 Task: Create a decorative border set using typographic ornaments.
Action: Mouse moved to (47, 104)
Screenshot: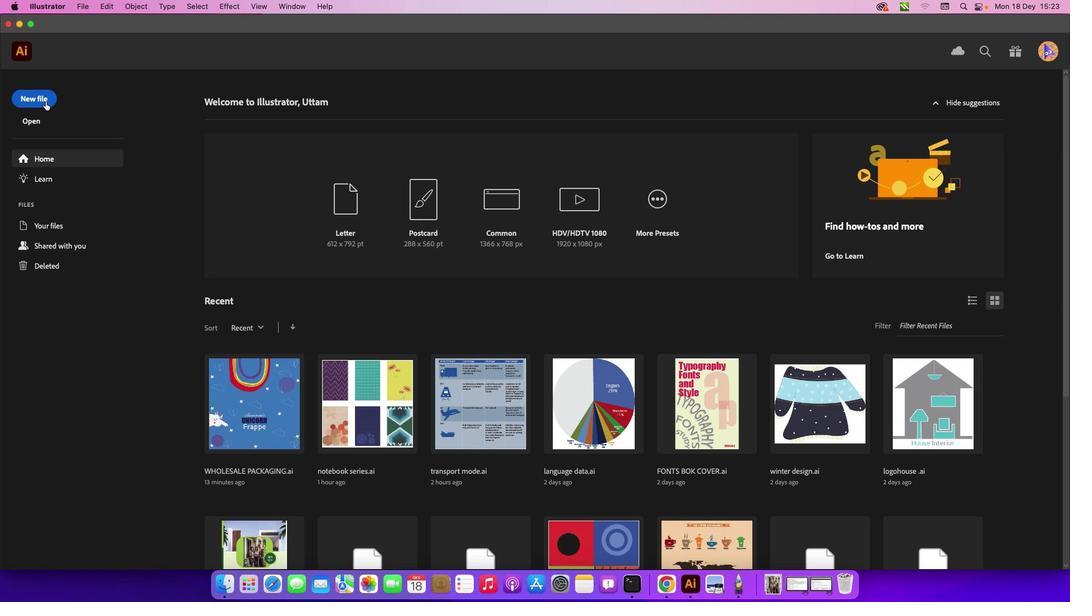 
Action: Mouse pressed left at (47, 104)
Screenshot: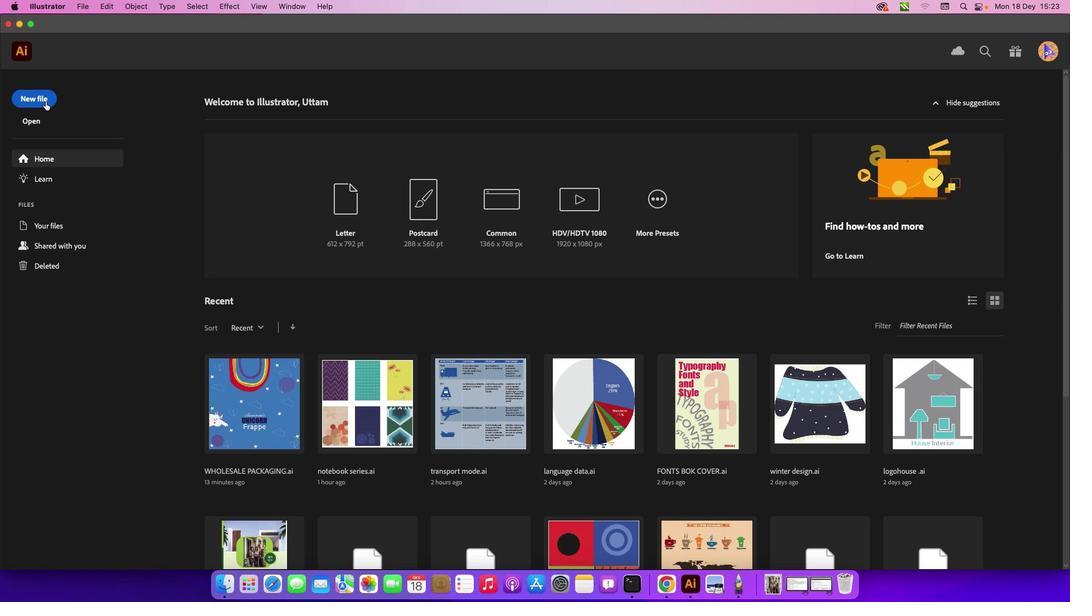 
Action: Mouse moved to (30, 98)
Screenshot: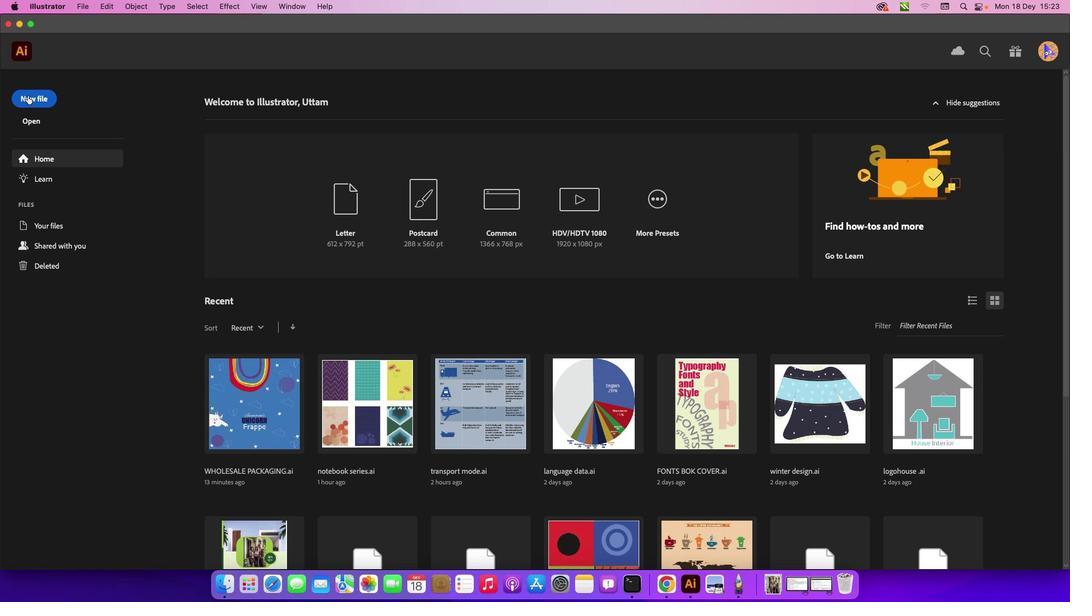 
Action: Mouse pressed left at (30, 98)
Screenshot: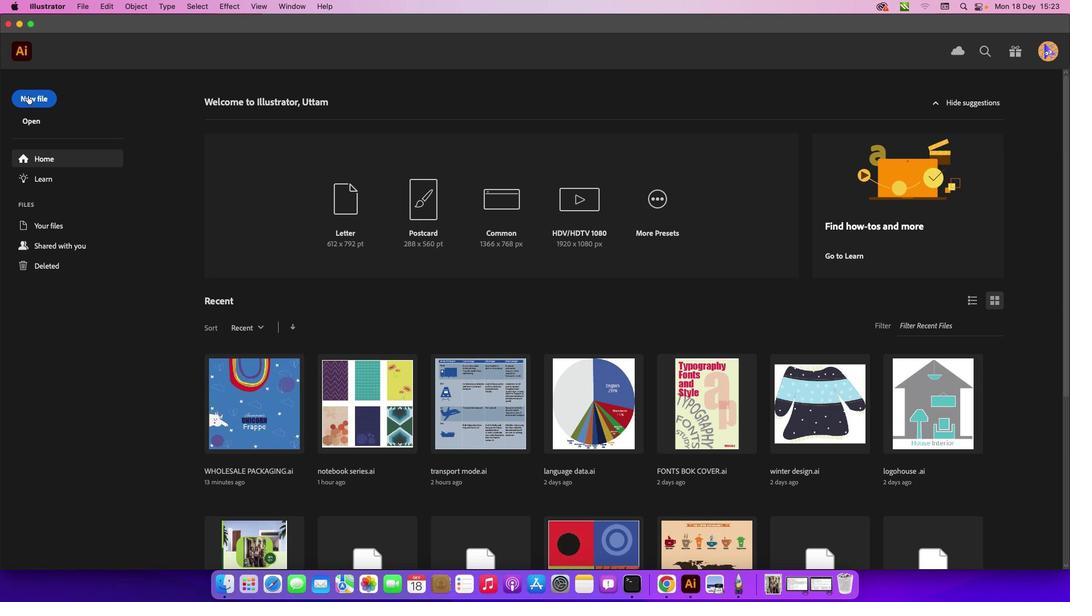 
Action: Mouse moved to (804, 462)
Screenshot: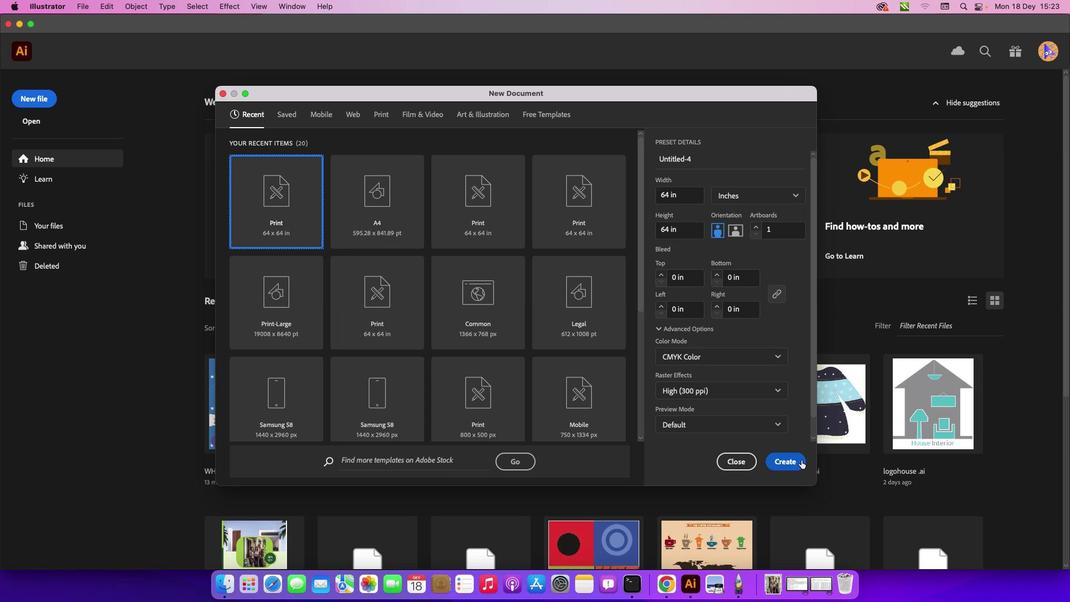 
Action: Mouse pressed left at (804, 462)
Screenshot: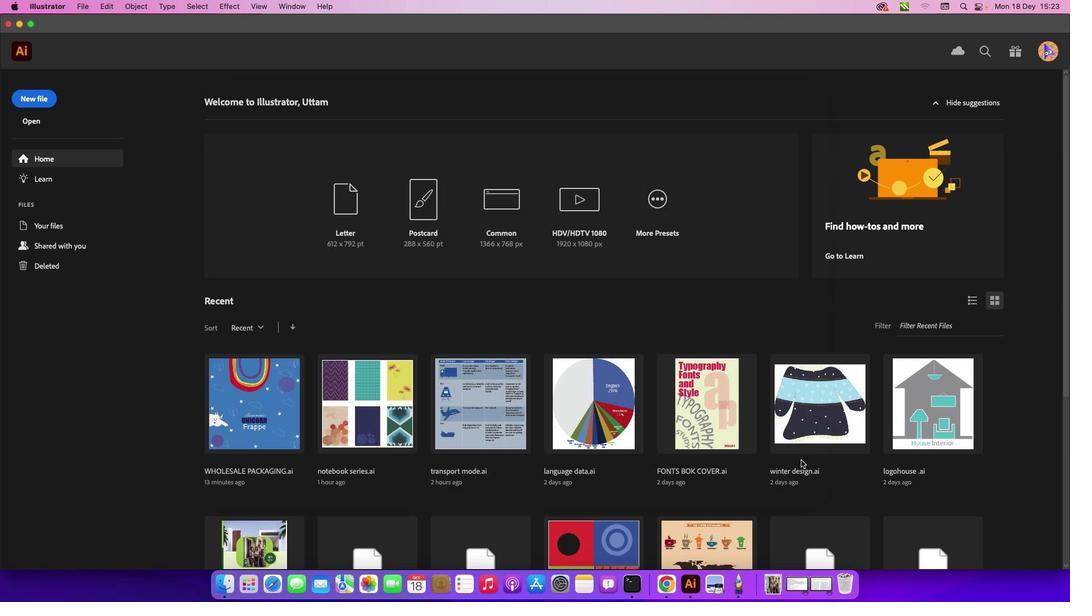 
Action: Mouse moved to (9, 132)
Screenshot: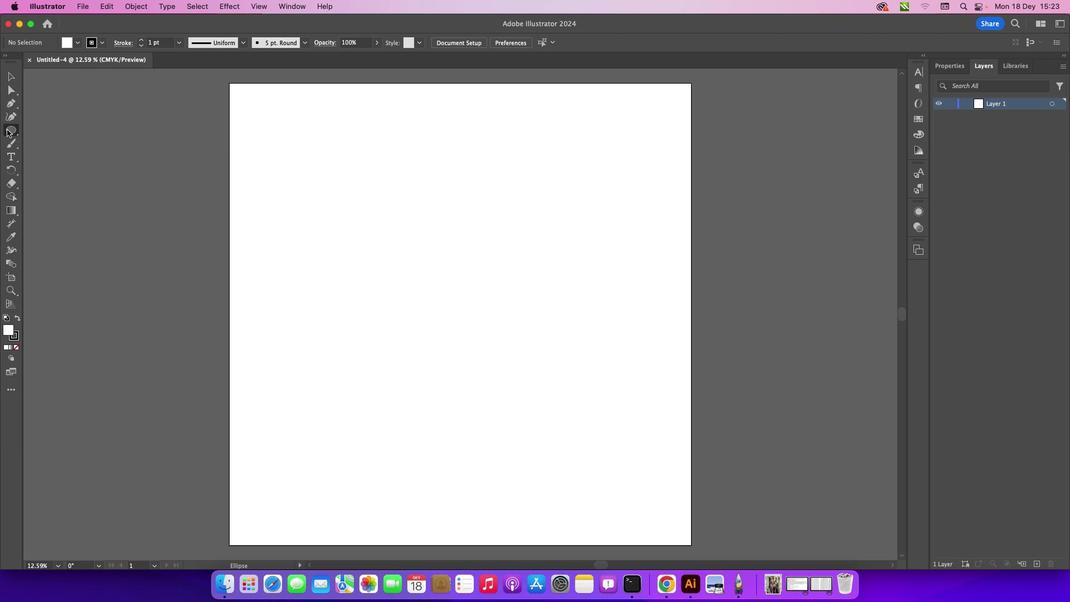 
Action: Mouse pressed left at (9, 132)
Screenshot: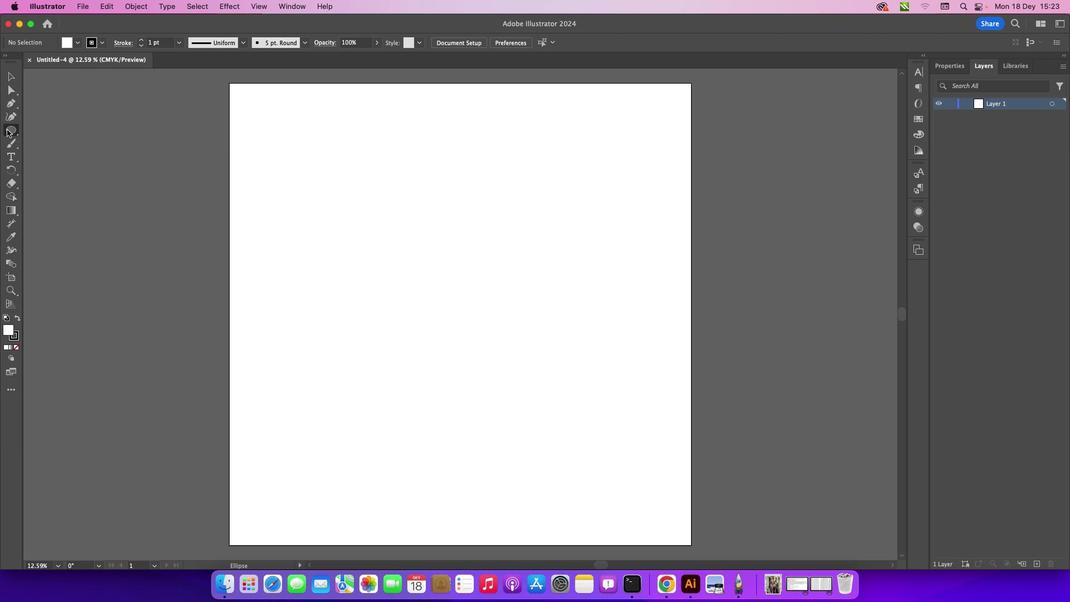
Action: Mouse moved to (37, 131)
Screenshot: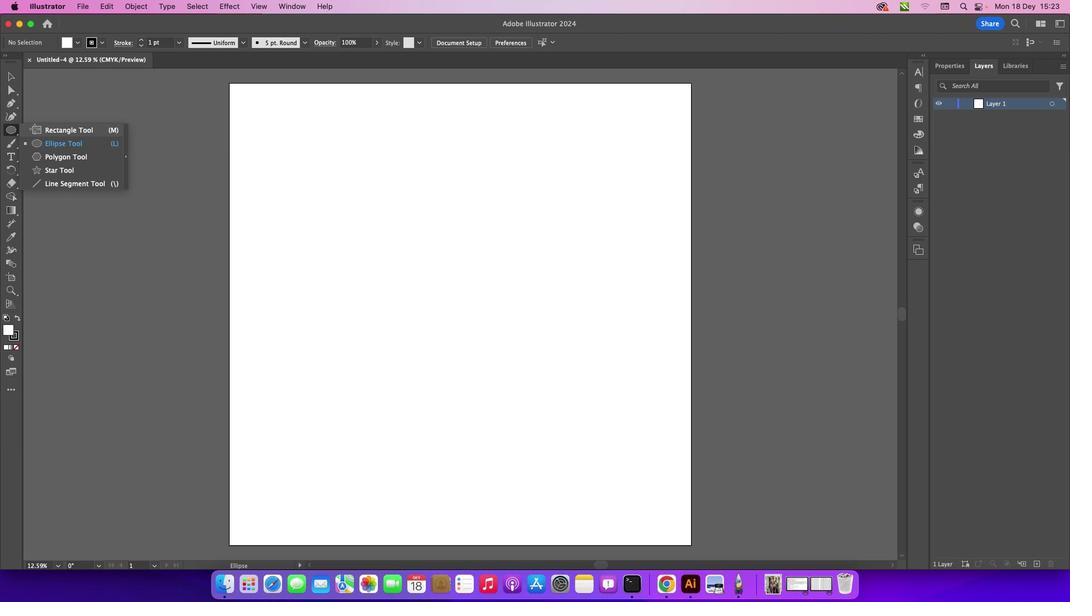
Action: Mouse pressed left at (37, 131)
Screenshot: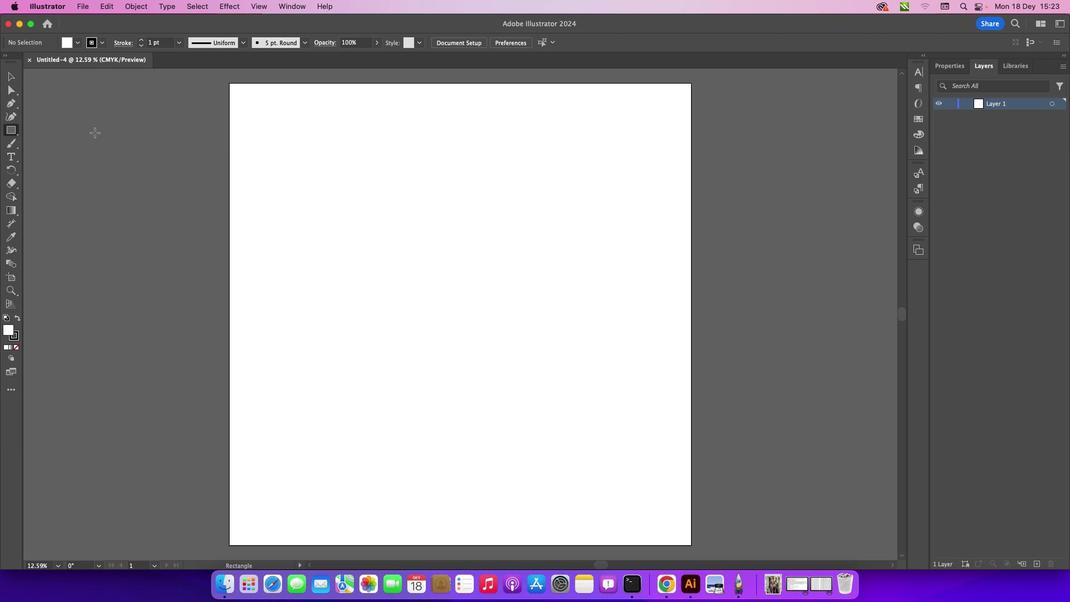 
Action: Mouse moved to (237, 90)
Screenshot: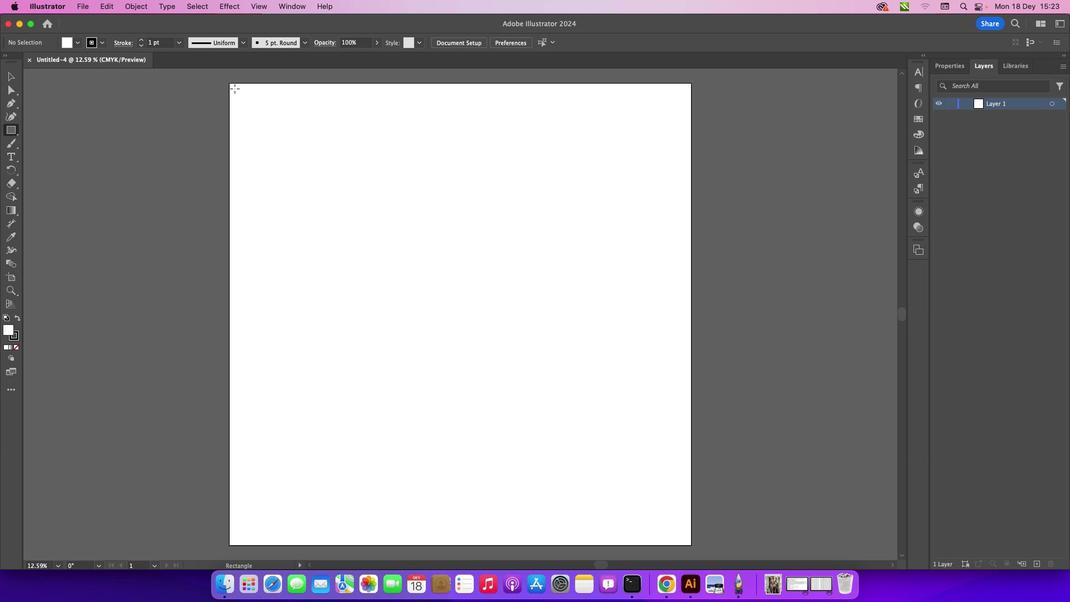 
Action: Mouse pressed left at (237, 90)
Screenshot: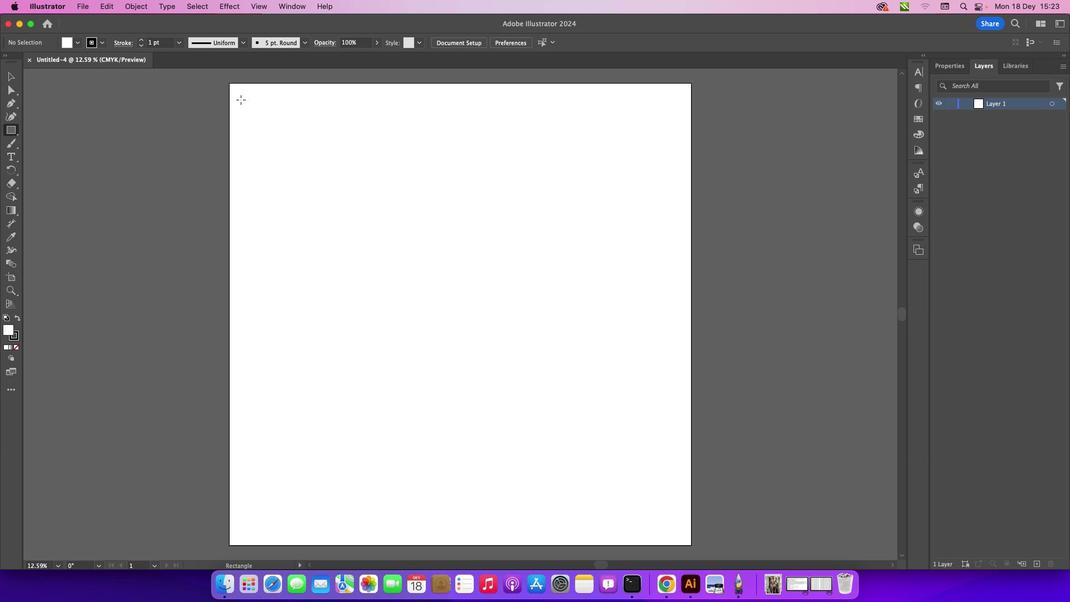 
Action: Mouse moved to (17, 350)
Screenshot: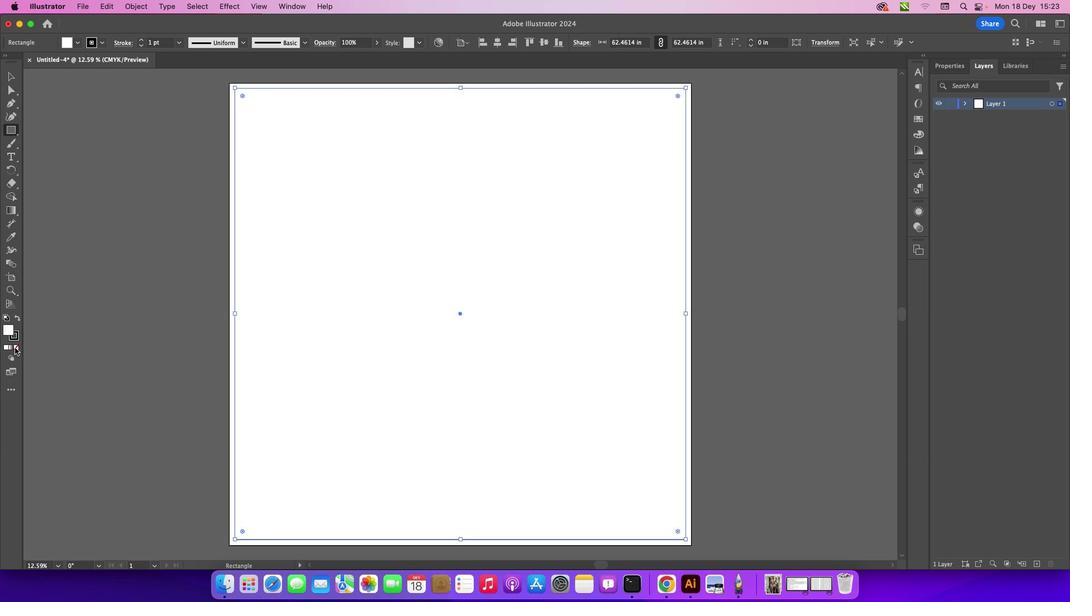 
Action: Mouse pressed left at (17, 350)
Screenshot: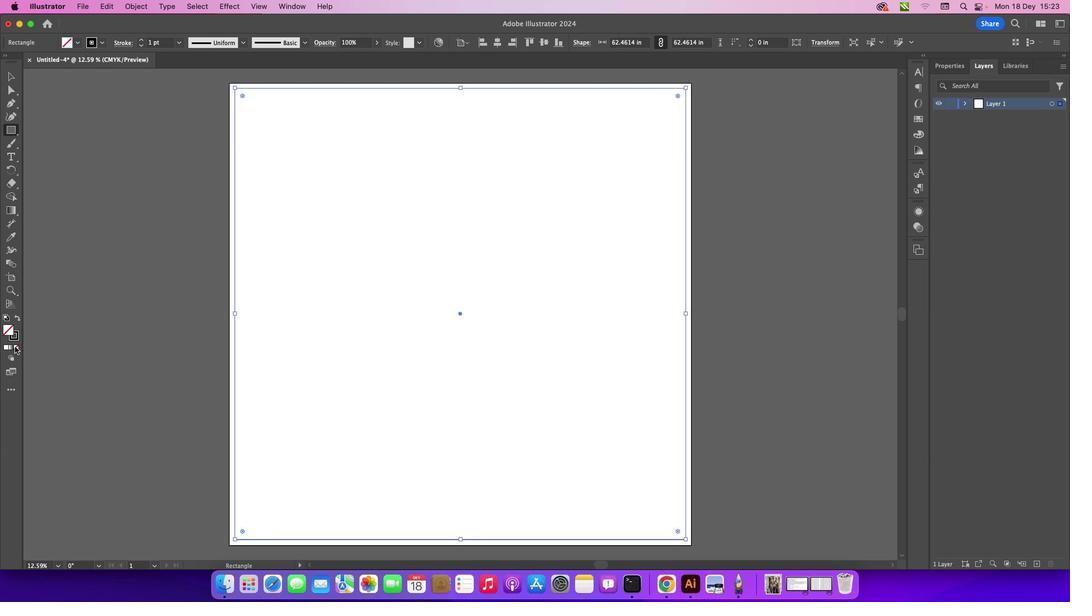 
Action: Mouse moved to (16, 79)
Screenshot: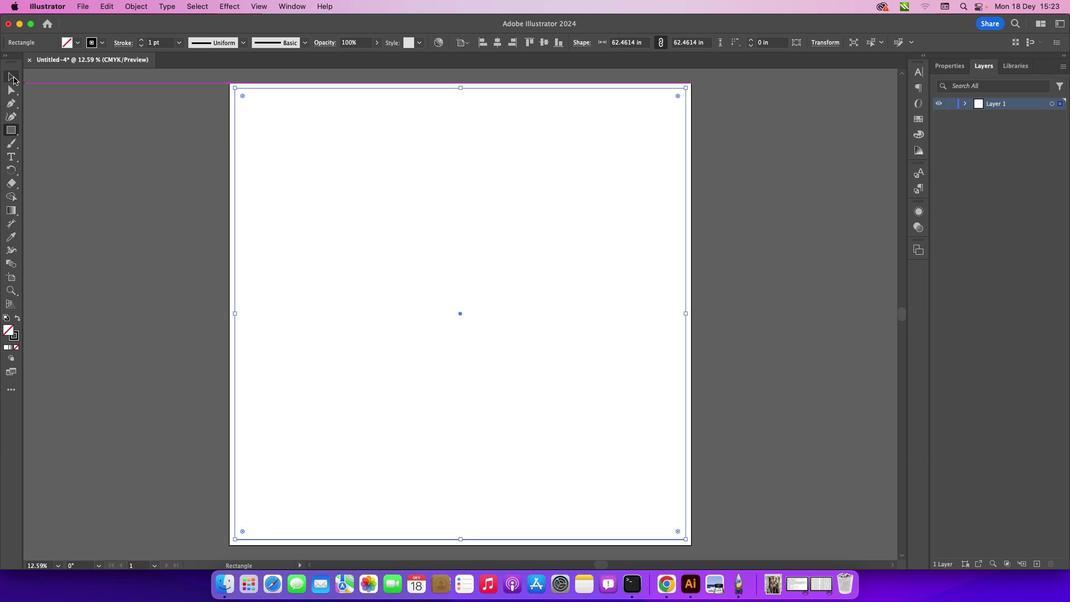 
Action: Mouse pressed left at (16, 79)
Screenshot: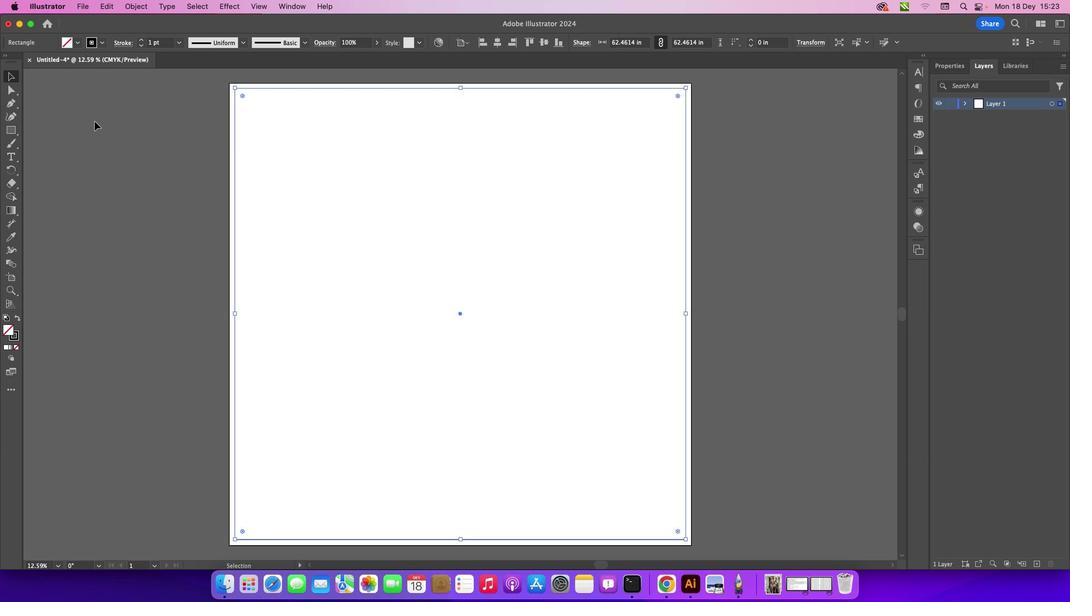 
Action: Mouse moved to (97, 123)
Screenshot: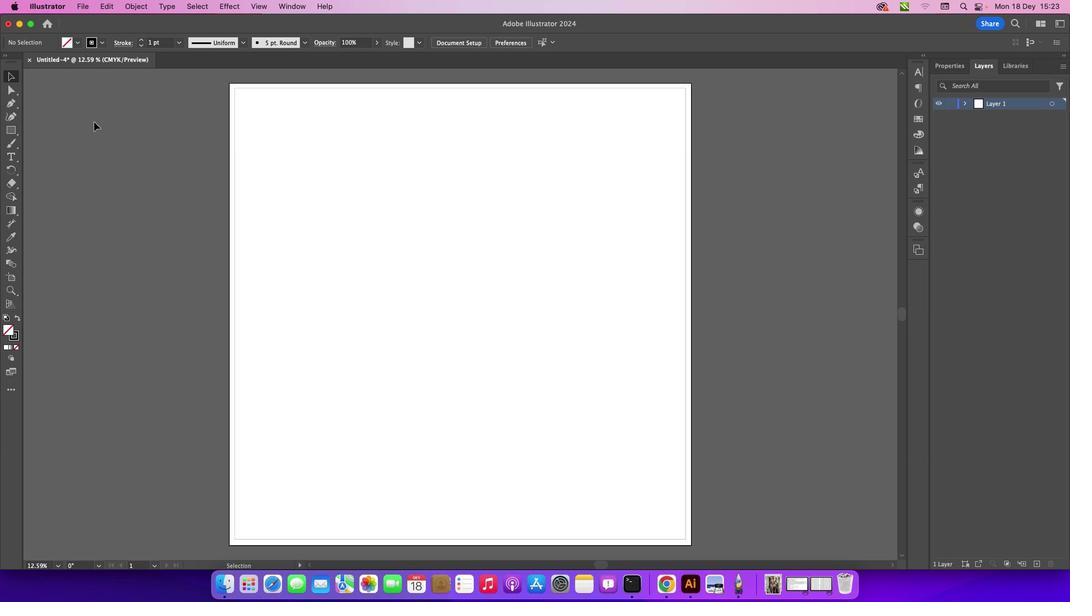 
Action: Mouse pressed left at (97, 123)
Screenshot: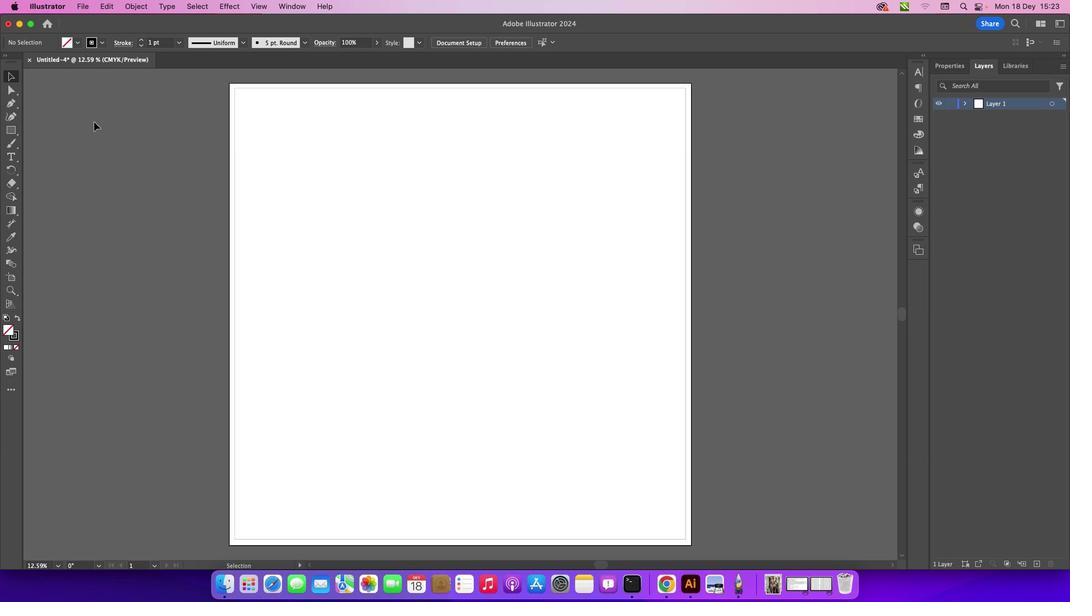 
Action: Mouse moved to (251, 91)
Screenshot: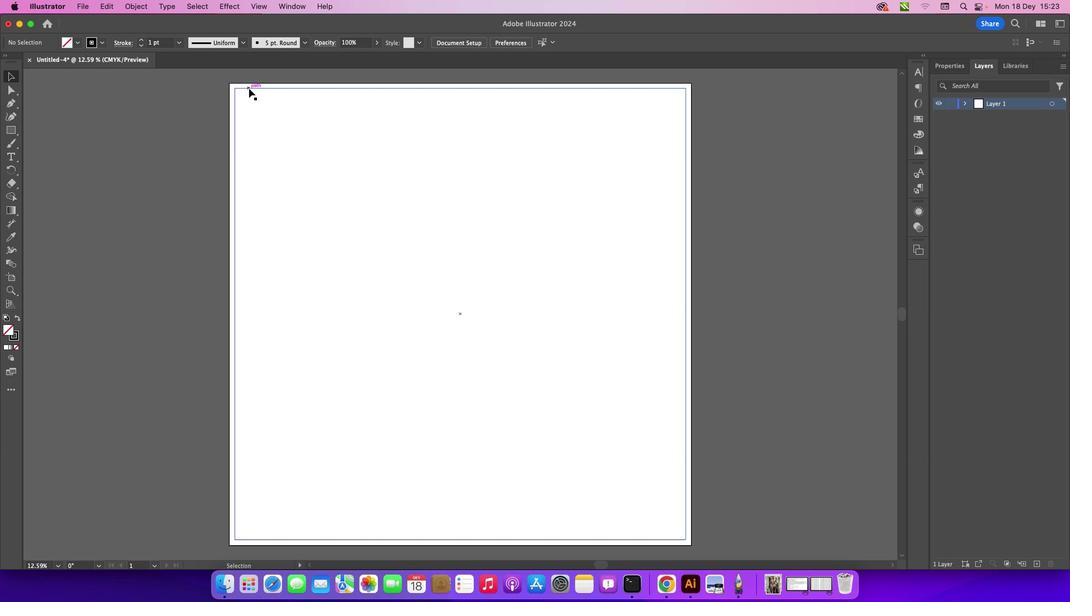 
Action: Mouse pressed left at (251, 91)
Screenshot: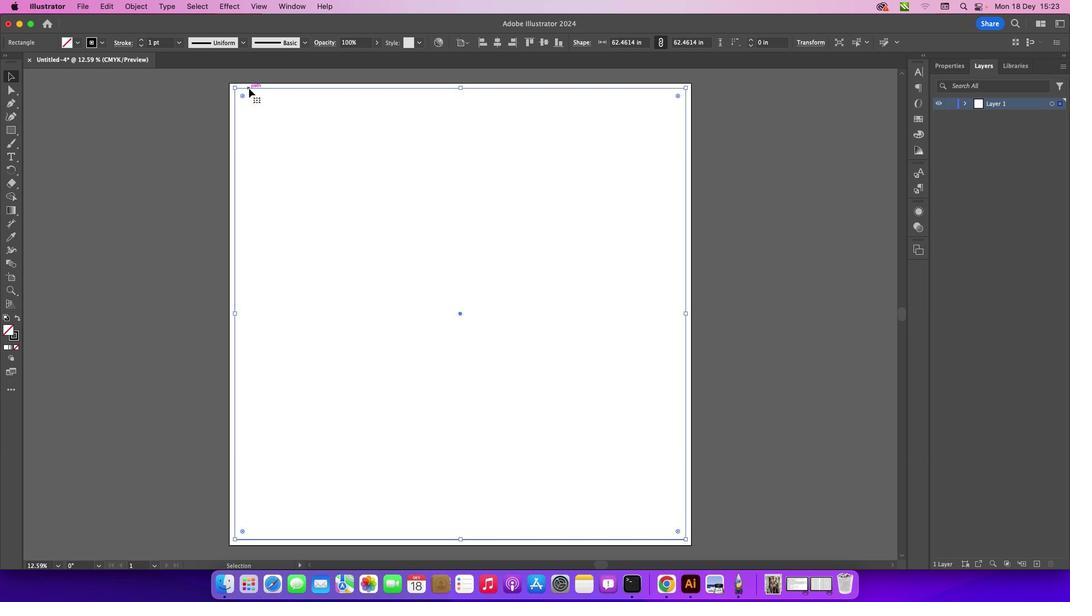 
Action: Mouse moved to (19, 338)
Screenshot: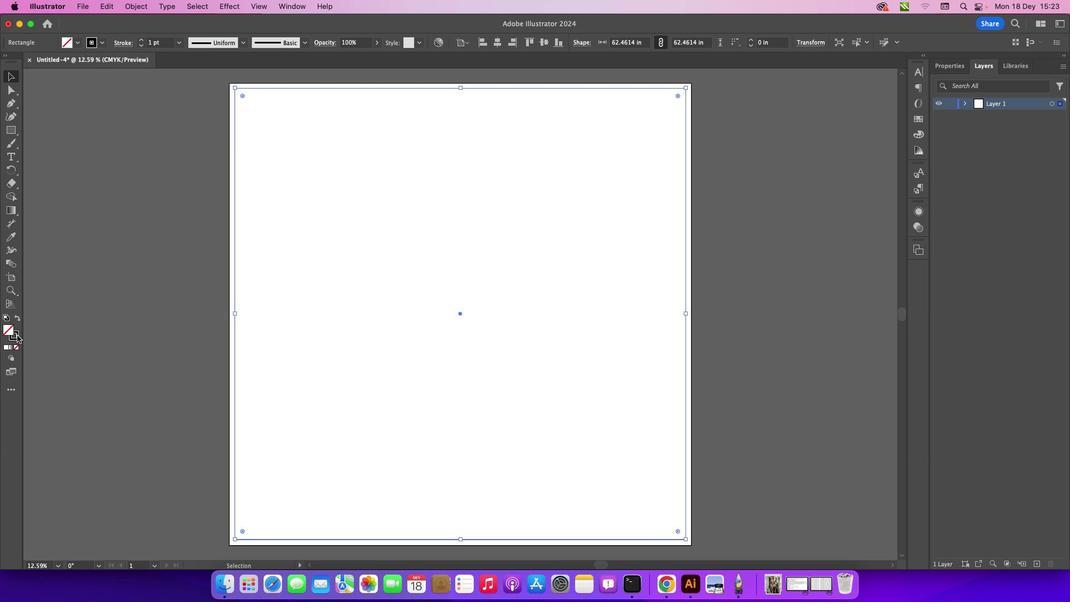
Action: Mouse pressed left at (19, 338)
Screenshot: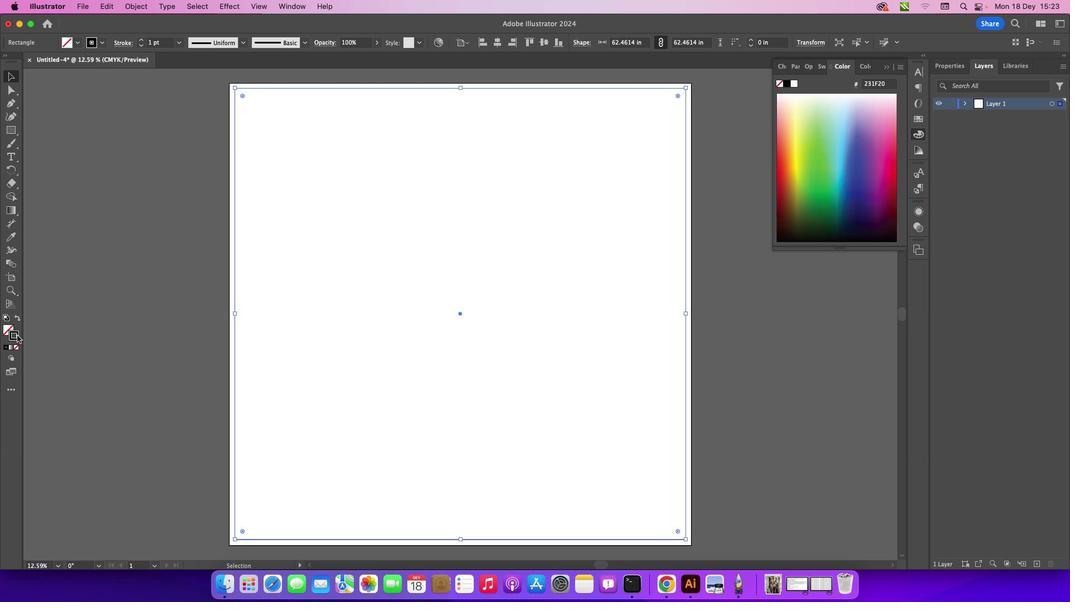 
Action: Mouse pressed left at (19, 338)
Screenshot: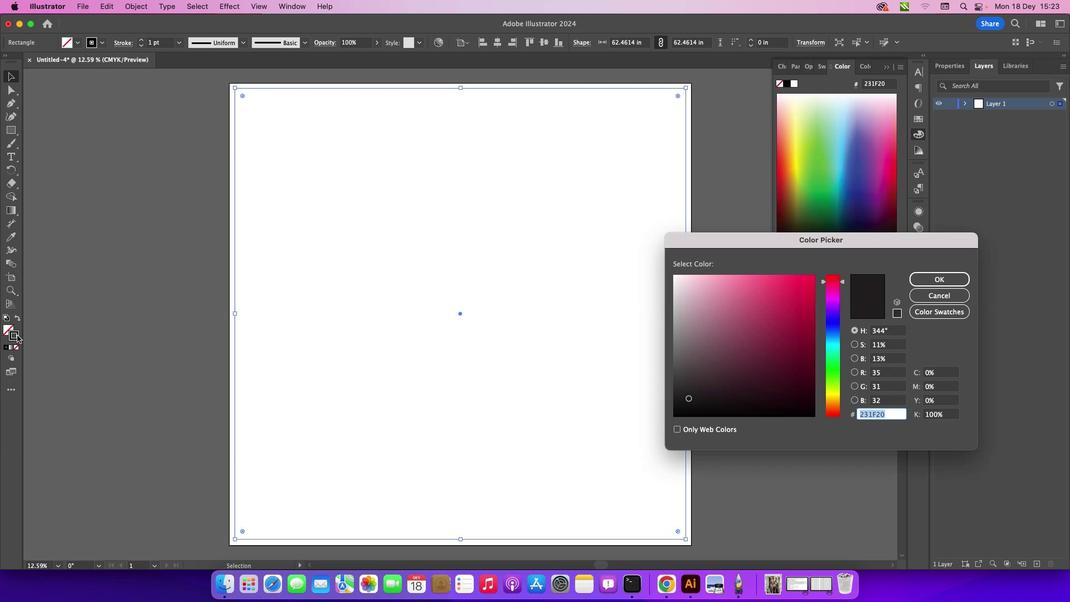 
Action: Mouse moved to (830, 319)
Screenshot: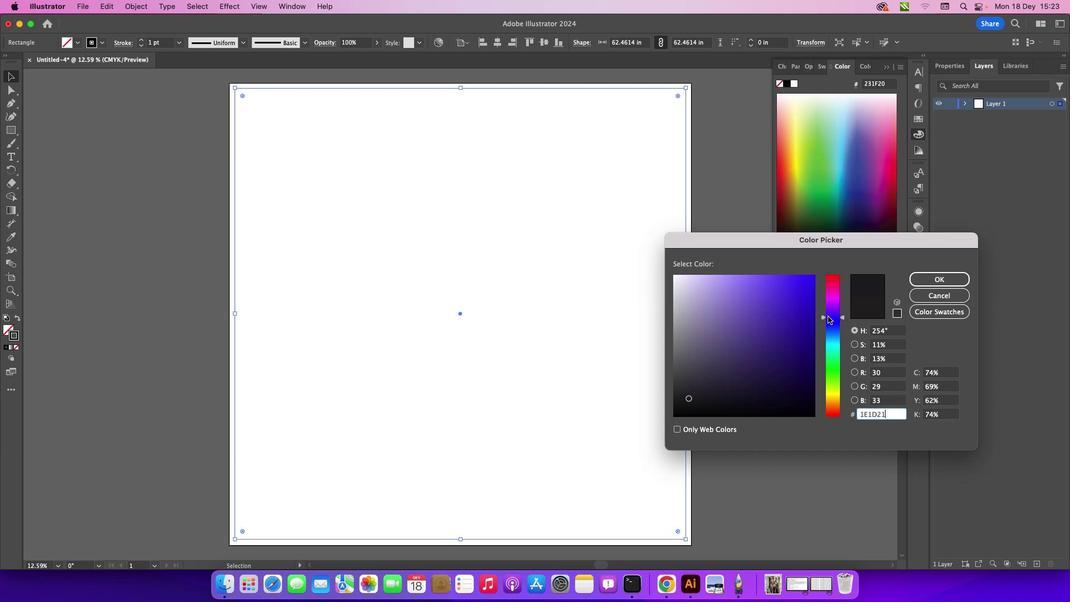 
Action: Mouse pressed left at (830, 319)
Screenshot: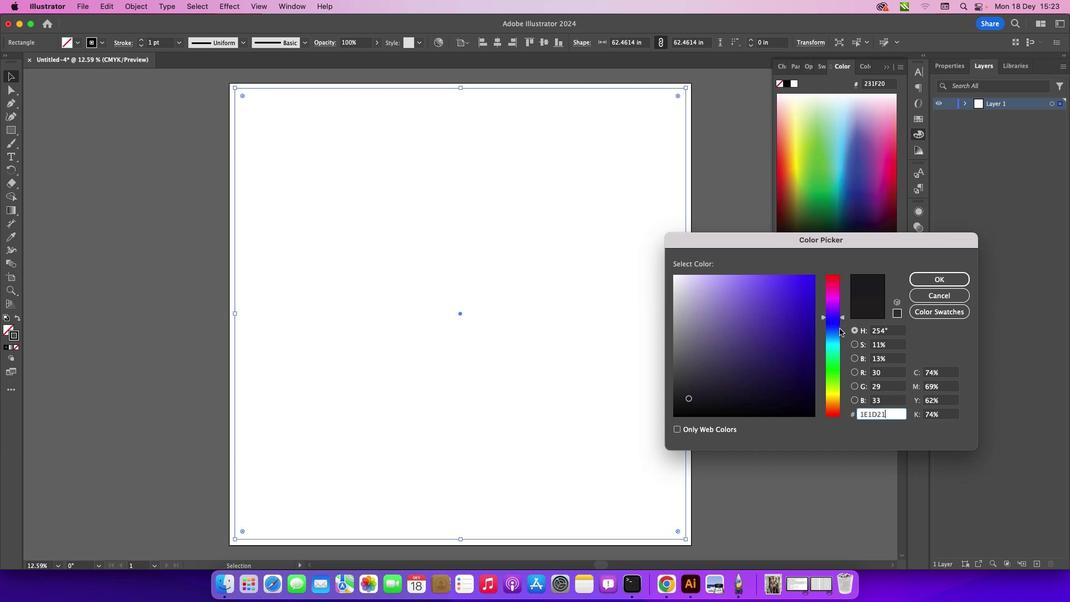 
Action: Mouse moved to (801, 302)
Screenshot: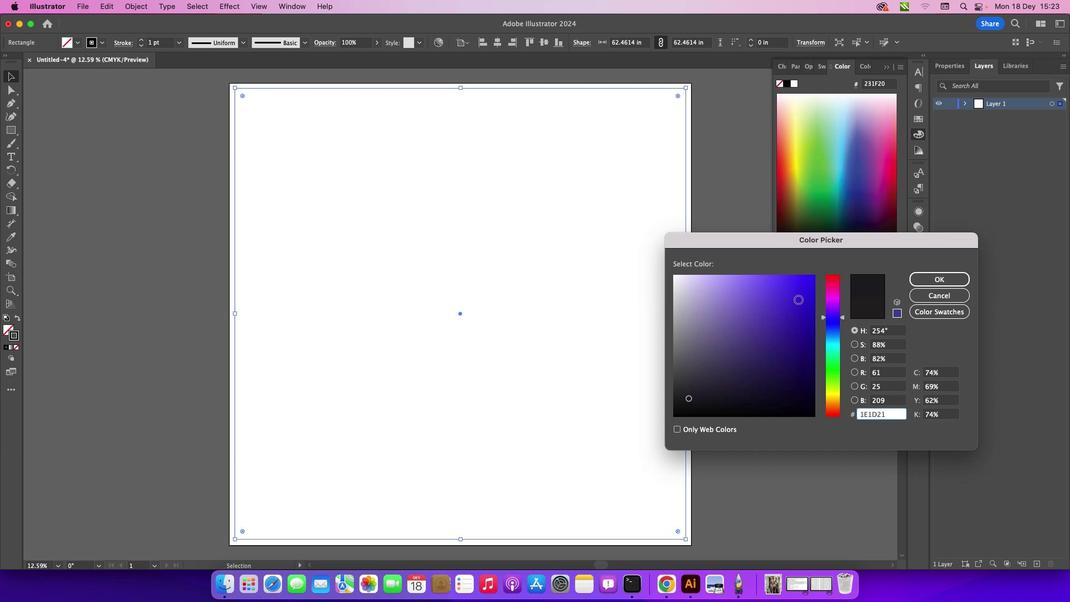 
Action: Mouse pressed left at (801, 302)
Screenshot: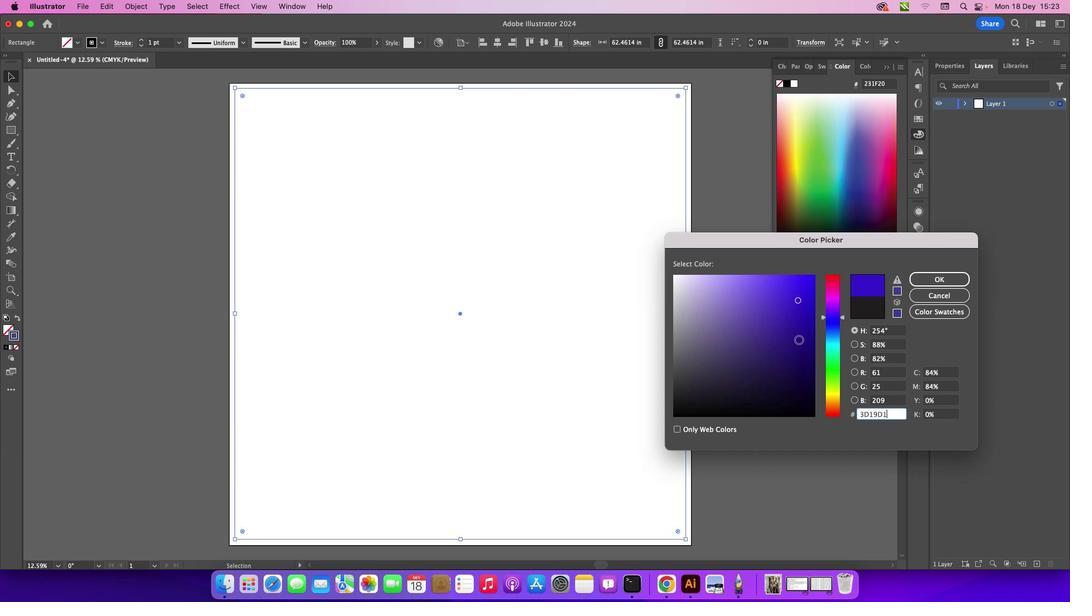 
Action: Mouse moved to (801, 363)
Screenshot: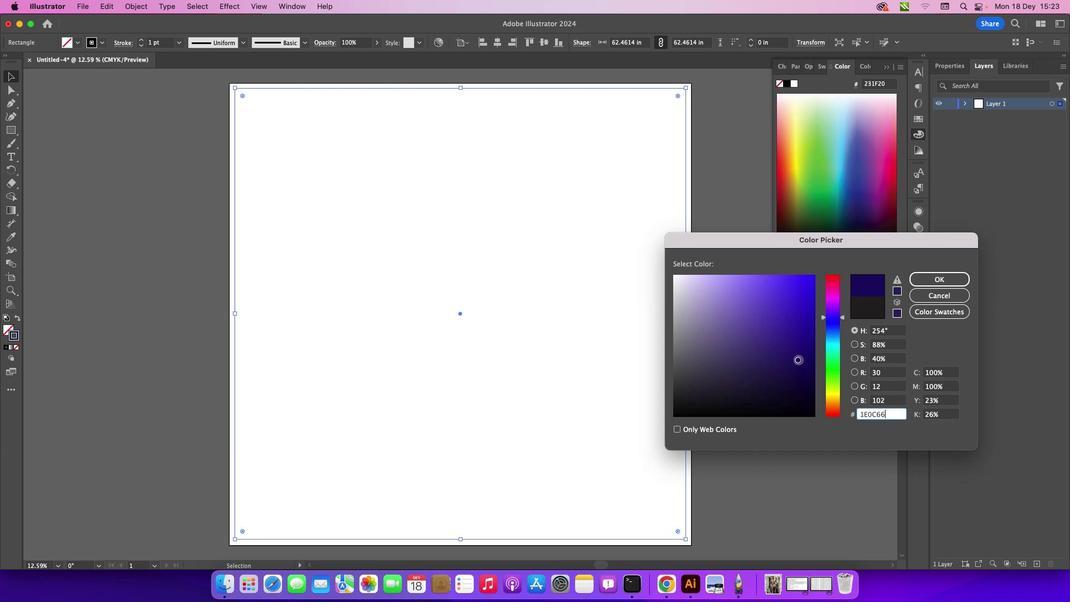 
Action: Mouse pressed left at (801, 363)
Screenshot: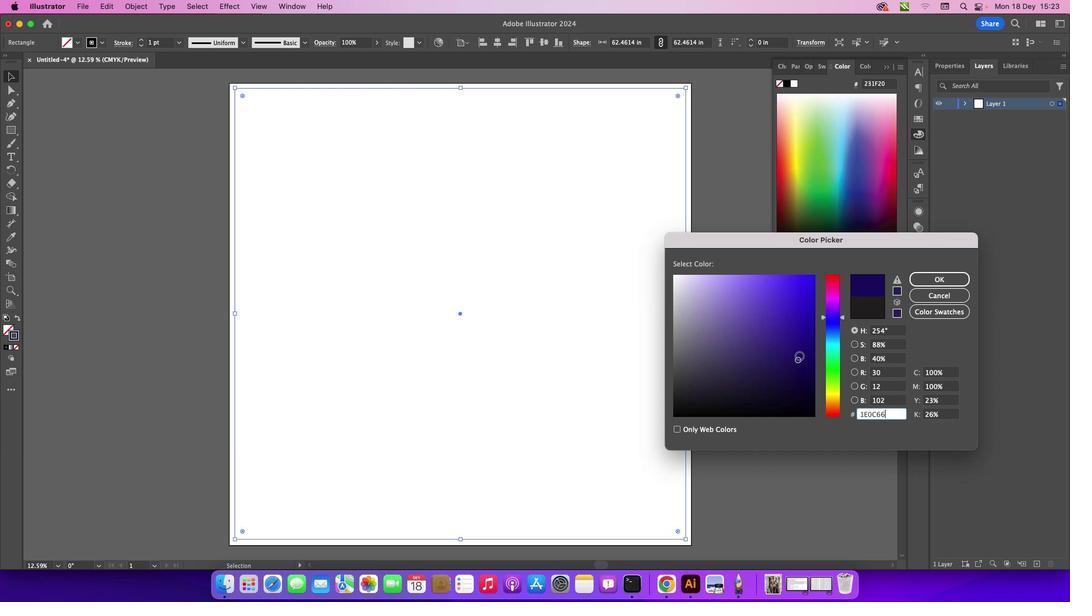 
Action: Mouse moved to (945, 284)
Screenshot: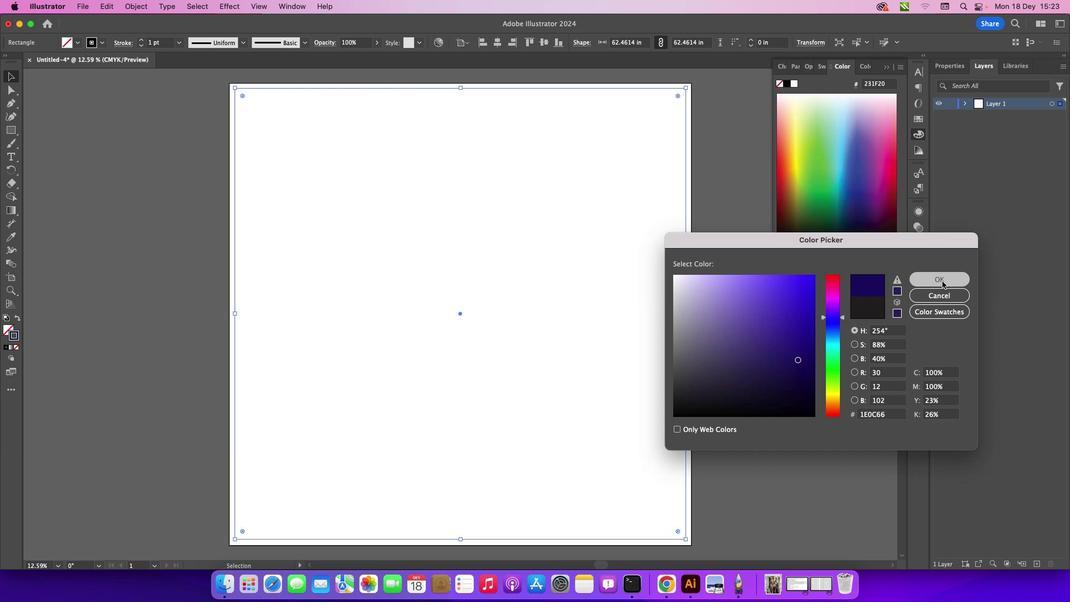 
Action: Mouse pressed left at (945, 284)
Screenshot: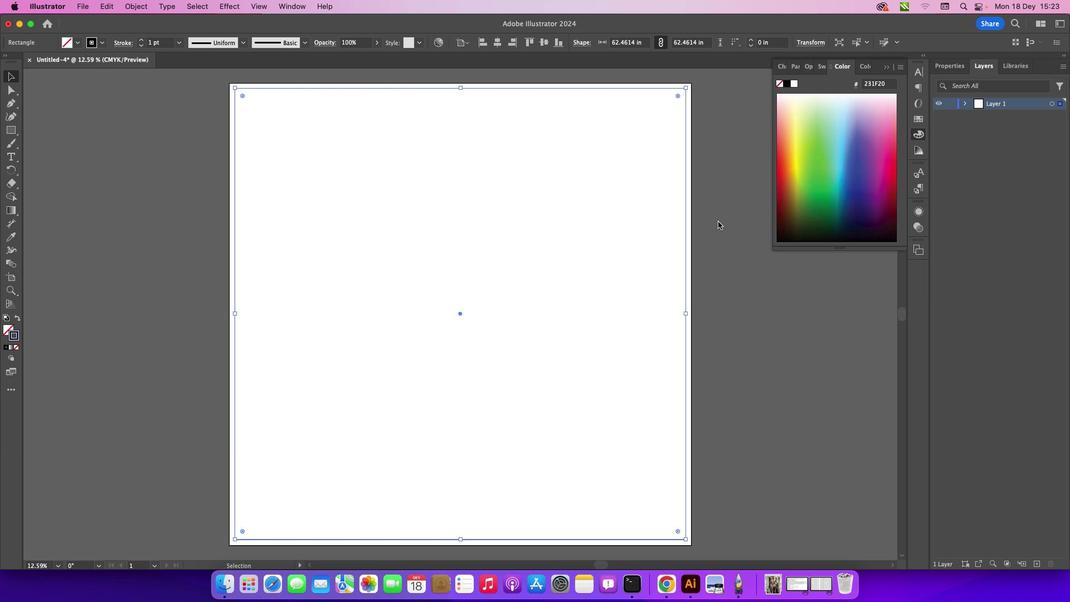
Action: Mouse moved to (81, 118)
Screenshot: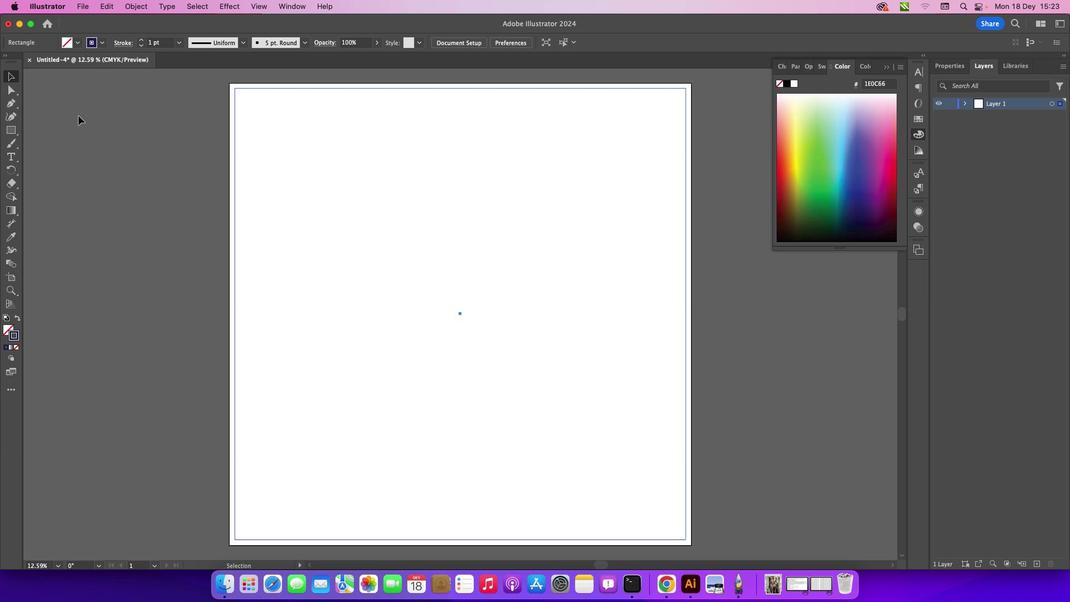 
Action: Mouse pressed left at (81, 118)
Screenshot: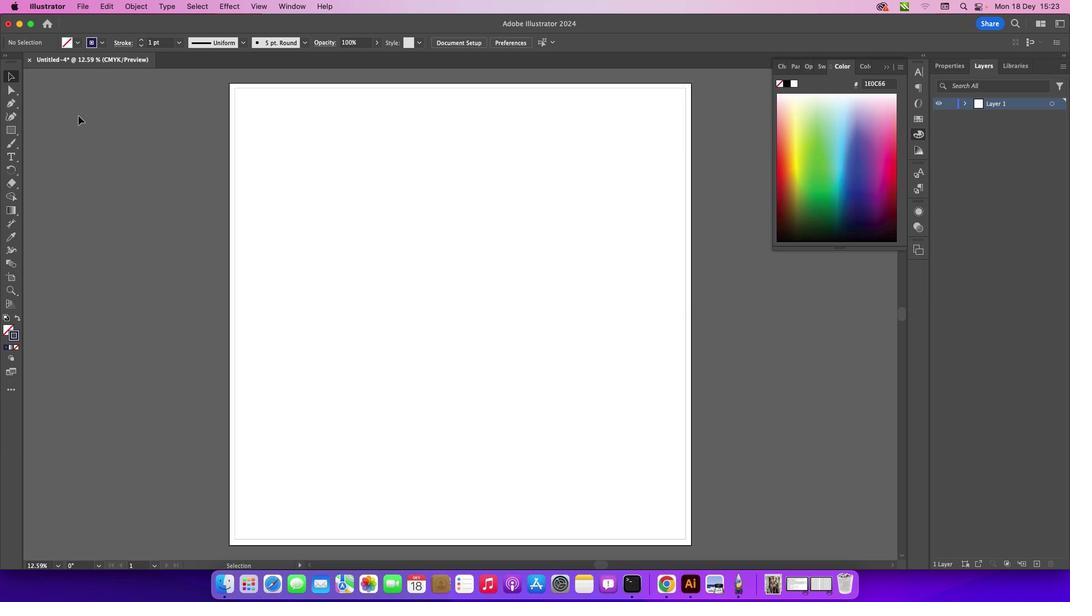 
Action: Mouse moved to (246, 89)
Screenshot: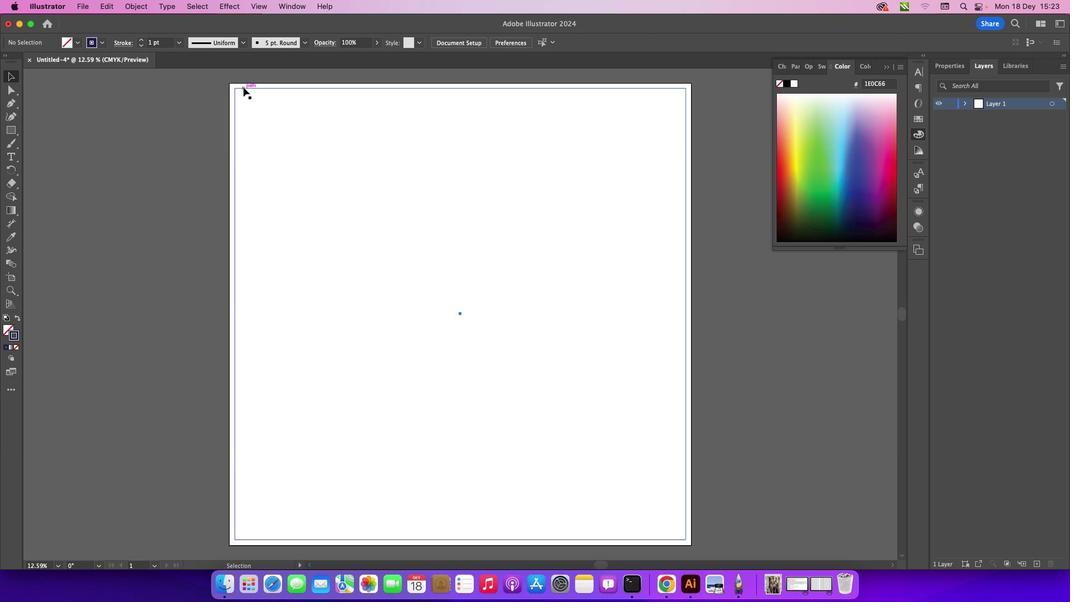 
Action: Mouse pressed left at (246, 89)
Screenshot: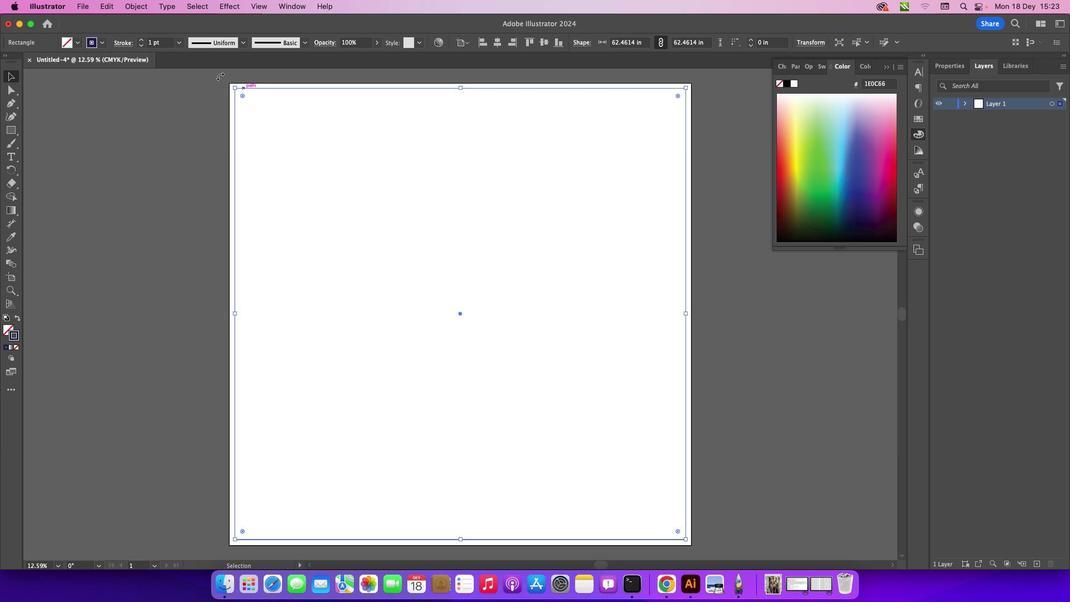 
Action: Mouse moved to (180, 46)
Screenshot: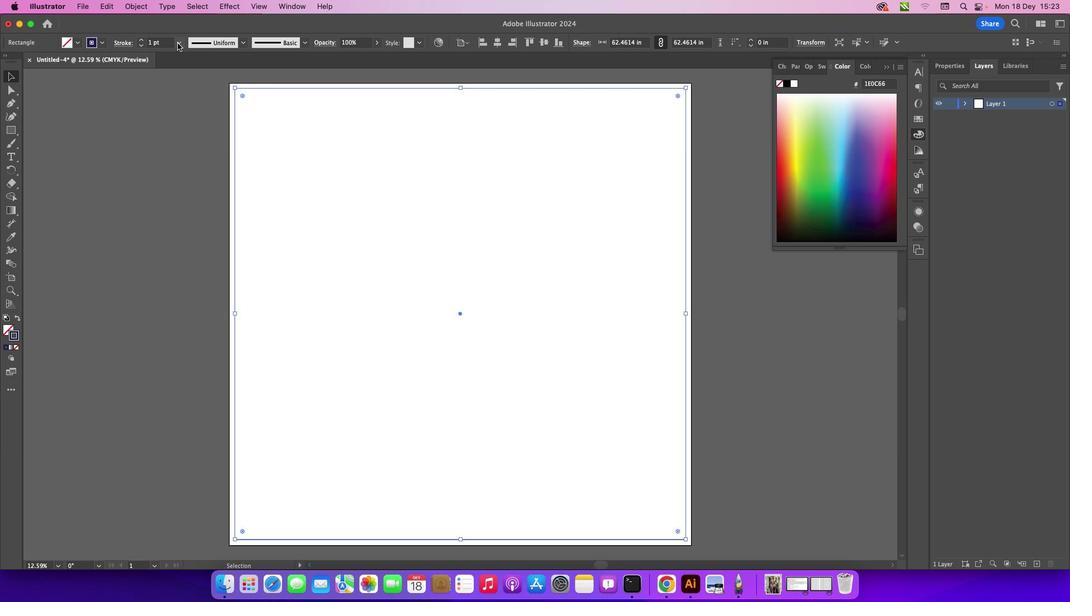 
Action: Mouse pressed left at (180, 46)
Screenshot: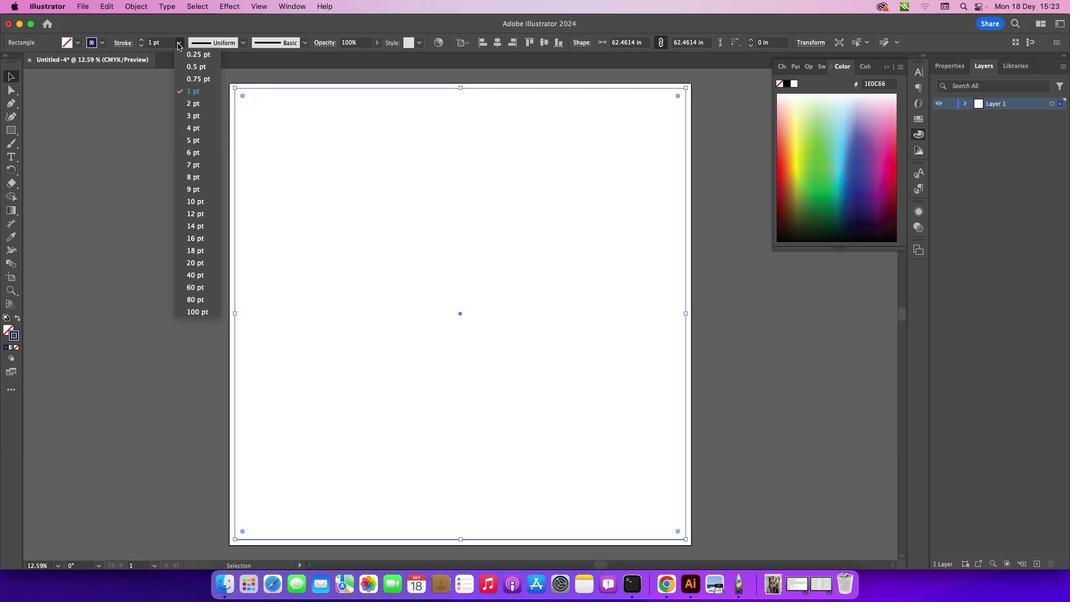 
Action: Mouse moved to (197, 128)
Screenshot: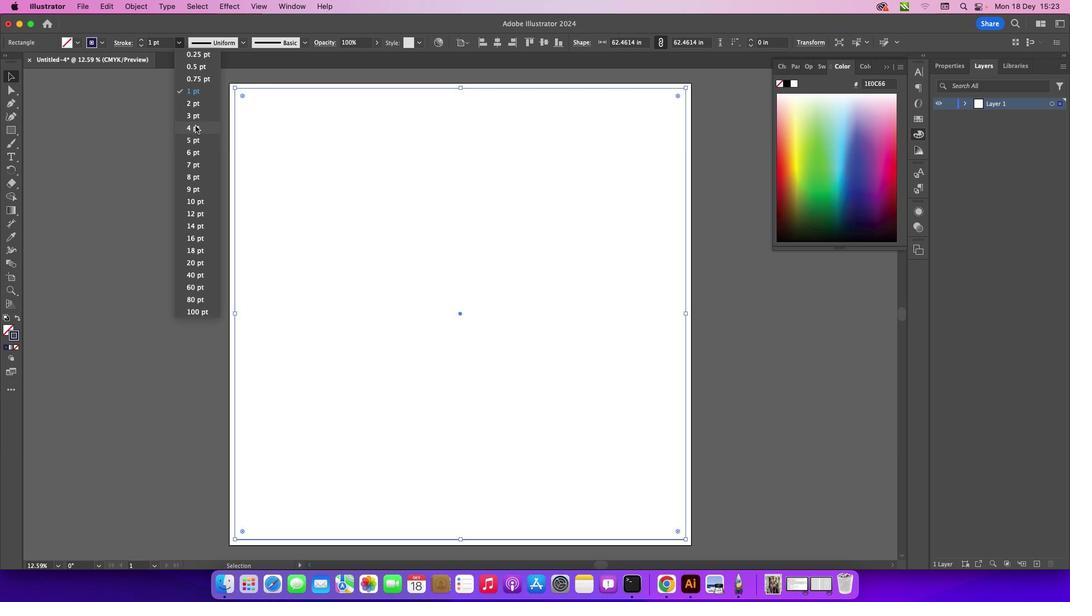 
Action: Mouse pressed left at (197, 128)
Screenshot: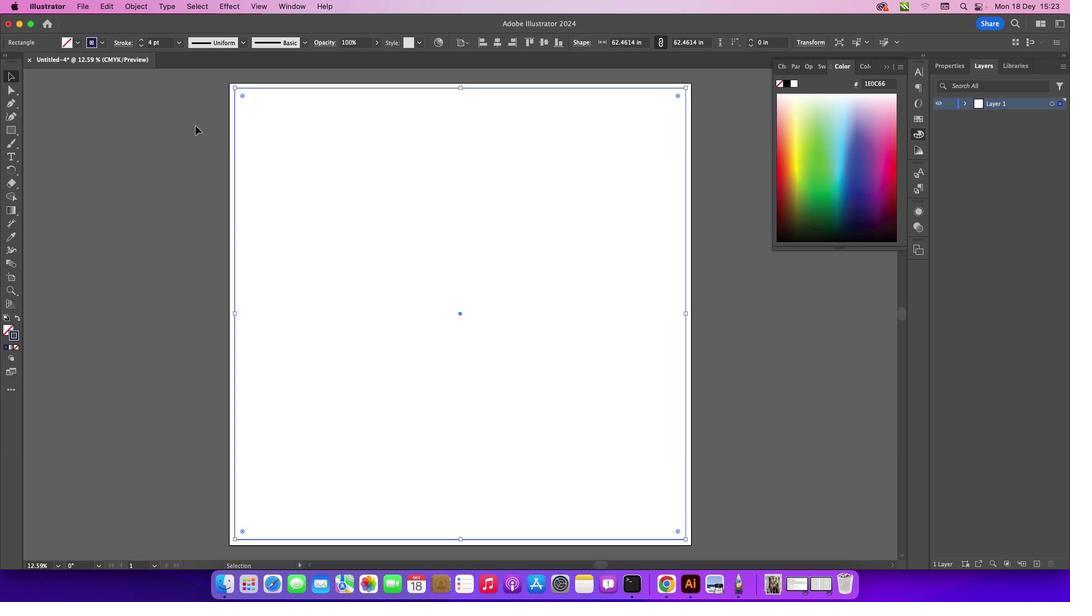 
Action: Mouse moved to (173, 133)
Screenshot: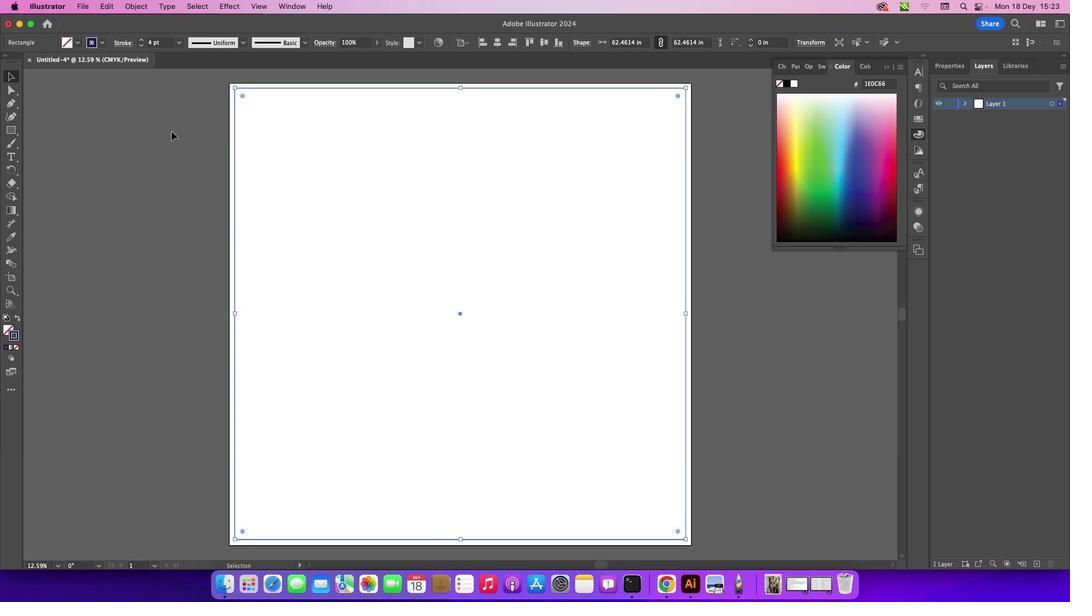 
Action: Mouse pressed left at (173, 133)
Screenshot: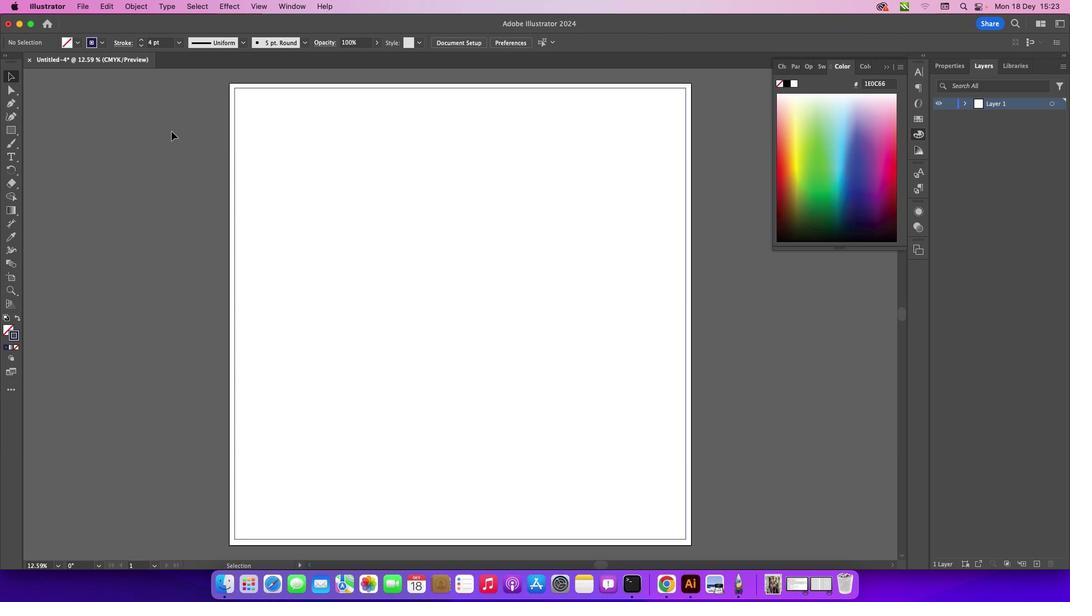 
Action: Mouse moved to (18, 147)
Screenshot: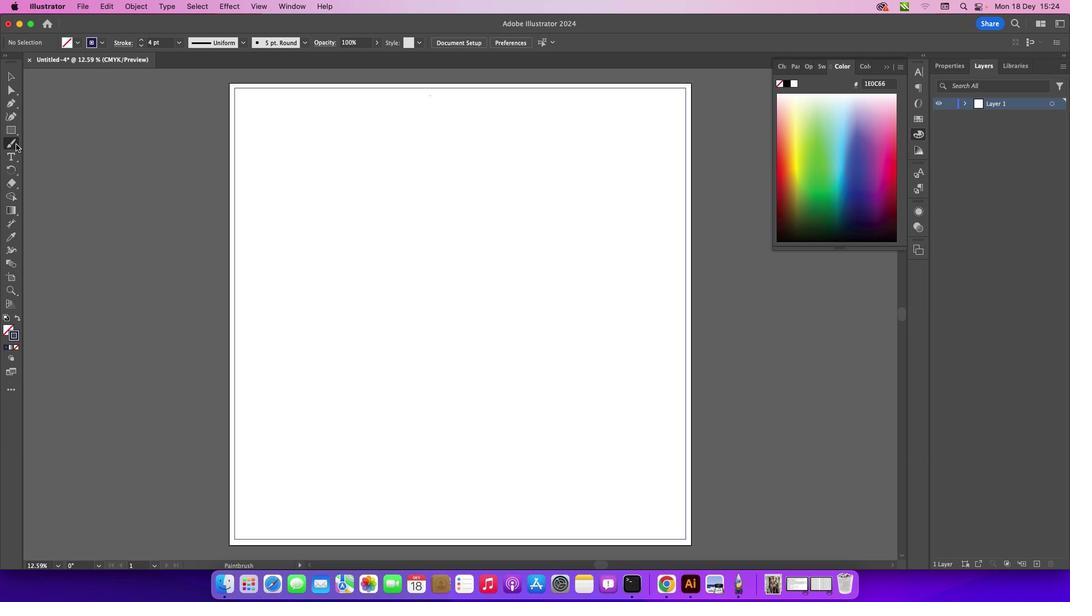 
Action: Mouse pressed left at (18, 147)
Screenshot: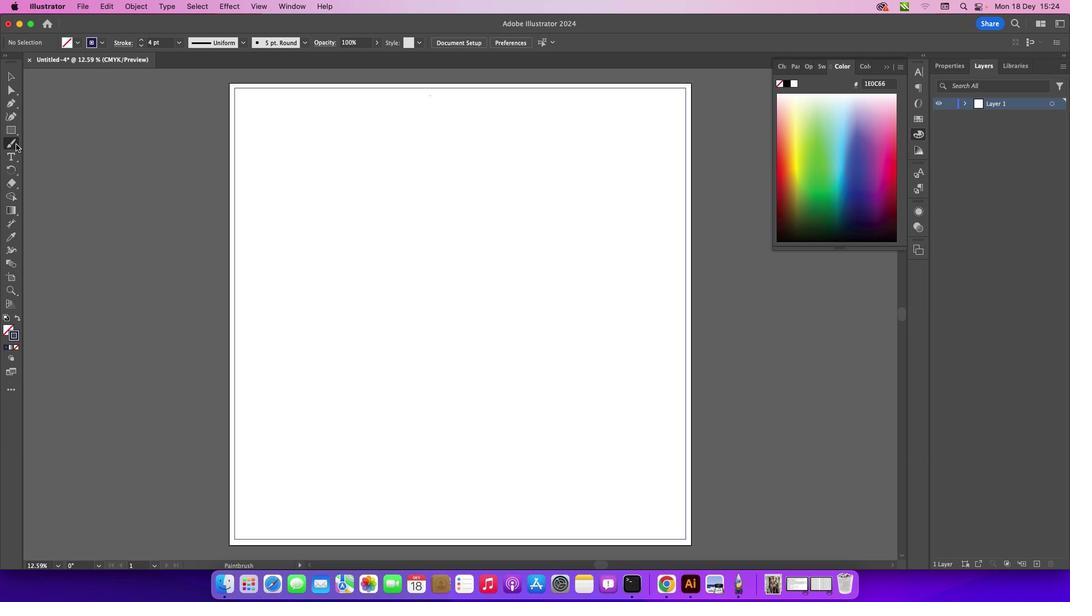 
Action: Mouse moved to (308, 45)
Screenshot: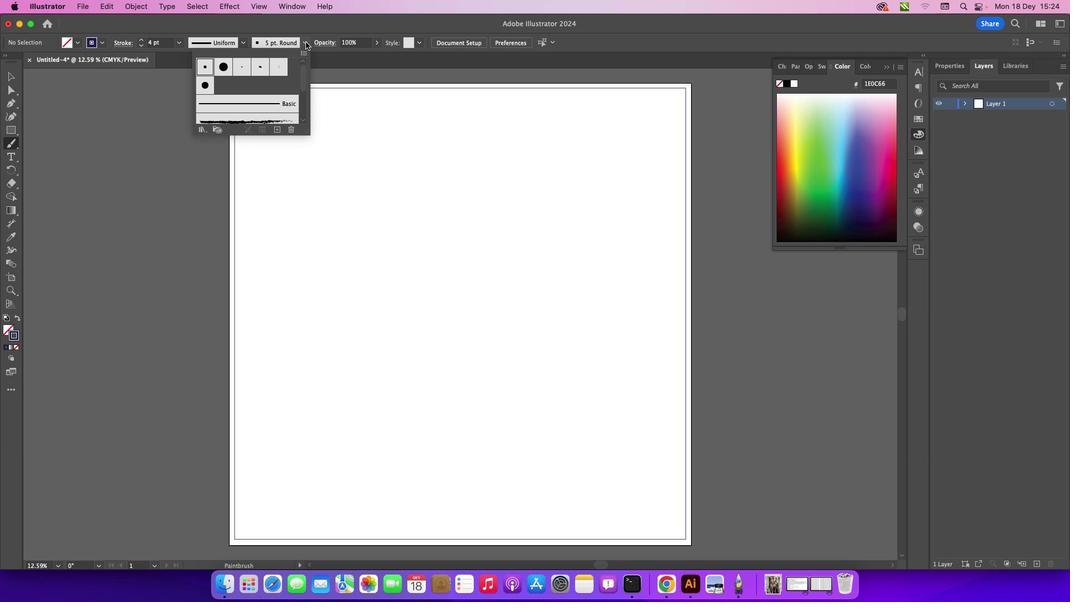 
Action: Mouse pressed left at (308, 45)
Screenshot: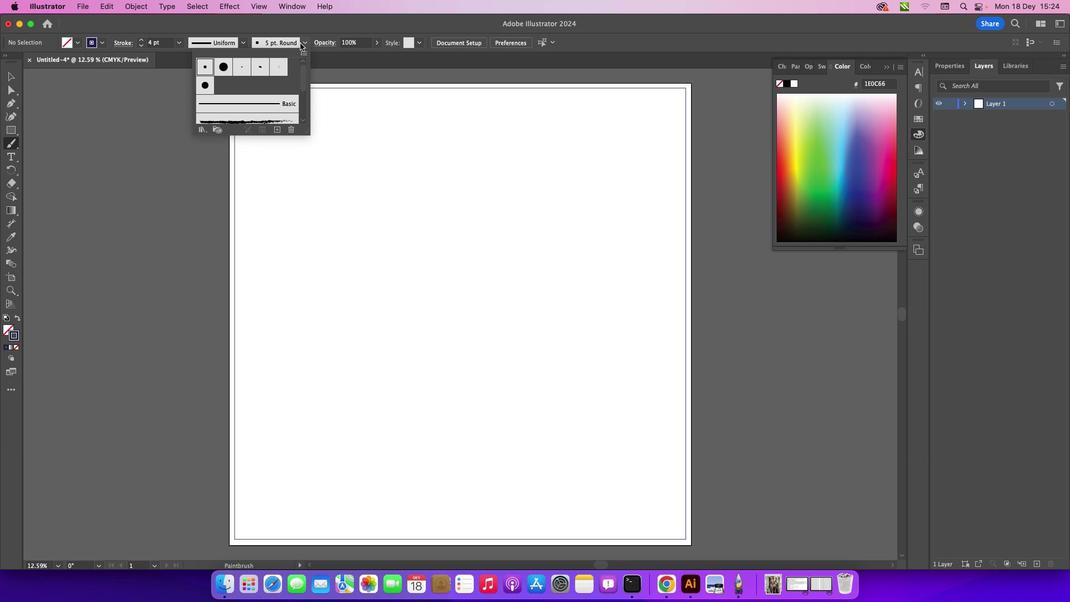 
Action: Mouse moved to (204, 131)
Screenshot: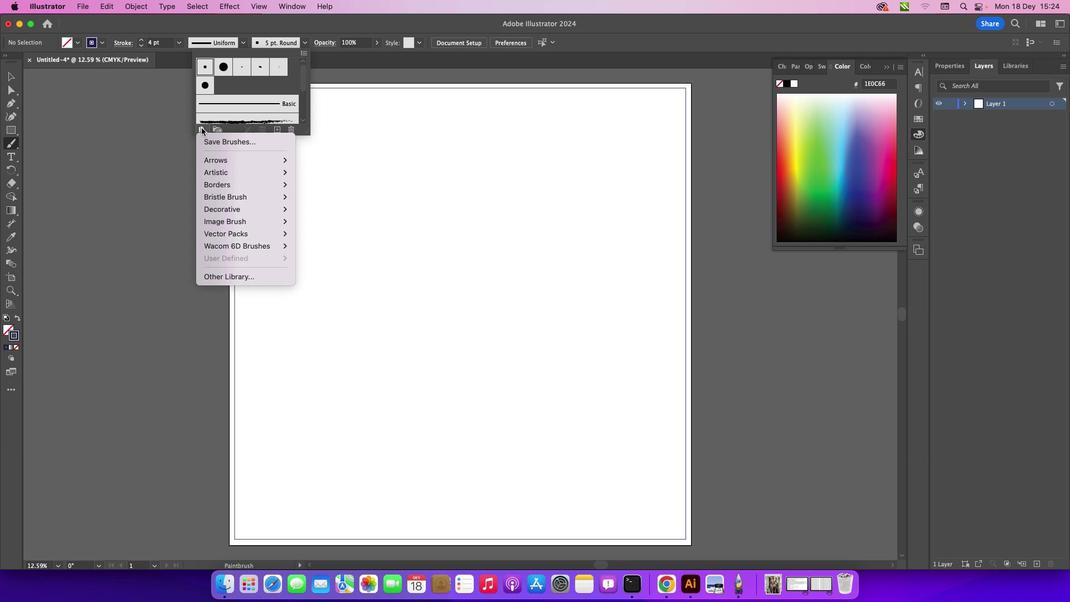 
Action: Mouse pressed left at (204, 131)
Screenshot: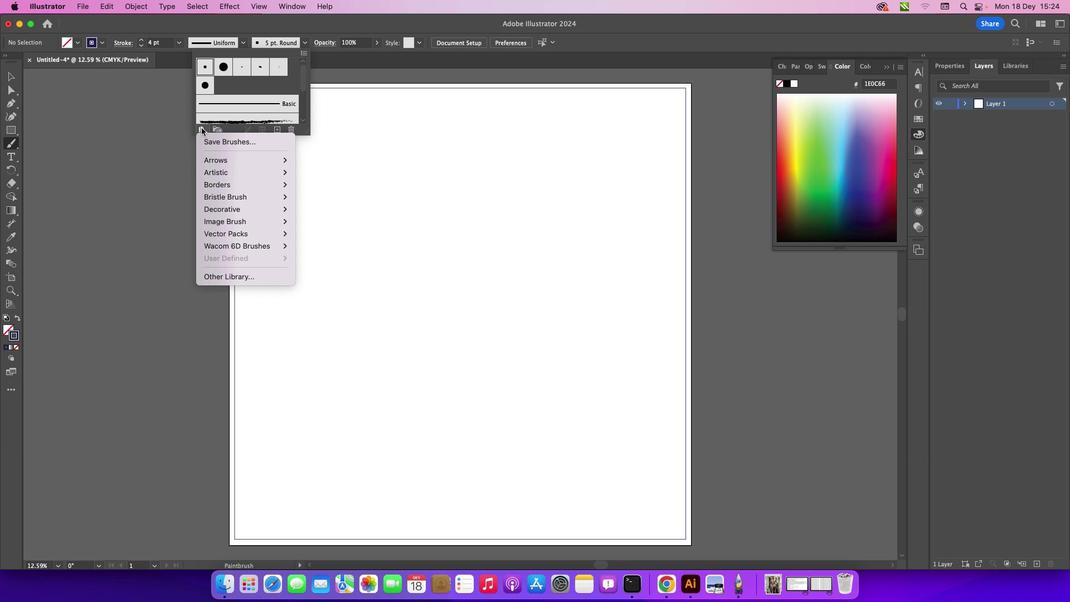 
Action: Mouse moved to (335, 196)
Screenshot: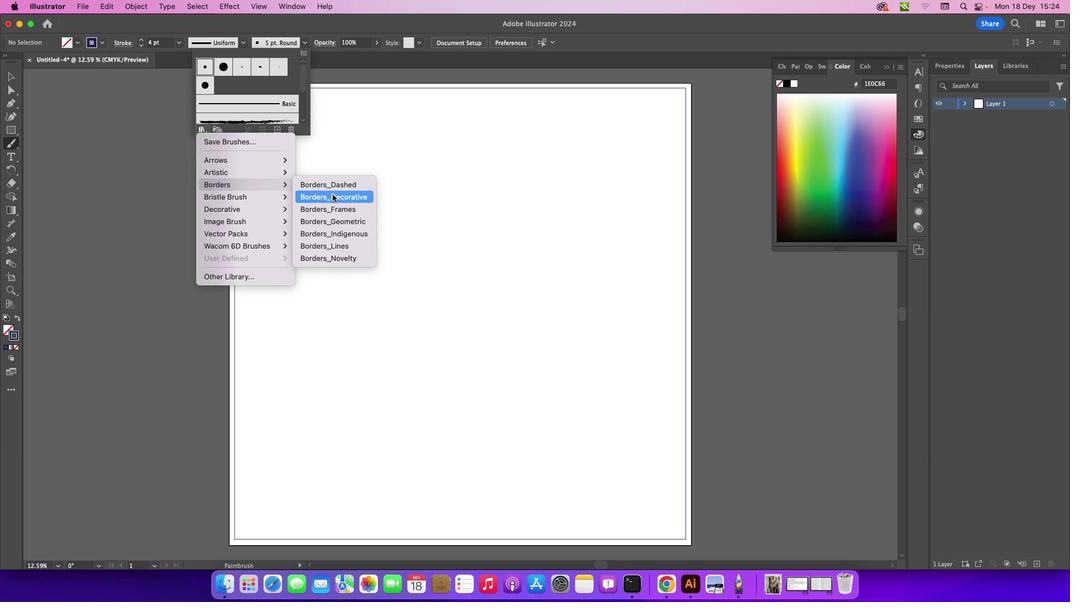 
Action: Mouse pressed left at (335, 196)
Screenshot: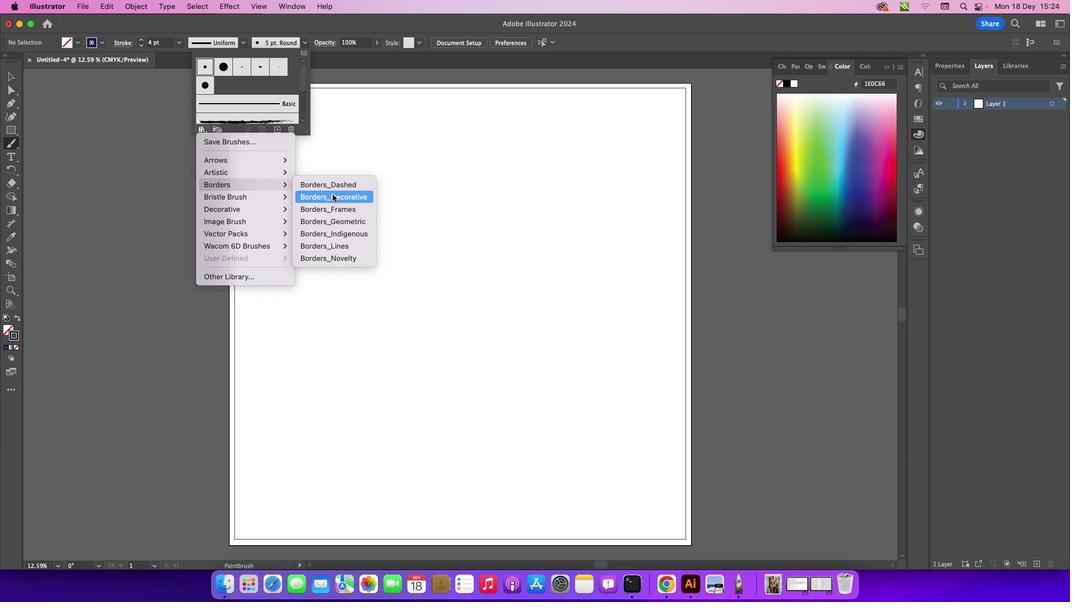 
Action: Mouse moved to (600, 306)
Screenshot: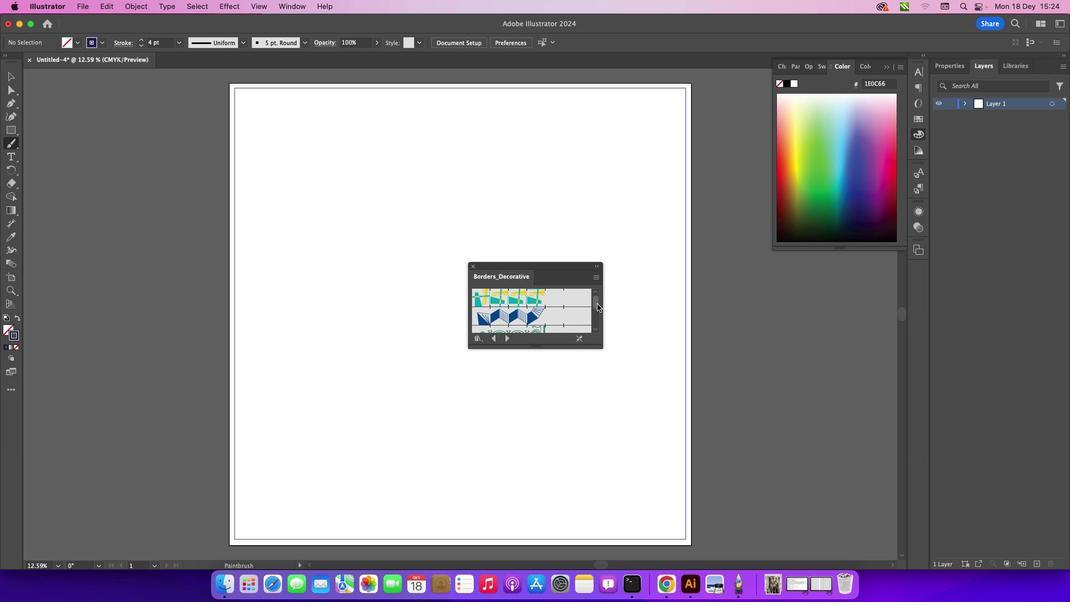 
Action: Mouse pressed left at (600, 306)
Screenshot: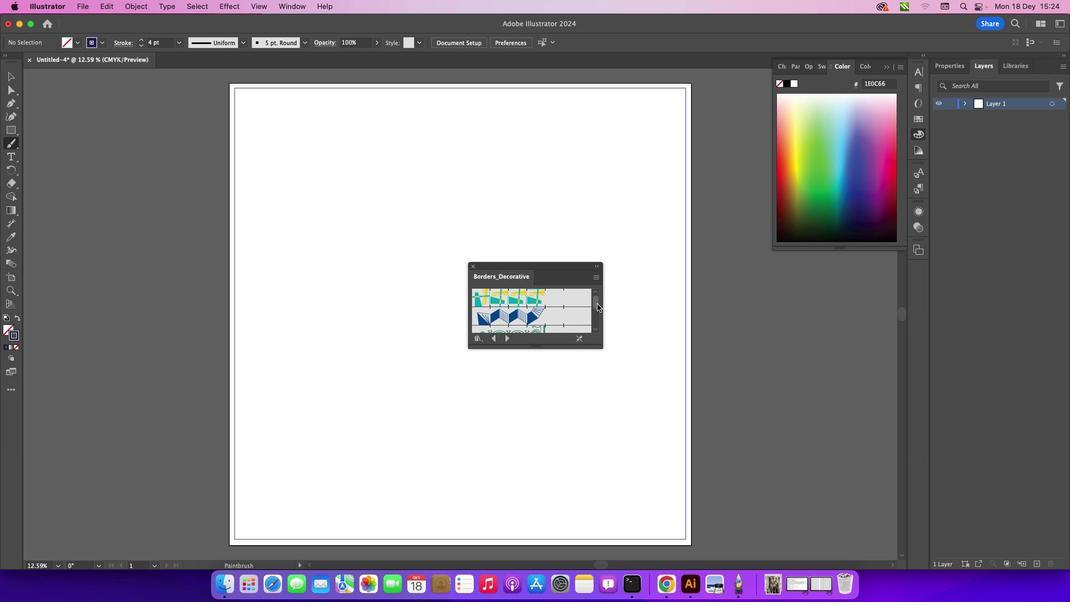
Action: Mouse moved to (600, 334)
Screenshot: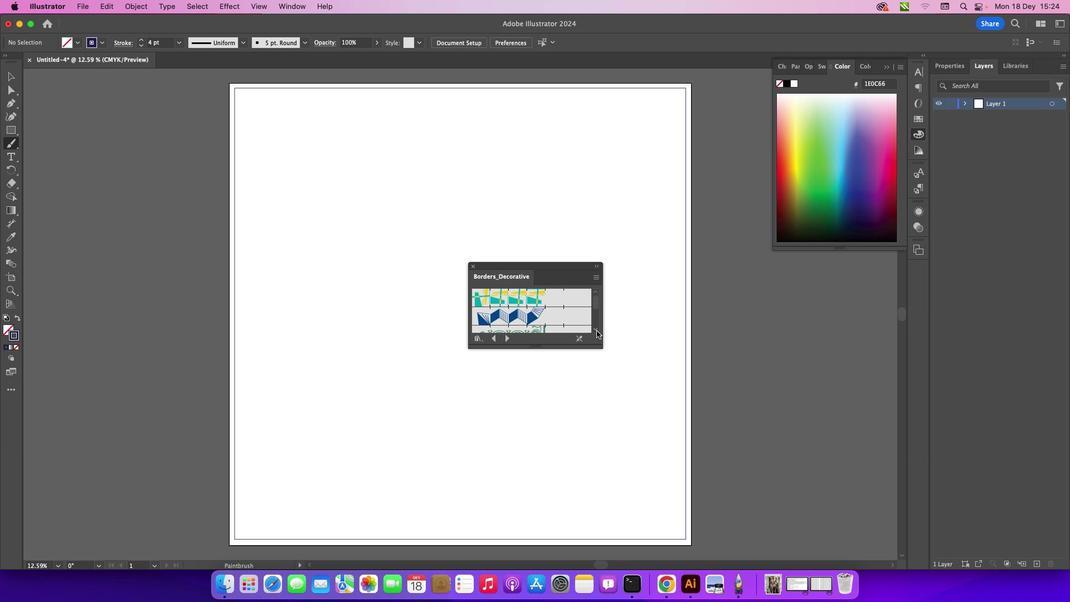 
Action: Mouse pressed left at (600, 334)
Screenshot: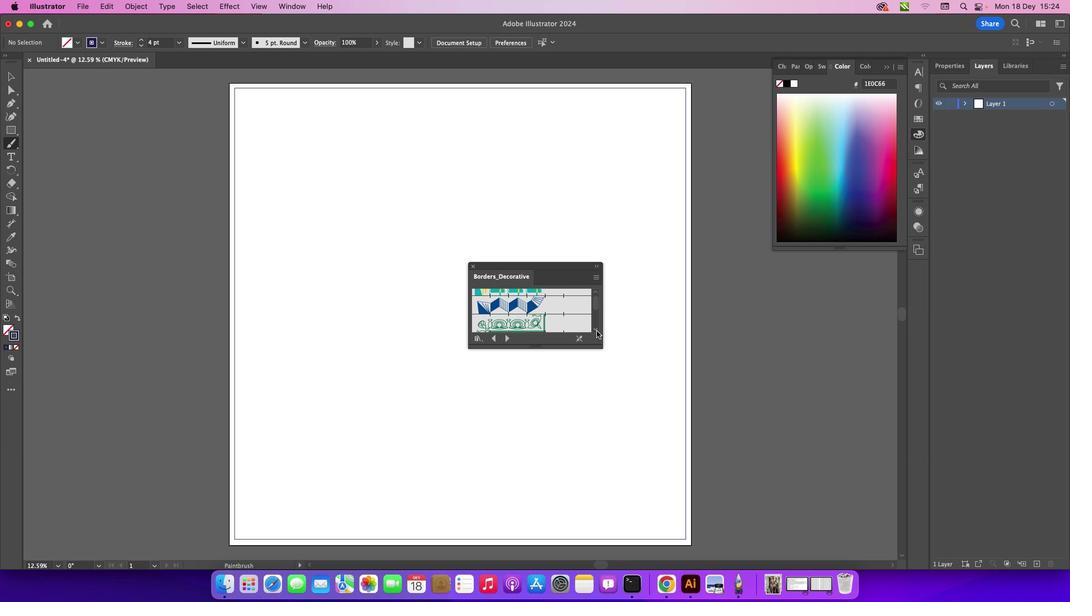 
Action: Mouse pressed left at (600, 334)
Screenshot: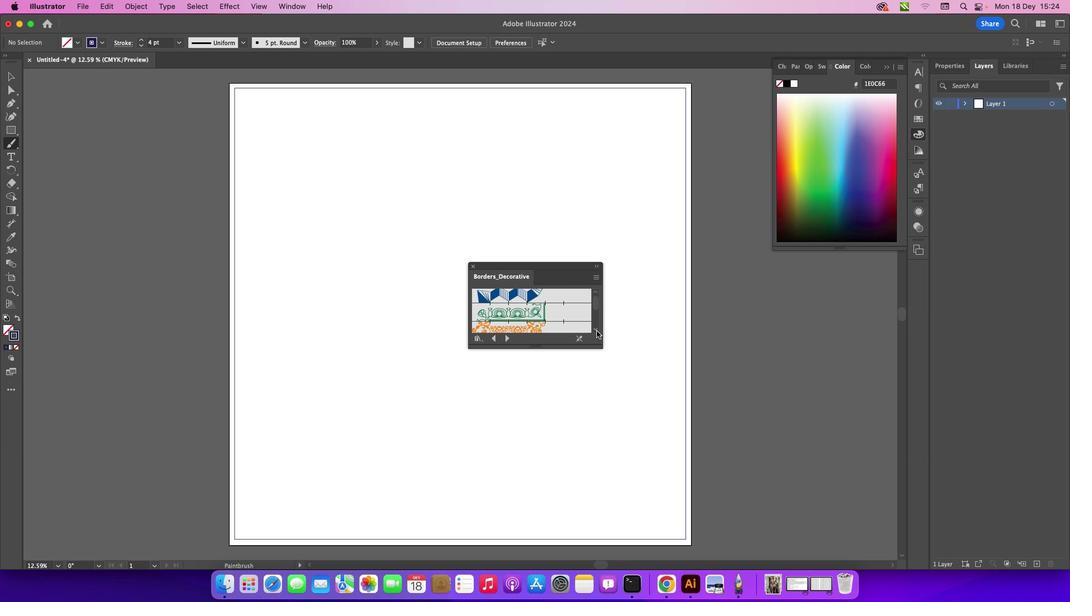 
Action: Mouse pressed left at (600, 334)
Screenshot: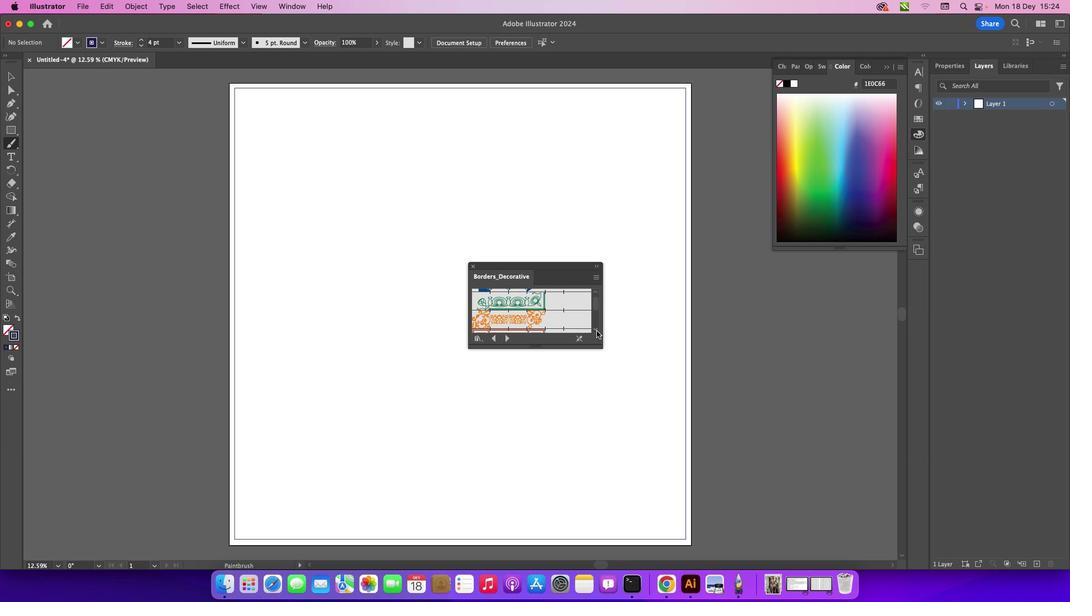 
Action: Mouse pressed left at (600, 334)
Screenshot: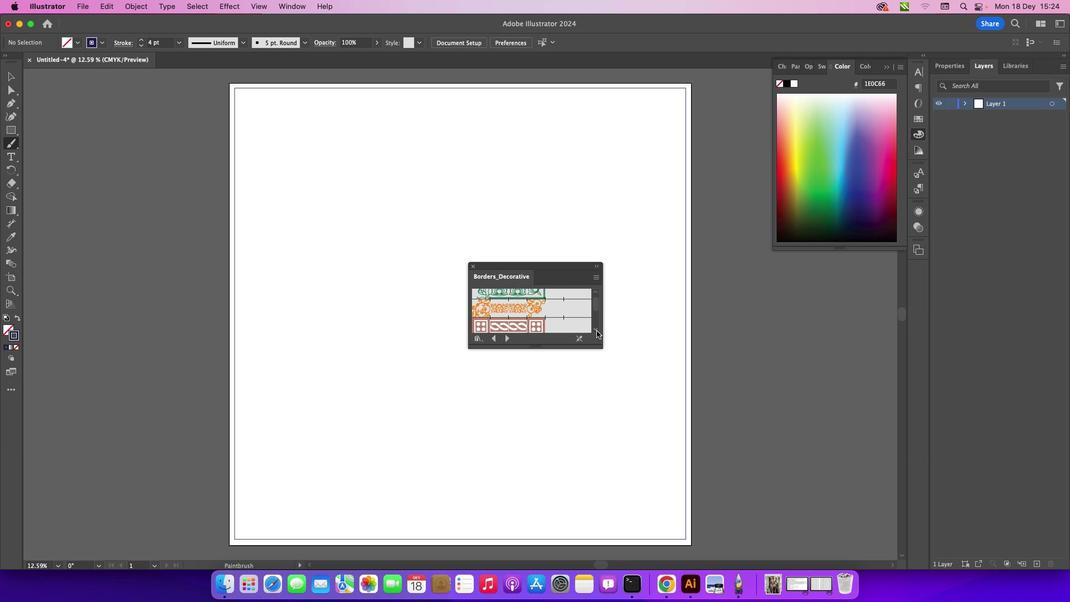 
Action: Mouse pressed left at (600, 334)
Screenshot: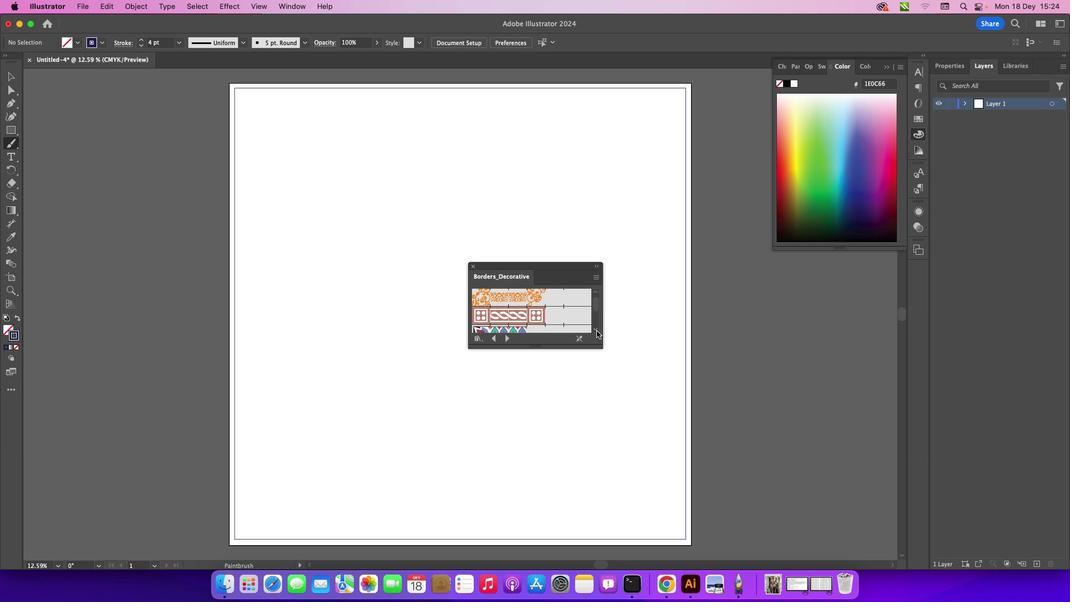
Action: Mouse moved to (516, 302)
Screenshot: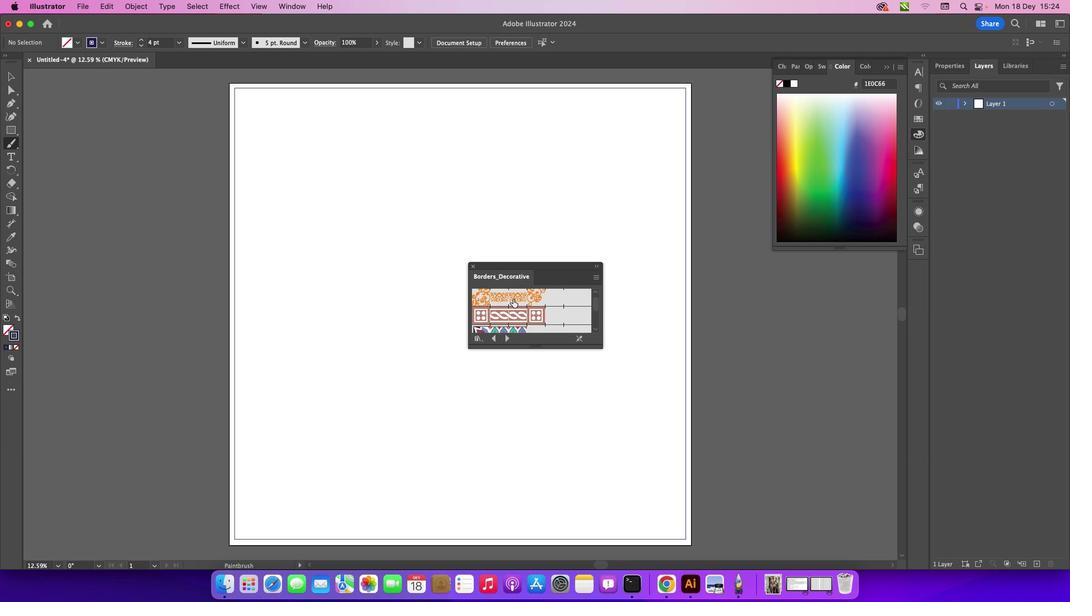 
Action: Mouse pressed left at (516, 302)
Screenshot: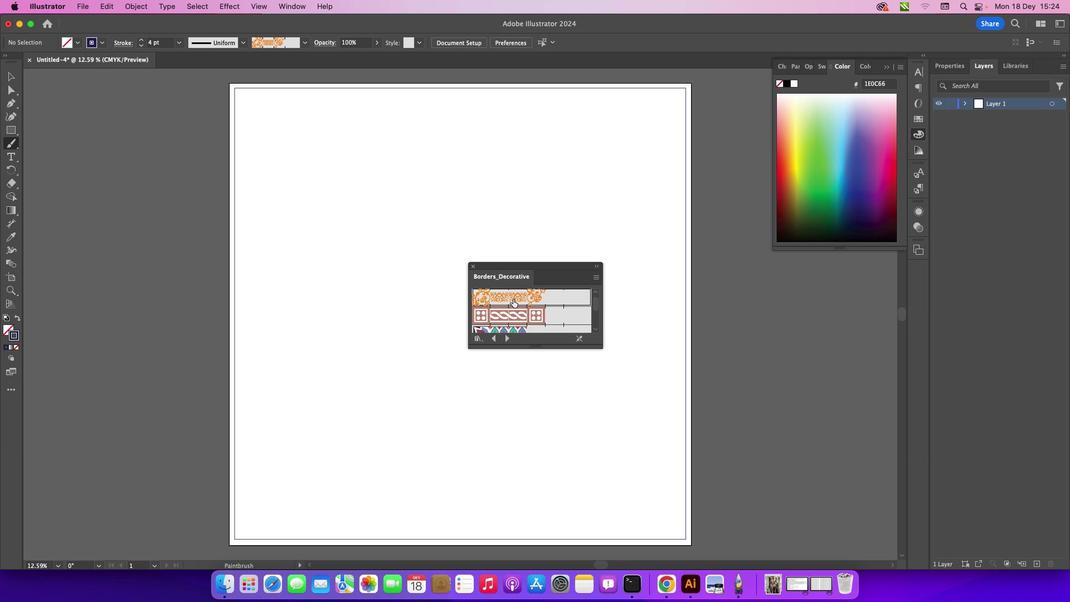 
Action: Mouse moved to (296, 191)
Screenshot: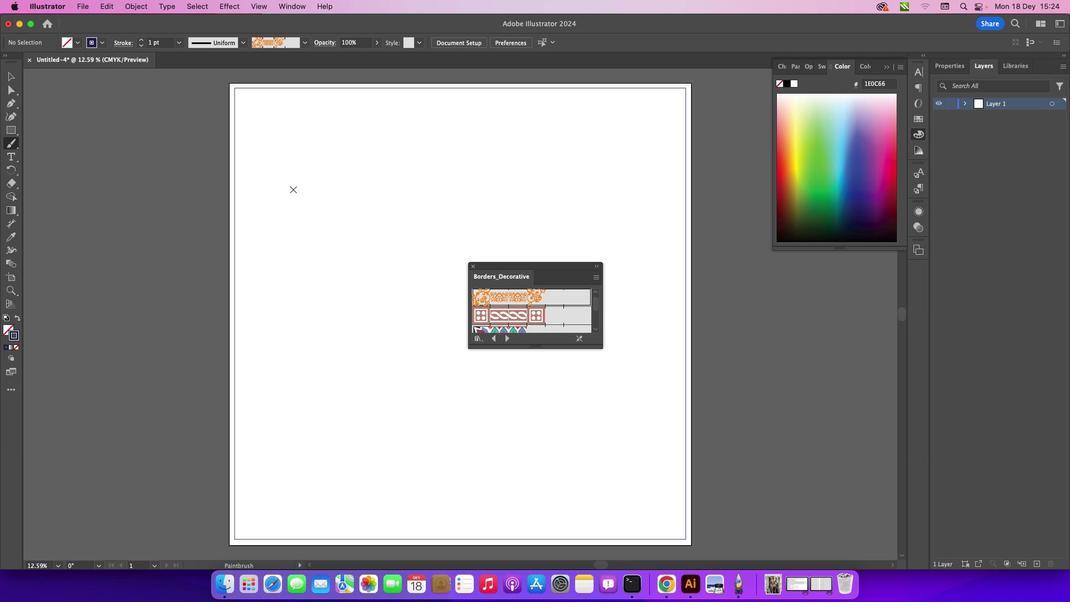 
Action: Mouse pressed left at (296, 191)
Screenshot: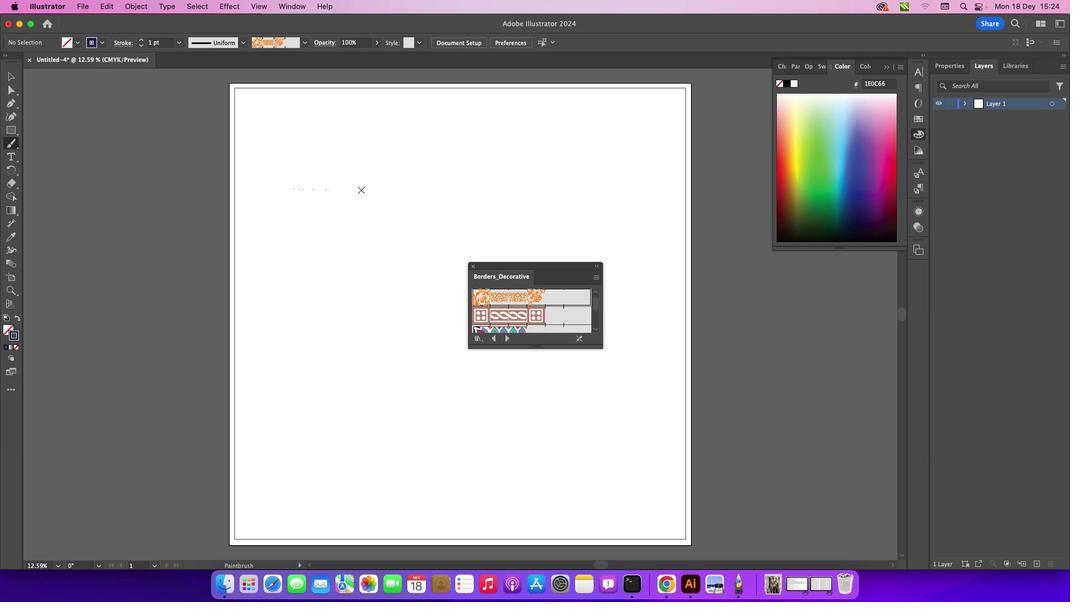 
Action: Mouse moved to (349, 317)
Screenshot: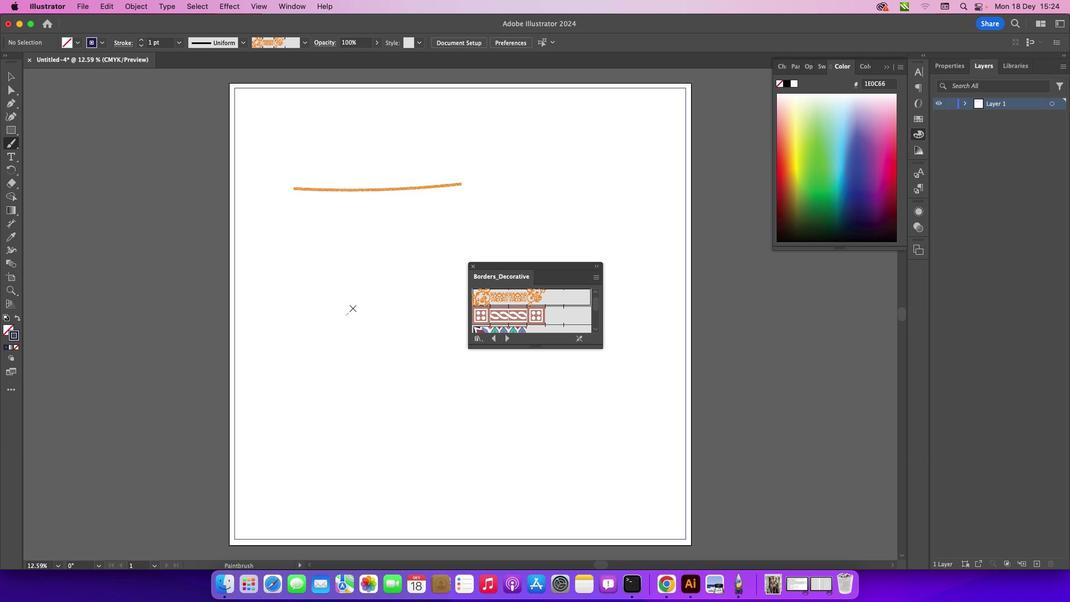 
Action: Mouse pressed left at (349, 317)
Screenshot: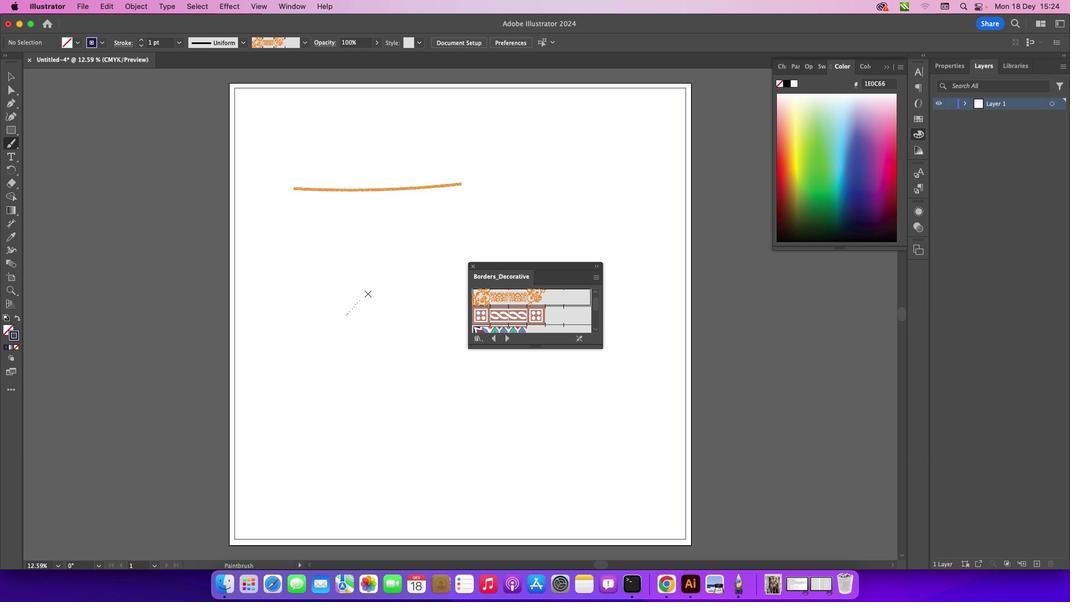
Action: Mouse moved to (476, 272)
Screenshot: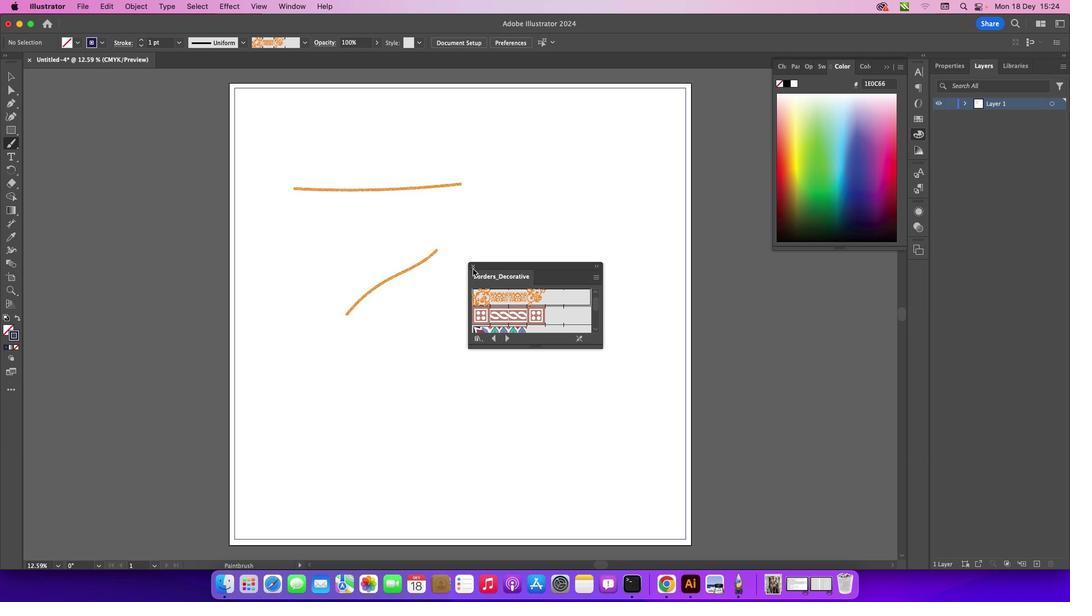 
Action: Mouse pressed left at (476, 272)
Screenshot: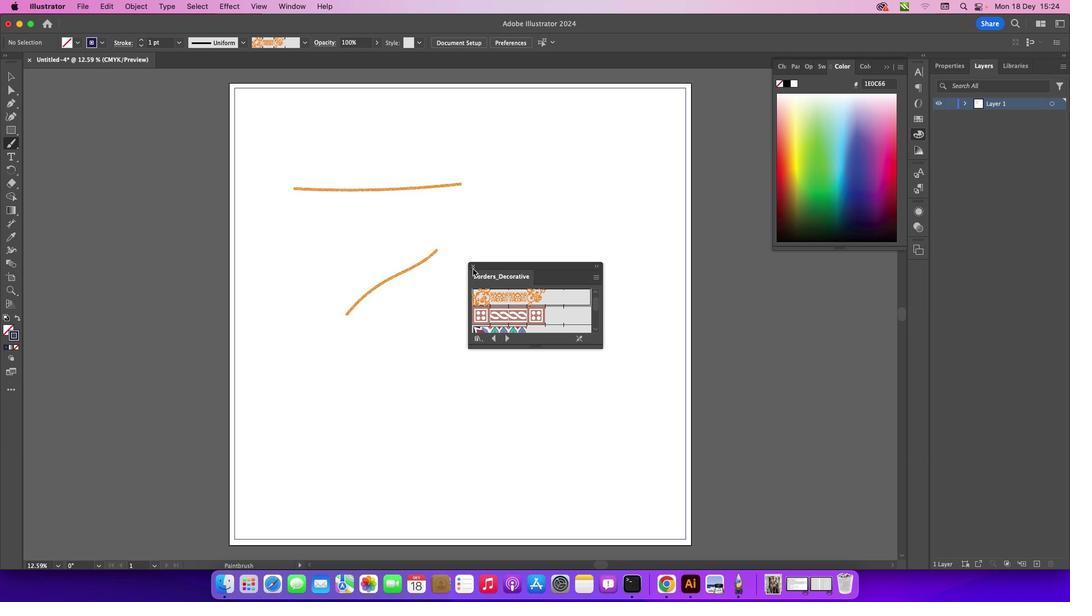 
Action: Mouse moved to (475, 269)
Screenshot: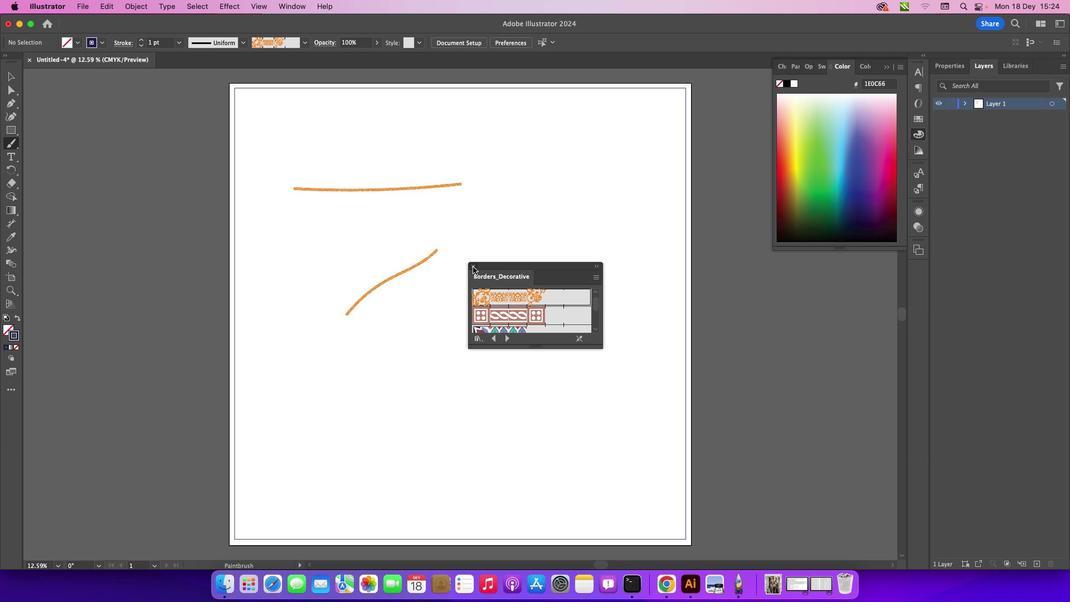 
Action: Mouse pressed left at (475, 269)
Screenshot: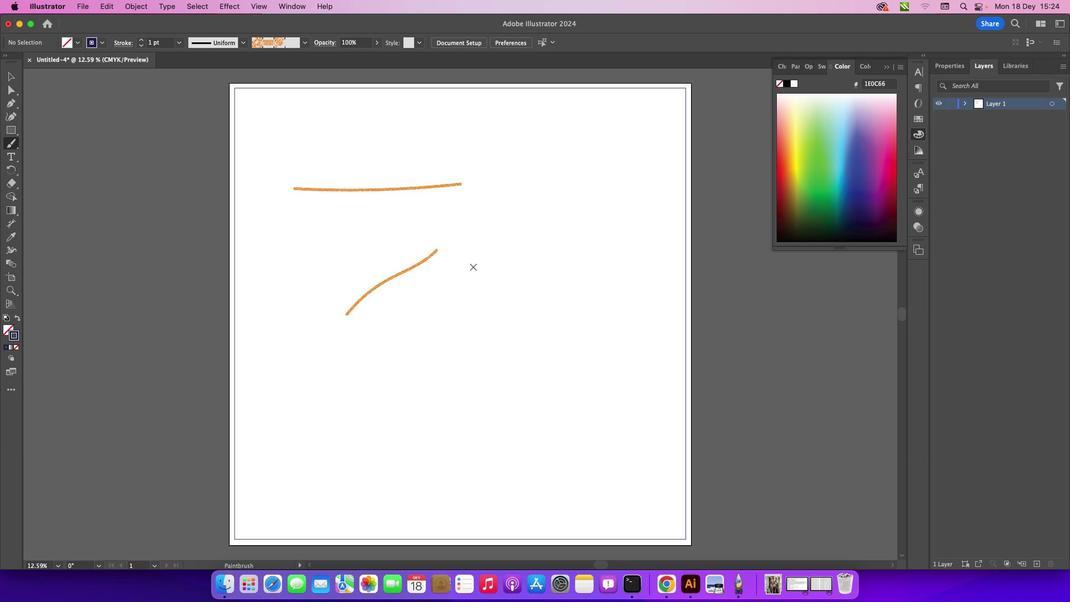 
Action: Mouse moved to (18, 78)
Screenshot: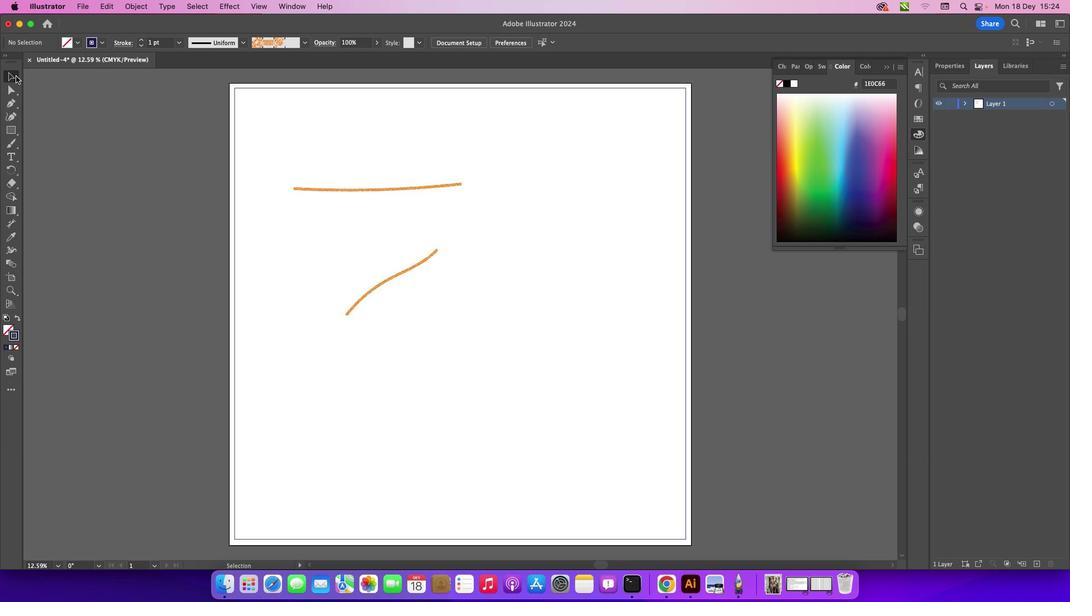 
Action: Mouse pressed left at (18, 78)
Screenshot: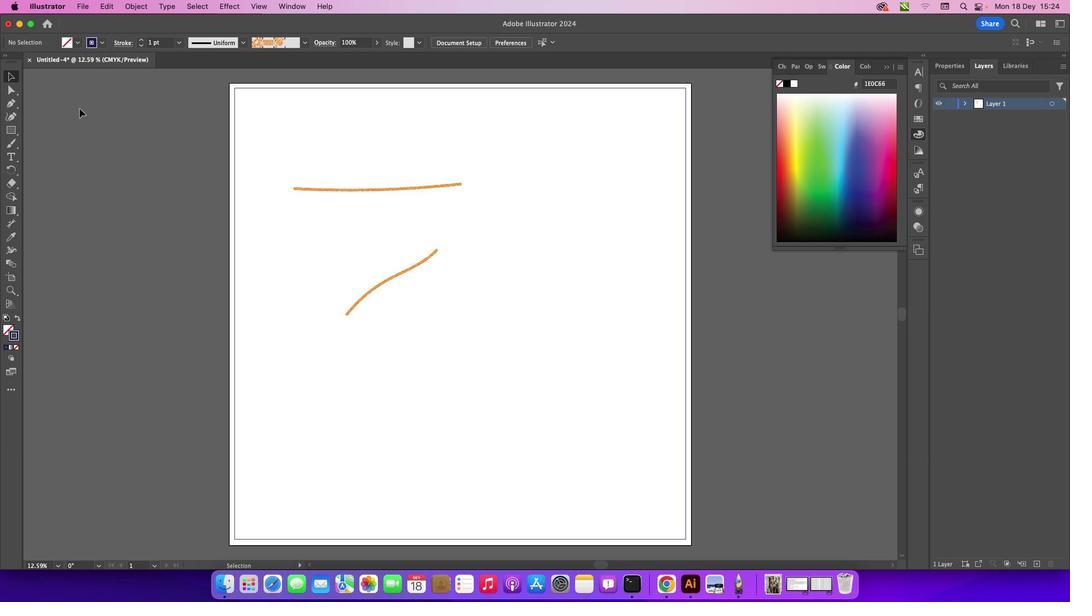 
Action: Mouse moved to (91, 117)
Screenshot: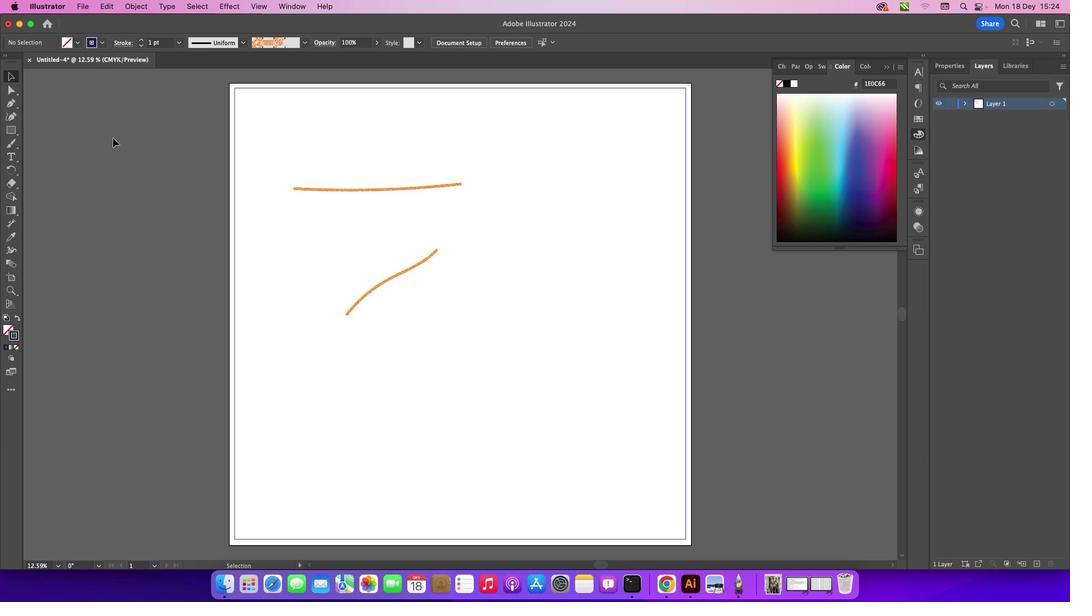 
Action: Mouse pressed left at (91, 117)
Screenshot: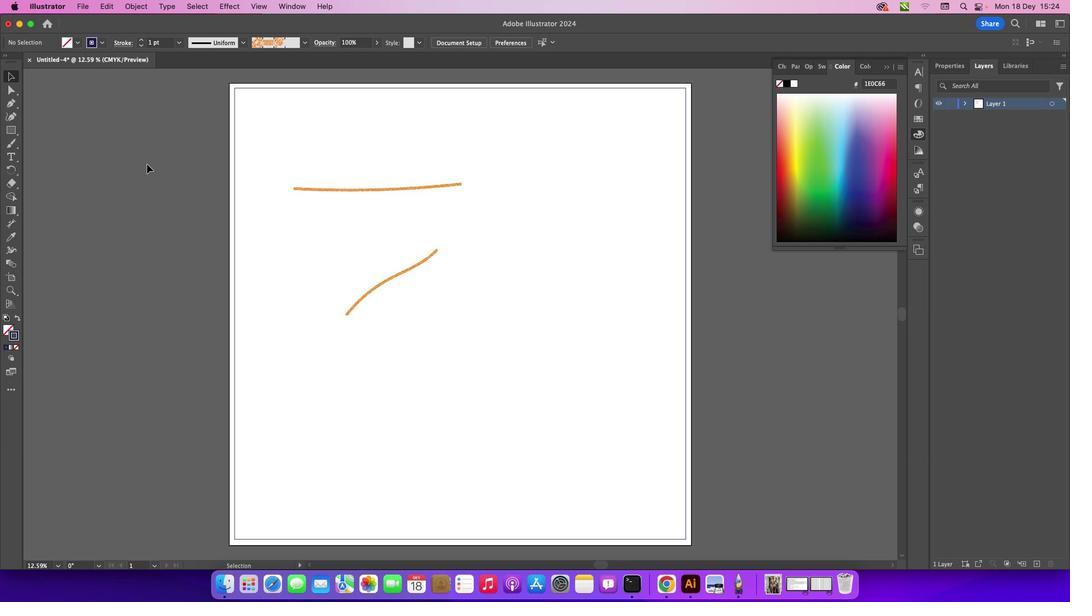 
Action: Mouse moved to (398, 281)
Screenshot: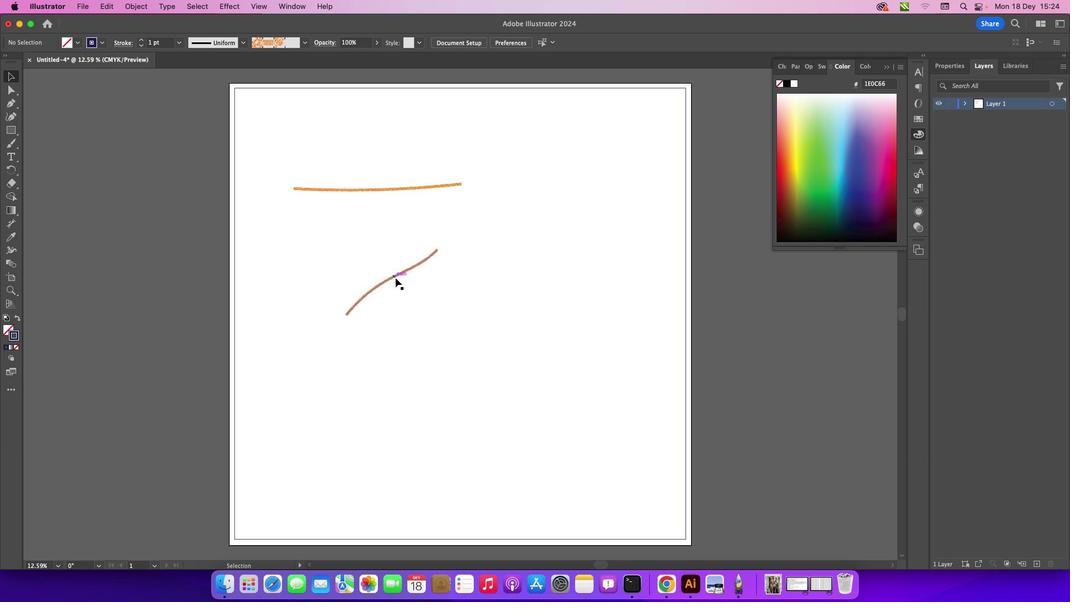 
Action: Mouse pressed left at (398, 281)
Screenshot: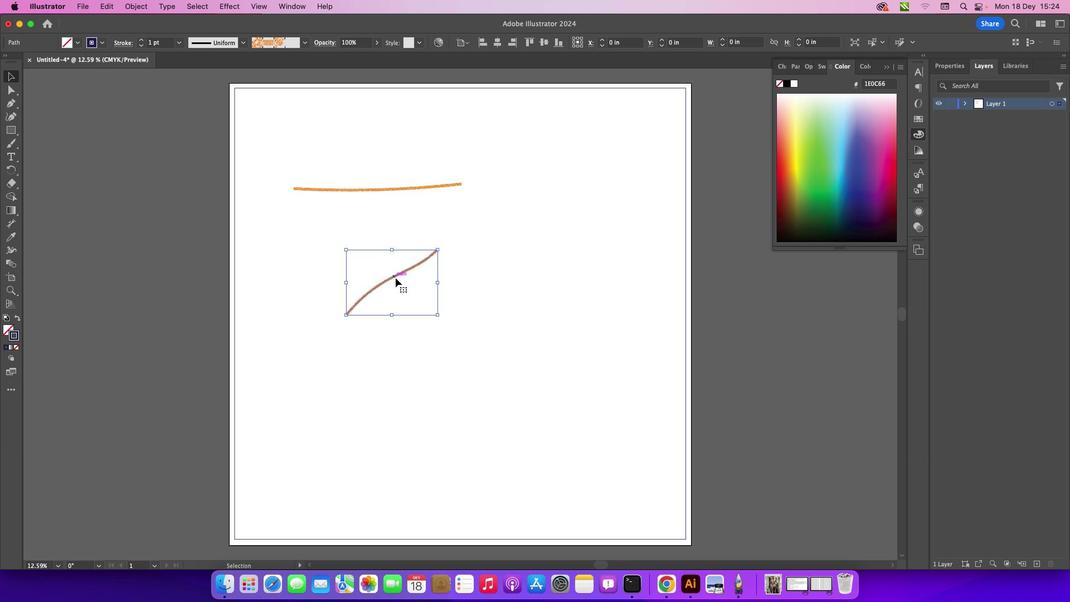 
Action: Key pressed Key.delete
Screenshot: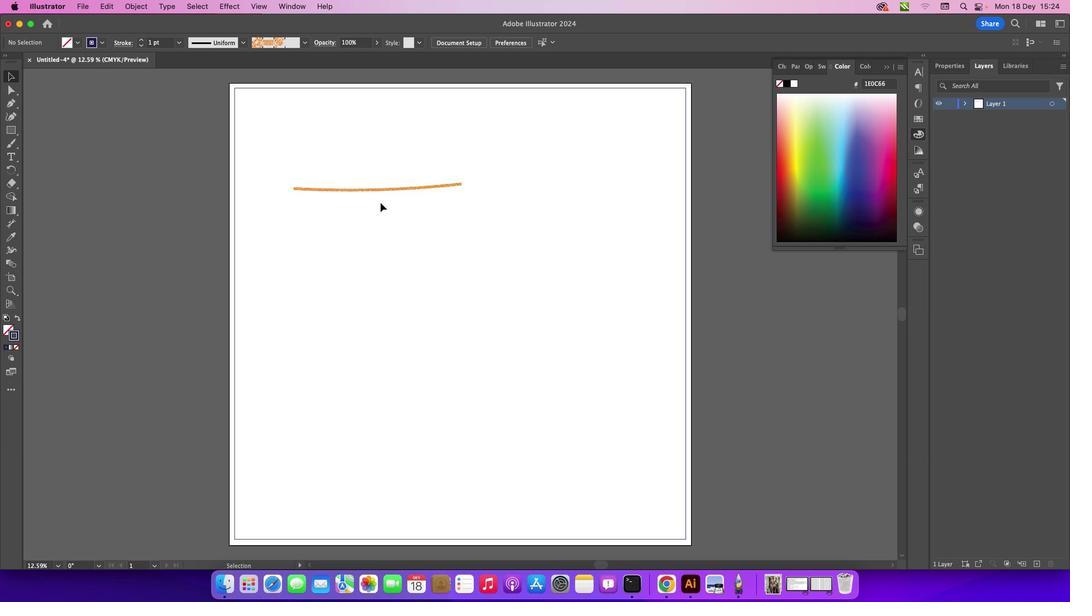 
Action: Mouse moved to (405, 190)
Screenshot: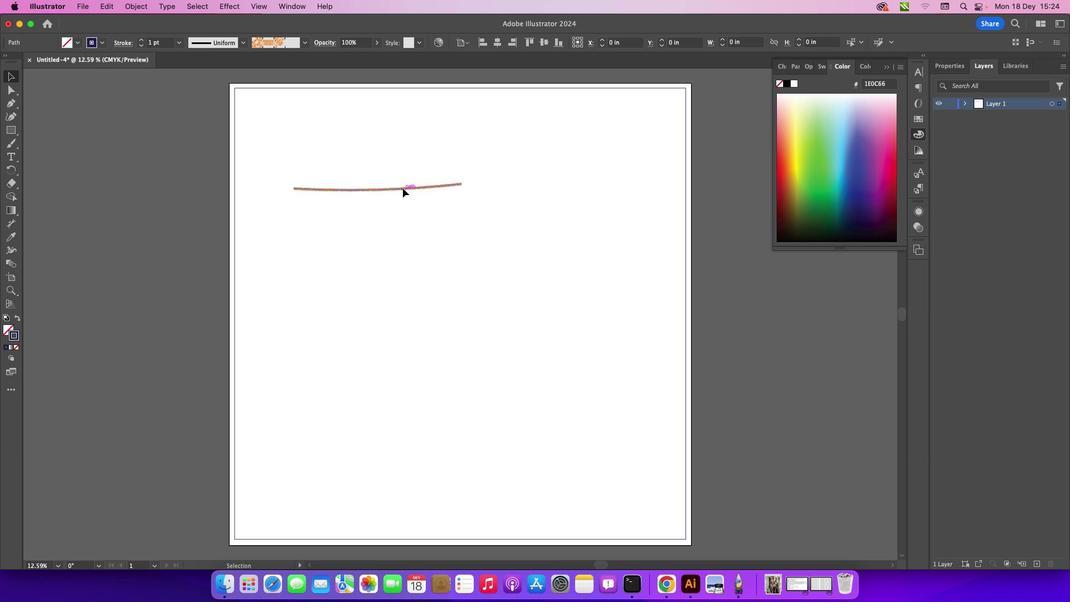 
Action: Mouse pressed left at (405, 190)
Screenshot: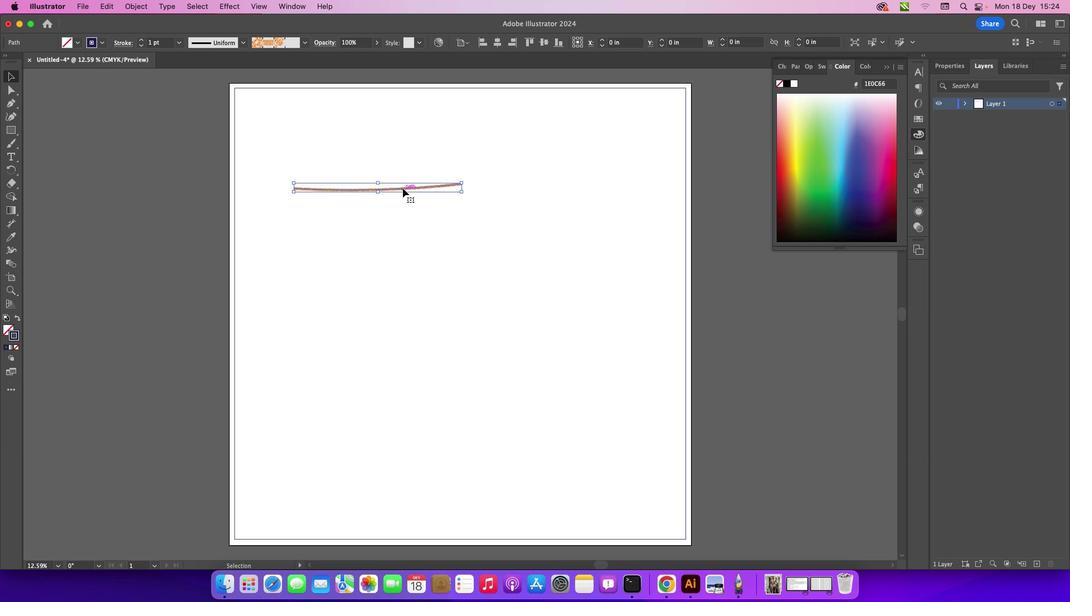 
Action: Mouse moved to (465, 194)
Screenshot: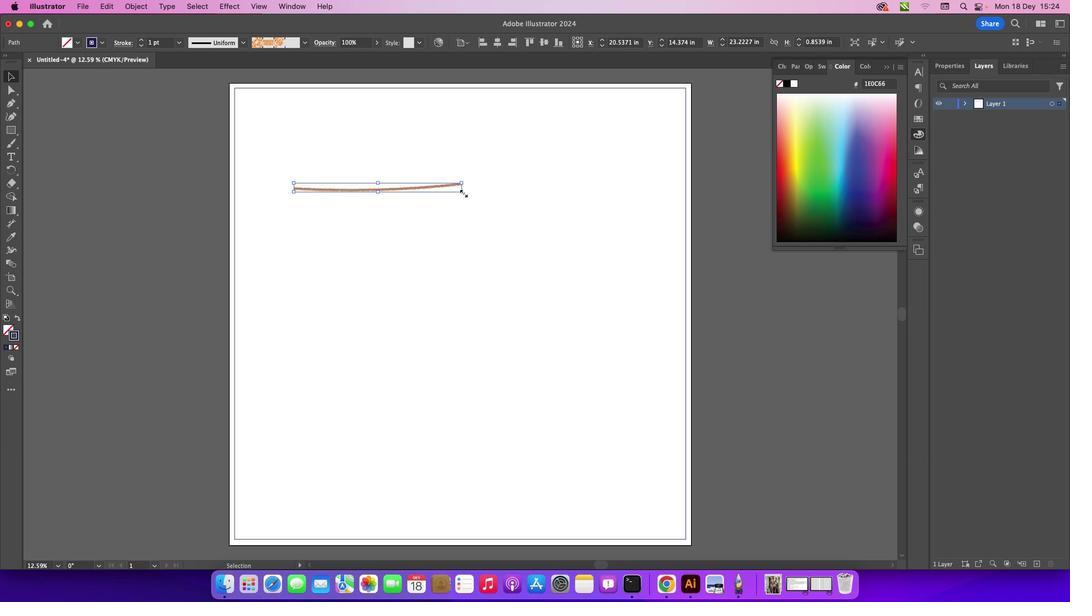 
Action: Key pressed Key.shift
Screenshot: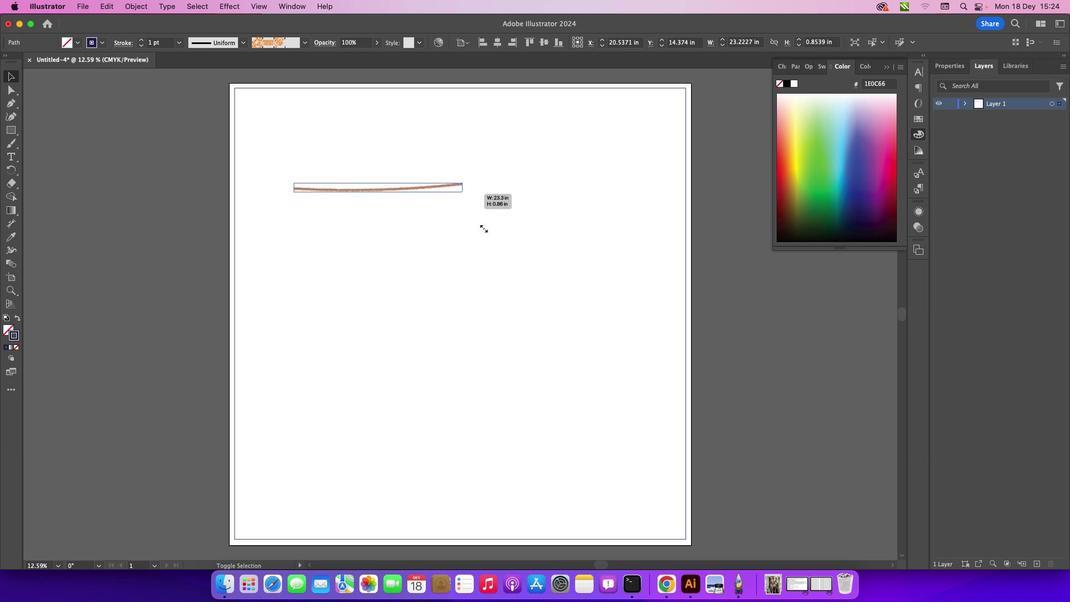 
Action: Mouse pressed left at (465, 194)
Screenshot: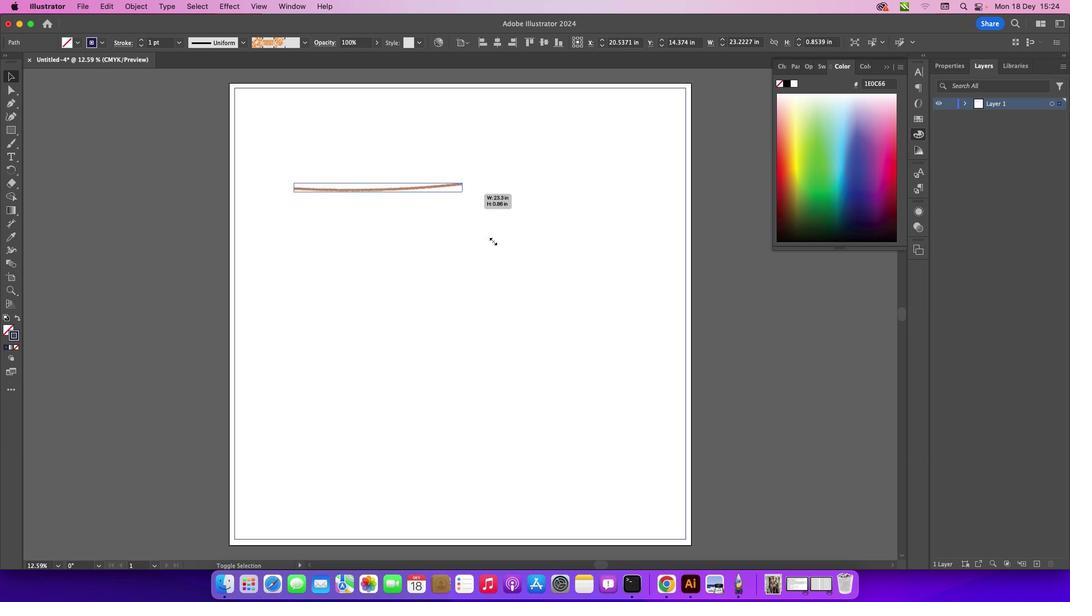 
Action: Mouse moved to (450, 184)
Screenshot: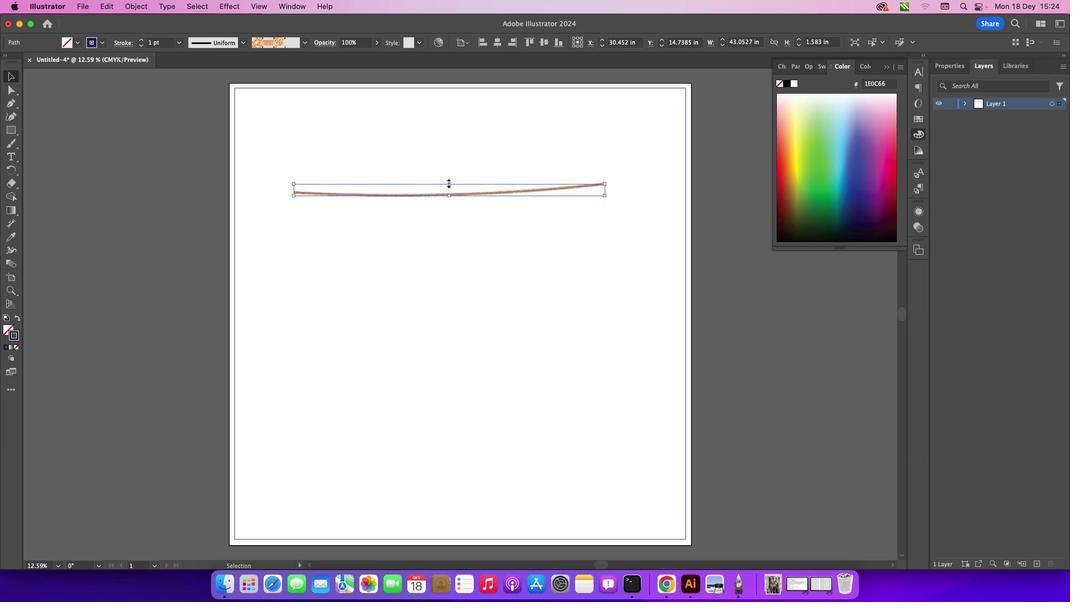 
Action: Mouse pressed left at (450, 184)
Screenshot: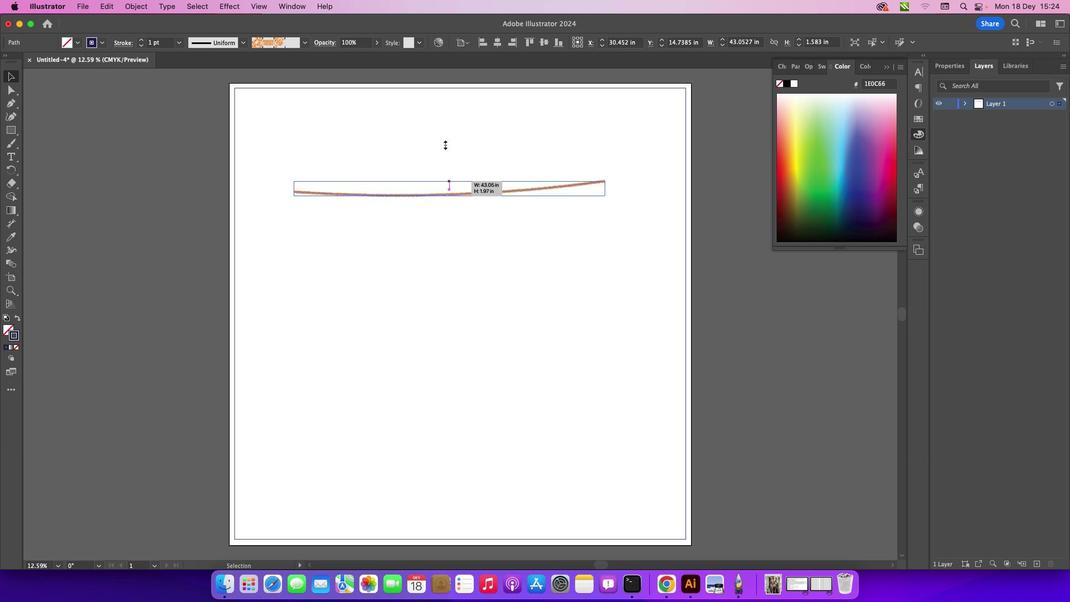 
Action: Mouse moved to (441, 258)
Screenshot: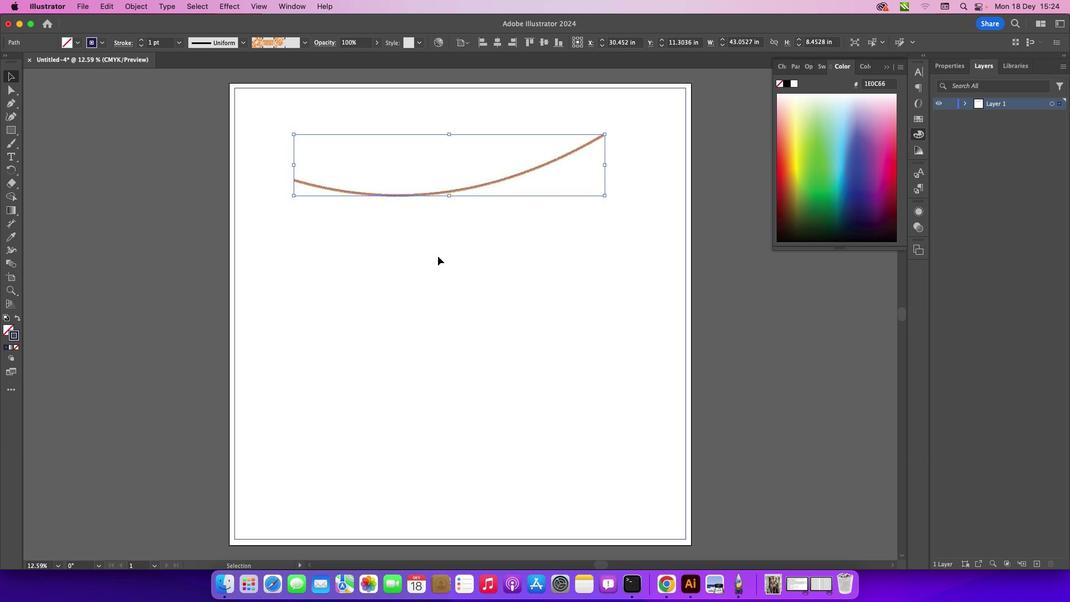 
Action: Mouse pressed left at (441, 258)
Screenshot: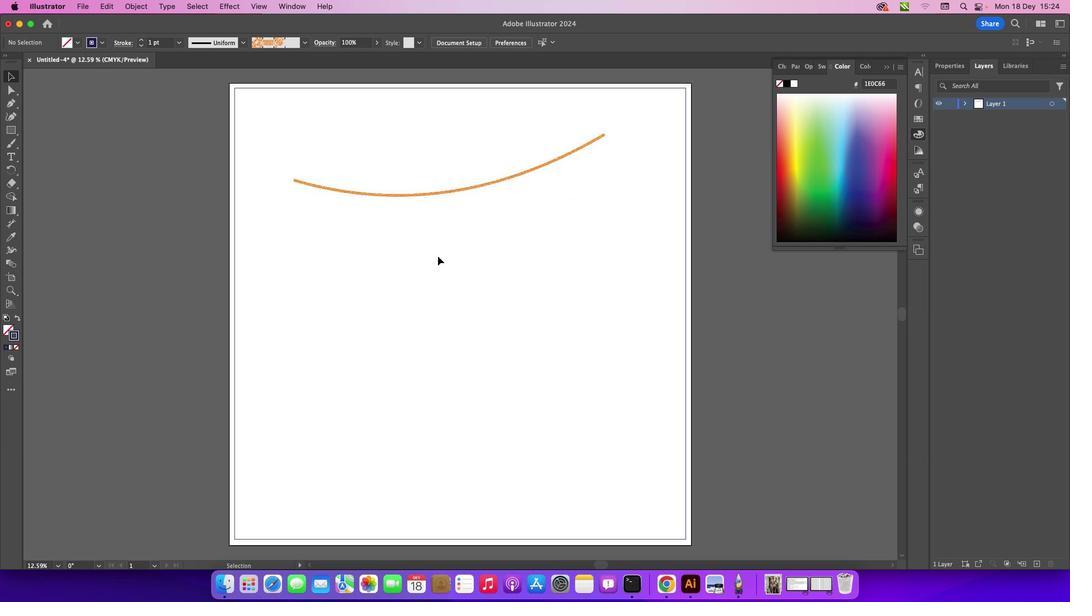 
Action: Mouse moved to (427, 190)
Screenshot: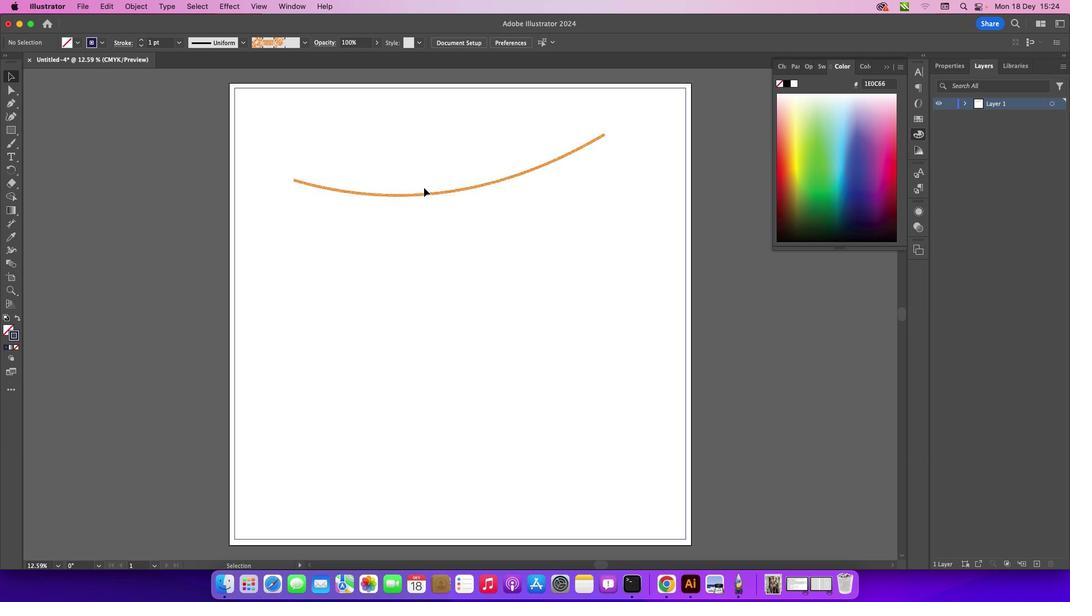 
Action: Key pressed Key.cmd_r'=''=''='
Screenshot: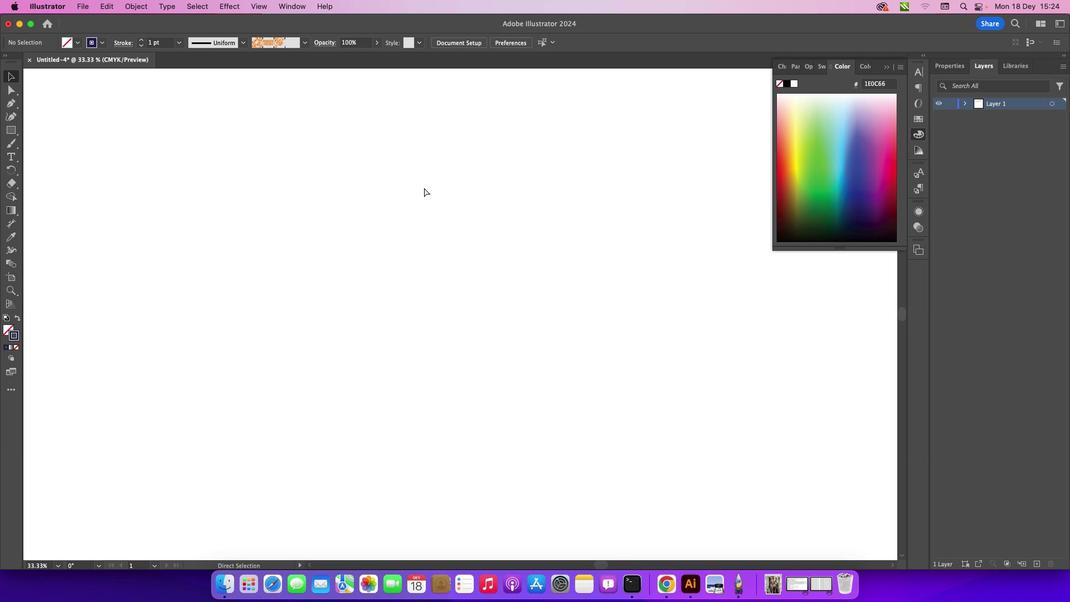 
Action: Mouse moved to (404, 171)
Screenshot: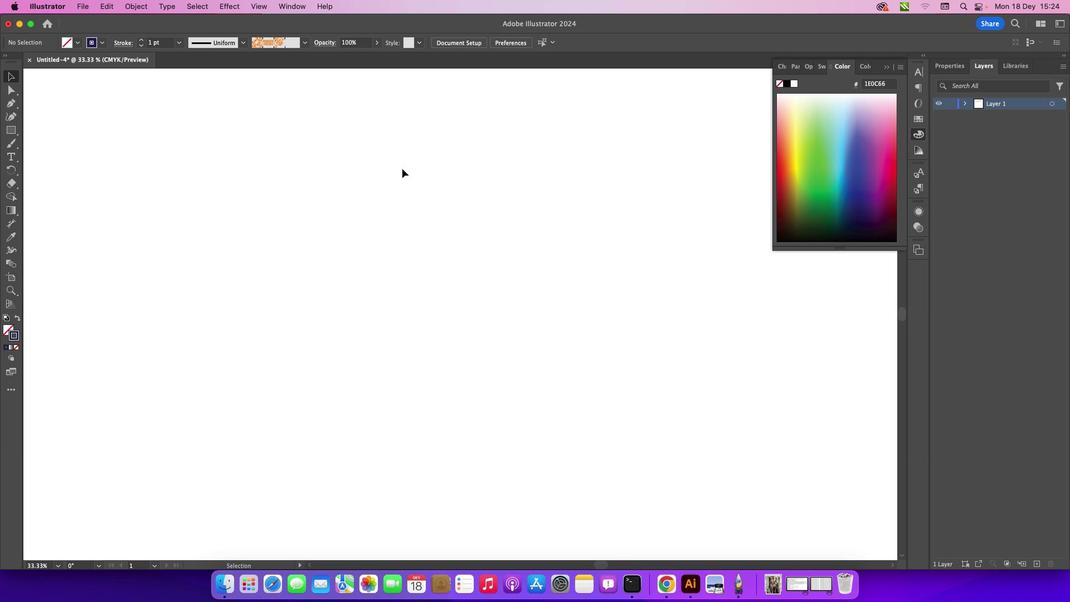 
Action: Mouse scrolled (404, 171) with delta (2, 3)
Screenshot: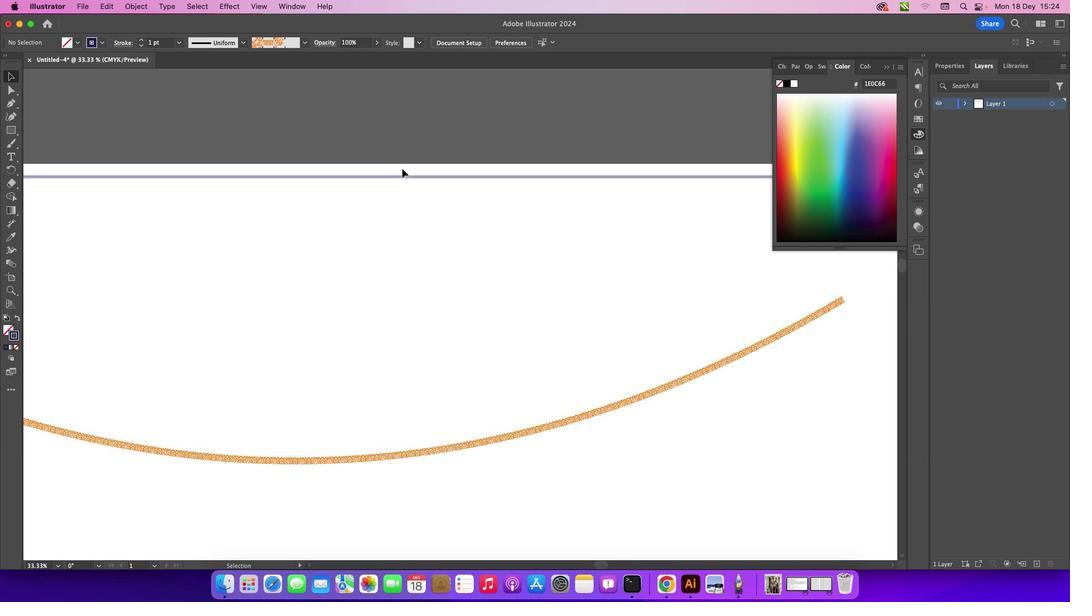 
Action: Mouse scrolled (404, 171) with delta (2, 3)
Screenshot: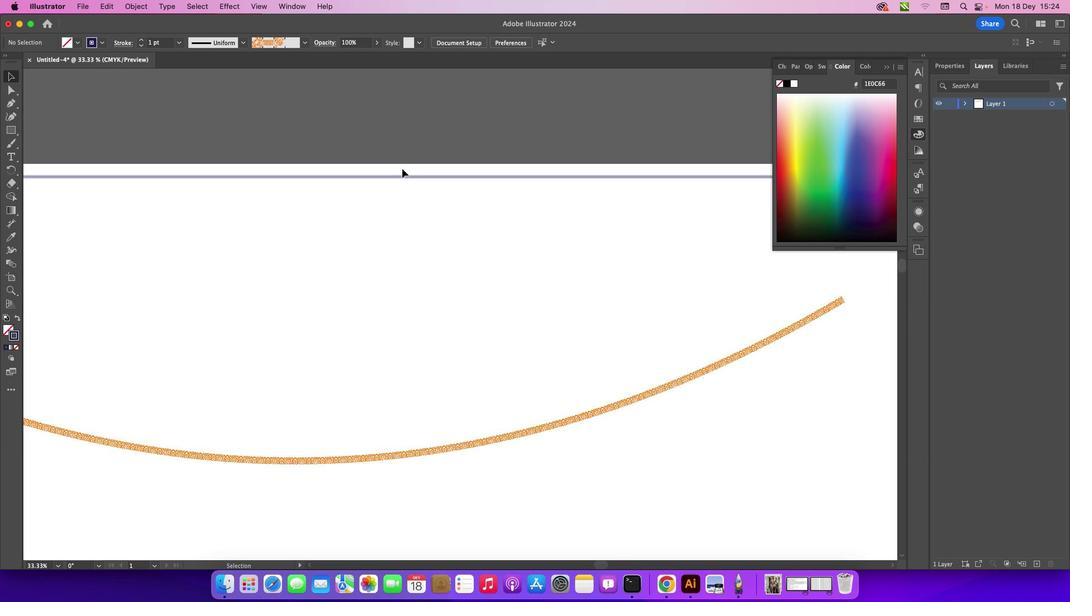 
Action: Mouse scrolled (404, 171) with delta (2, 4)
Screenshot: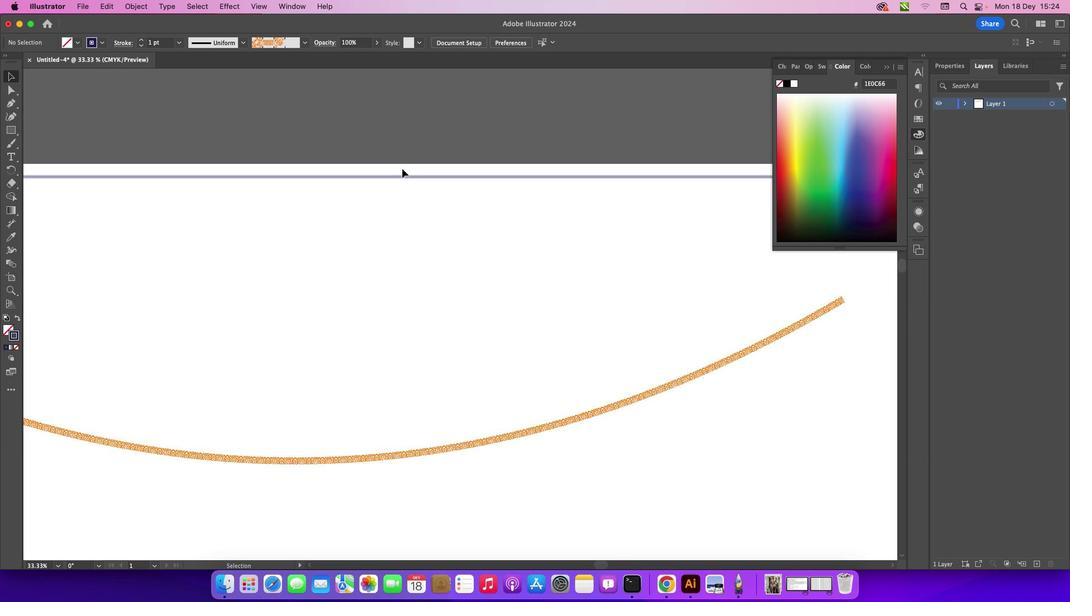 
Action: Mouse scrolled (404, 171) with delta (2, 5)
Screenshot: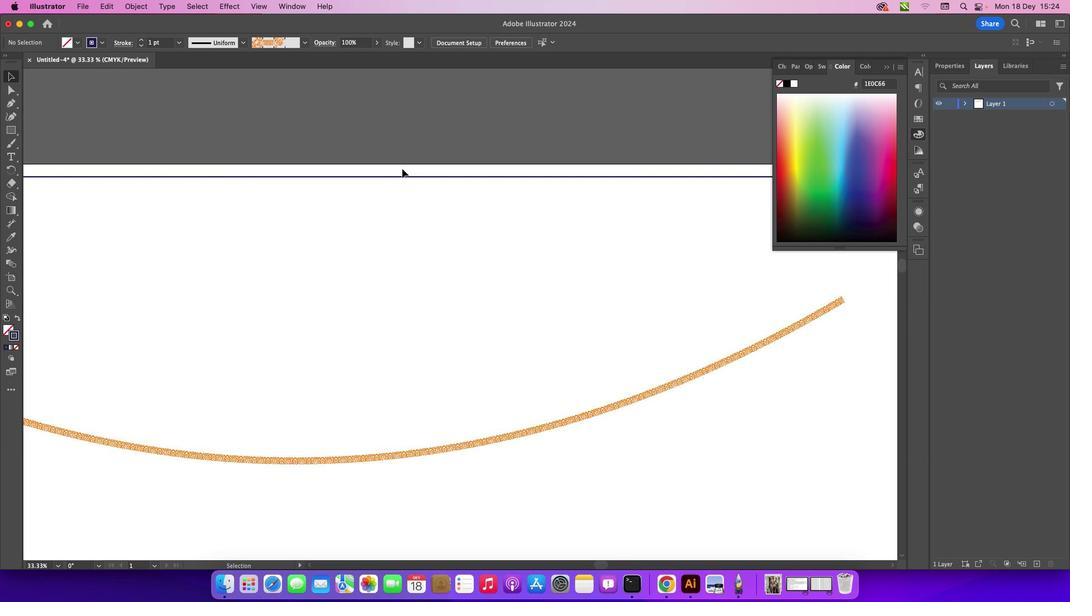 
Action: Mouse scrolled (404, 171) with delta (2, 6)
Screenshot: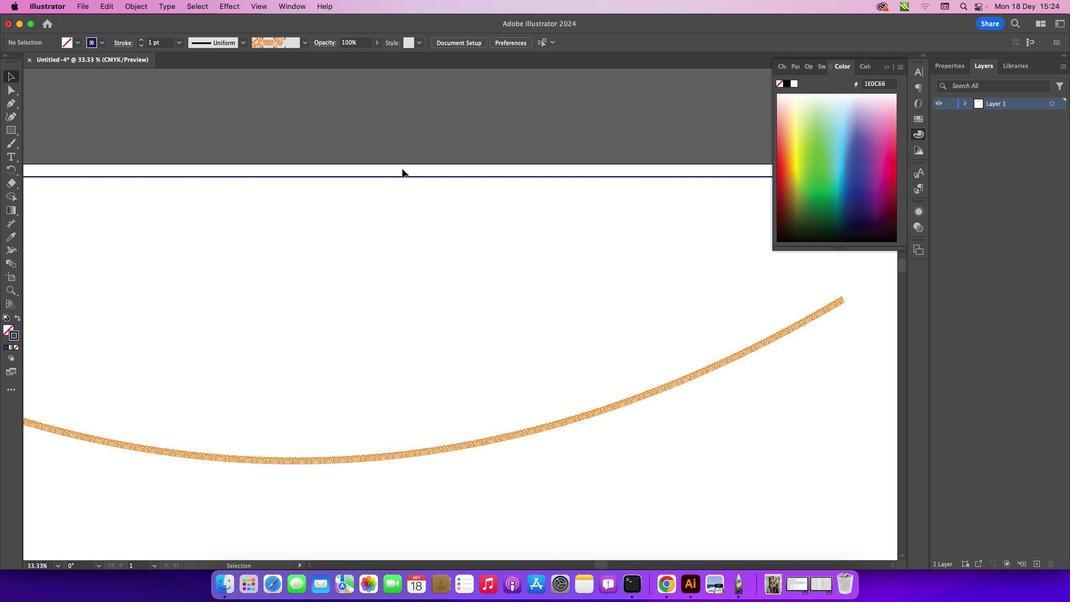 
Action: Mouse scrolled (404, 171) with delta (2, 2)
Screenshot: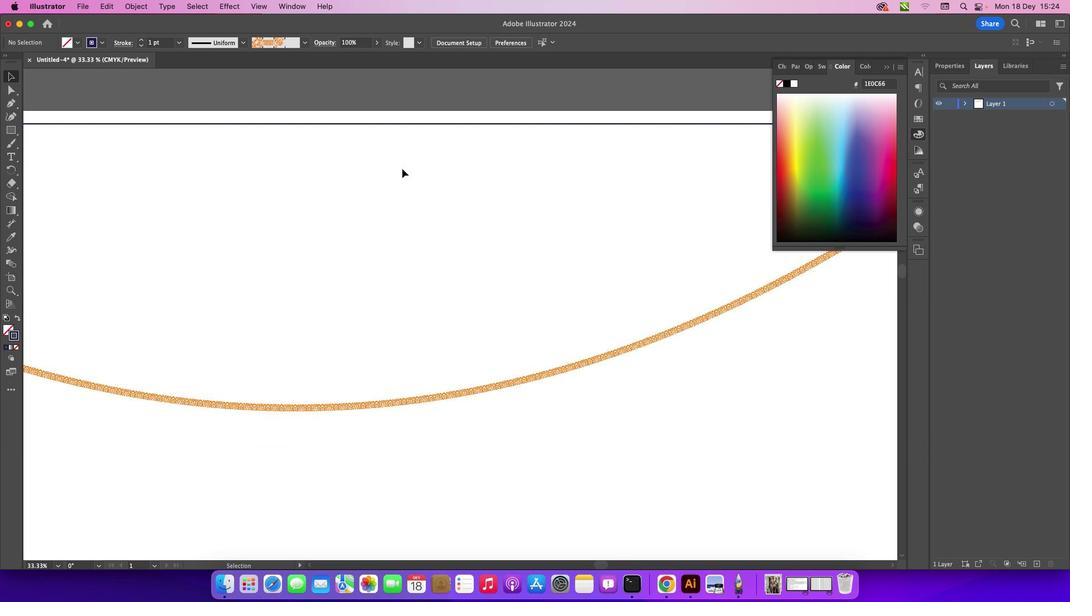 
Action: Mouse scrolled (404, 171) with delta (2, 2)
Screenshot: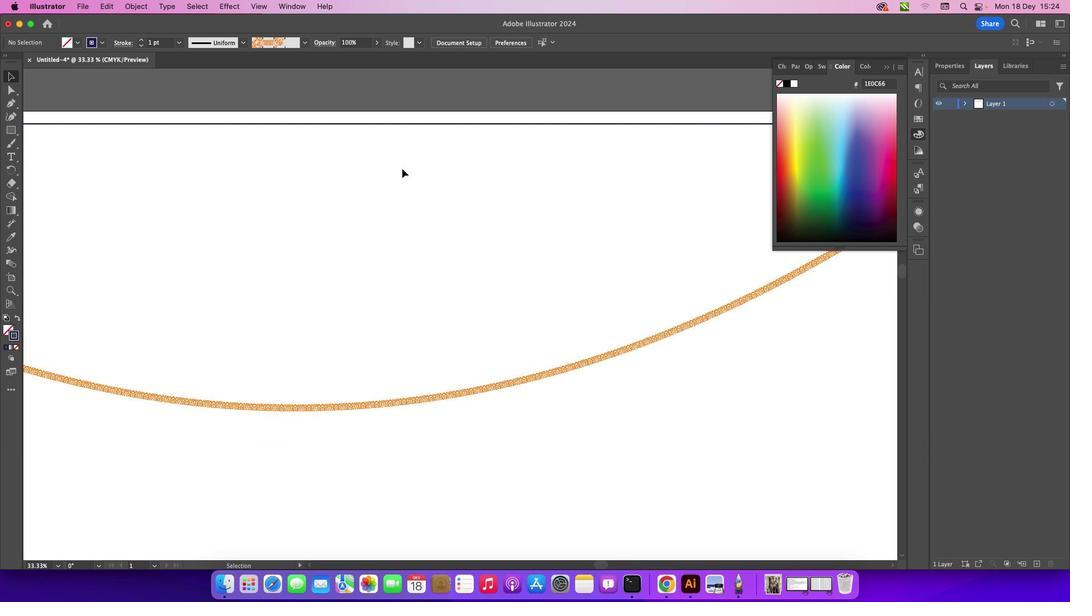 
Action: Mouse scrolled (404, 171) with delta (2, 2)
Screenshot: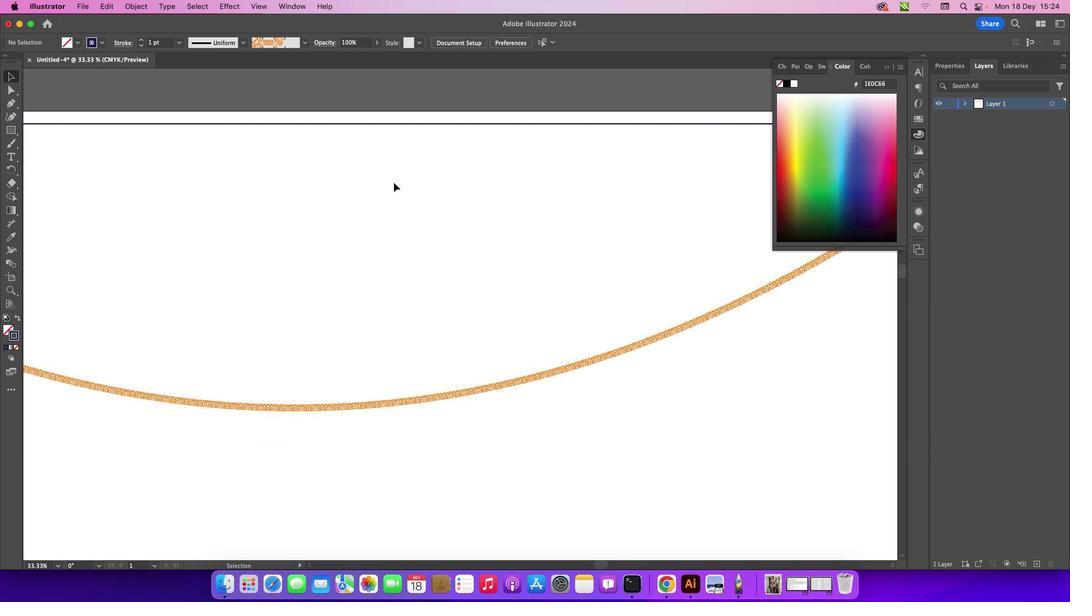 
Action: Mouse moved to (343, 406)
Screenshot: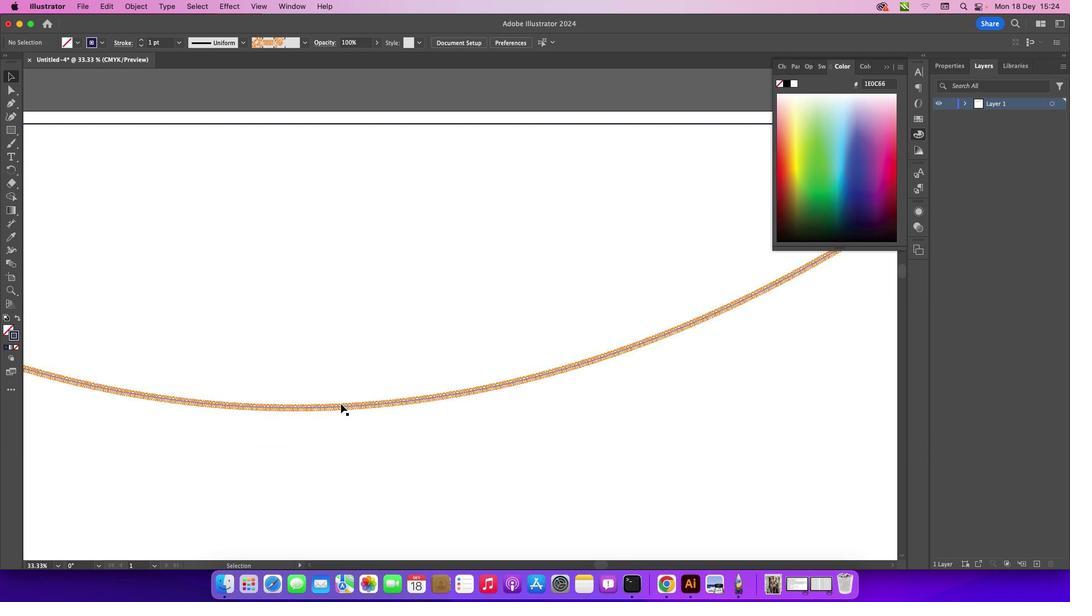 
Action: Mouse pressed left at (343, 406)
Screenshot: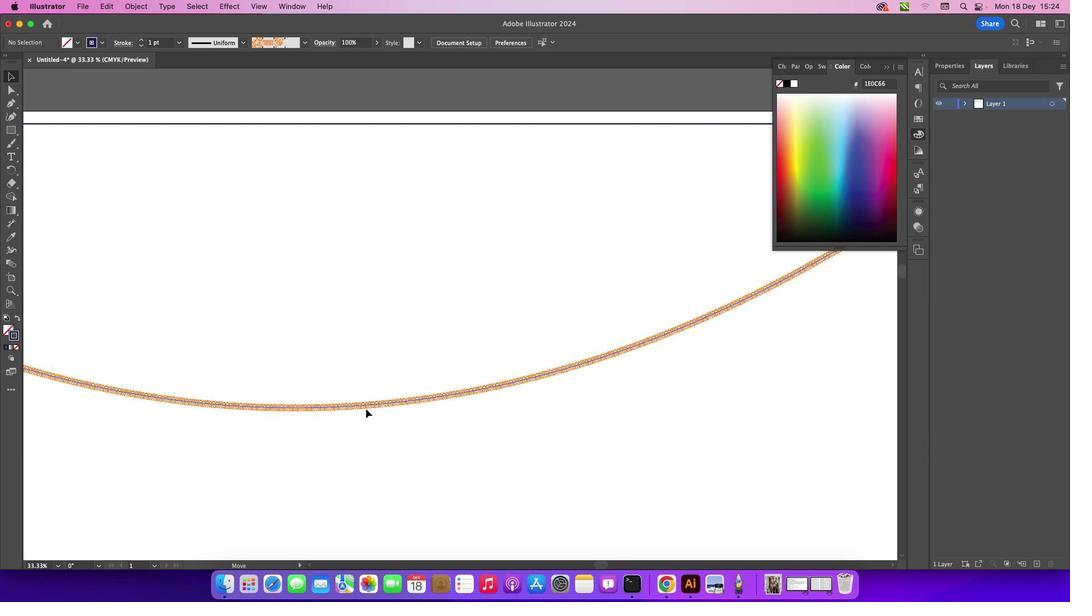 
Action: Mouse moved to (406, 412)
Screenshot: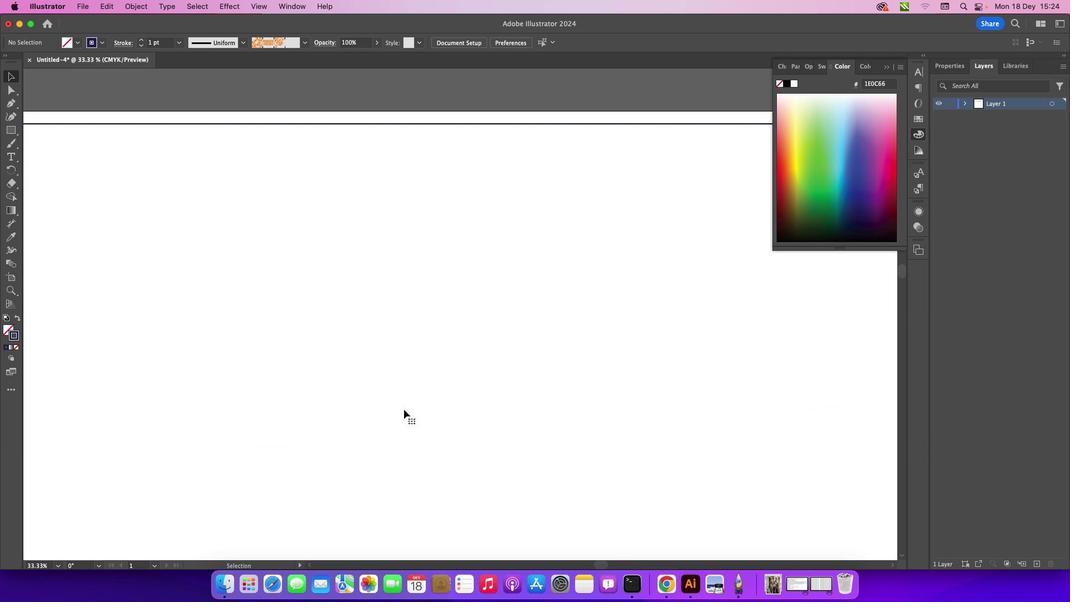 
Action: Key pressed Key.delete
Screenshot: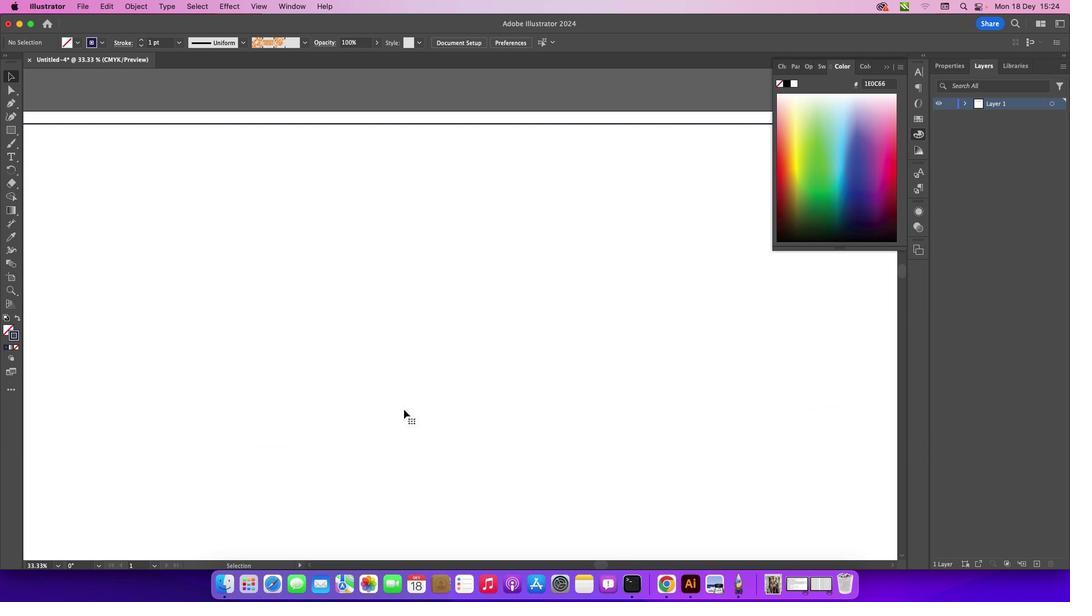 
Action: Mouse moved to (182, 47)
Screenshot: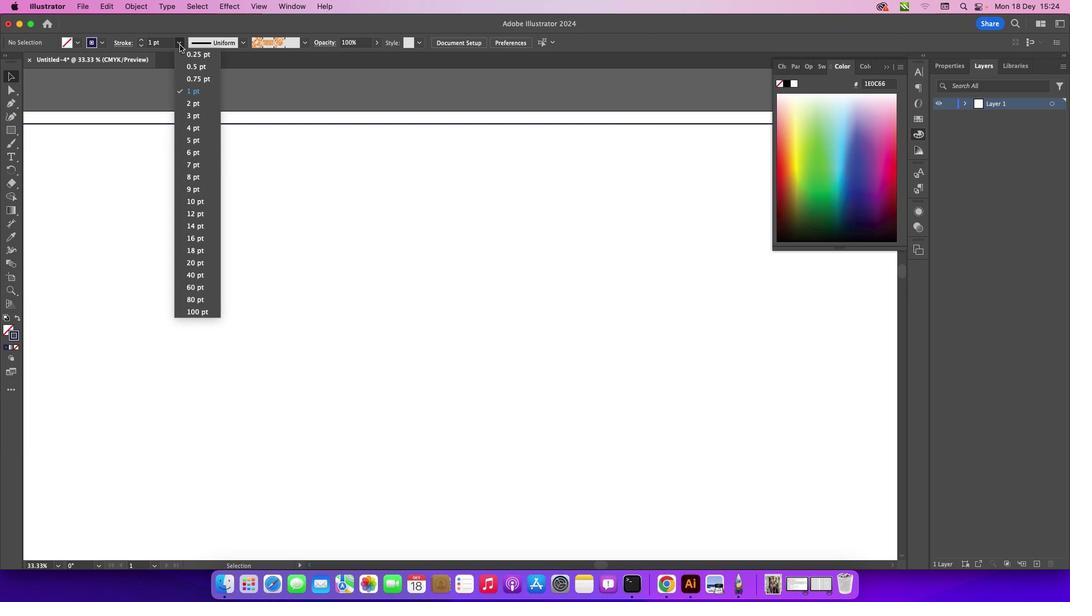 
Action: Mouse pressed left at (182, 47)
Screenshot: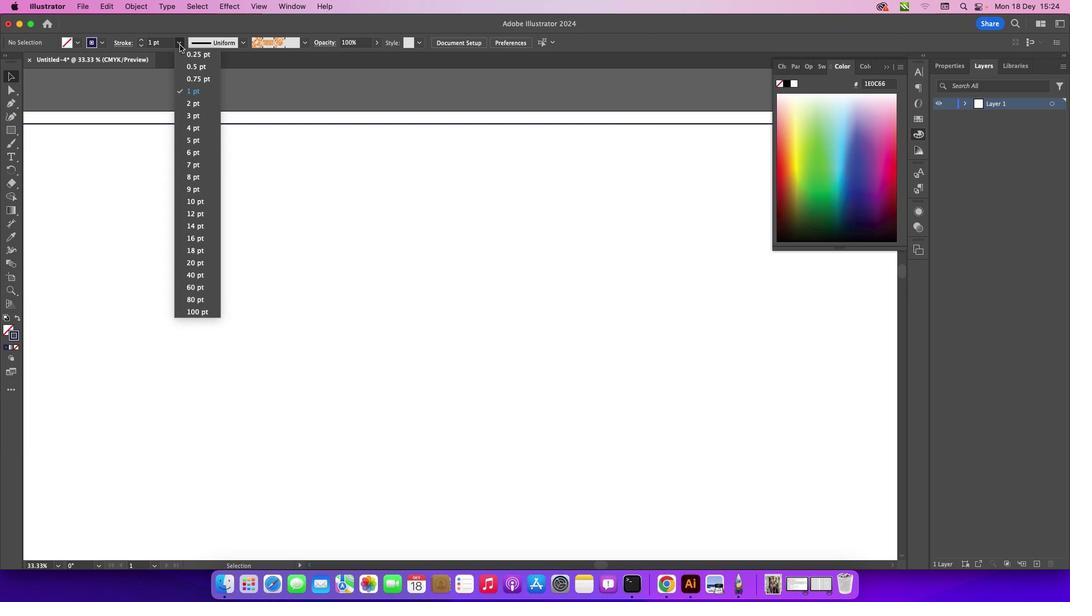 
Action: Mouse moved to (203, 262)
Screenshot: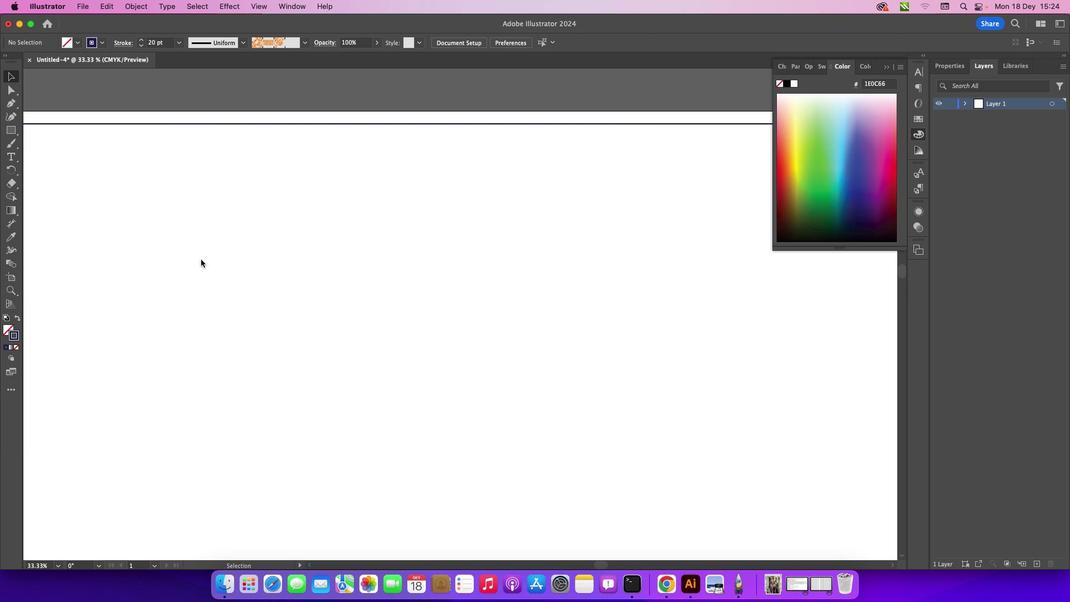 
Action: Mouse pressed left at (203, 262)
Screenshot: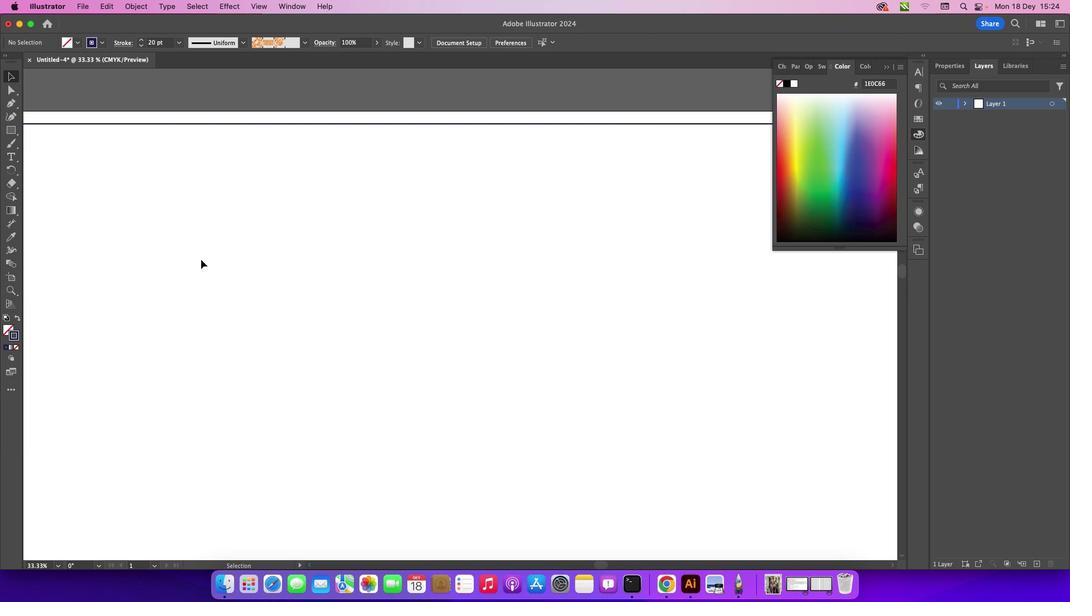 
Action: Mouse moved to (266, 265)
Screenshot: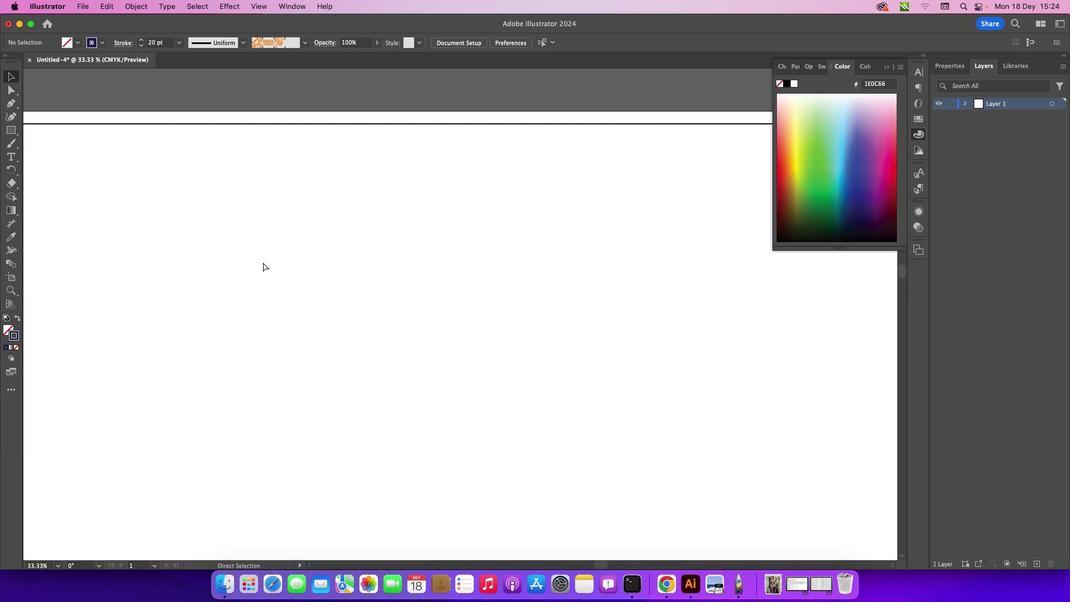 
Action: Key pressed Key.cmd_r'-''-'
Screenshot: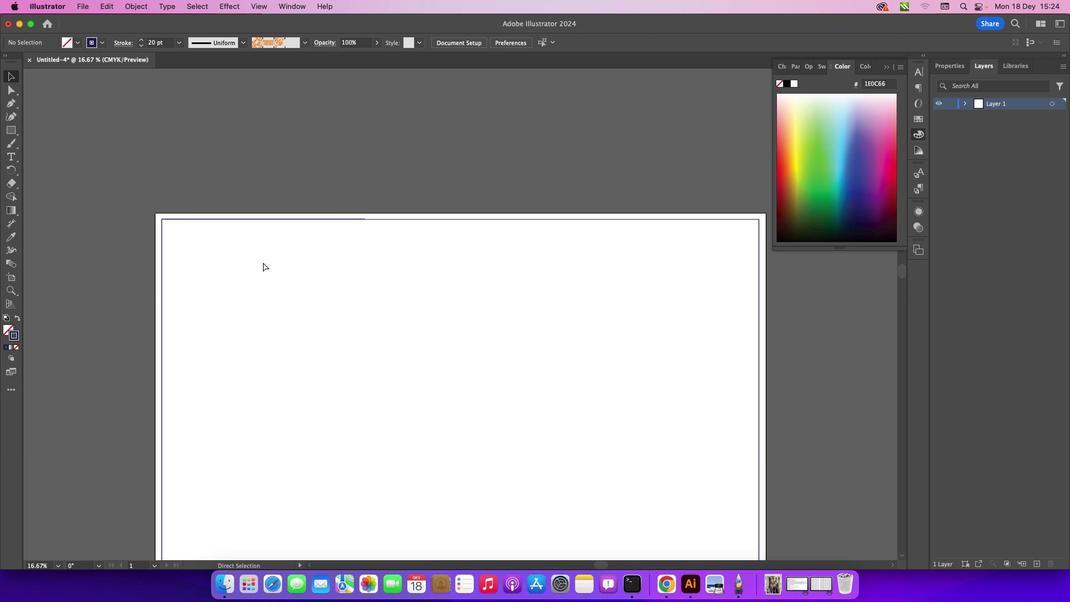 
Action: Mouse moved to (11, 145)
Screenshot: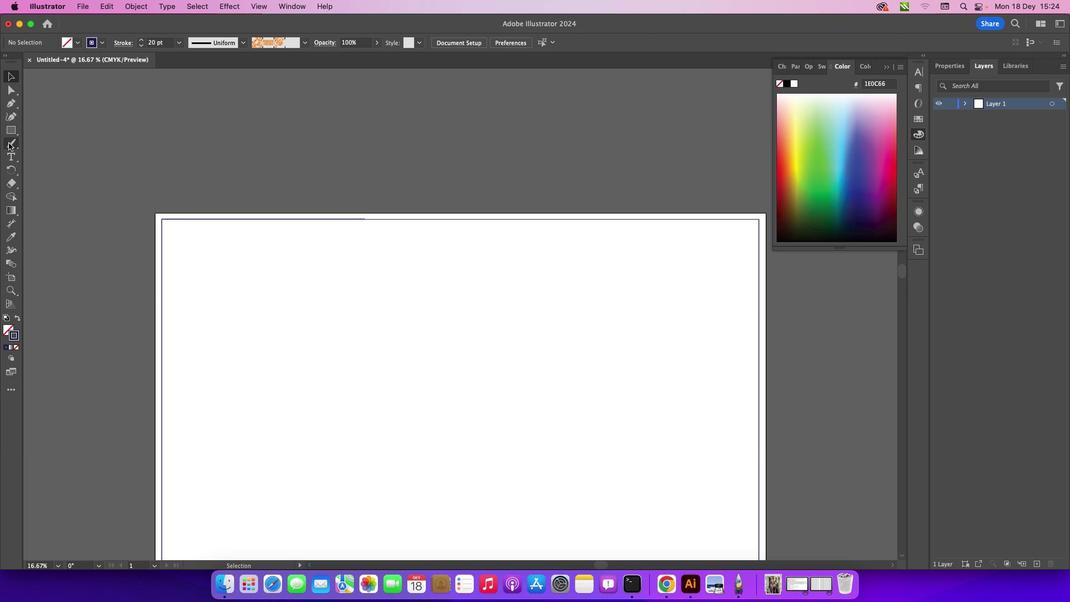 
Action: Mouse pressed left at (11, 145)
Screenshot: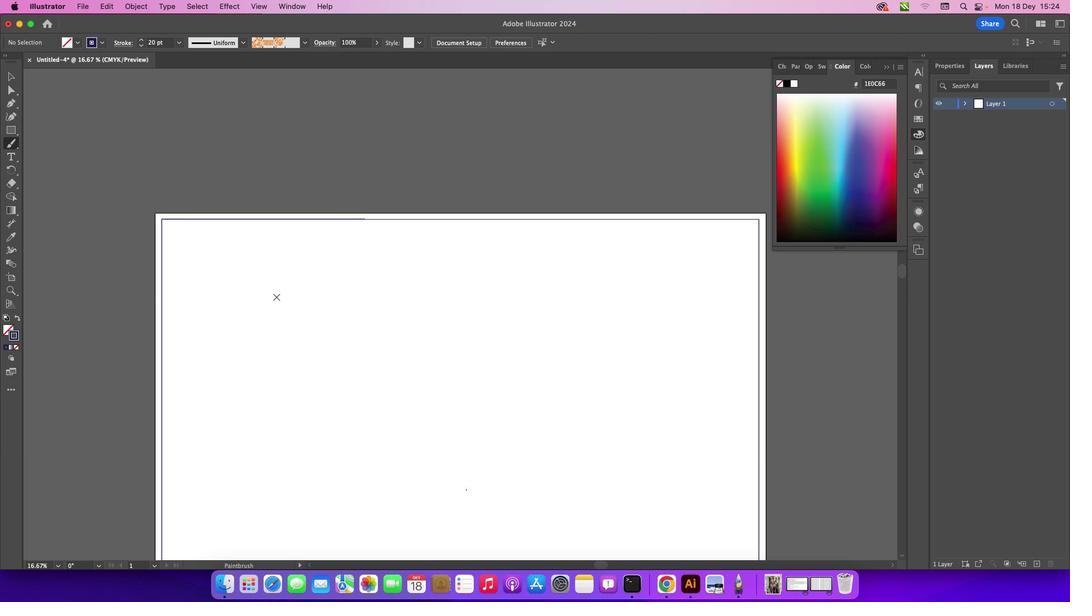 
Action: Mouse moved to (358, 409)
Screenshot: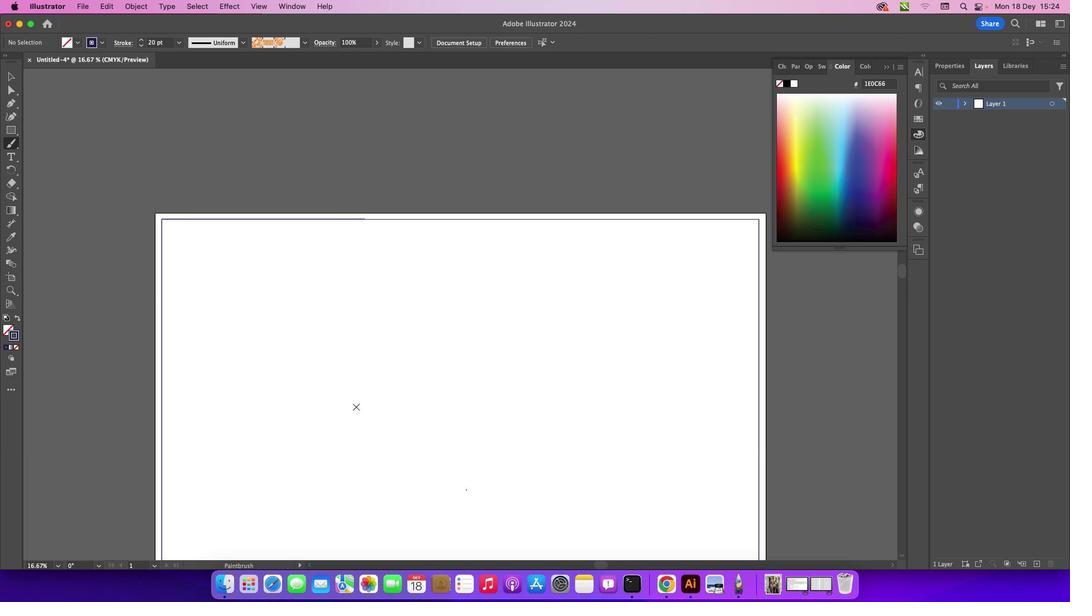 
Action: Mouse pressed left at (358, 409)
Screenshot: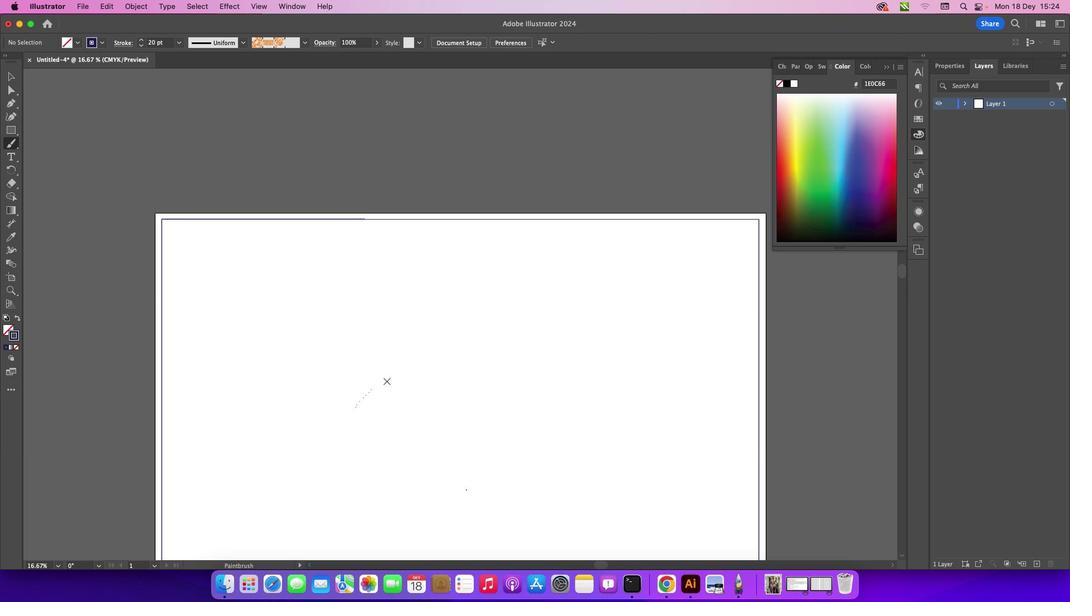 
Action: Mouse moved to (194, 167)
Screenshot: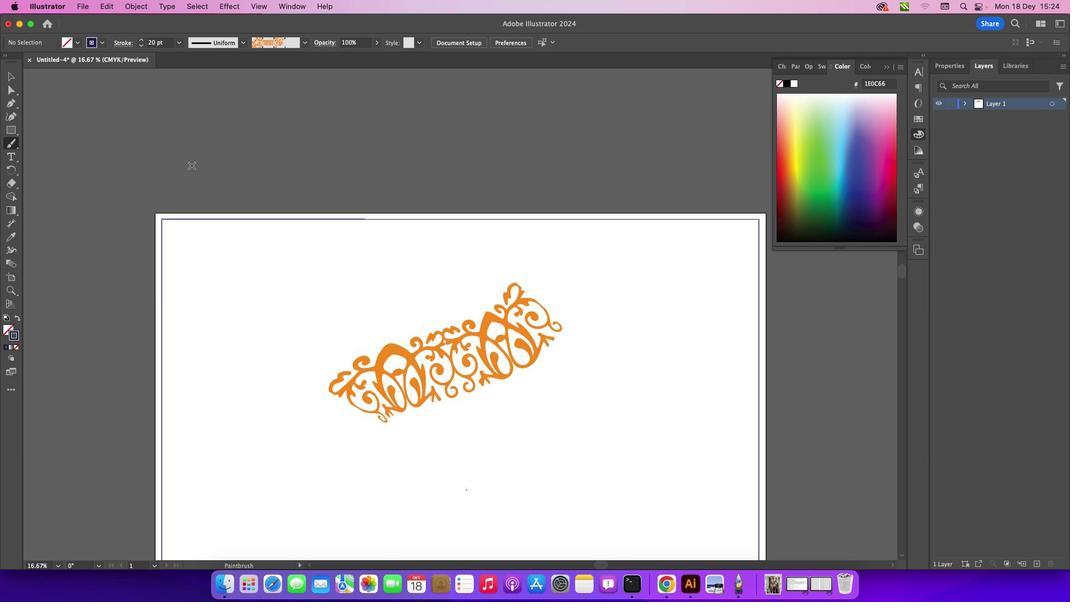 
Action: Key pressed Key.cmd'z'
Screenshot: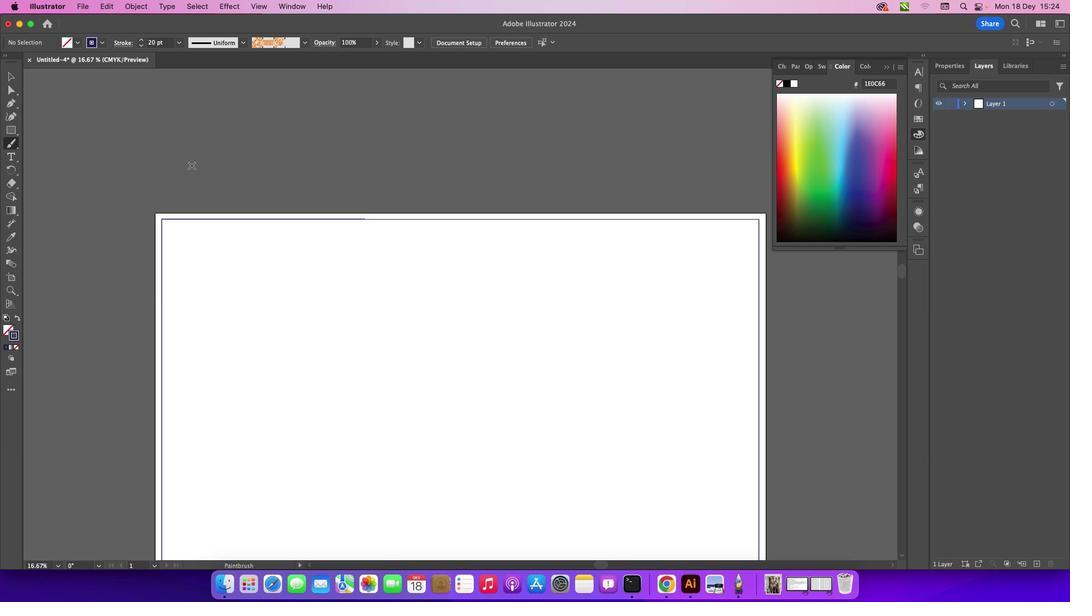 
Action: Mouse moved to (185, 40)
Screenshot: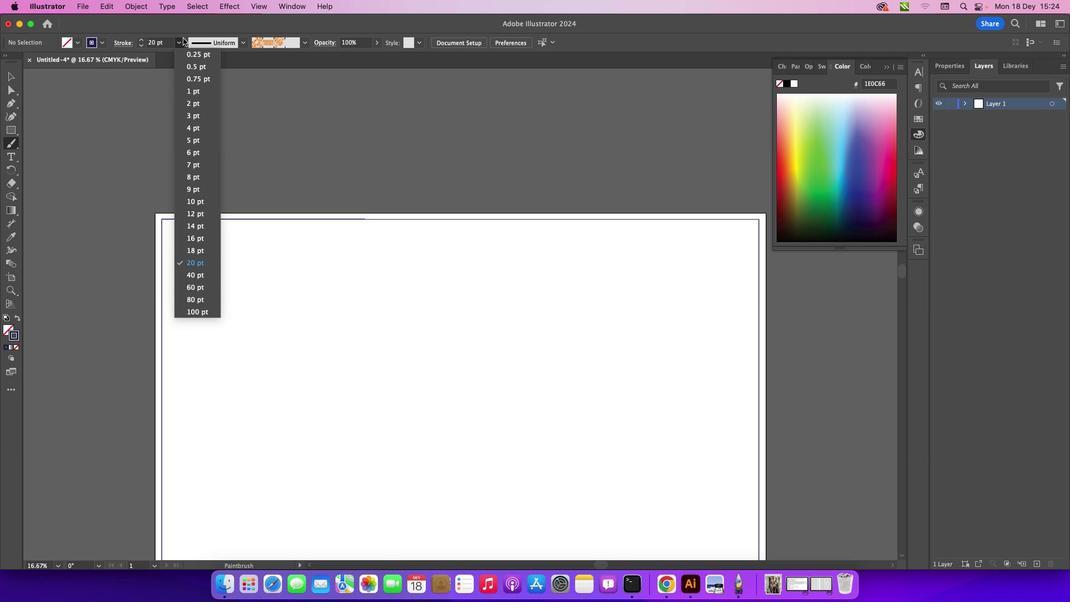 
Action: Mouse pressed left at (185, 40)
Screenshot: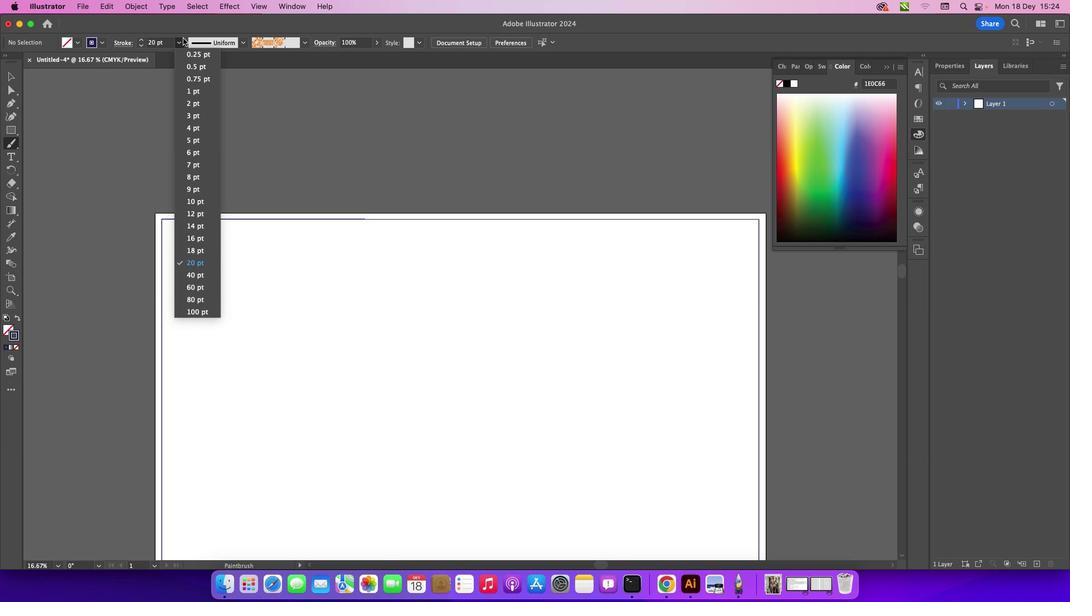 
Action: Mouse moved to (194, 209)
Screenshot: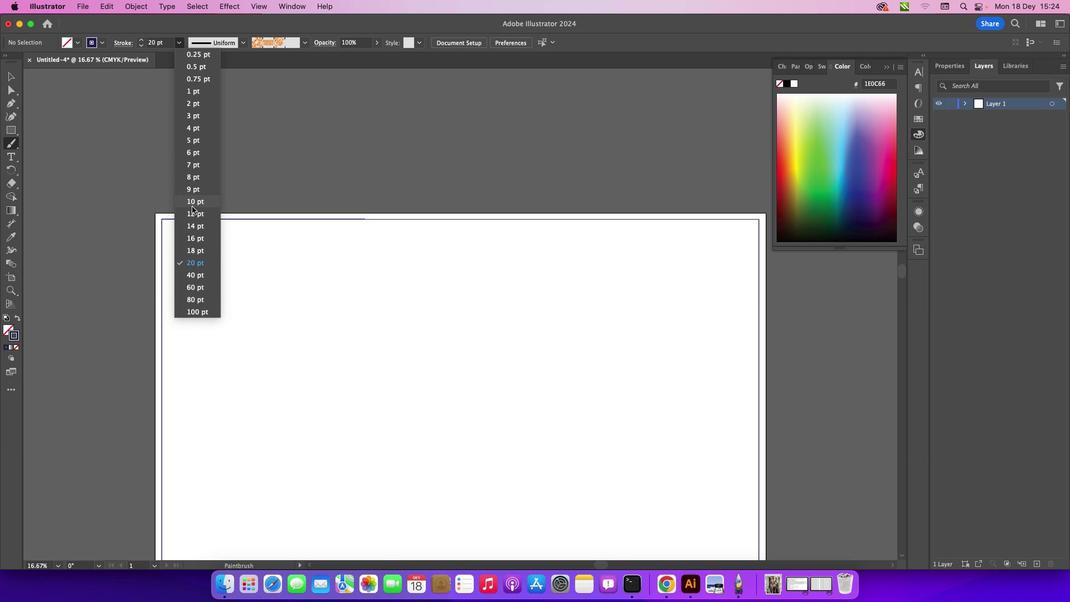 
Action: Mouse pressed left at (194, 209)
Screenshot: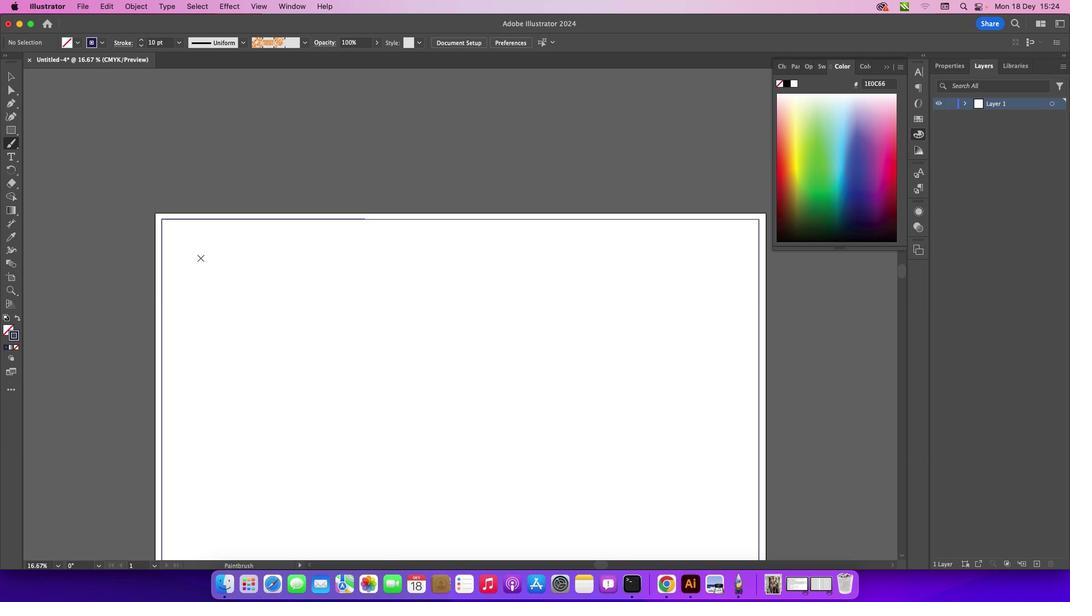 
Action: Mouse moved to (82, 190)
Screenshot: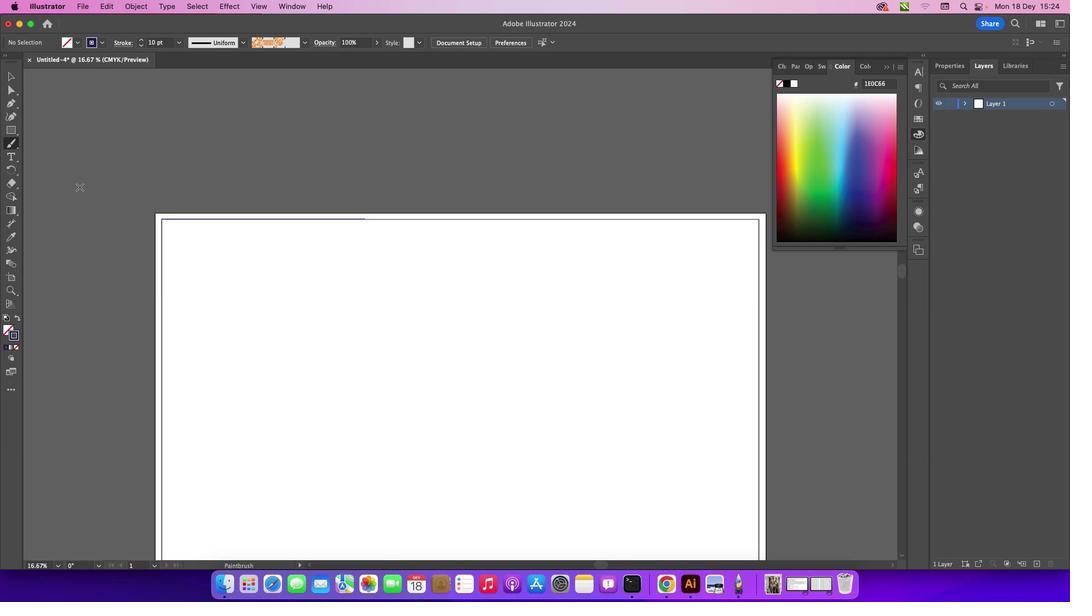 
Action: Key pressed Key.caps_lock
Screenshot: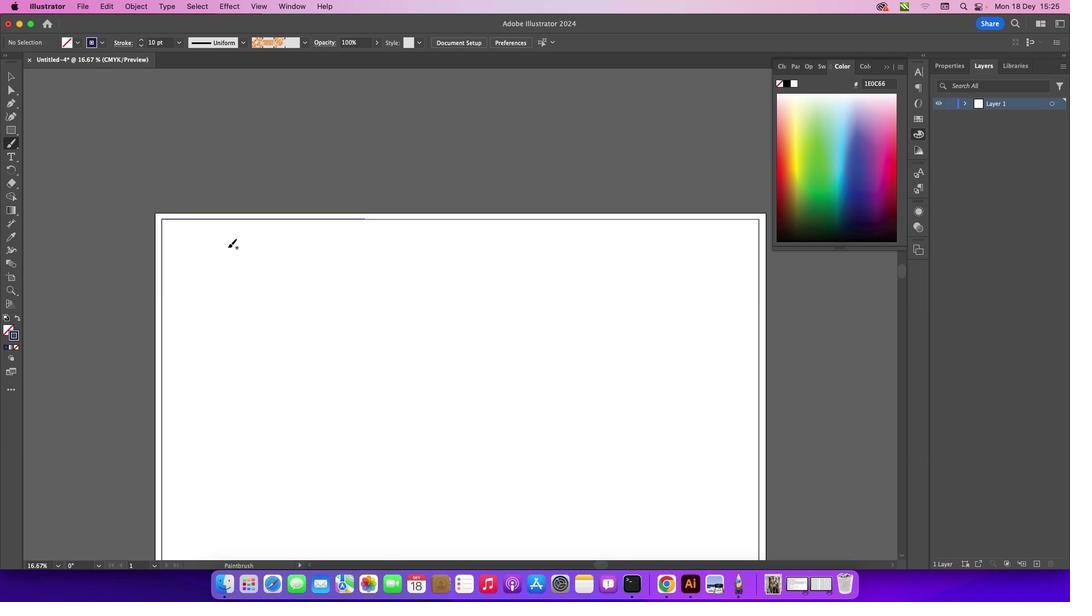 
Action: Mouse moved to (223, 329)
Screenshot: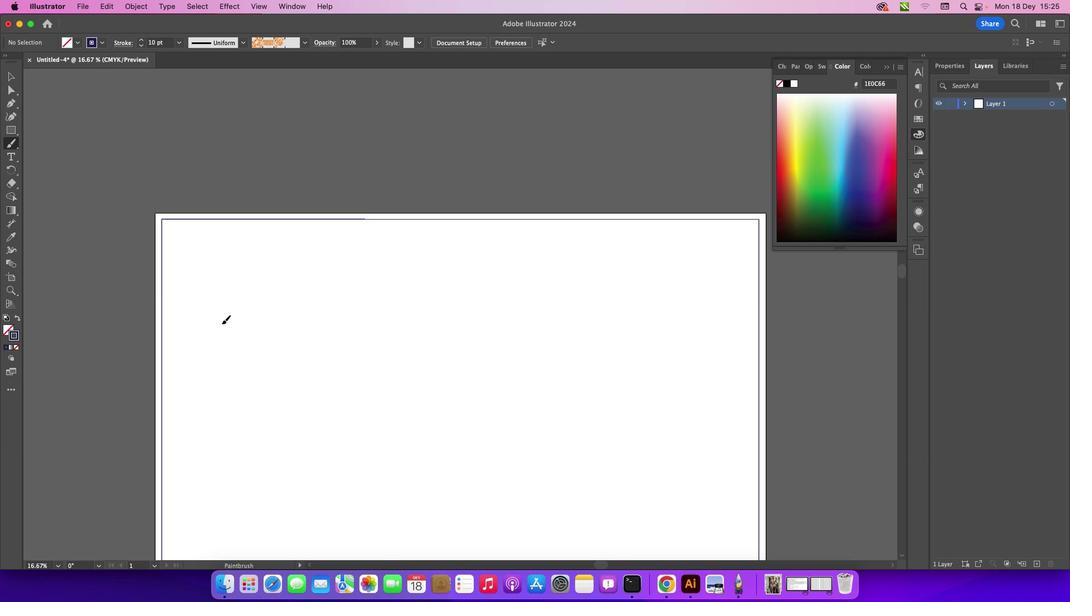 
Action: Mouse pressed left at (223, 329)
Screenshot: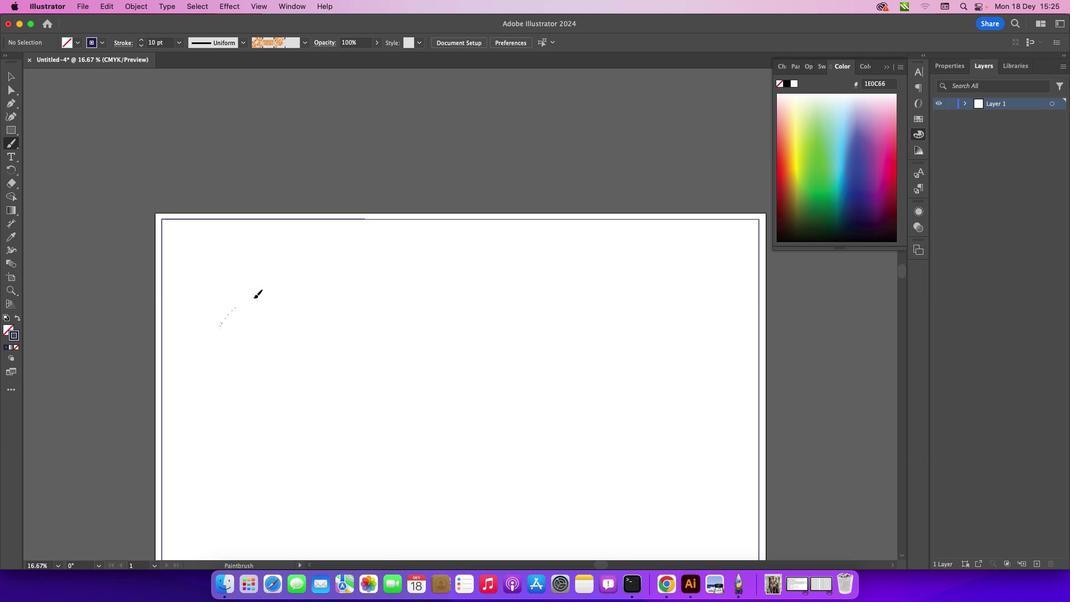
Action: Mouse moved to (20, 77)
Screenshot: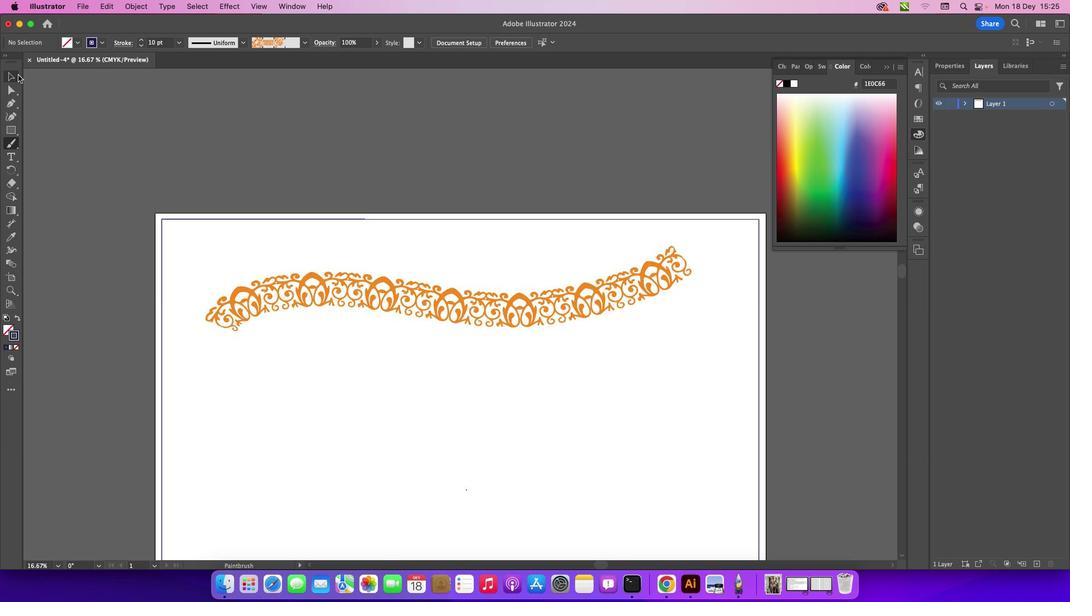 
Action: Mouse pressed left at (20, 77)
Screenshot: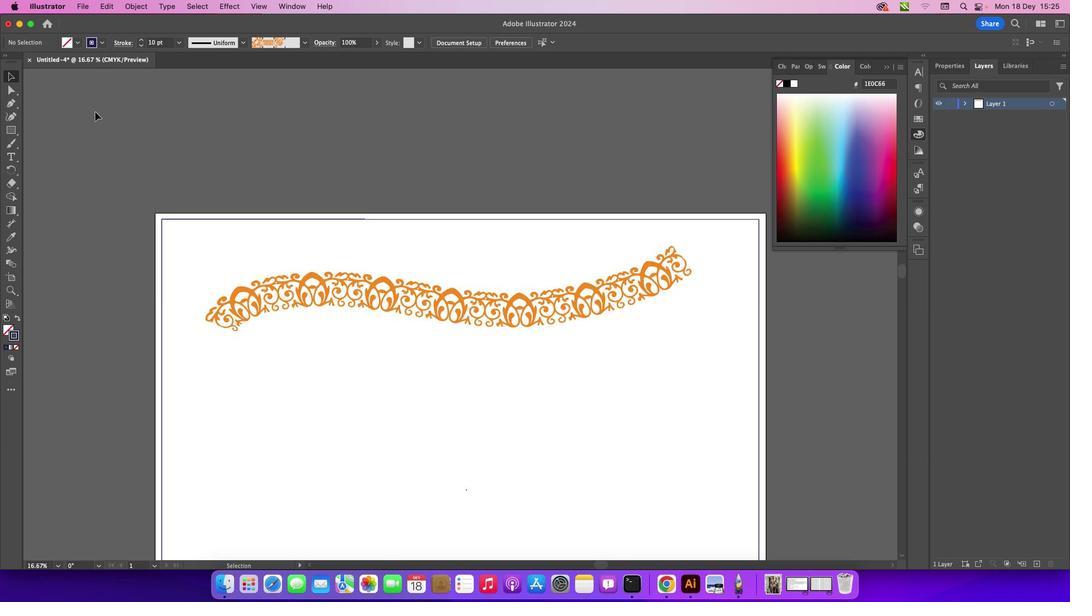 
Action: Mouse moved to (98, 114)
Screenshot: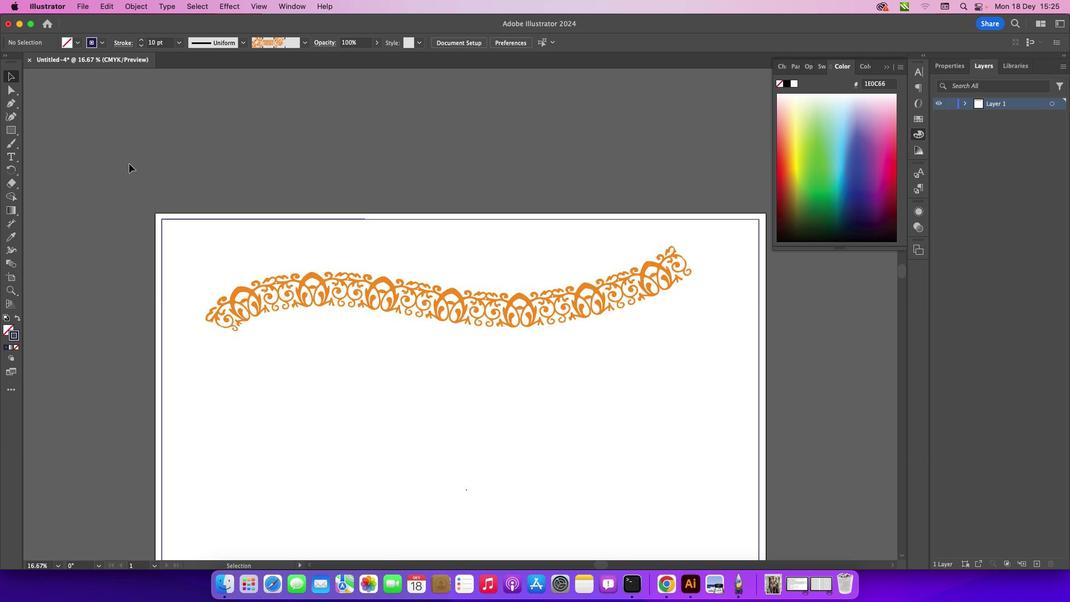 
Action: Mouse pressed left at (98, 114)
Screenshot: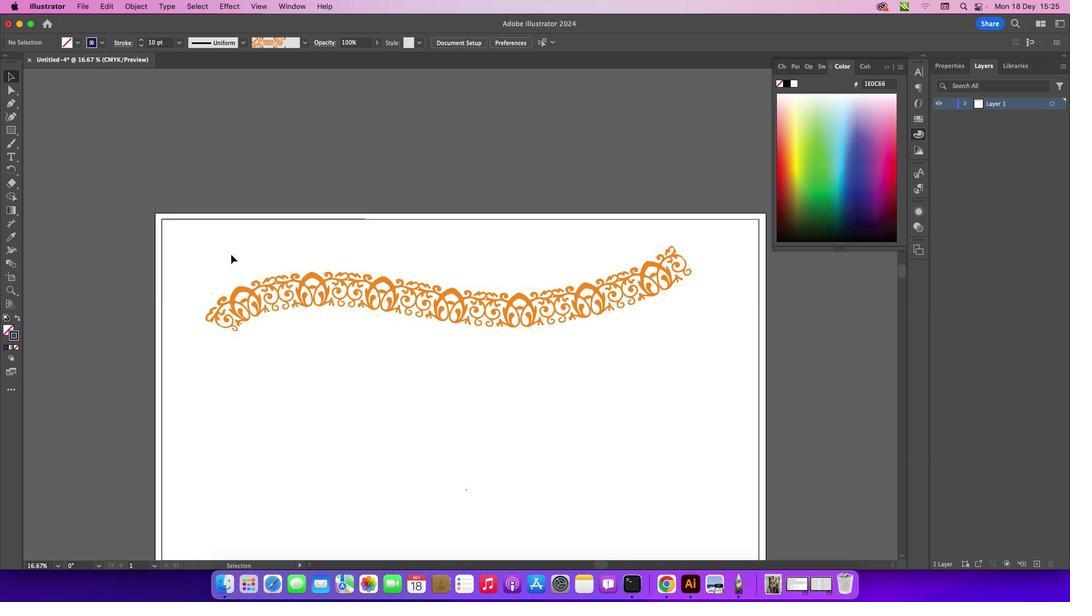 
Action: Mouse moved to (369, 305)
Screenshot: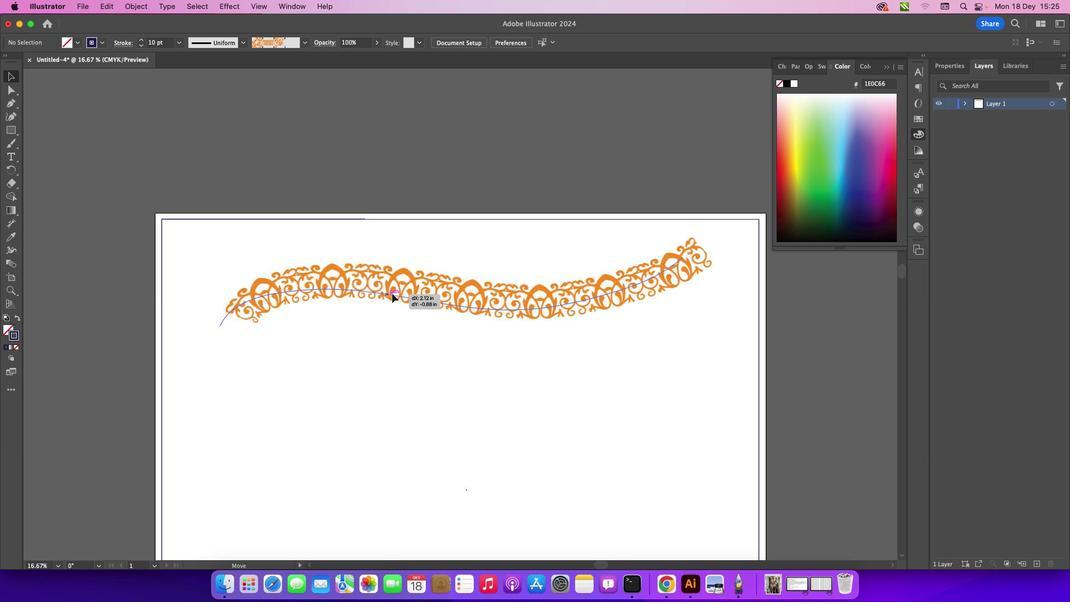 
Action: Mouse pressed left at (369, 305)
Screenshot: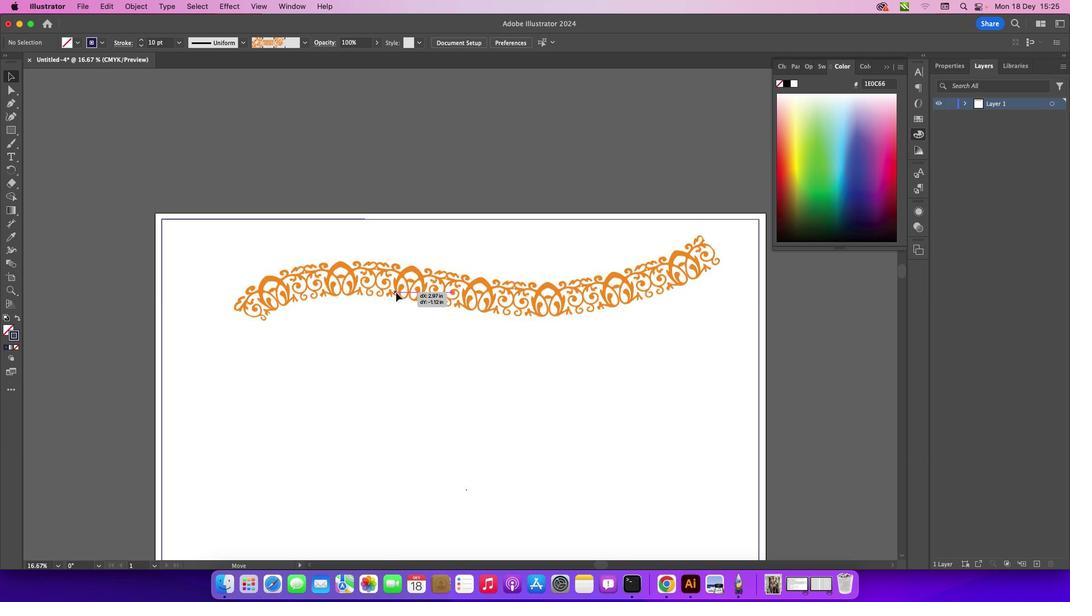 
Action: Mouse moved to (359, 374)
Screenshot: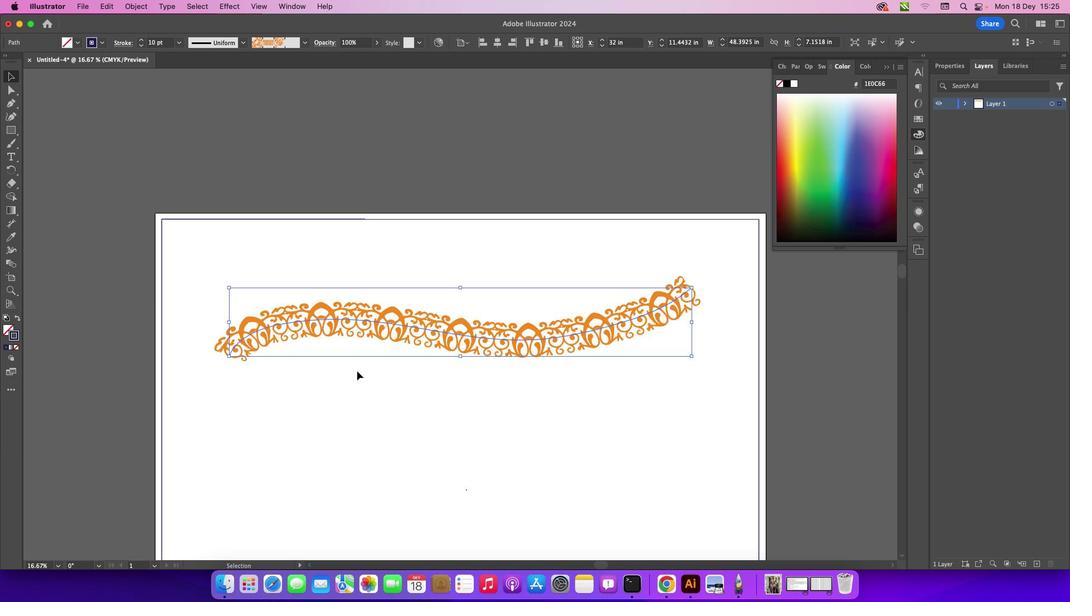 
Action: Mouse scrolled (359, 374) with delta (2, 2)
Screenshot: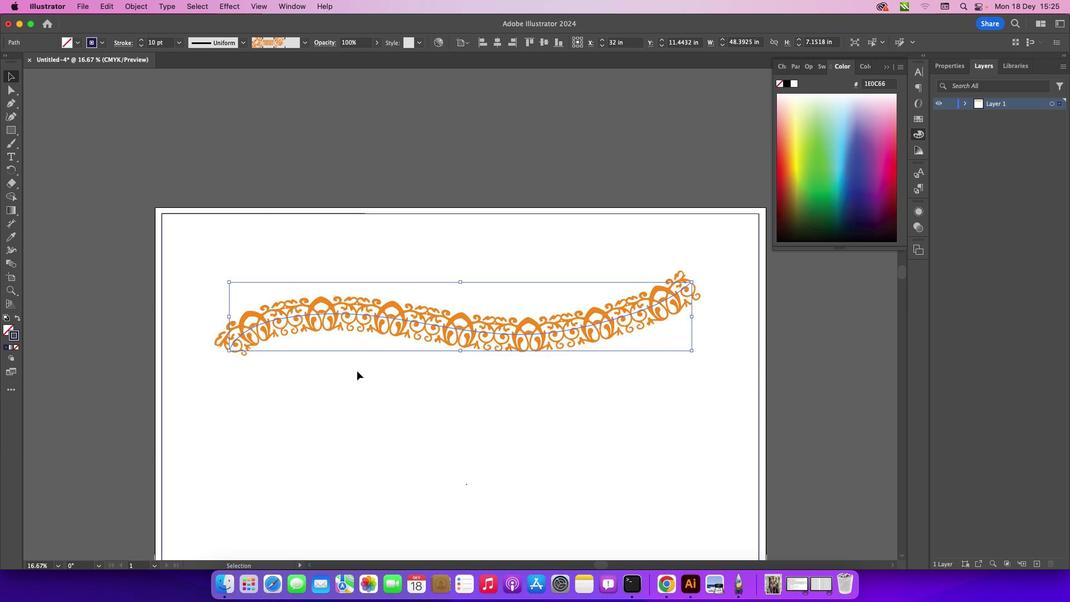 
Action: Mouse scrolled (359, 374) with delta (2, 2)
Screenshot: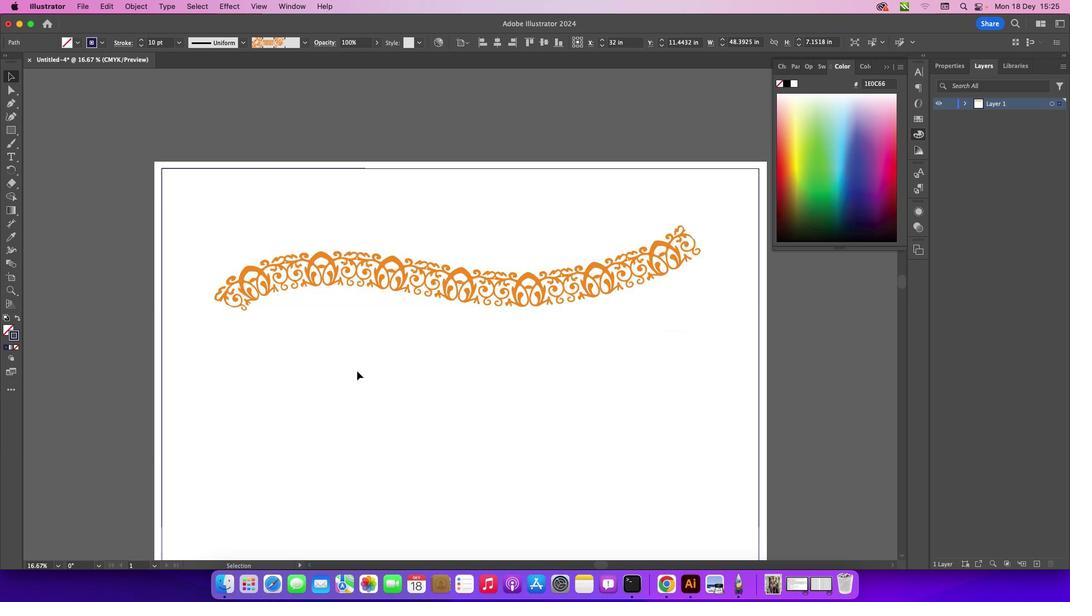 
Action: Mouse scrolled (359, 374) with delta (2, 2)
Screenshot: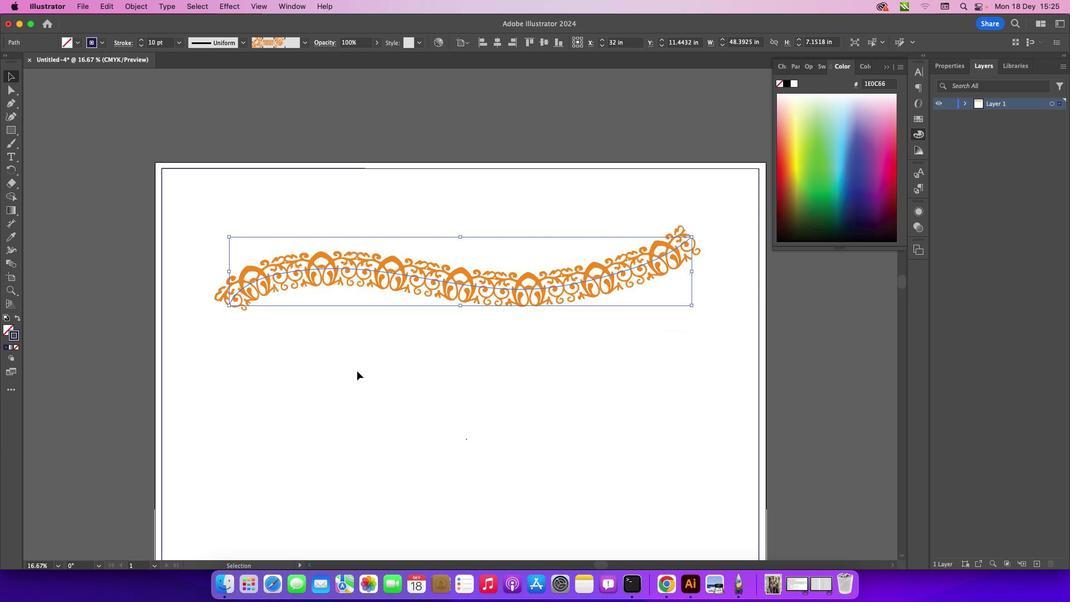 
Action: Mouse scrolled (359, 374) with delta (2, 2)
Screenshot: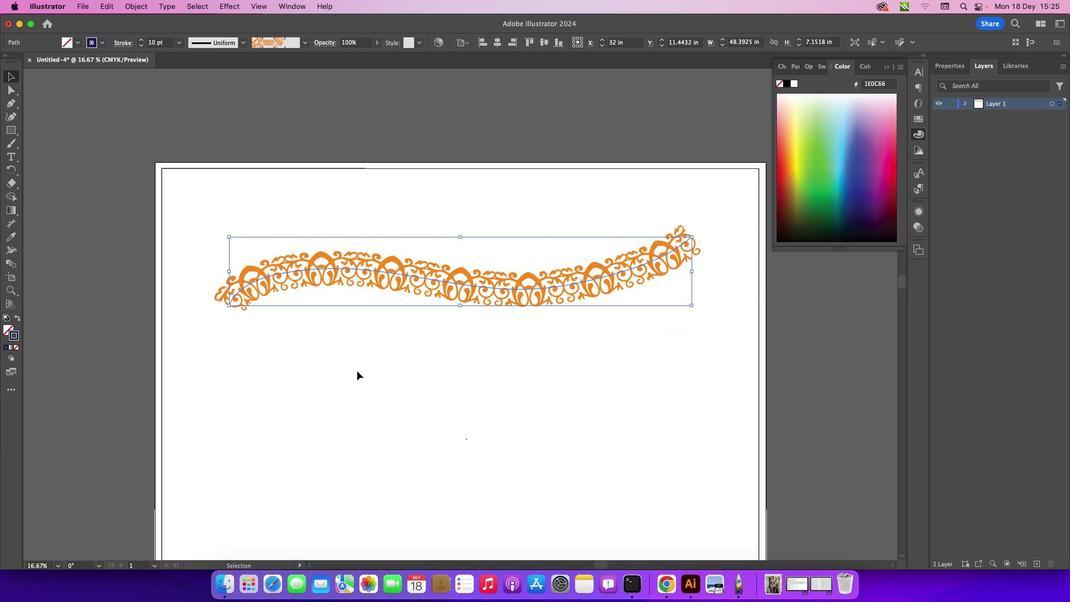 
Action: Mouse scrolled (359, 374) with delta (2, 2)
Screenshot: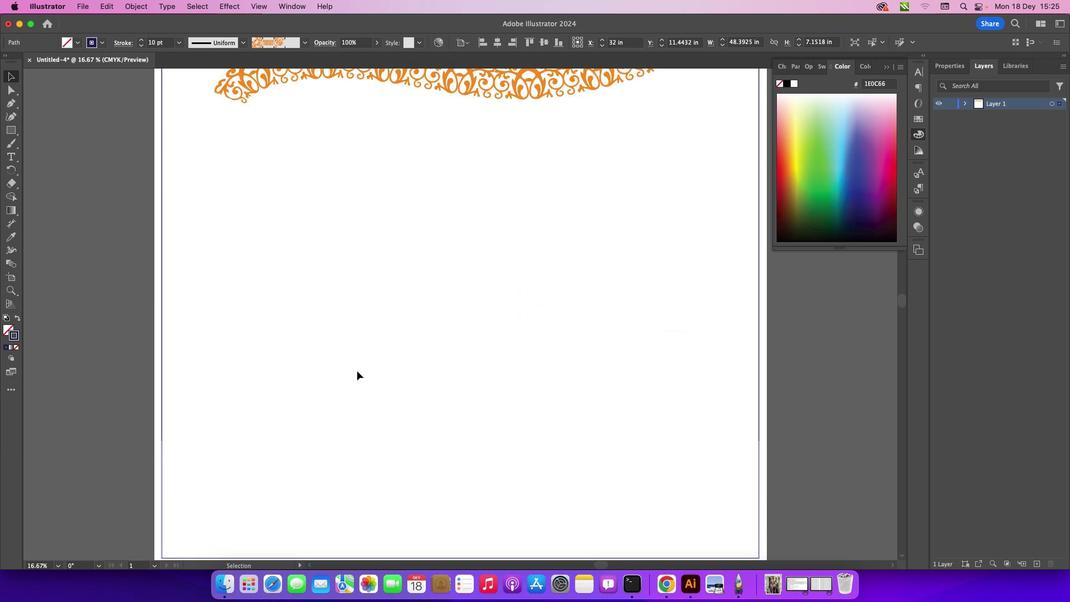 
Action: Mouse scrolled (359, 374) with delta (2, 2)
Screenshot: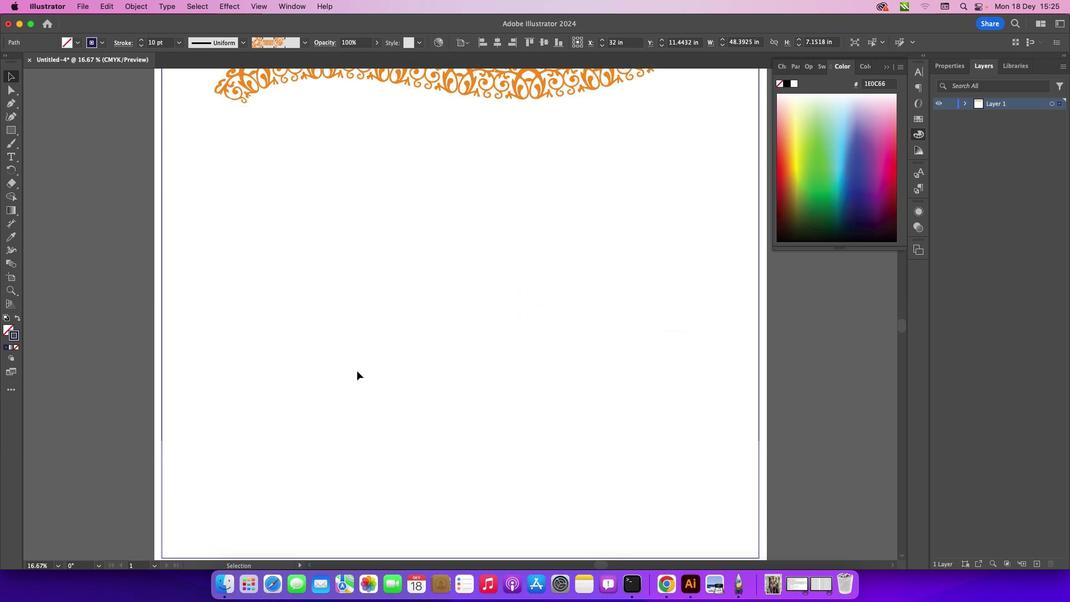 
Action: Mouse scrolled (359, 374) with delta (2, 2)
Screenshot: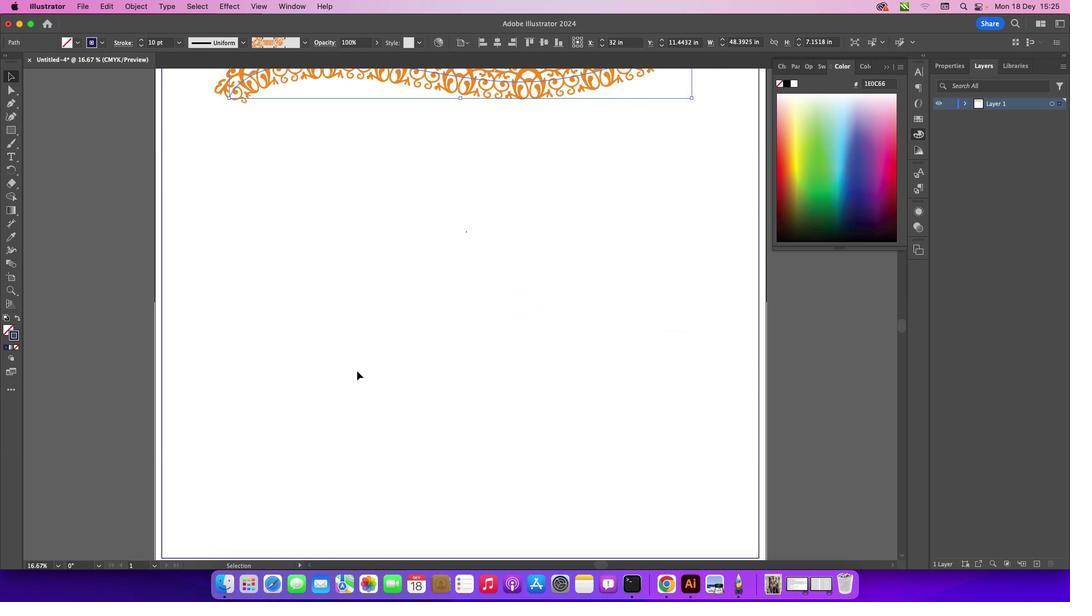 
Action: Mouse scrolled (359, 374) with delta (2, 1)
Screenshot: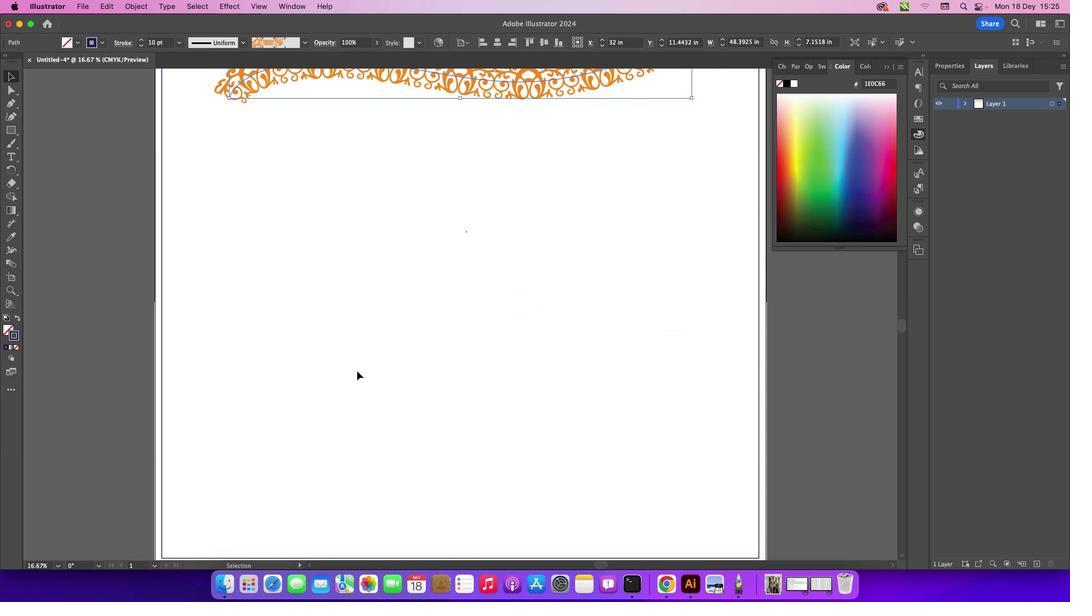 
Action: Mouse scrolled (359, 374) with delta (2, 3)
Screenshot: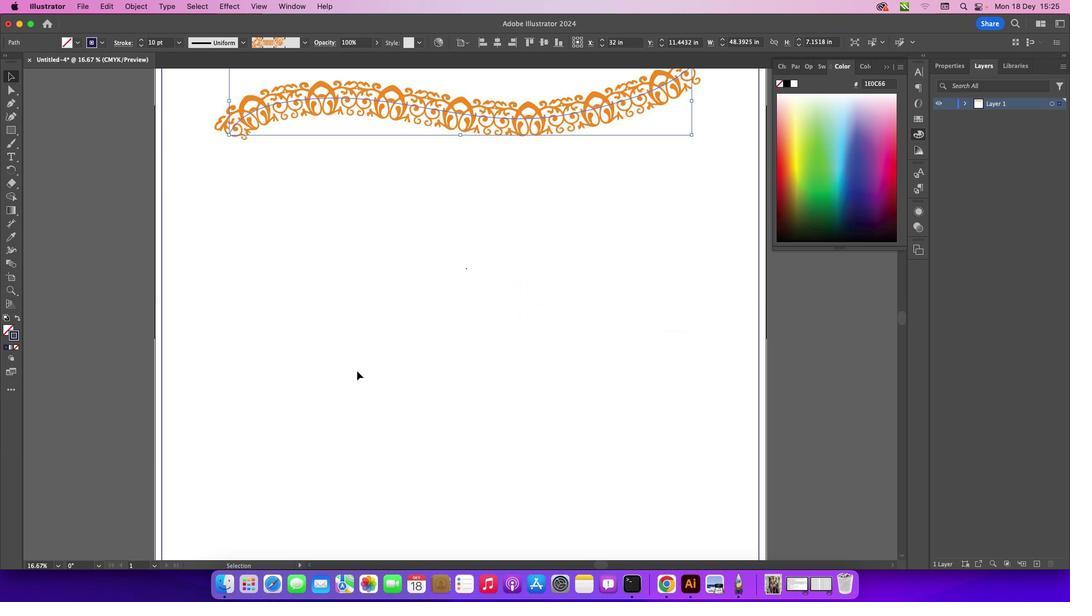 
Action: Mouse scrolled (359, 374) with delta (2, 3)
Screenshot: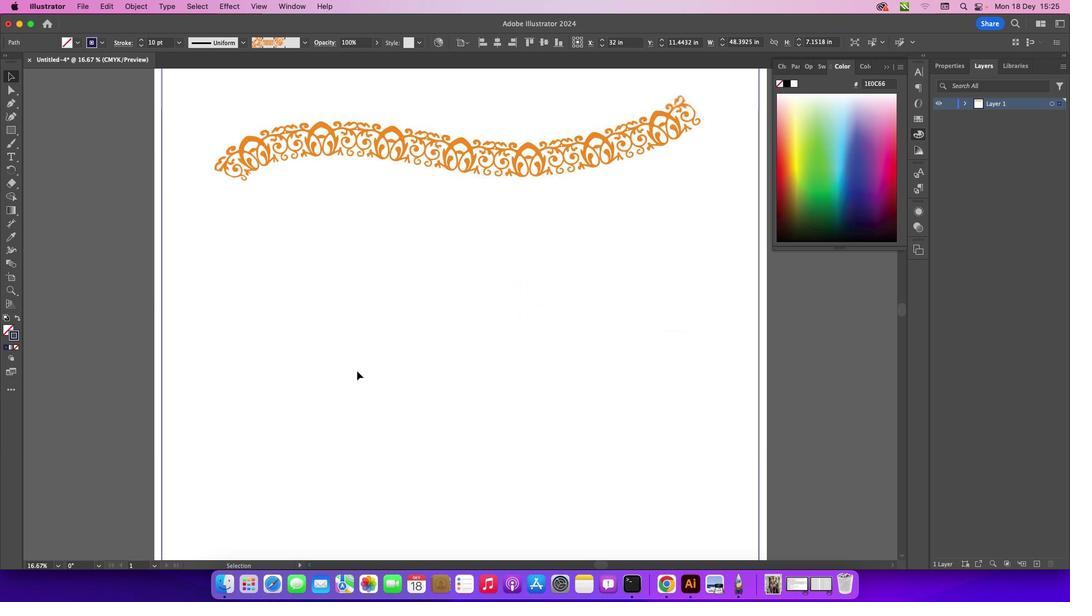 
Action: Mouse scrolled (359, 374) with delta (2, 3)
Screenshot: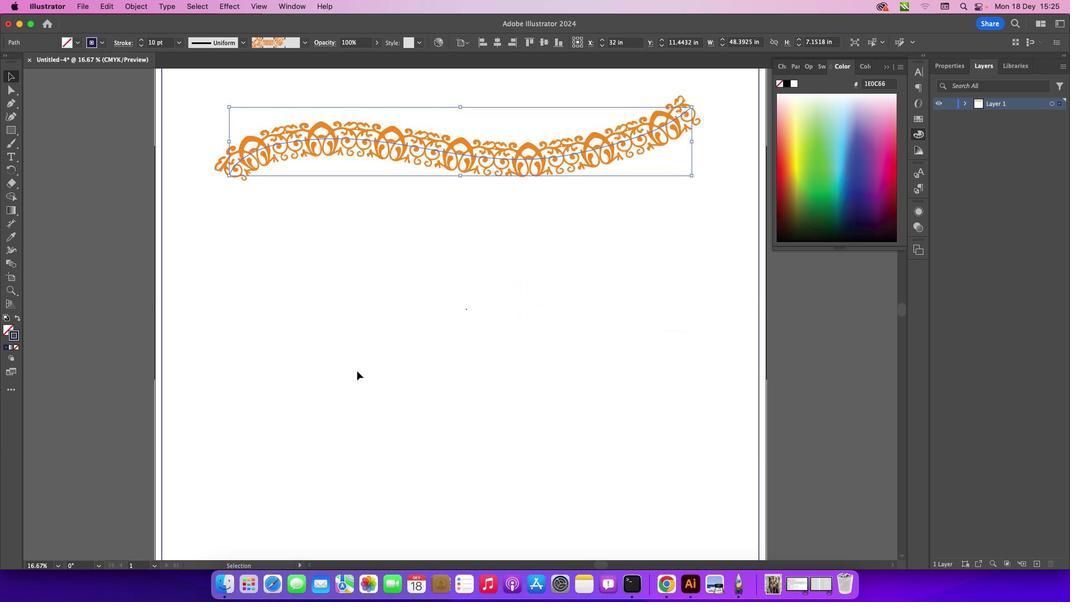 
Action: Mouse moved to (182, 41)
Screenshot: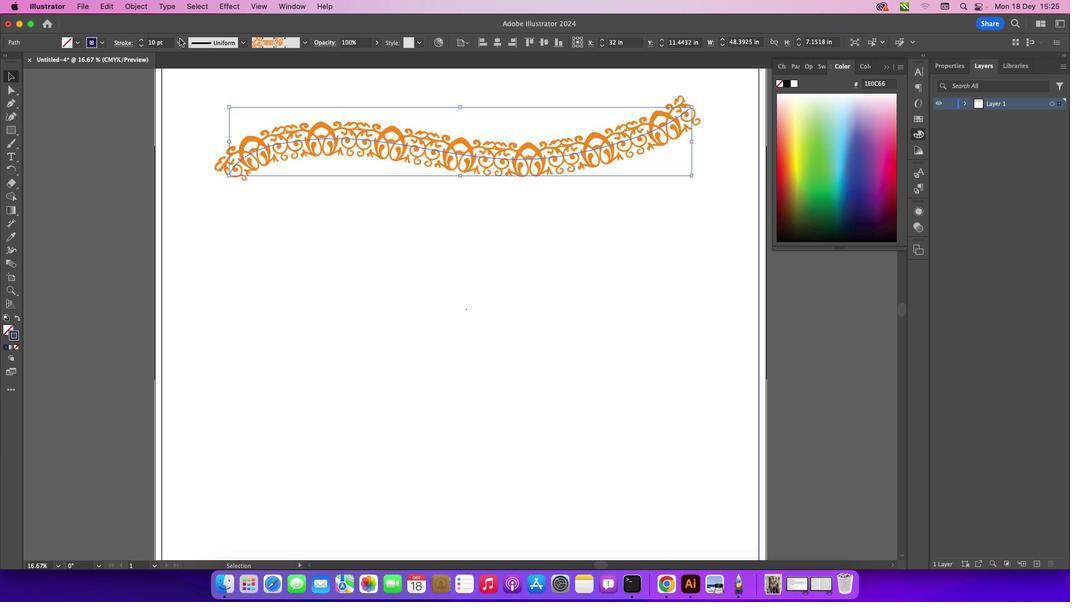 
Action: Mouse pressed left at (182, 41)
Screenshot: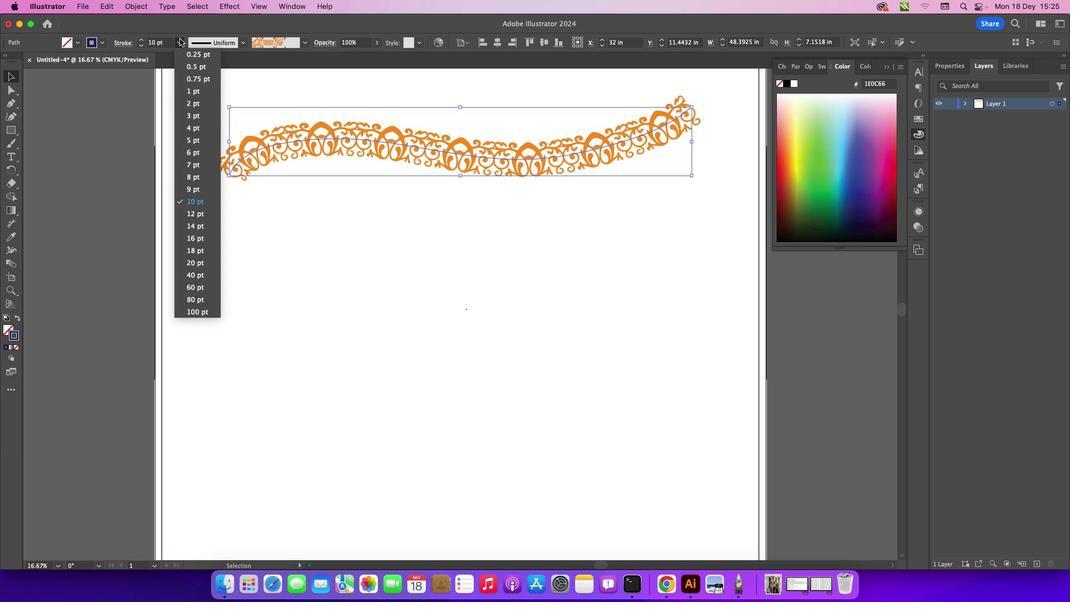 
Action: Mouse moved to (196, 145)
Screenshot: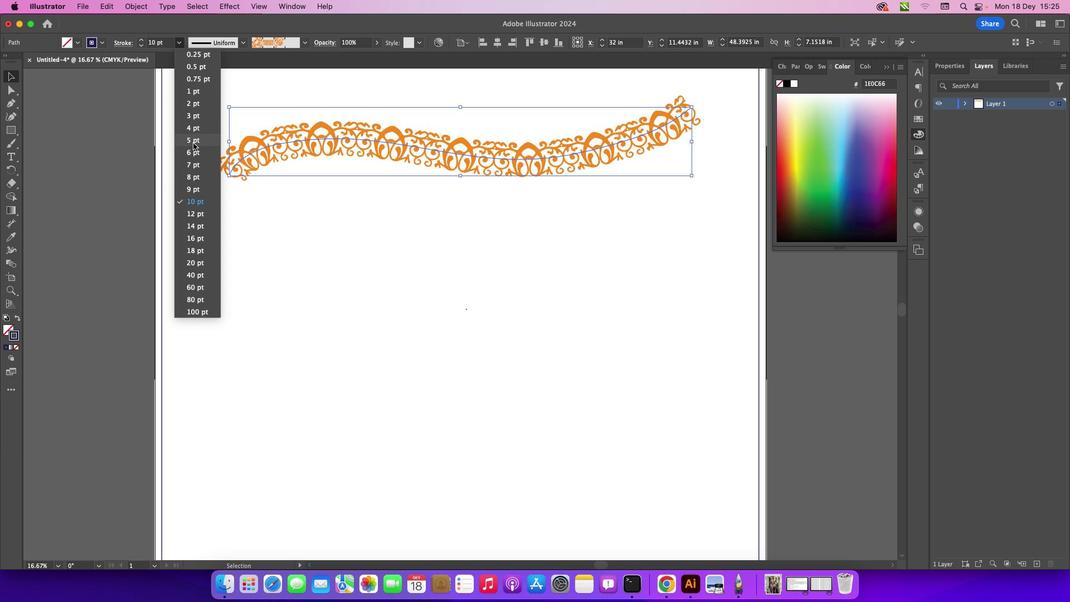 
Action: Mouse pressed left at (196, 145)
Screenshot: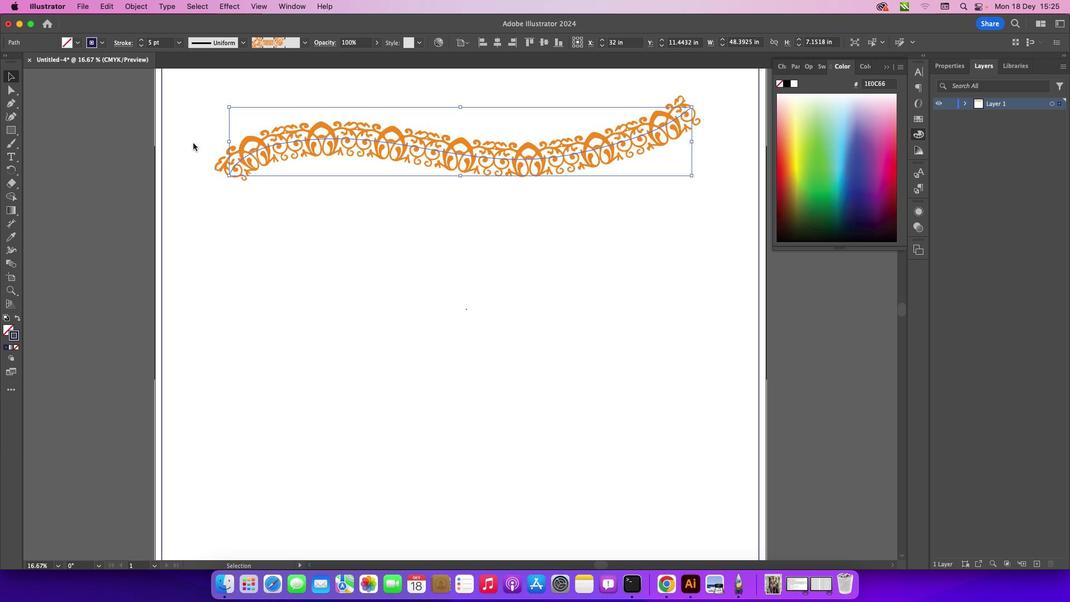 
Action: Mouse moved to (17, 148)
Screenshot: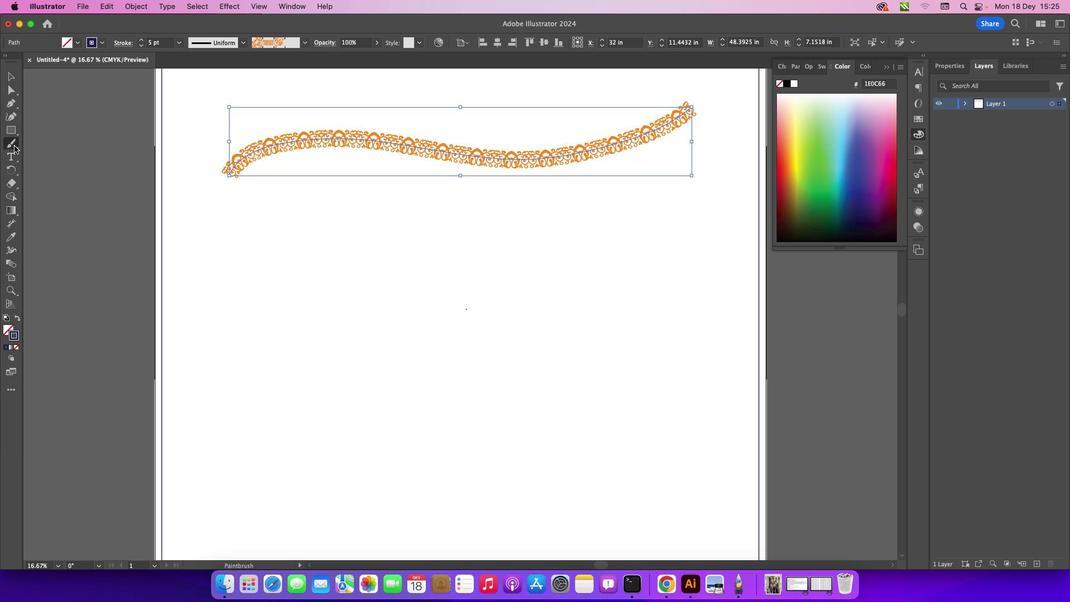 
Action: Mouse pressed left at (17, 148)
Screenshot: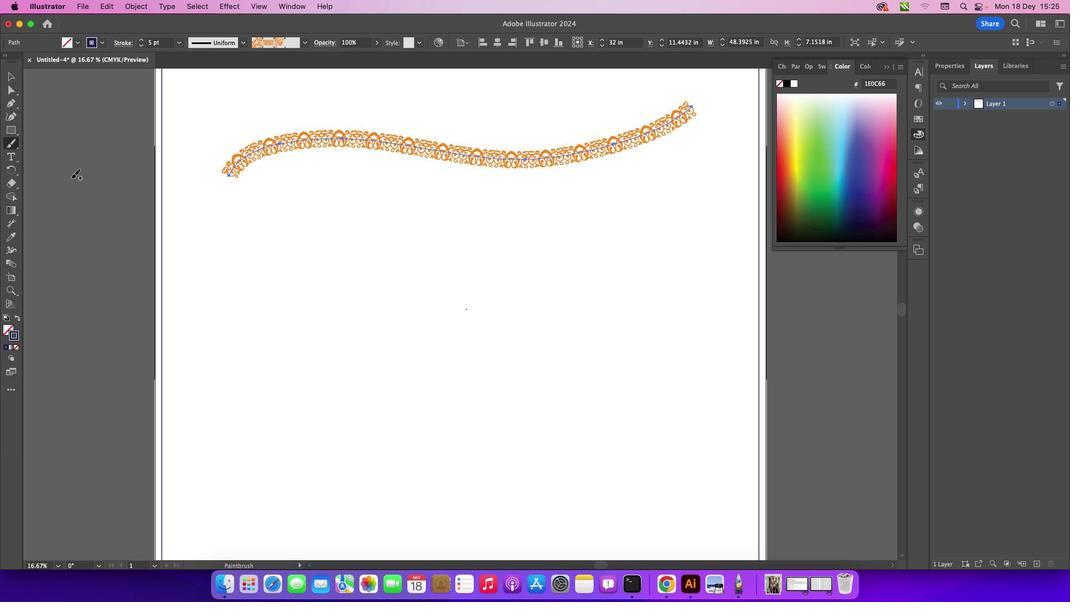 
Action: Mouse moved to (237, 303)
Screenshot: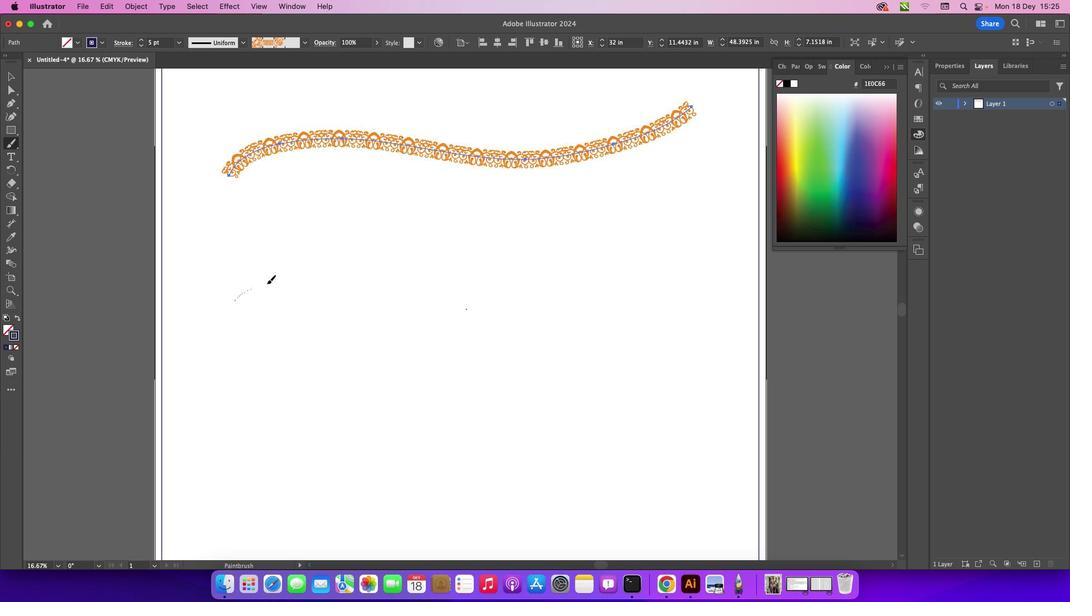 
Action: Mouse pressed left at (237, 303)
Screenshot: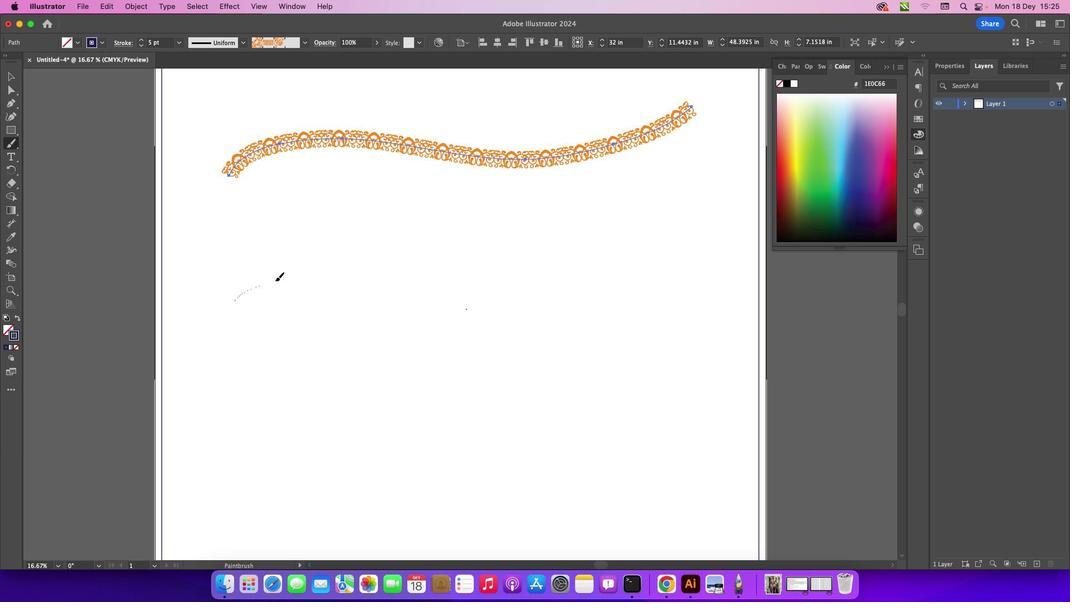 
Action: Mouse moved to (13, 79)
Screenshot: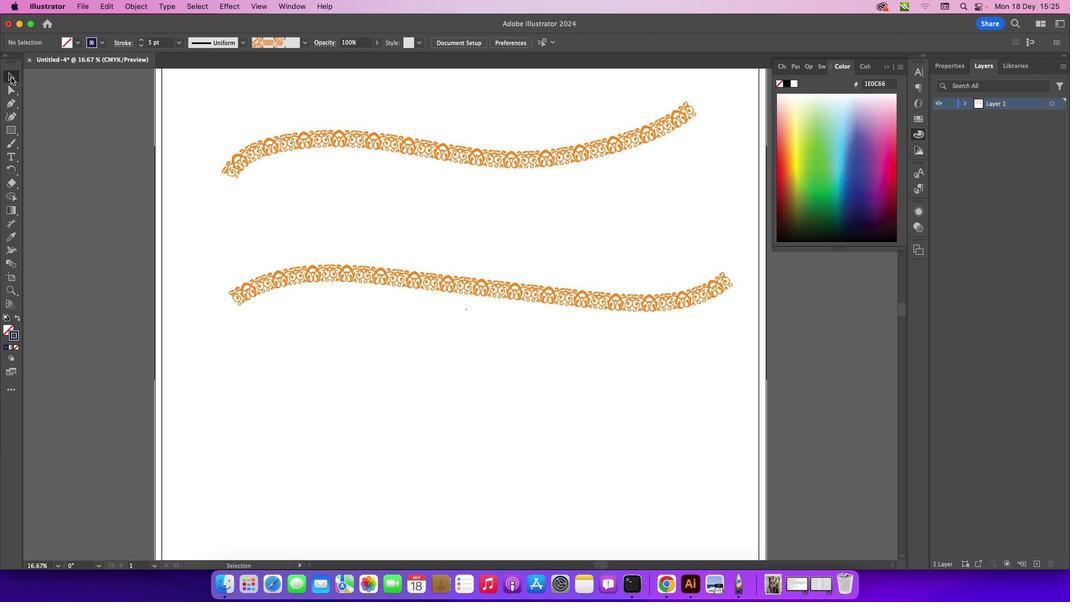 
Action: Mouse pressed left at (13, 79)
Screenshot: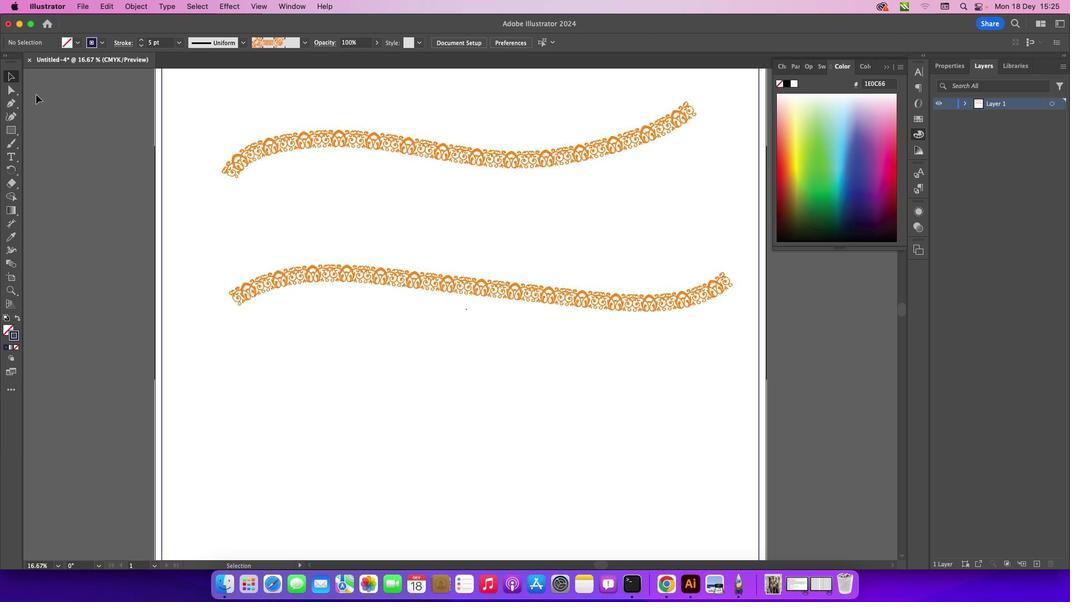 
Action: Mouse moved to (39, 97)
Screenshot: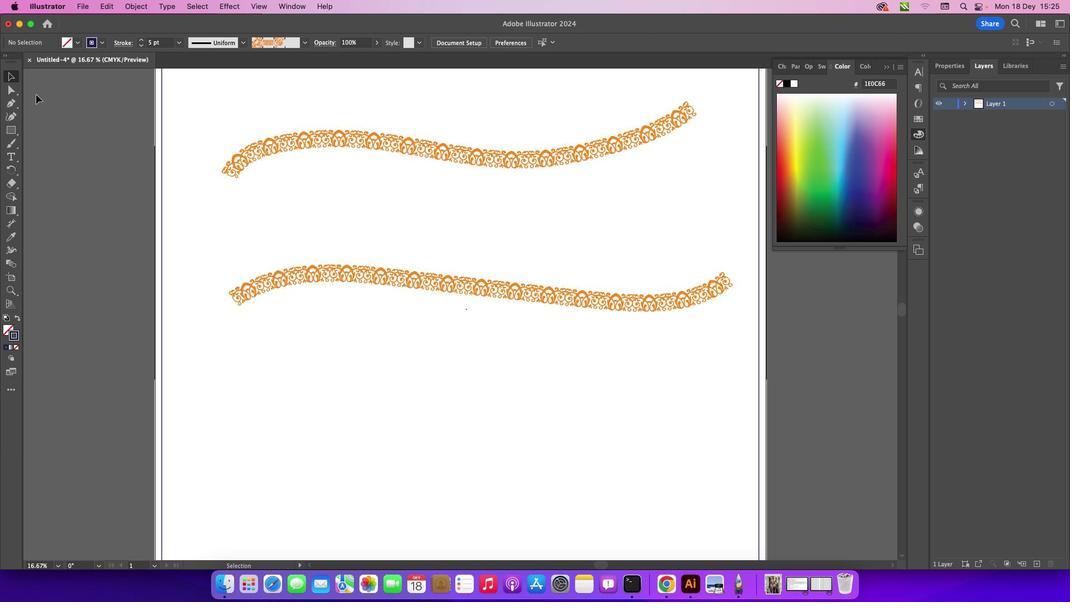 
Action: Mouse pressed left at (39, 97)
Screenshot: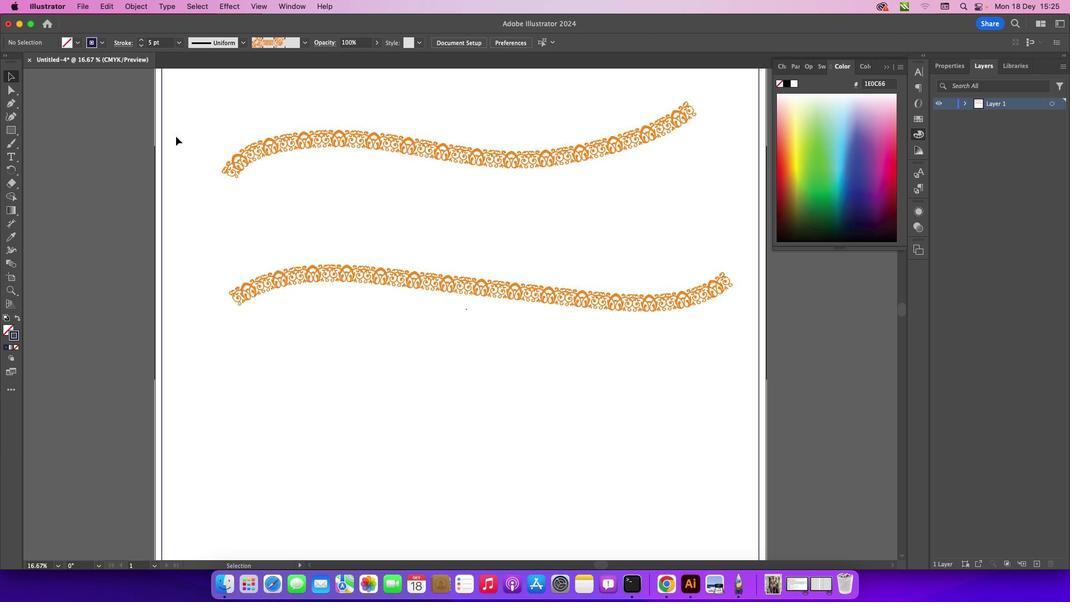 
Action: Mouse moved to (284, 139)
Screenshot: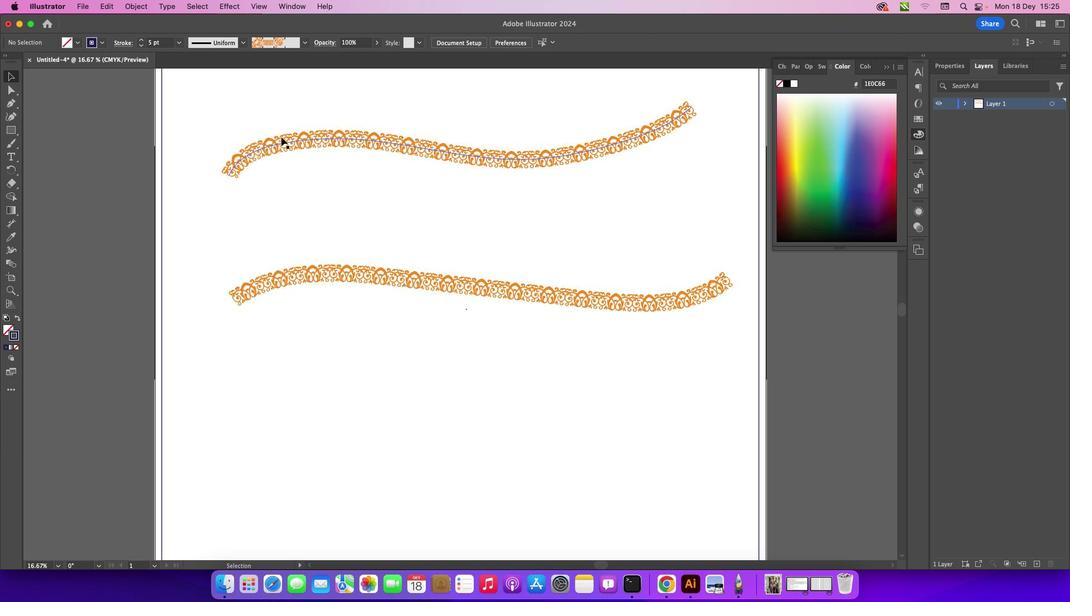 
Action: Mouse pressed left at (284, 139)
Screenshot: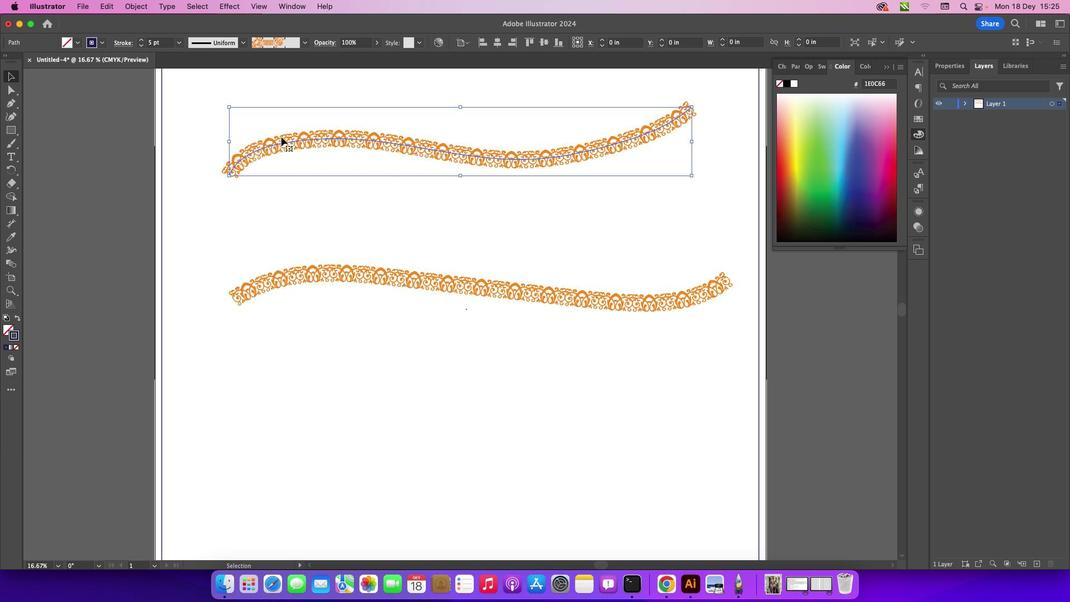 
Action: Key pressed Key.delete
Screenshot: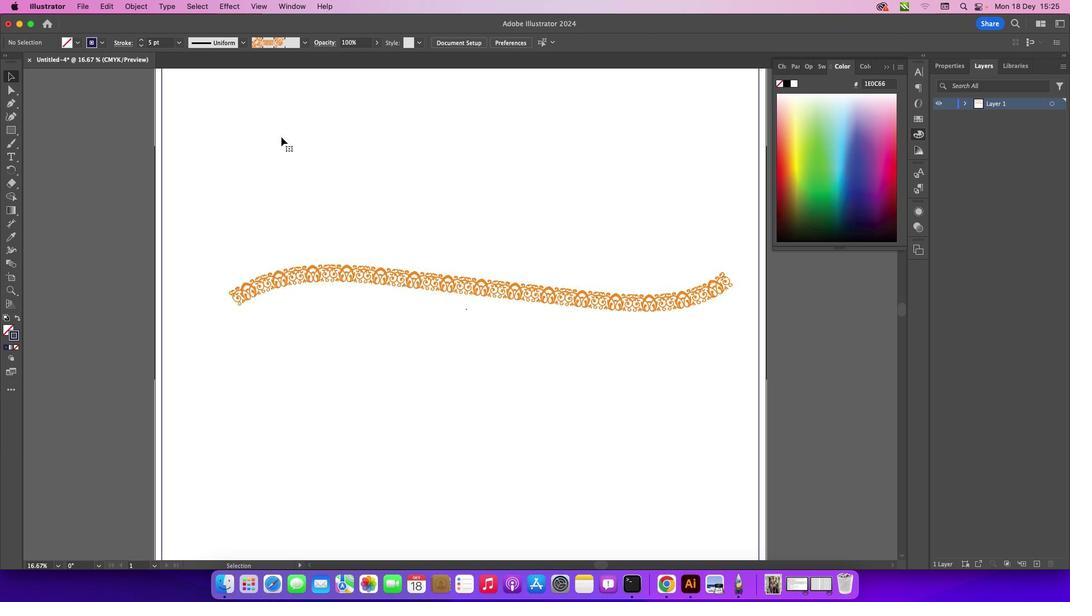 
Action: Mouse moved to (423, 281)
Screenshot: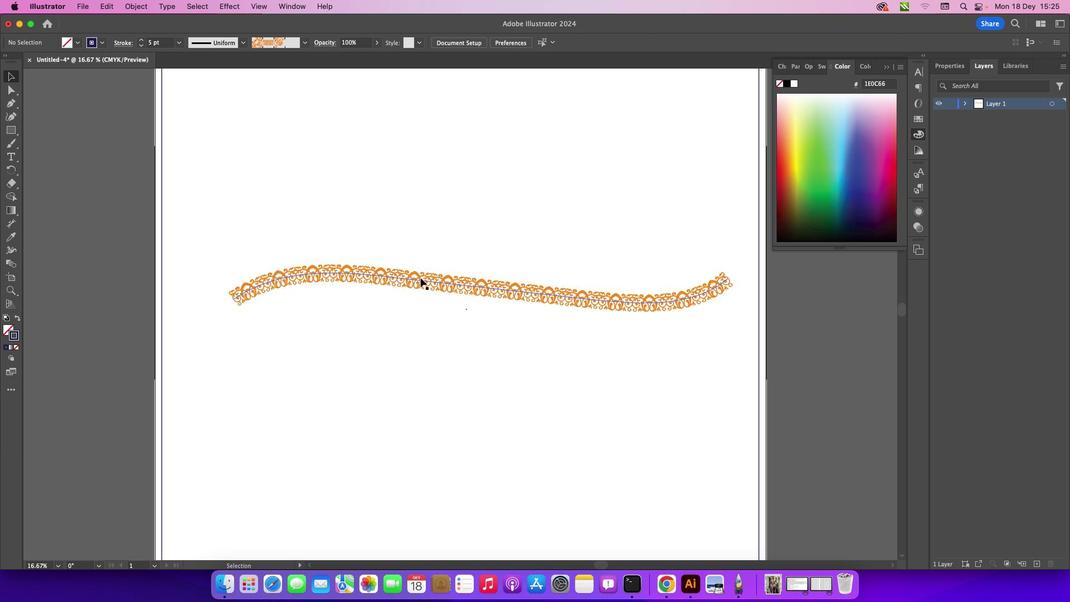 
Action: Mouse pressed left at (423, 281)
Screenshot: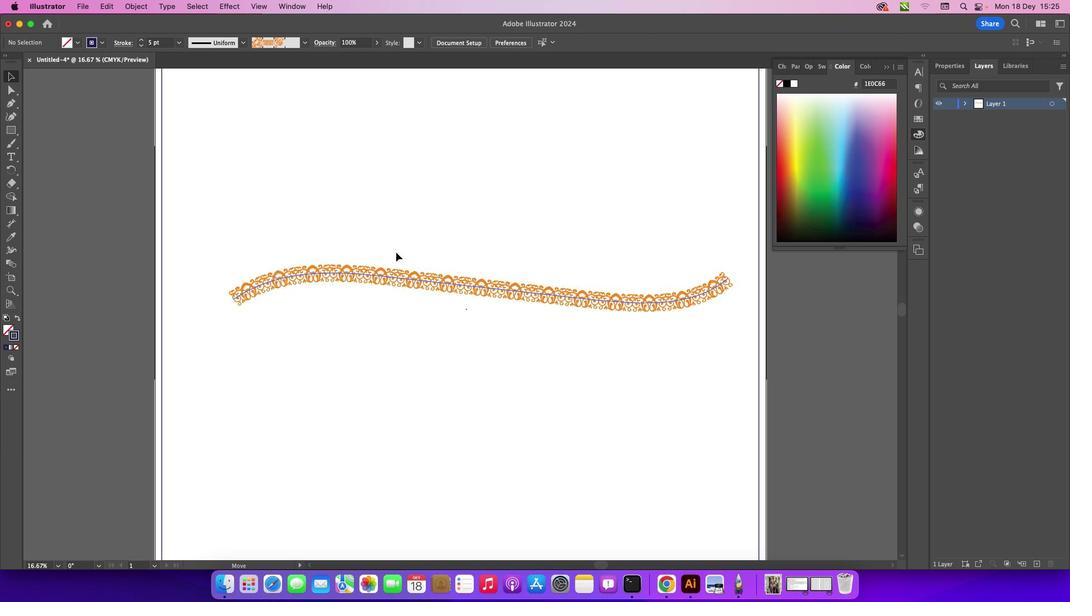 
Action: Mouse moved to (412, 147)
Screenshot: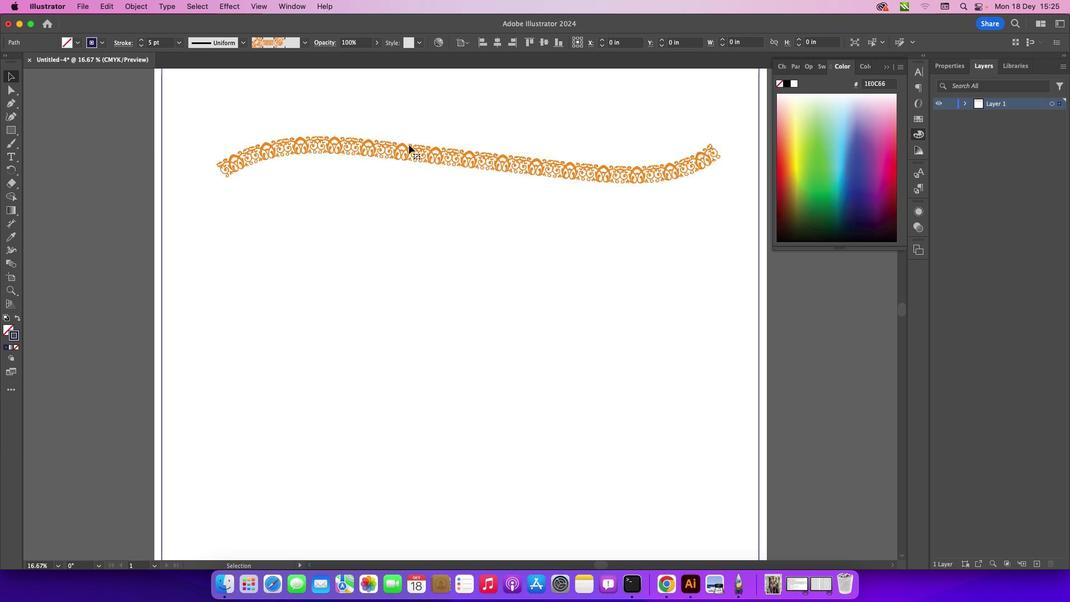 
Action: Mouse scrolled (412, 147) with delta (2, 3)
Screenshot: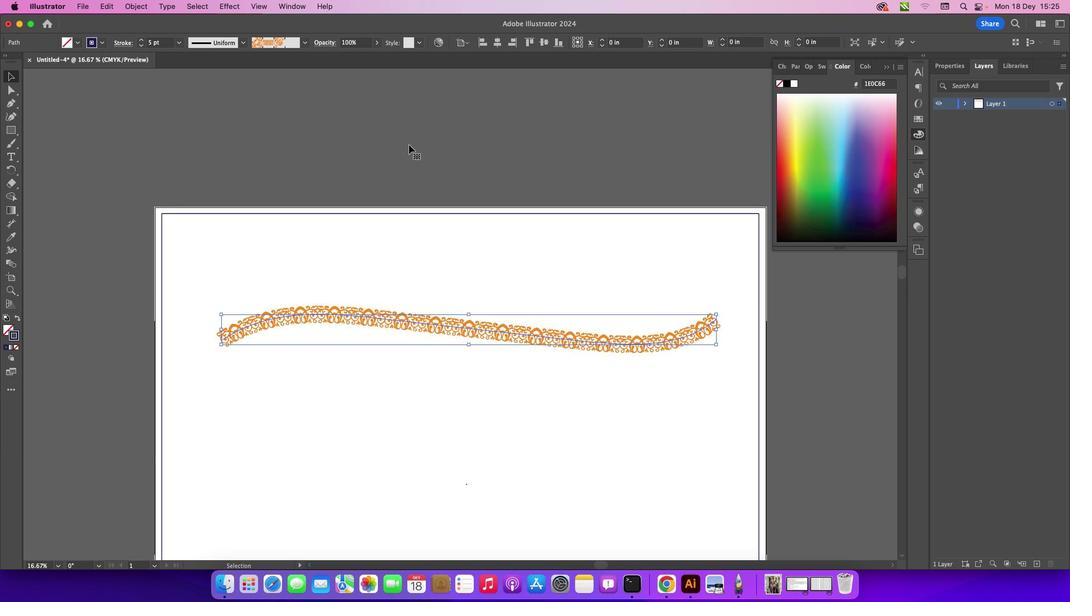 
Action: Mouse scrolled (412, 147) with delta (2, 3)
Screenshot: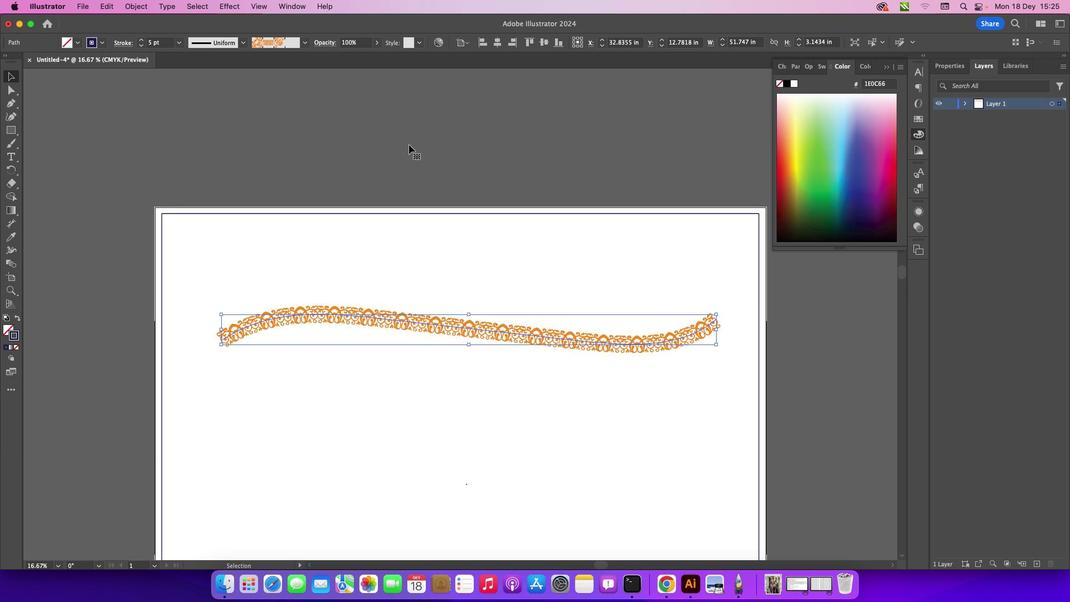 
Action: Mouse scrolled (412, 147) with delta (2, 3)
Screenshot: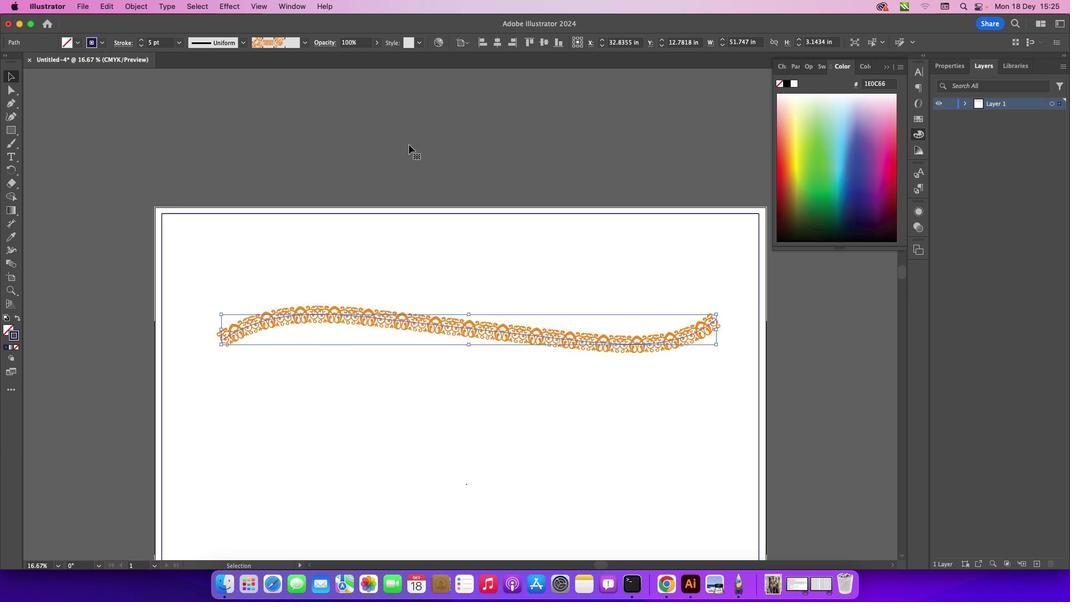 
Action: Mouse scrolled (412, 147) with delta (2, 2)
Screenshot: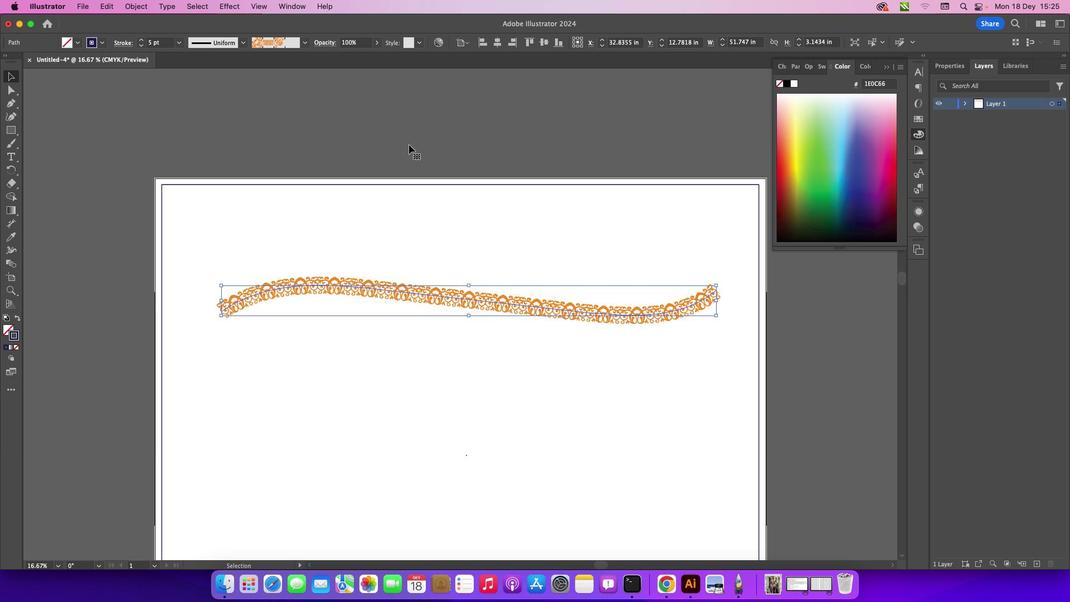 
Action: Mouse scrolled (412, 147) with delta (2, 2)
Screenshot: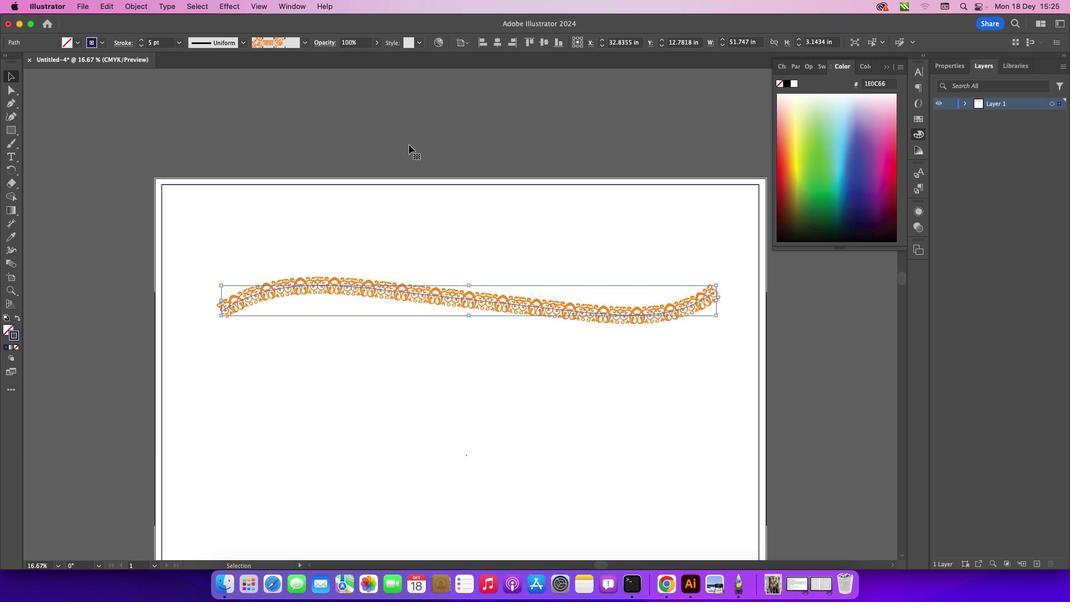 
Action: Mouse moved to (405, 294)
Screenshot: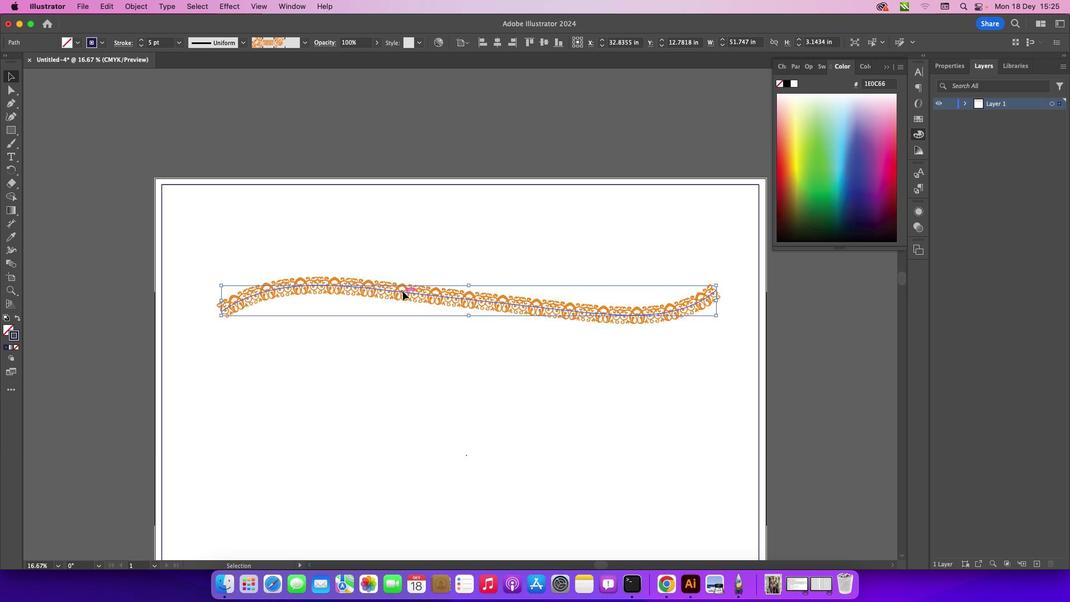 
Action: Mouse pressed left at (405, 294)
Screenshot: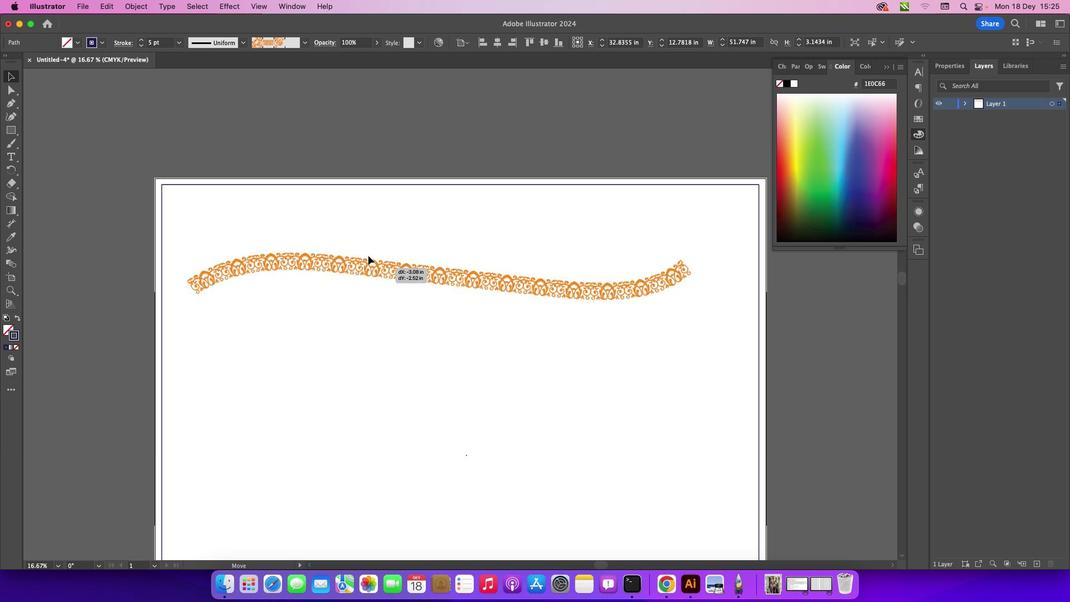 
Action: Mouse moved to (384, 162)
Screenshot: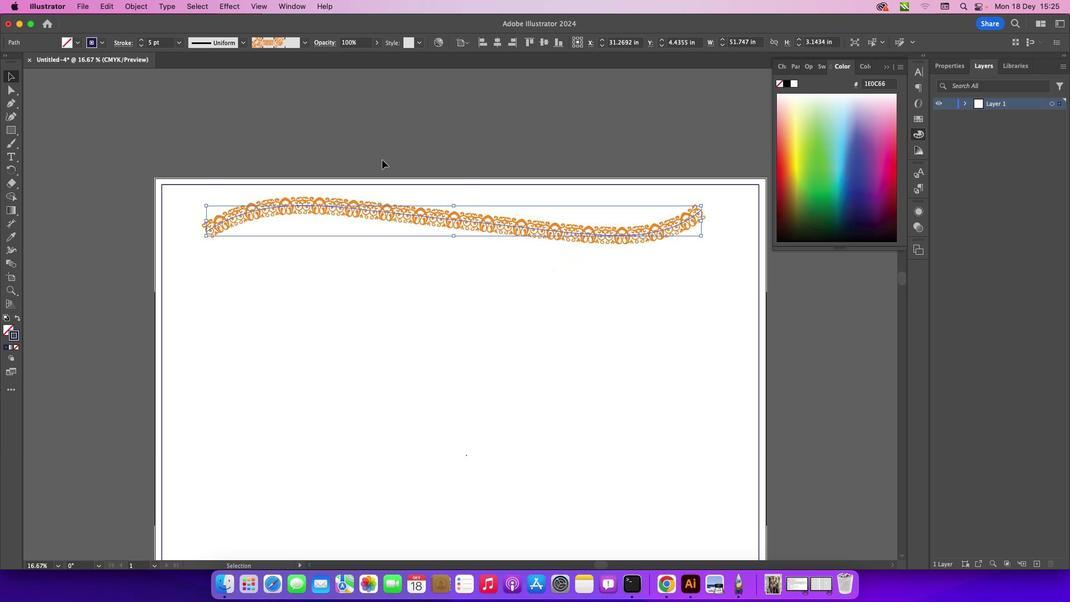 
Action: Key pressed Key.delete
Screenshot: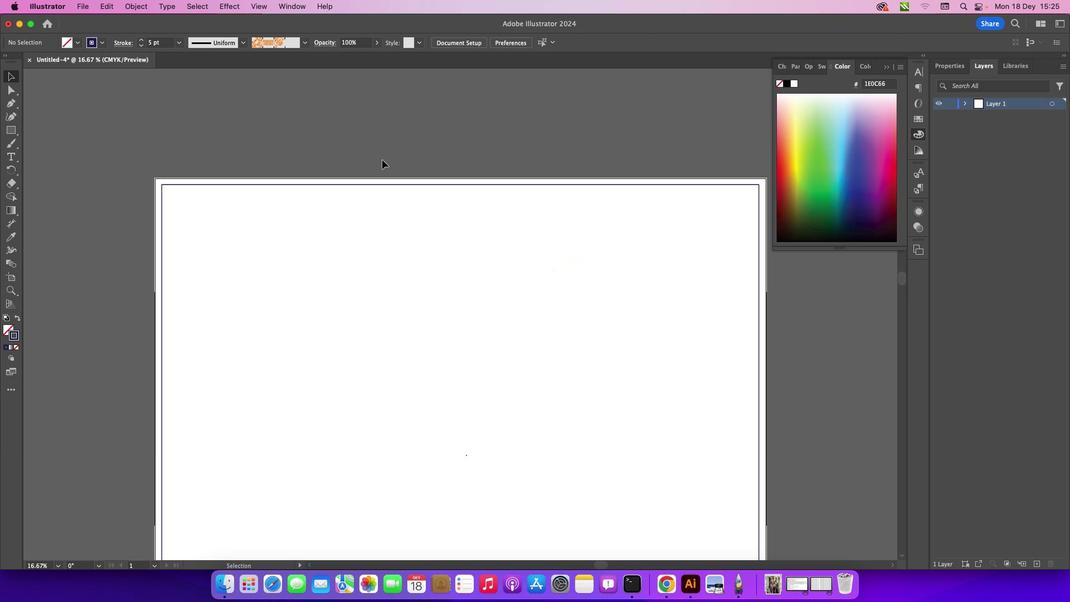 
Action: Mouse moved to (11, 151)
Screenshot: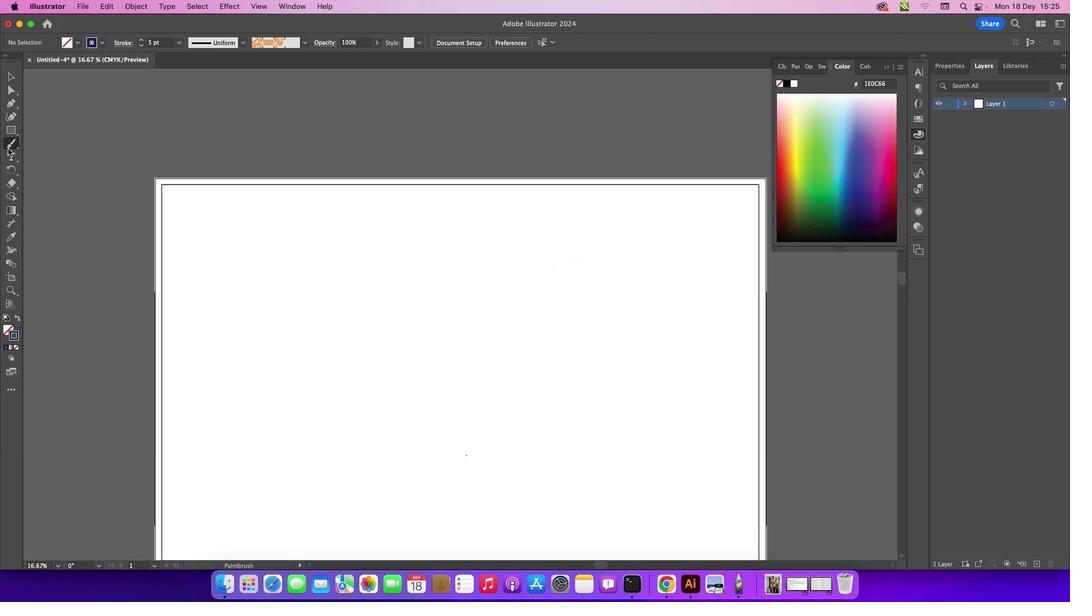 
Action: Mouse pressed left at (11, 151)
Screenshot: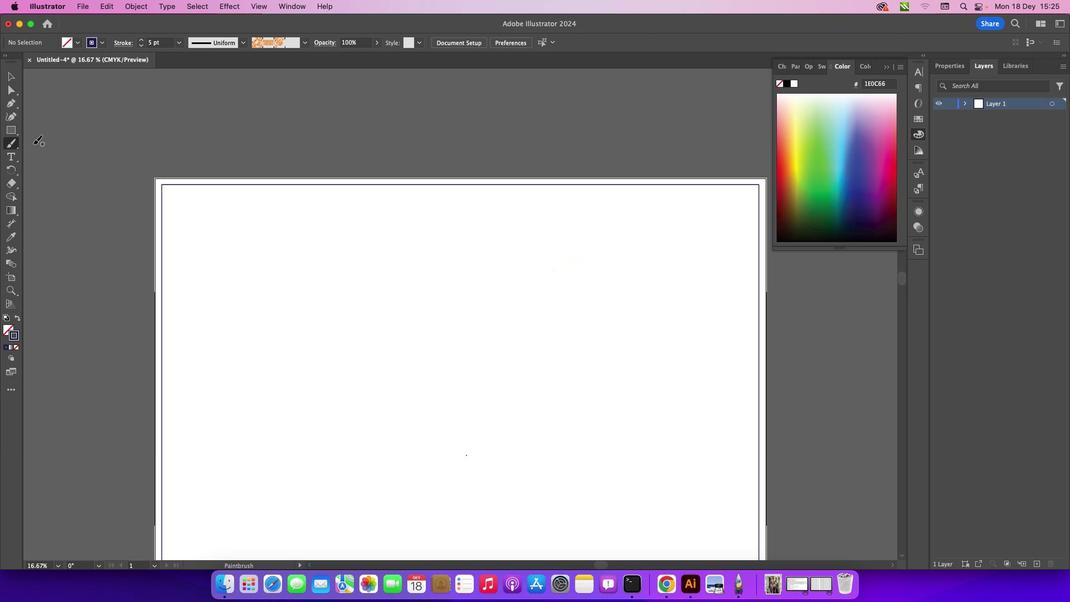 
Action: Mouse moved to (177, 196)
Screenshot: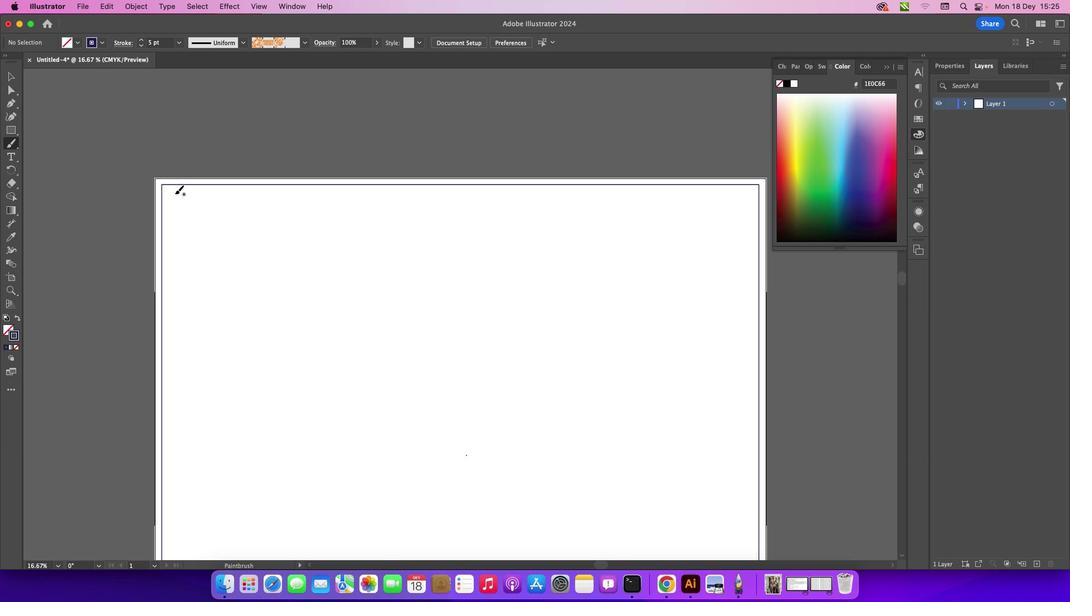 
Action: Mouse pressed left at (177, 196)
Screenshot: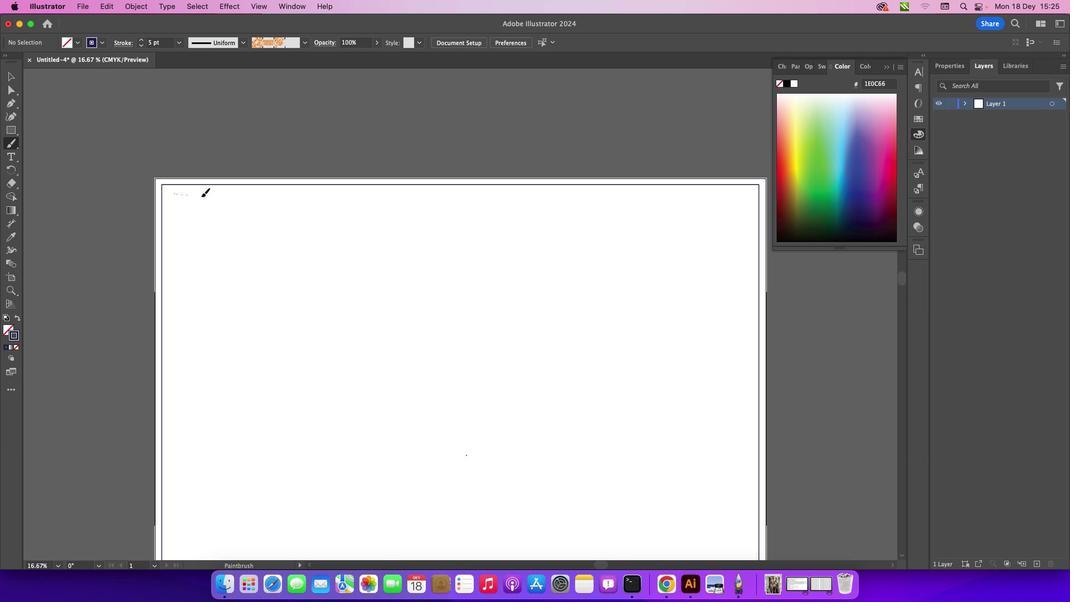 
Action: Mouse moved to (14, 85)
Screenshot: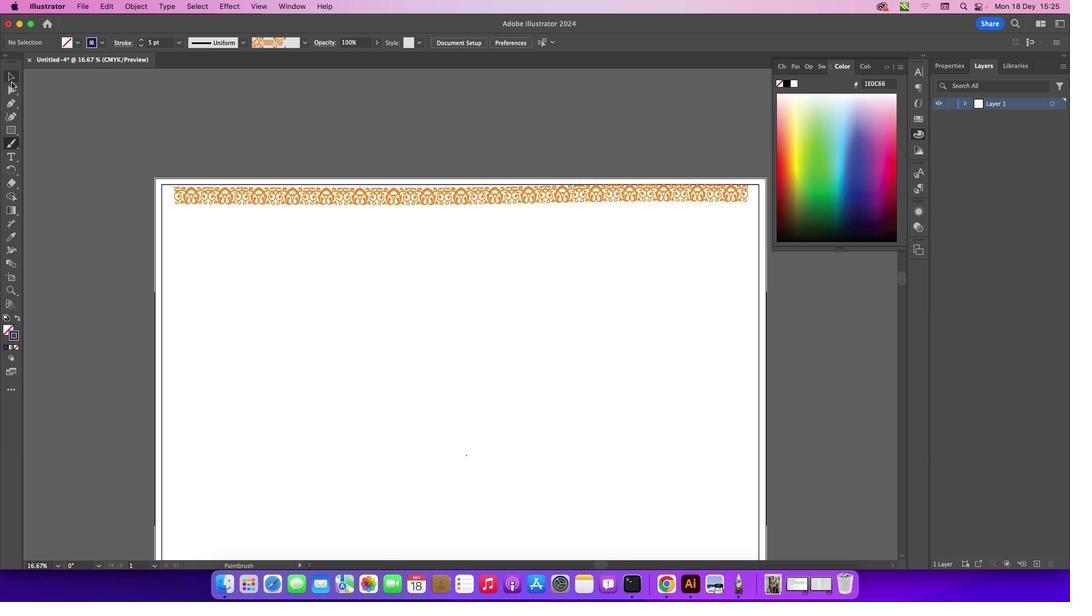 
Action: Mouse pressed left at (14, 85)
Screenshot: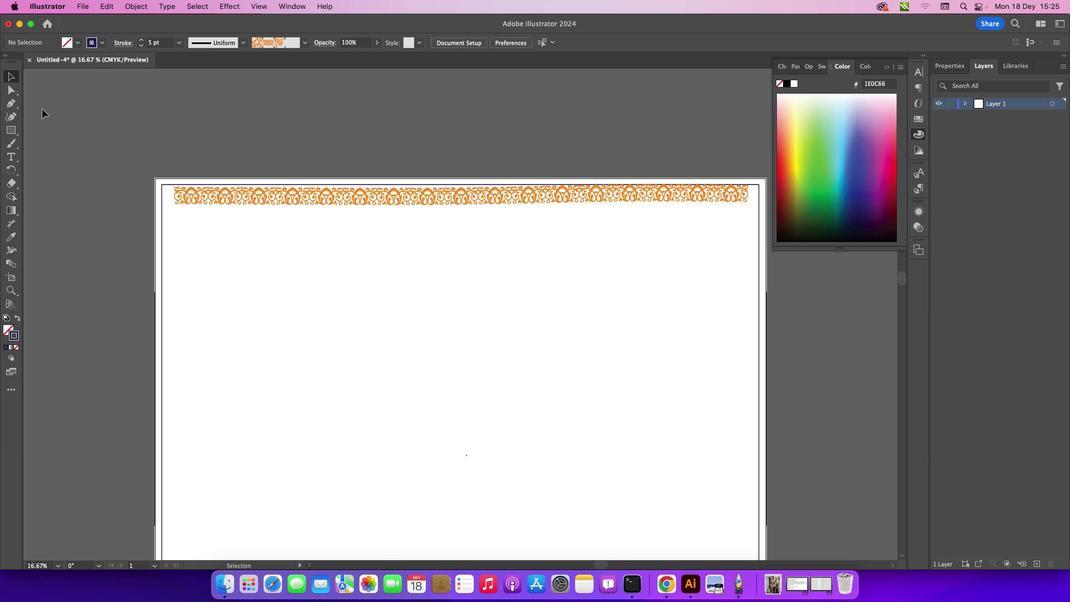 
Action: Mouse moved to (205, 200)
Screenshot: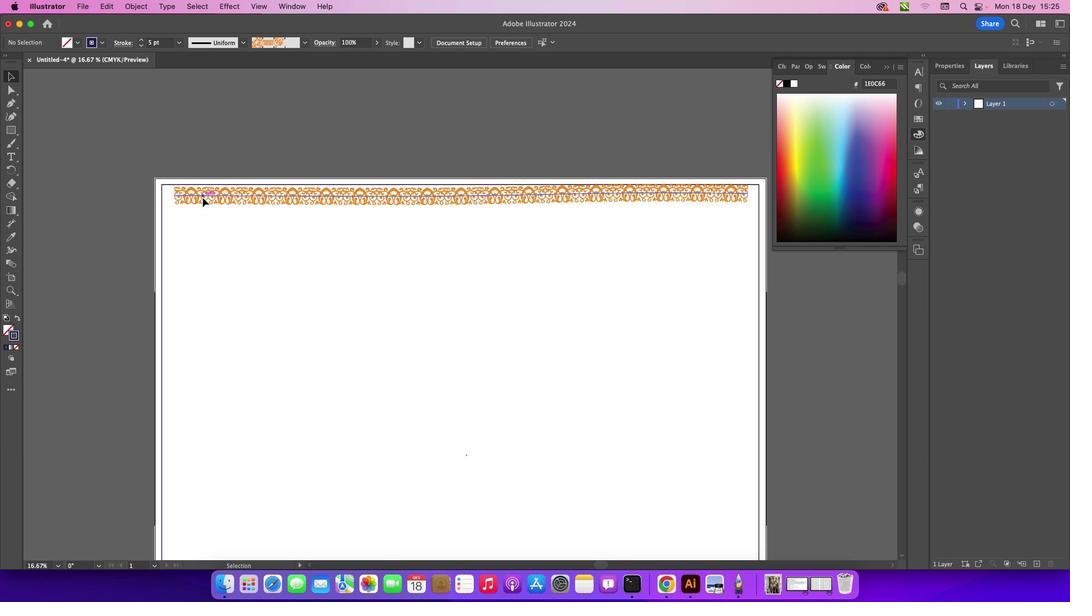 
Action: Mouse pressed left at (205, 200)
Screenshot: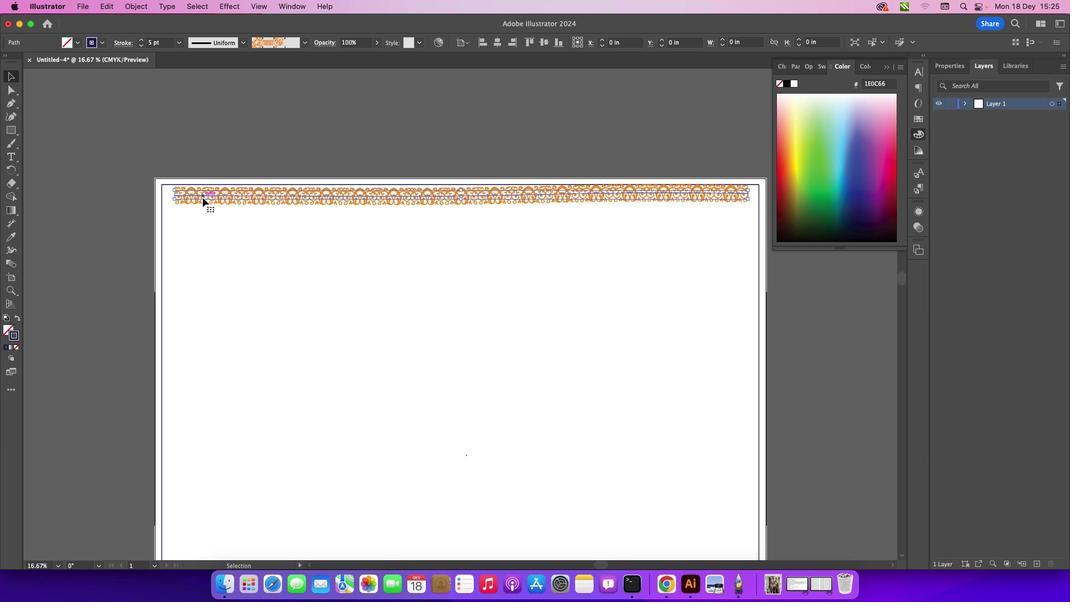 
Action: Mouse moved to (203, 201)
Screenshot: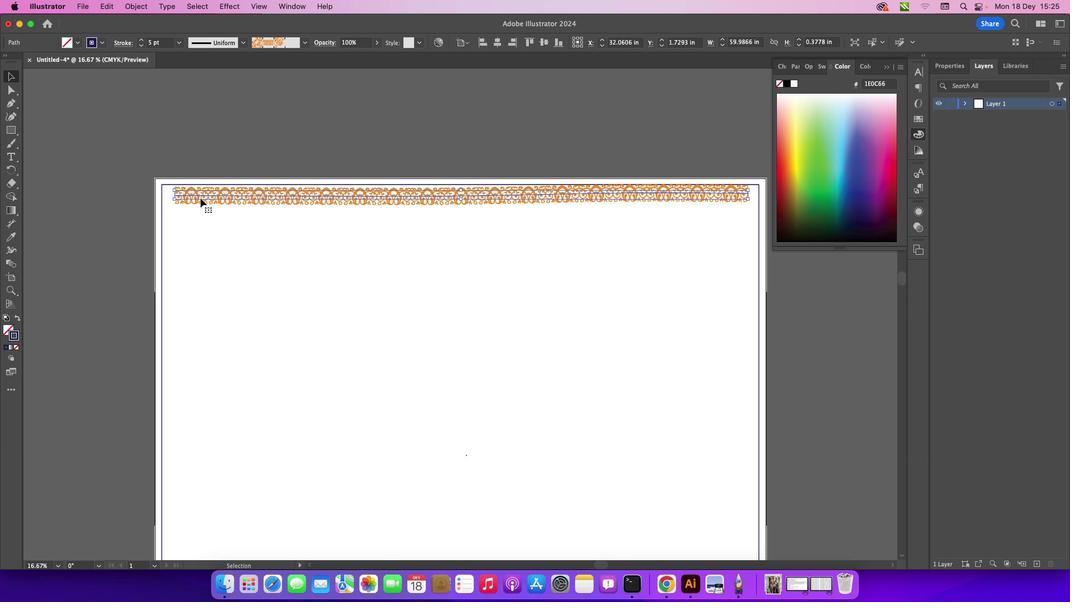 
Action: Key pressed Key.delete
Screenshot: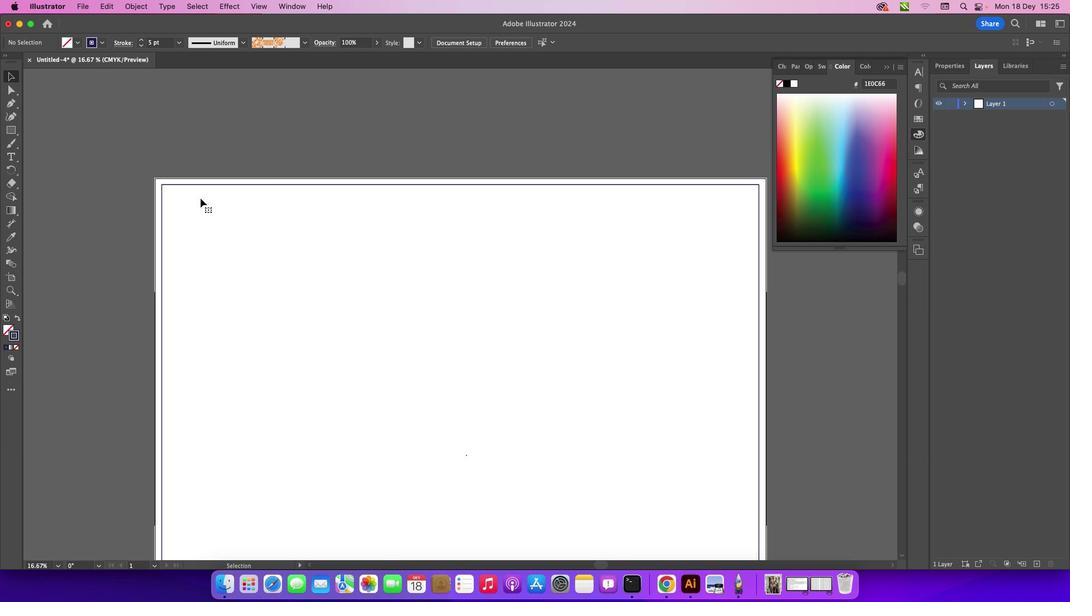 
Action: Mouse moved to (15, 127)
Screenshot: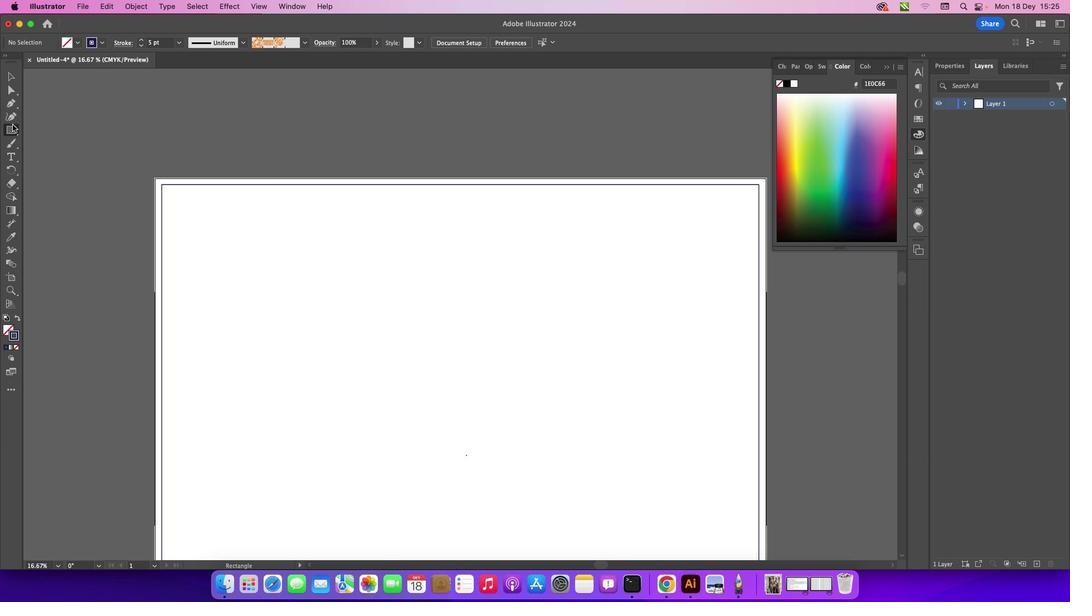 
Action: Mouse pressed left at (15, 127)
Screenshot: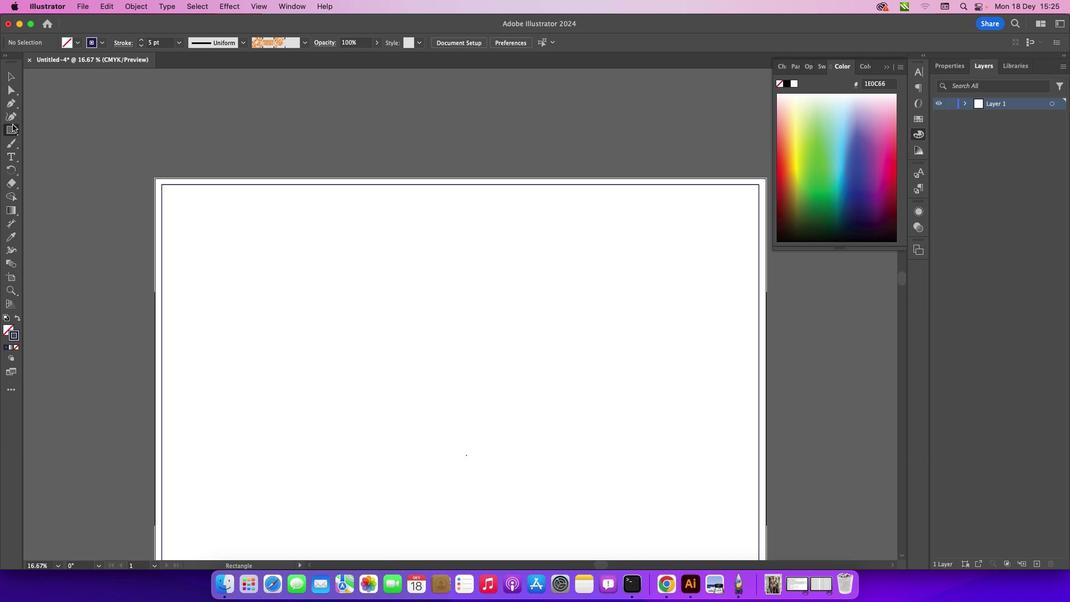 
Action: Mouse moved to (57, 191)
Screenshot: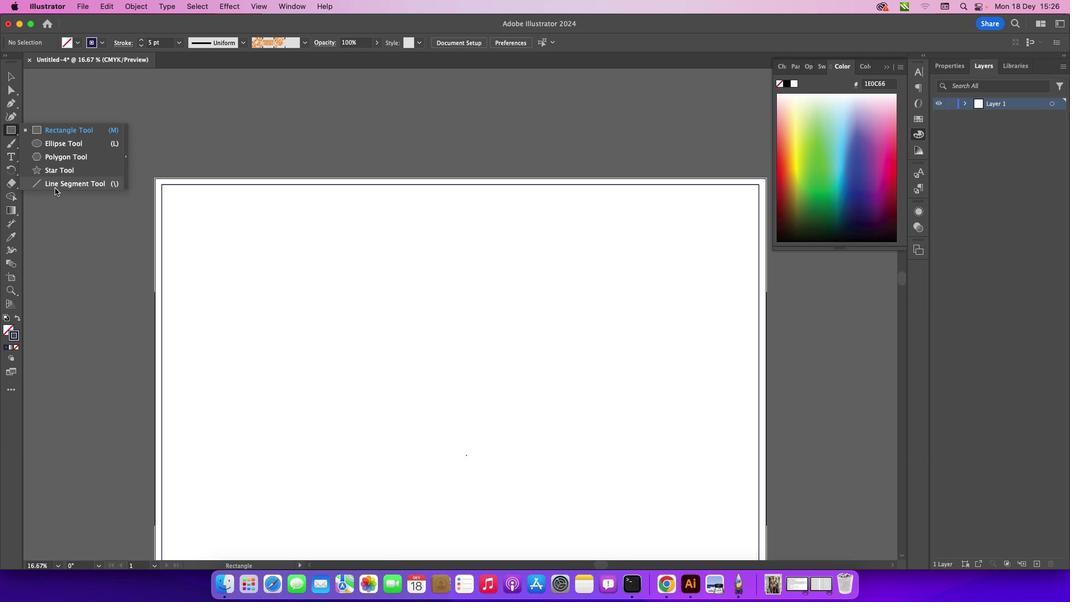 
Action: Mouse pressed left at (57, 191)
Screenshot: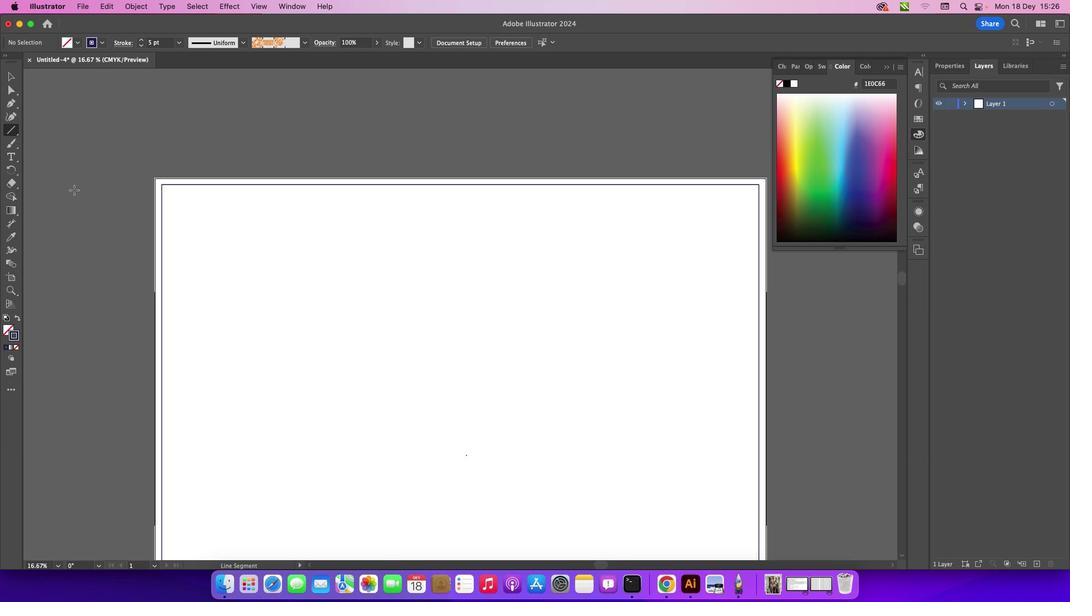 
Action: Mouse moved to (172, 205)
Screenshot: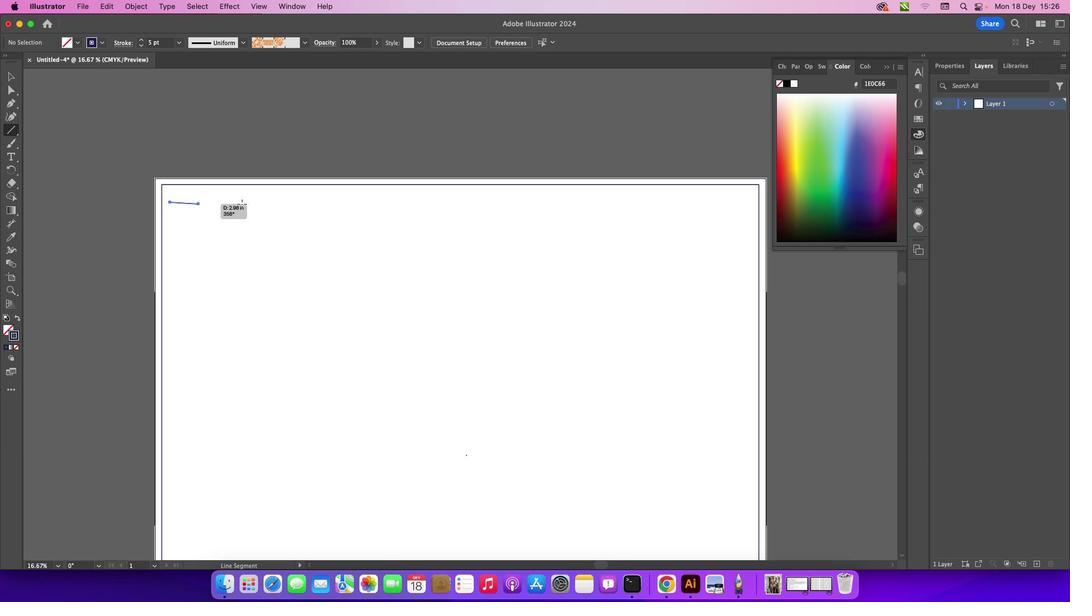 
Action: Mouse pressed left at (172, 205)
Screenshot: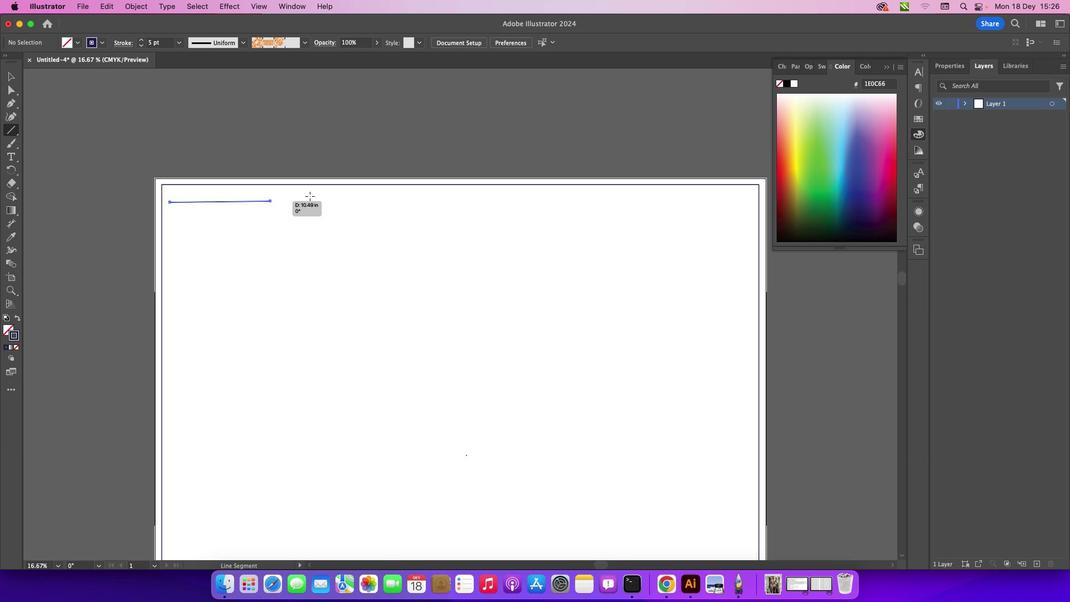 
Action: Mouse moved to (16, 83)
Screenshot: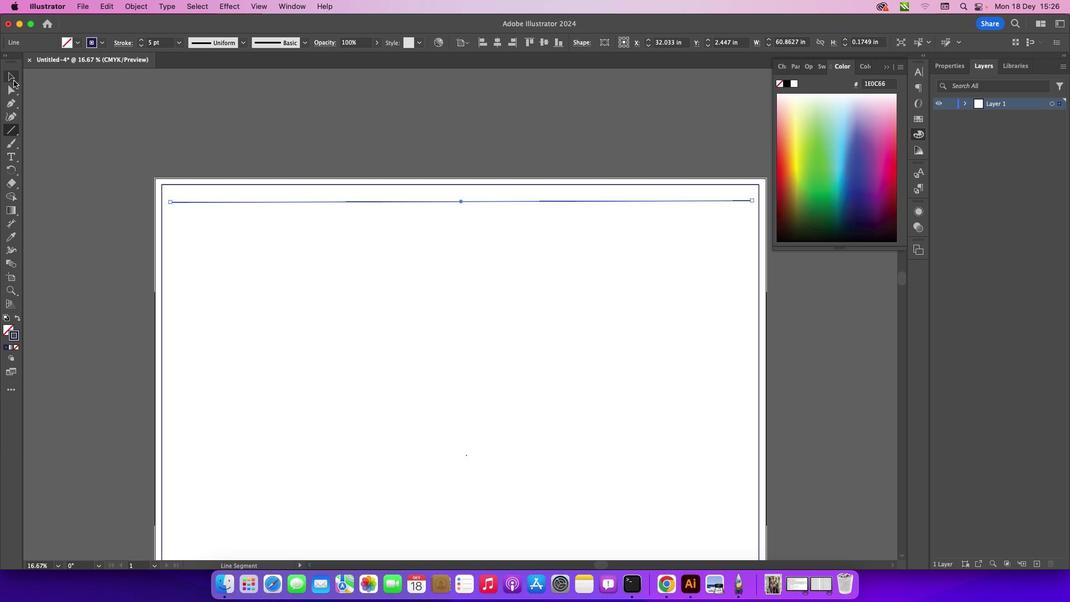 
Action: Mouse pressed left at (16, 83)
Screenshot: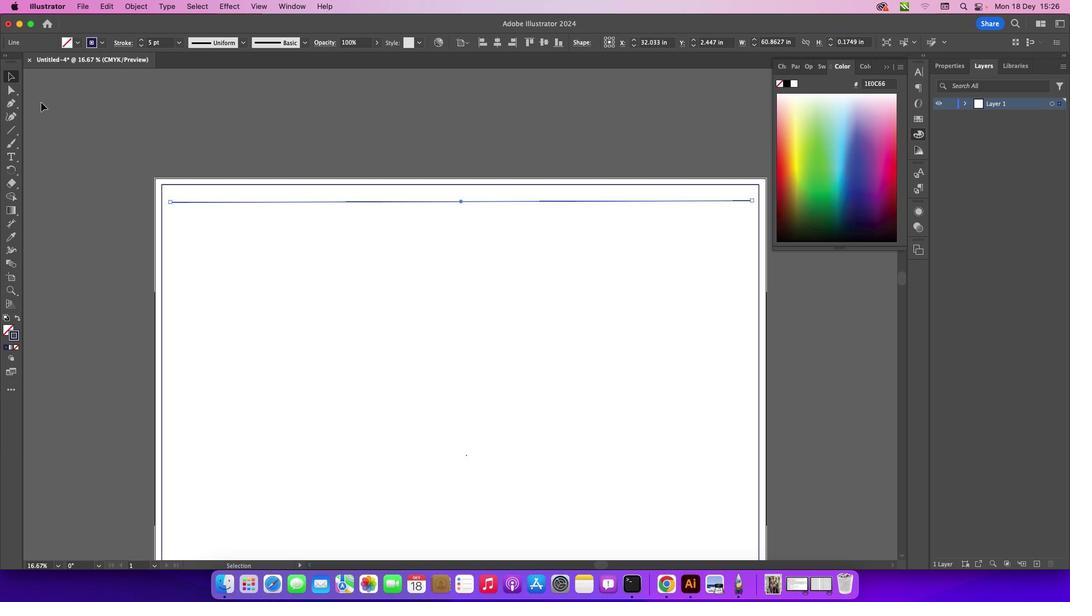 
Action: Mouse moved to (44, 104)
Screenshot: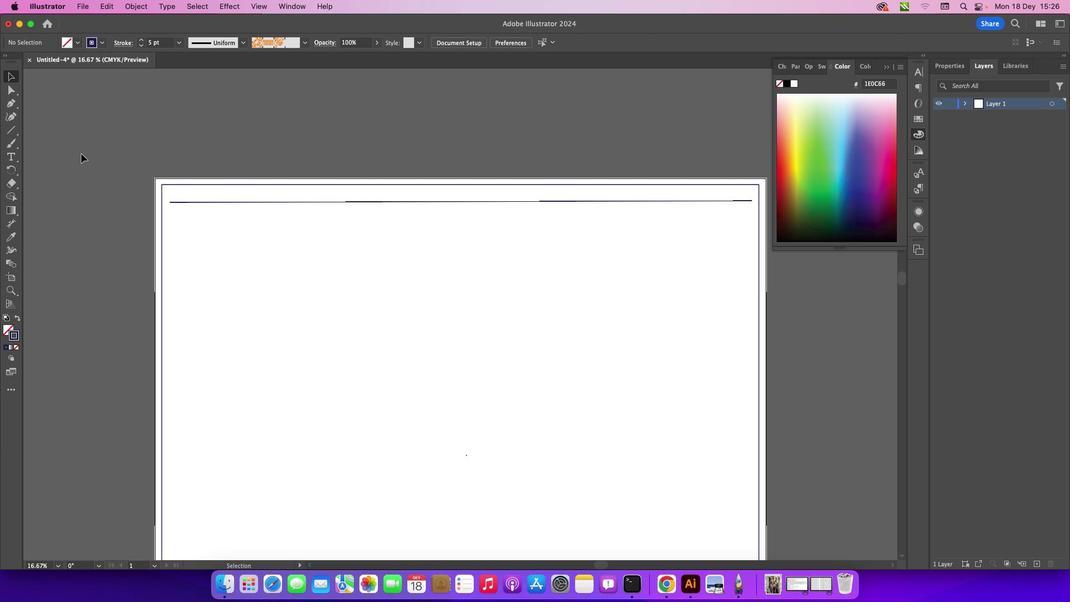 
Action: Mouse pressed left at (44, 104)
Screenshot: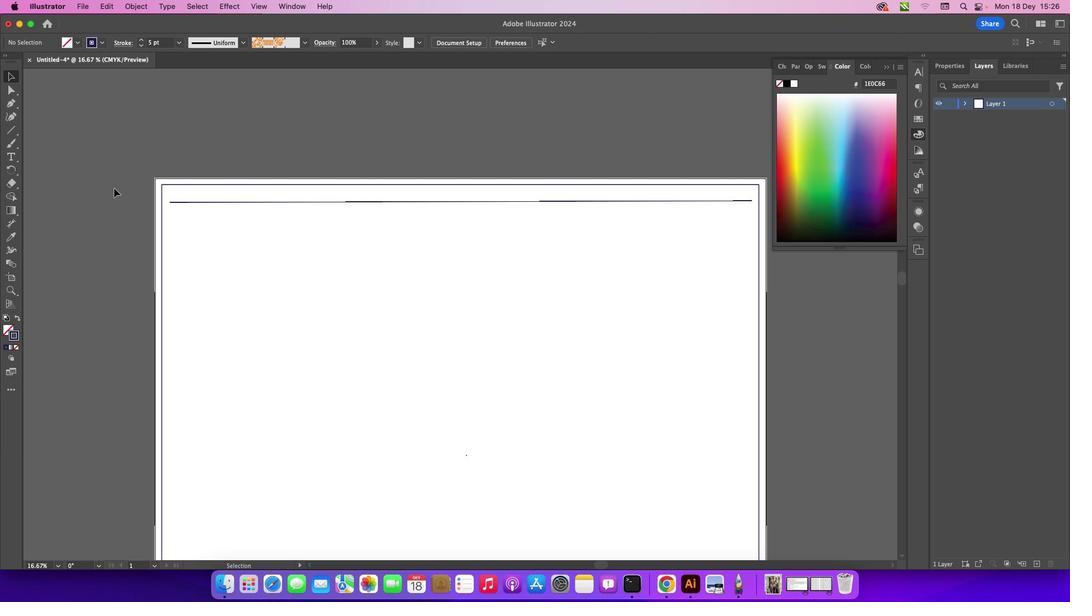 
Action: Mouse moved to (12, 150)
Screenshot: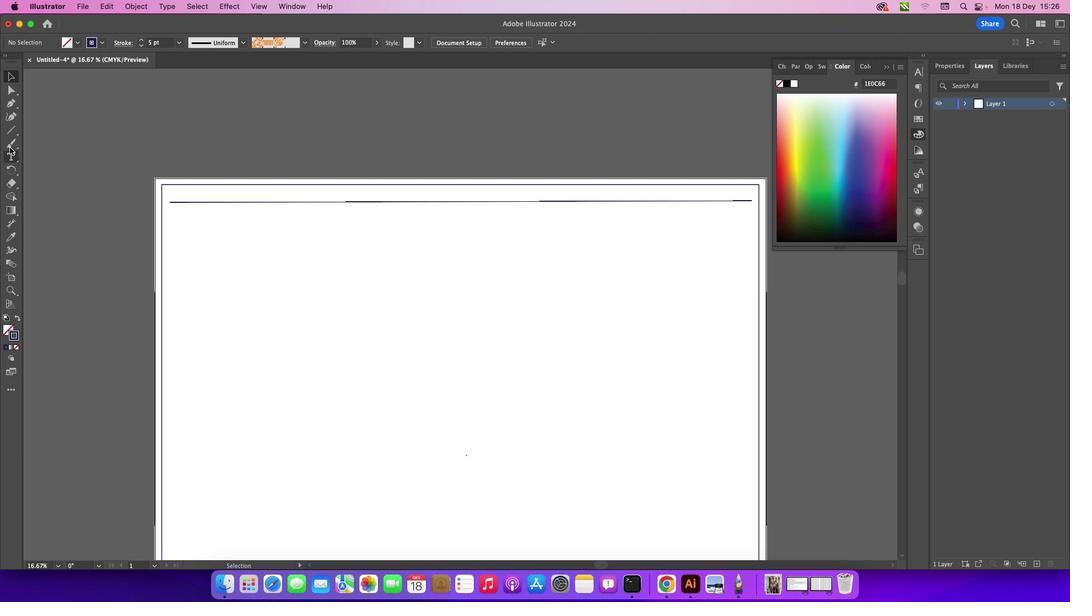
Action: Mouse pressed left at (12, 150)
Screenshot: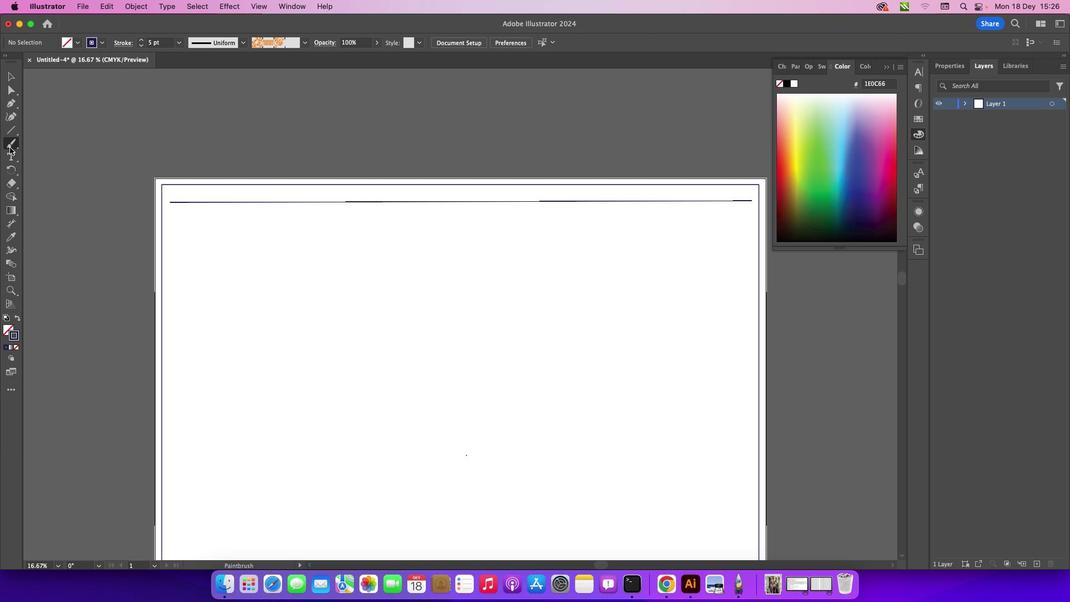 
Action: Mouse moved to (173, 204)
Screenshot: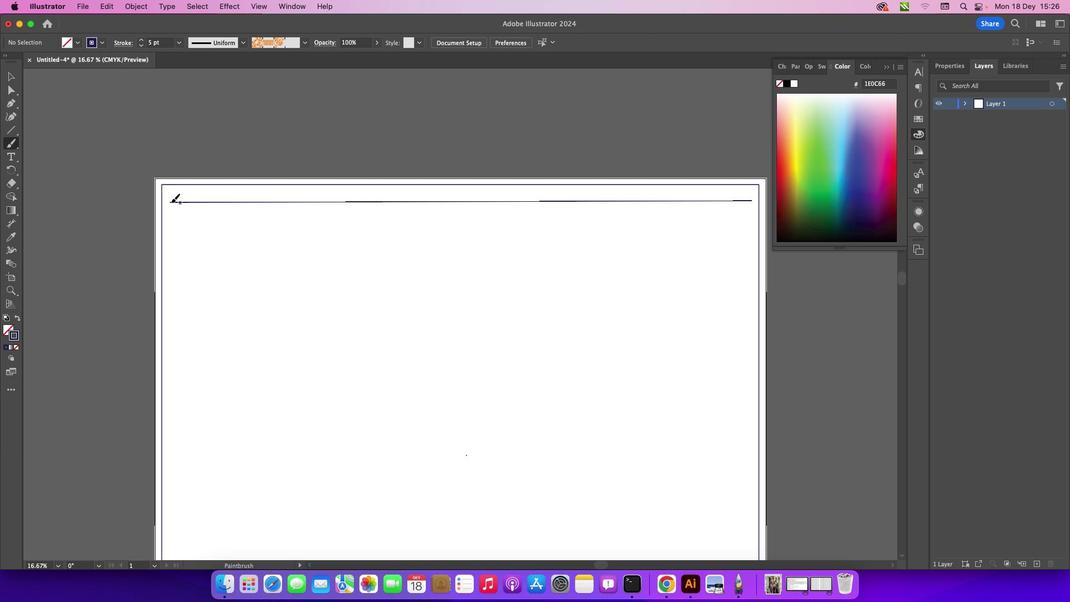 
Action: Mouse pressed left at (173, 204)
Screenshot: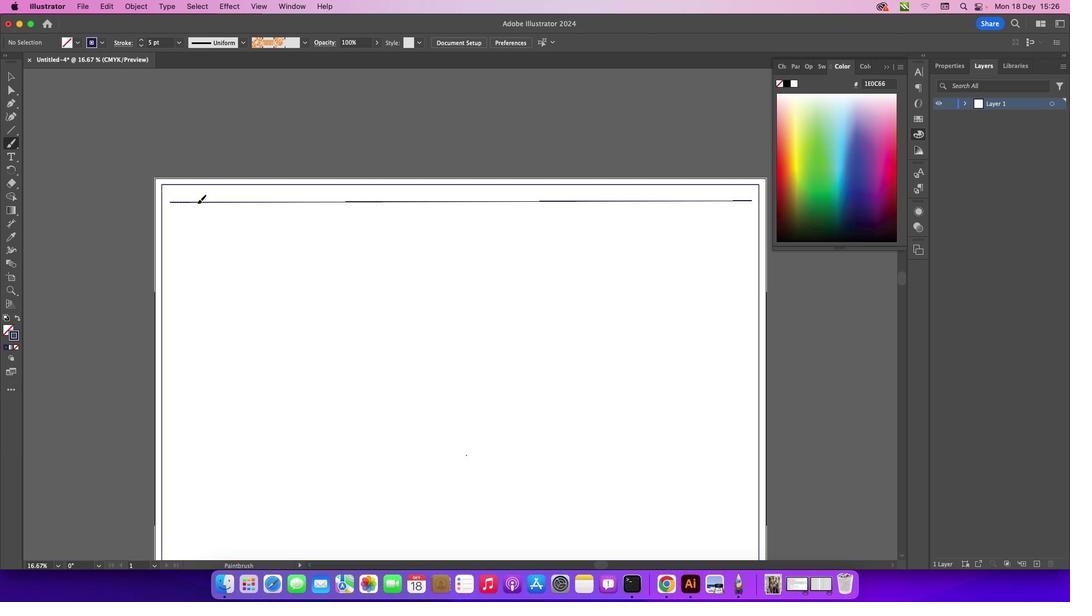 
Action: Mouse moved to (288, 201)
Screenshot: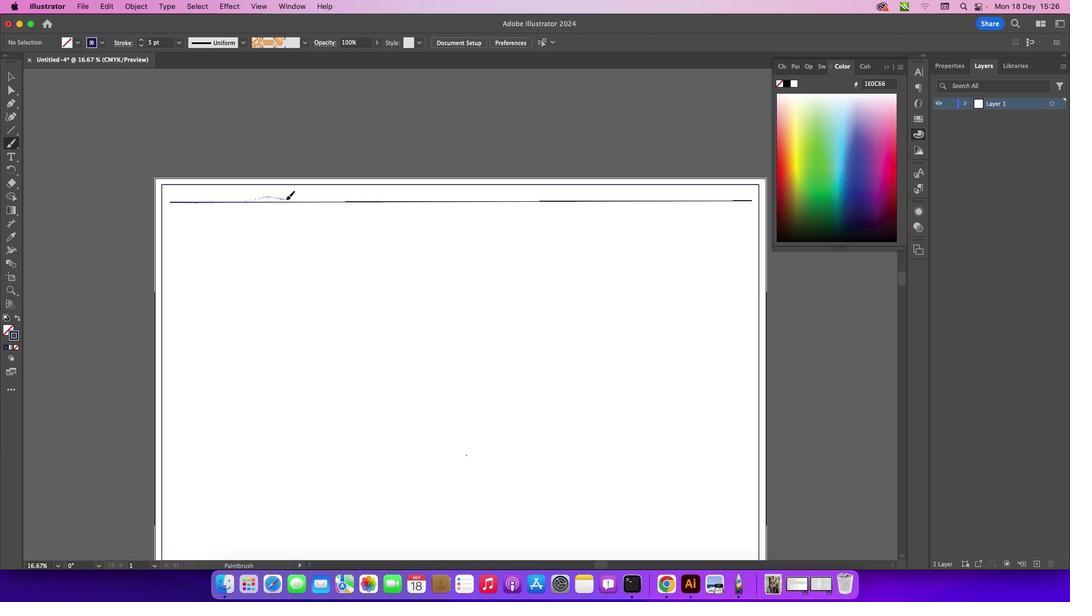 
Action: Key pressed Key.cmd'z'
Screenshot: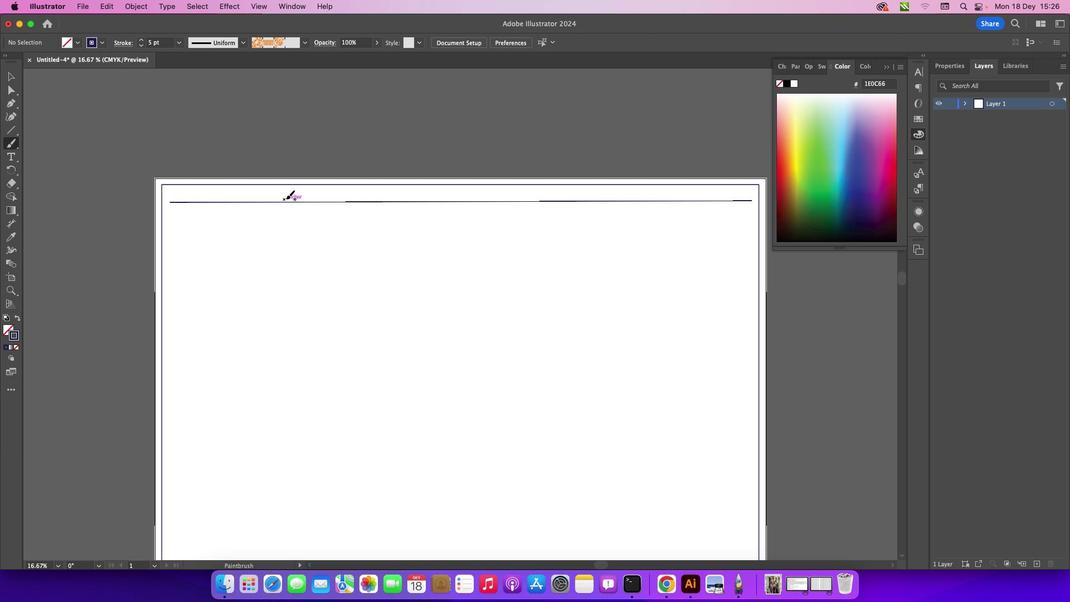 
Action: Mouse moved to (183, 50)
Screenshot: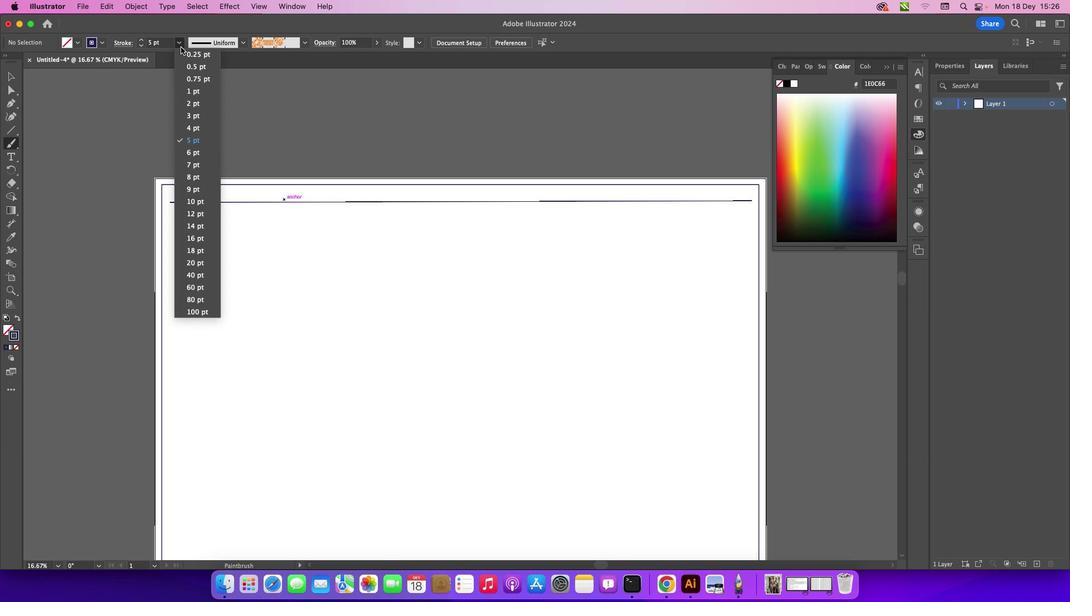 
Action: Mouse pressed left at (183, 50)
Screenshot: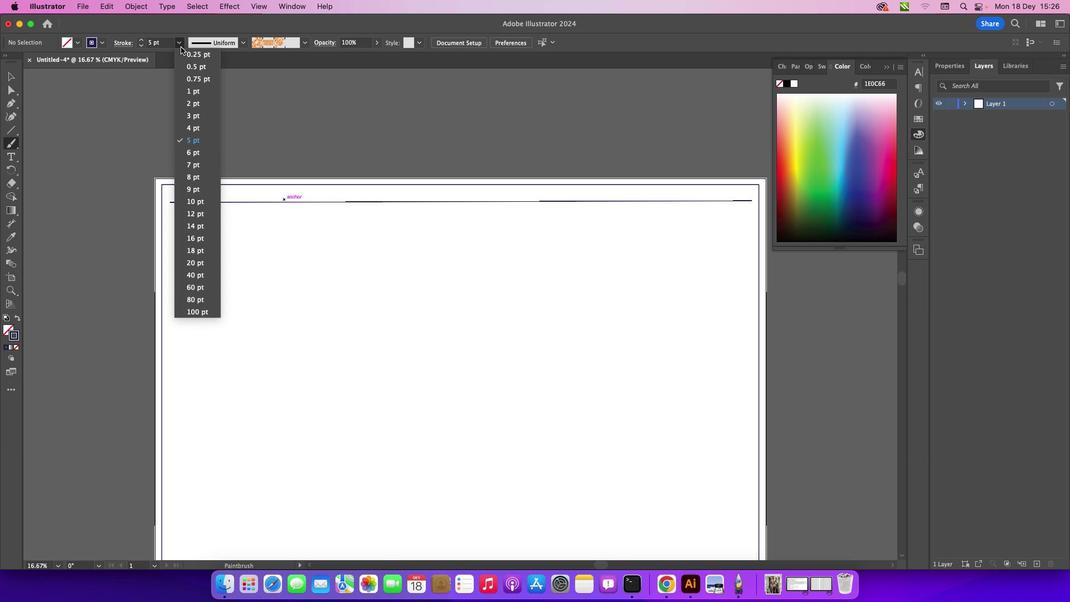 
Action: Mouse moved to (206, 208)
Screenshot: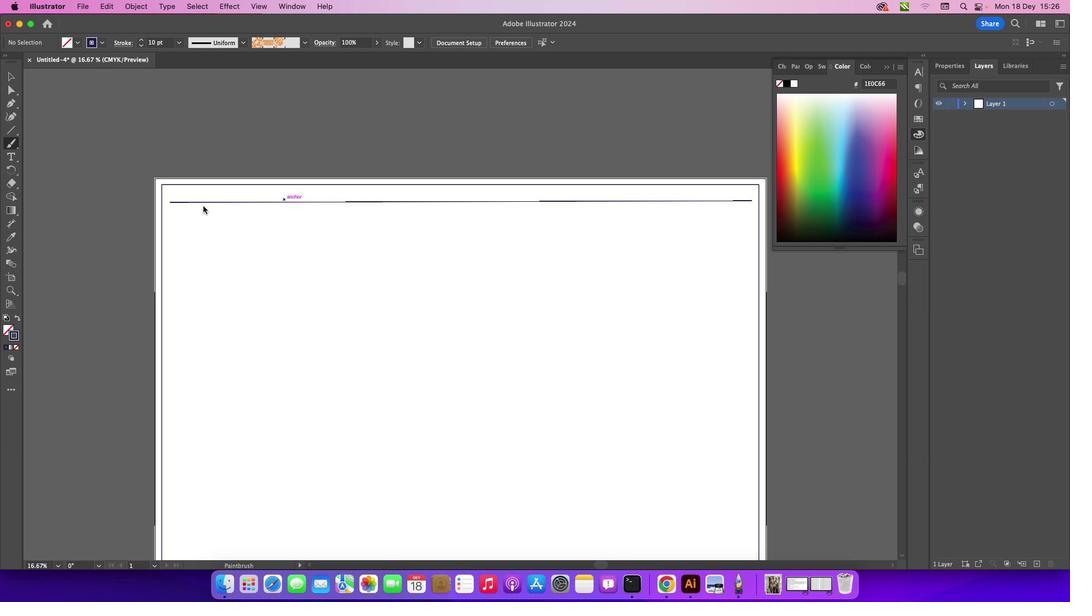
Action: Mouse pressed left at (206, 208)
Screenshot: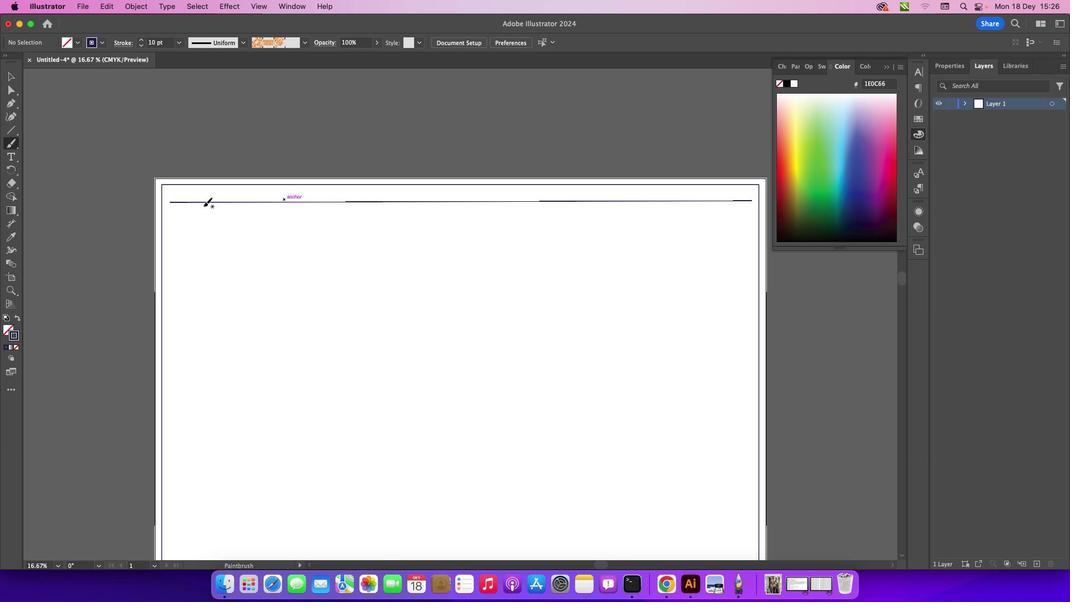 
Action: Mouse moved to (171, 206)
Screenshot: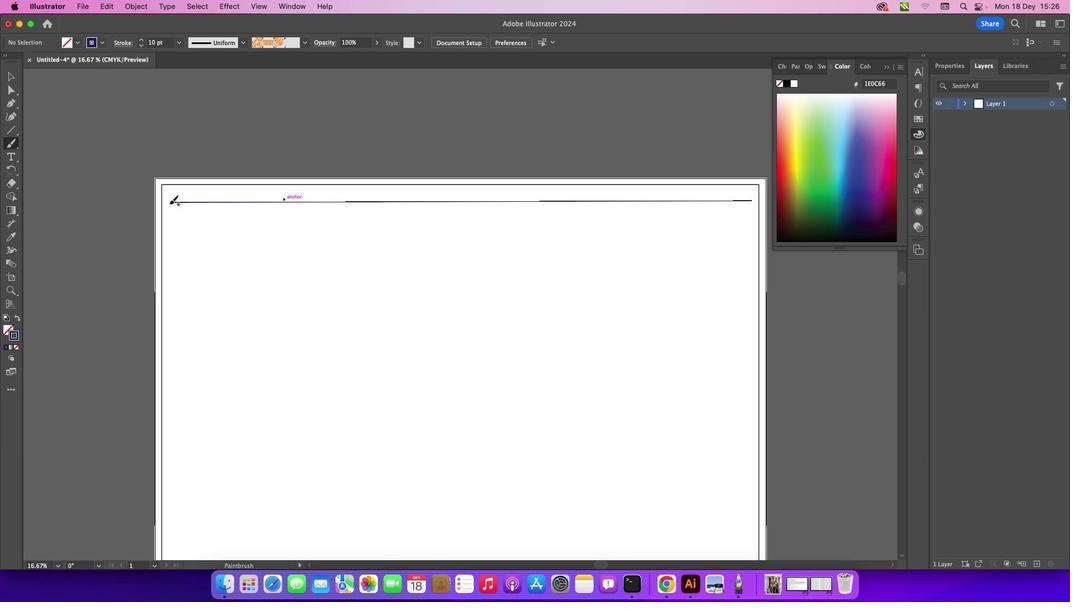 
Action: Mouse pressed left at (171, 206)
Screenshot: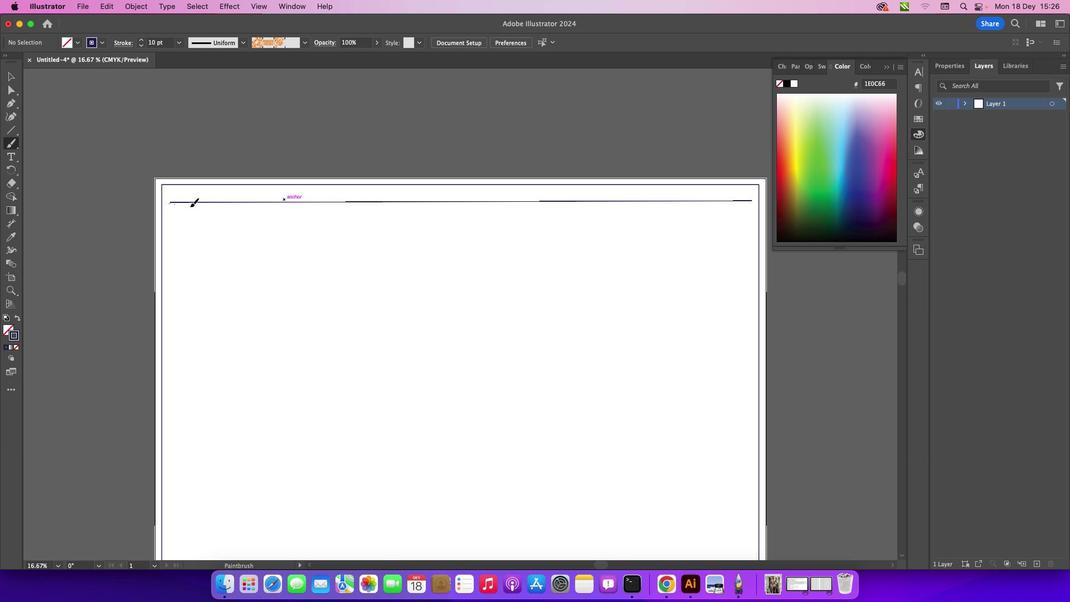 
Action: Mouse moved to (11, 84)
Screenshot: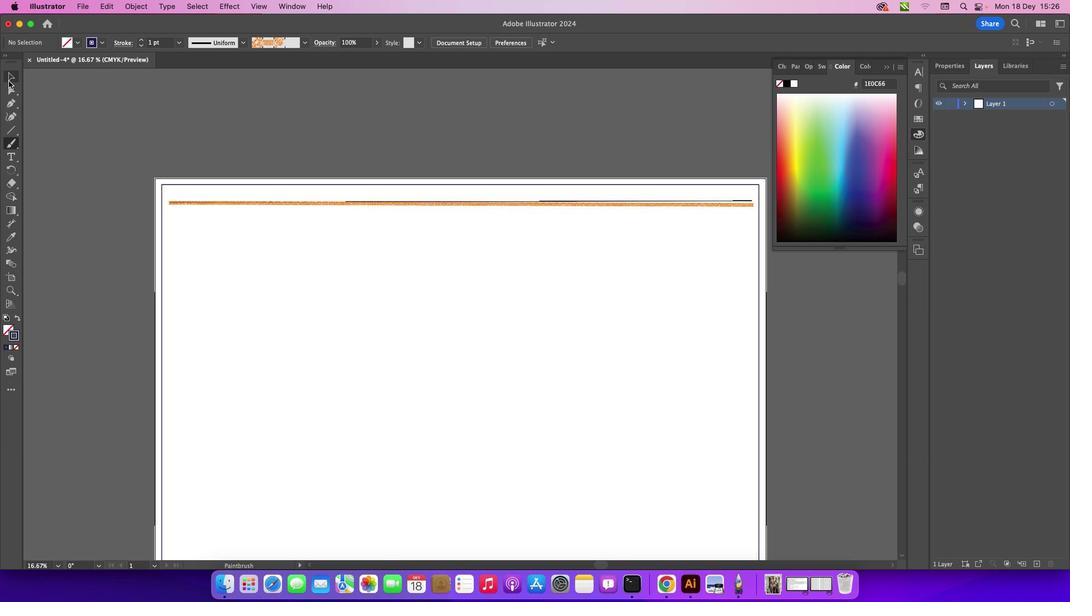 
Action: Mouse pressed left at (11, 84)
Screenshot: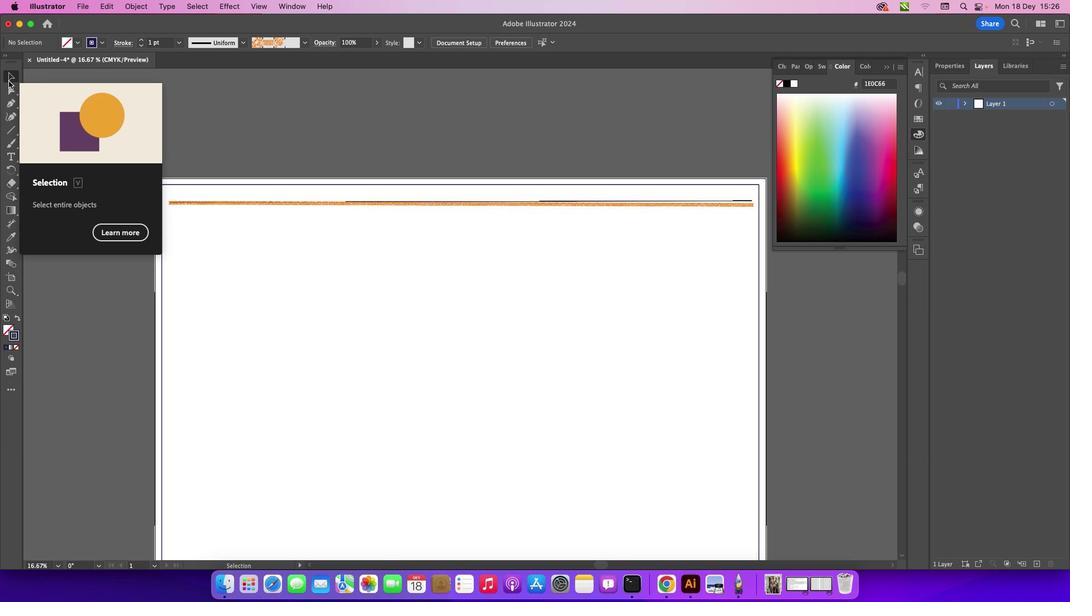 
Action: Mouse moved to (269, 207)
Screenshot: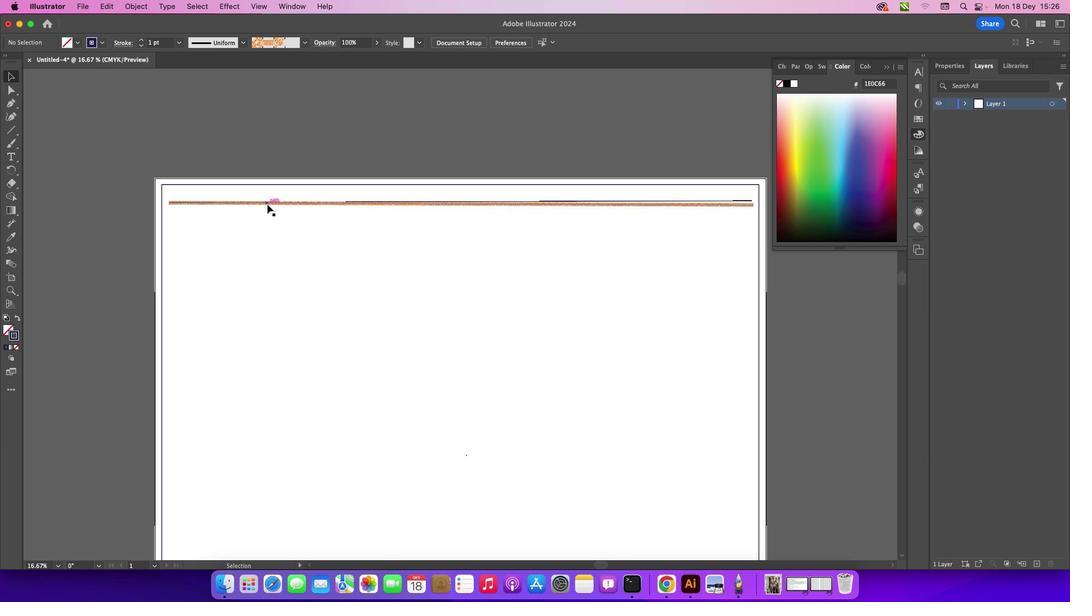 
Action: Mouse pressed left at (269, 207)
Screenshot: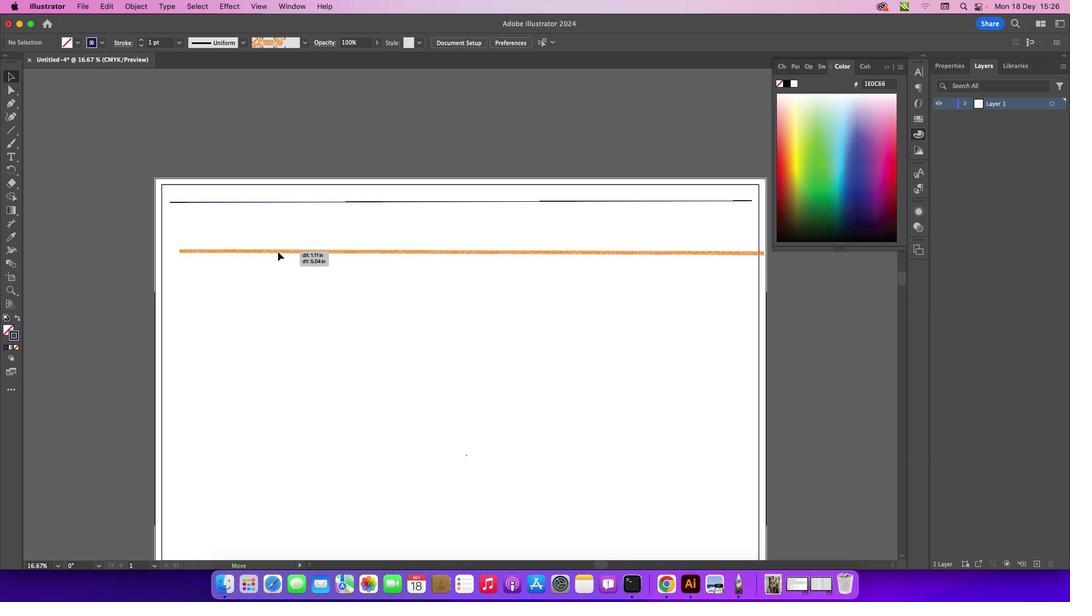 
Action: Mouse moved to (205, 142)
Screenshot: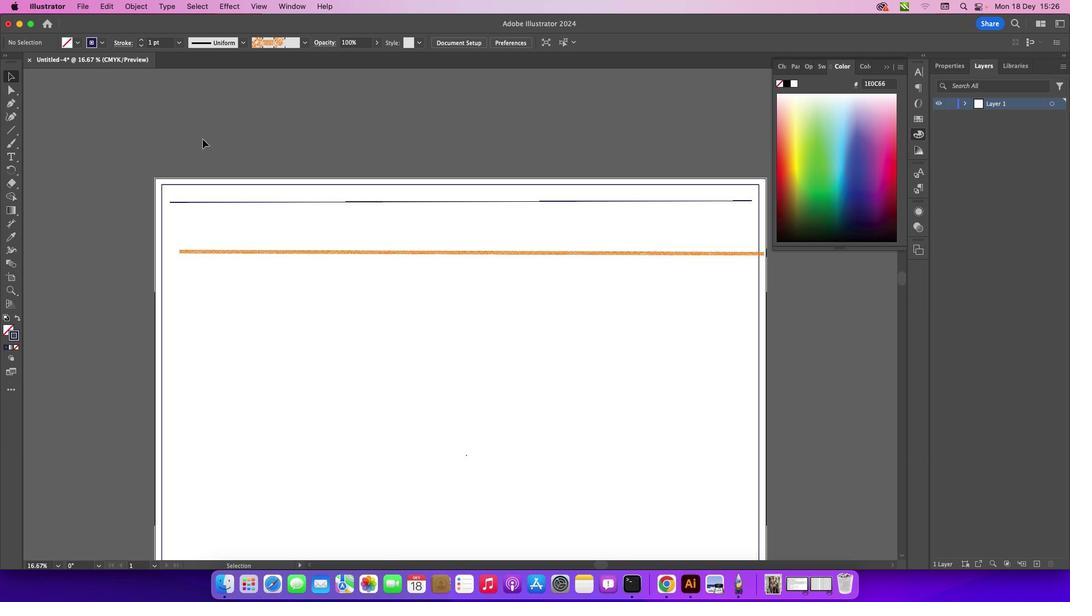 
Action: Mouse pressed left at (205, 142)
Screenshot: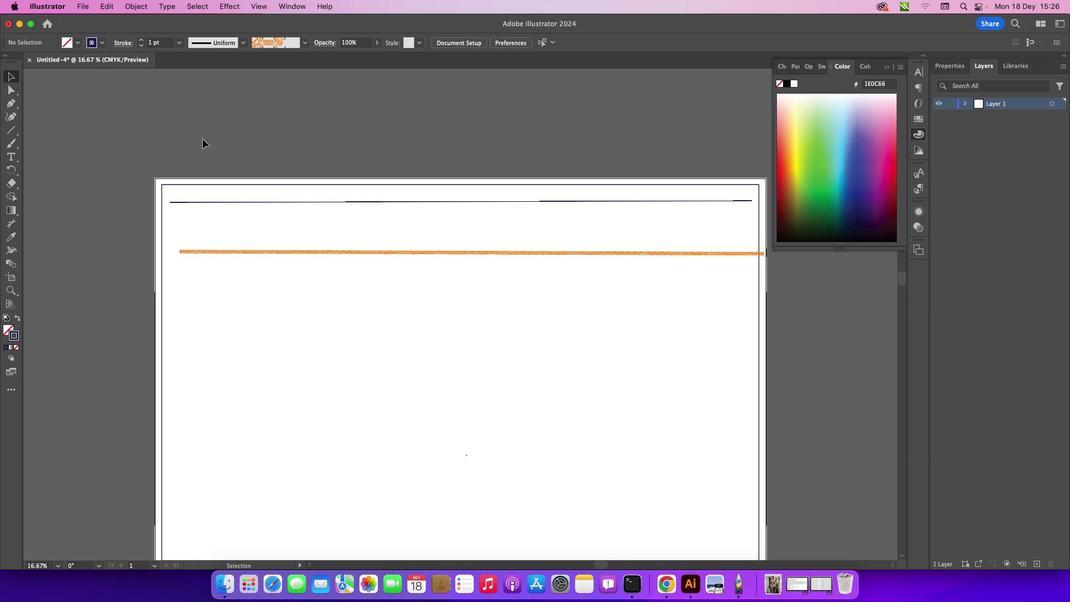 
Action: Mouse moved to (18, 146)
Screenshot: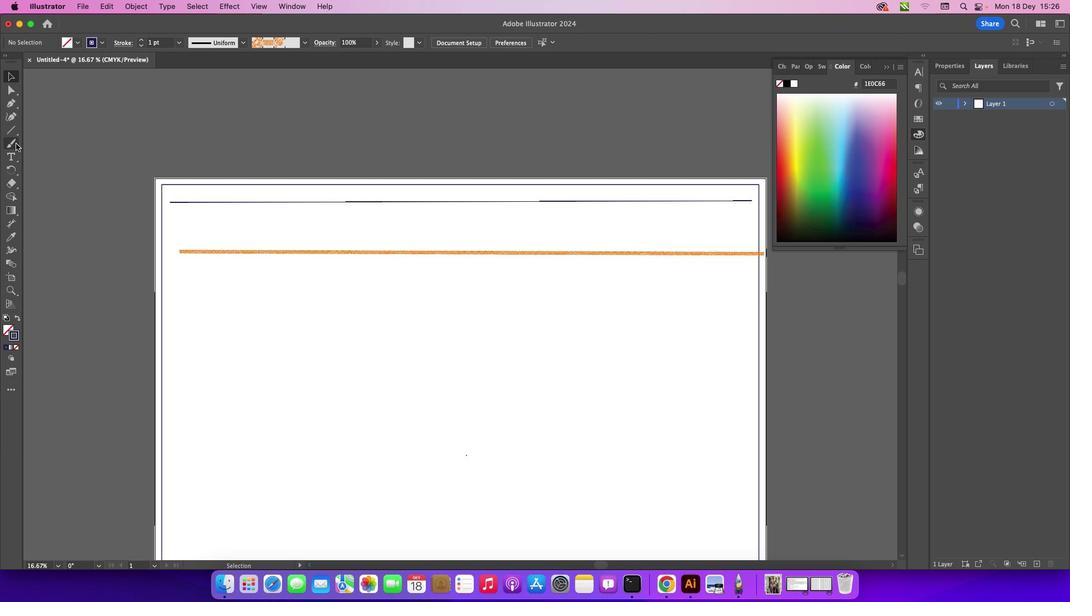 
Action: Mouse pressed left at (18, 146)
Screenshot: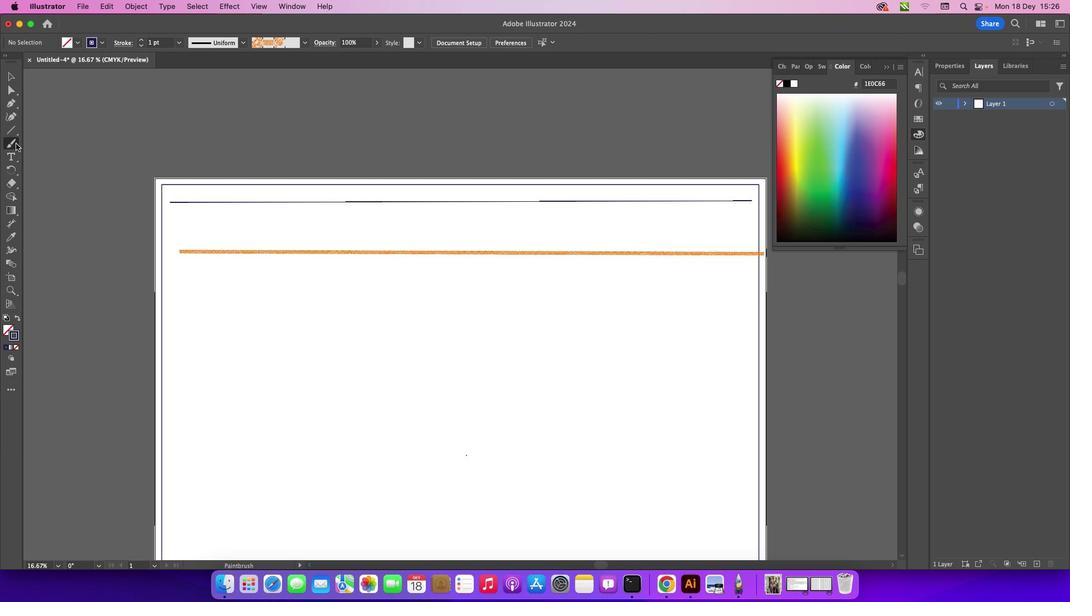 
Action: Mouse moved to (180, 47)
Screenshot: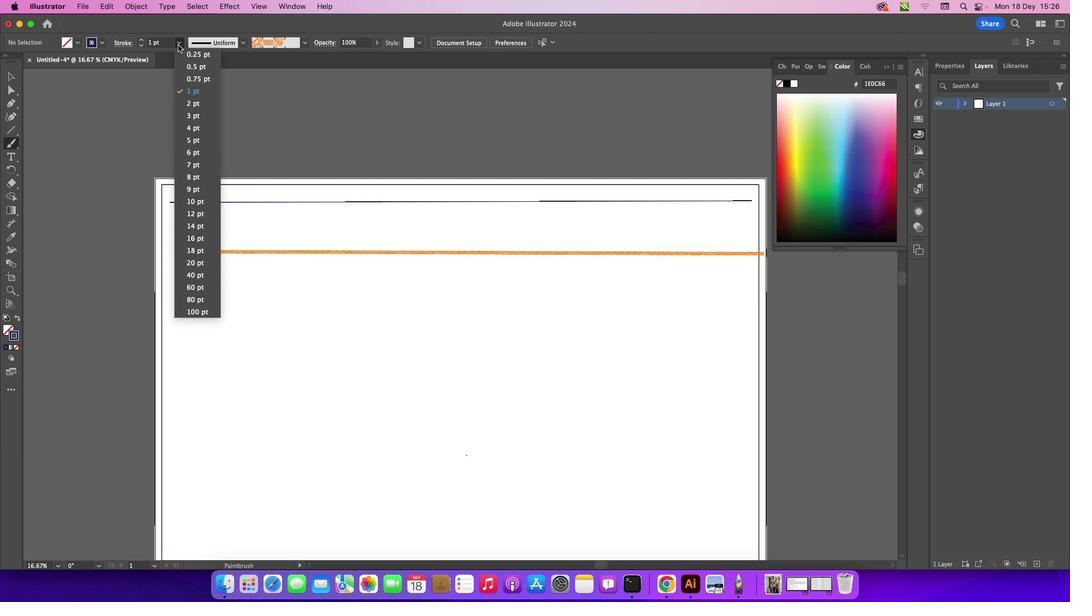 
Action: Mouse pressed left at (180, 47)
Screenshot: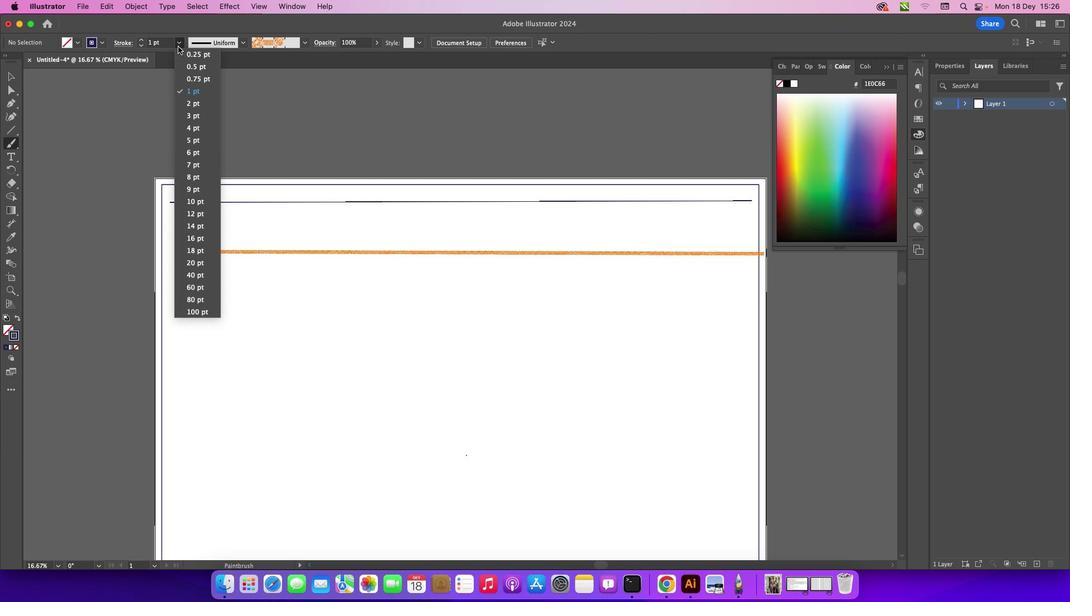 
Action: Mouse moved to (201, 199)
Screenshot: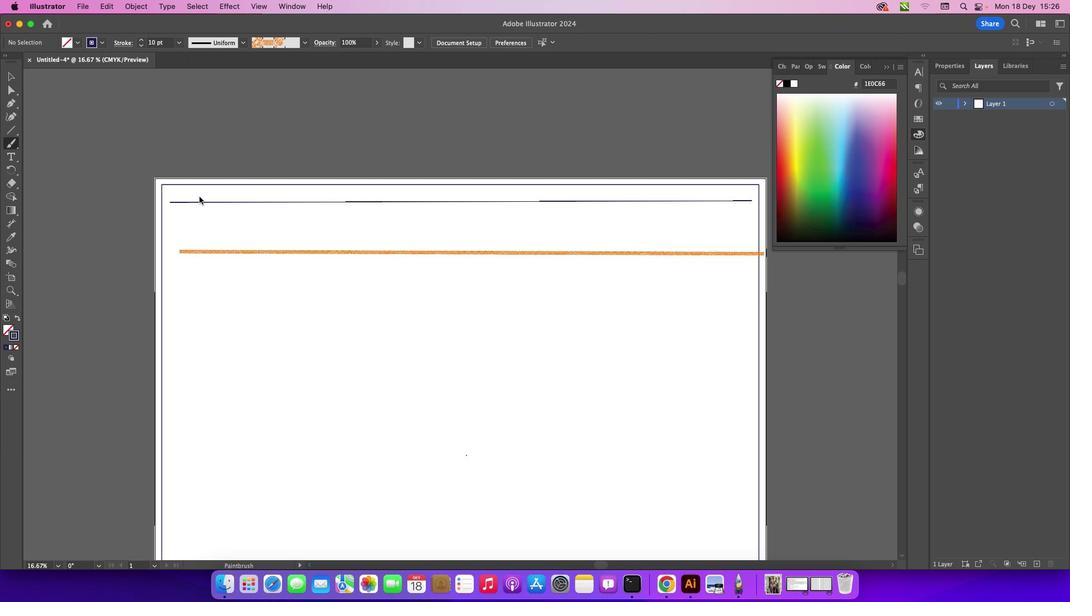 
Action: Mouse pressed left at (201, 199)
Screenshot: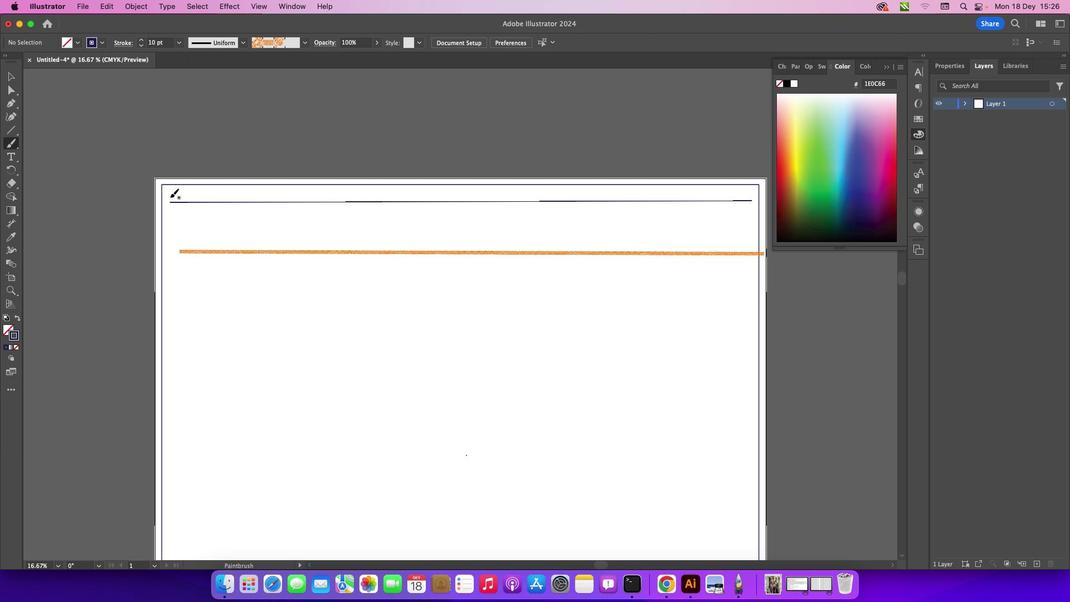 
Action: Mouse moved to (206, 324)
Screenshot: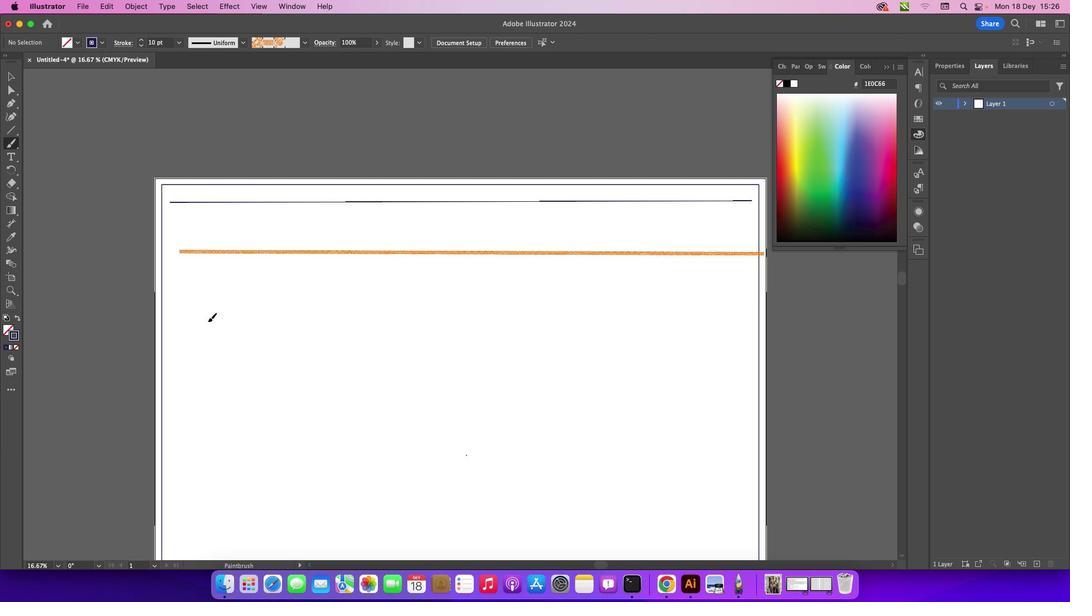 
Action: Mouse pressed left at (206, 324)
Screenshot: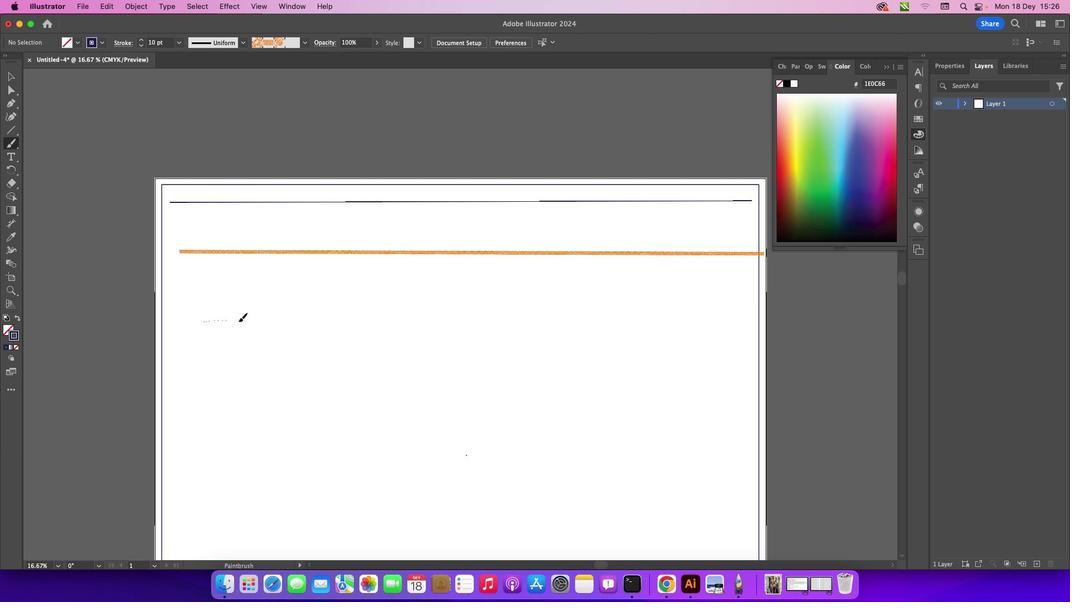 
Action: Mouse moved to (16, 79)
Screenshot: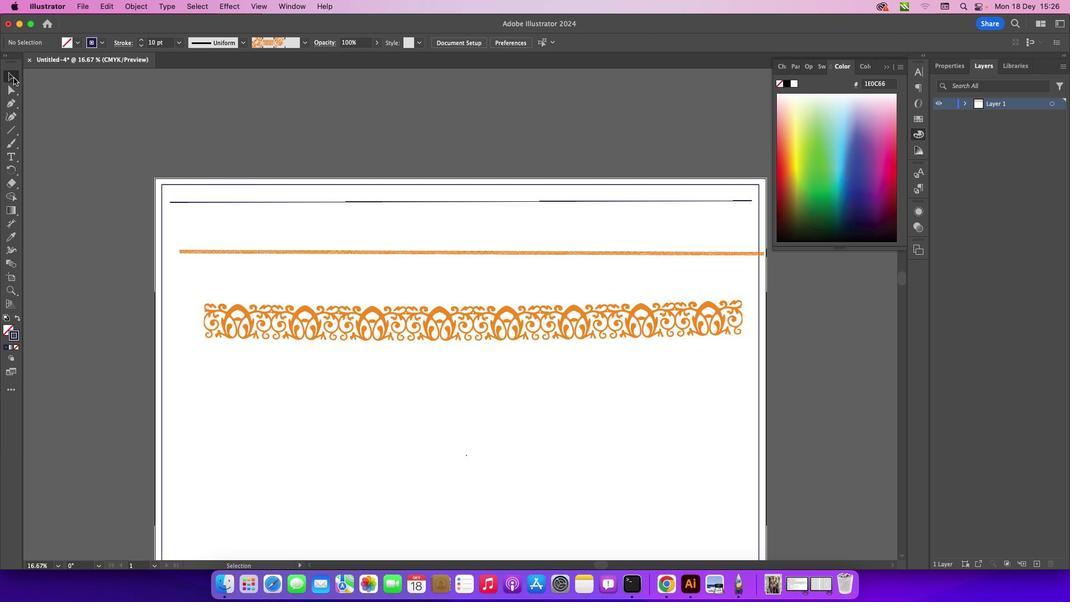 
Action: Mouse pressed left at (16, 79)
Screenshot: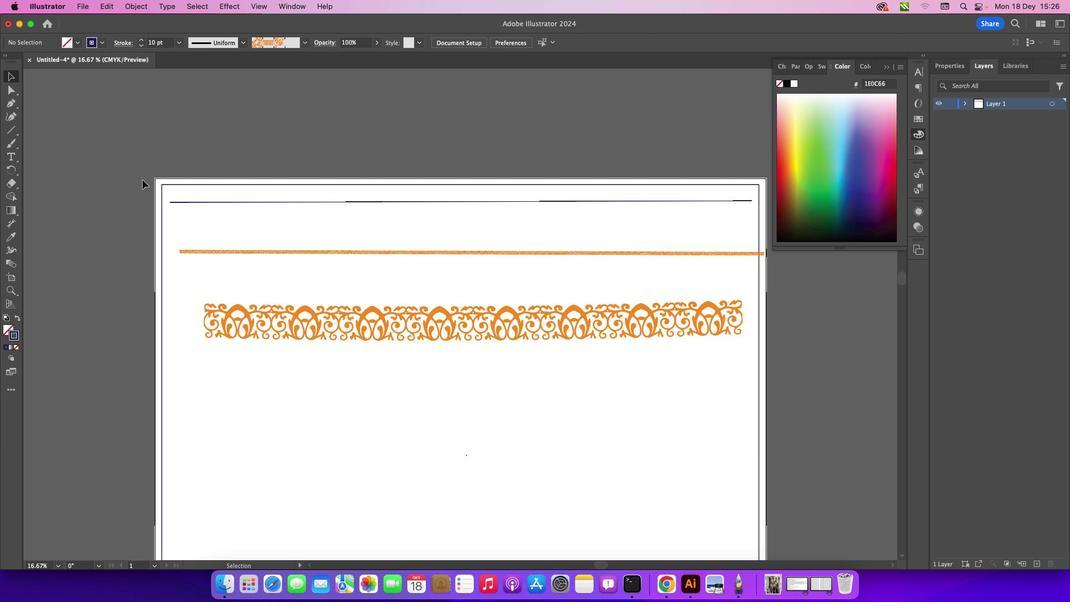 
Action: Mouse moved to (207, 253)
Screenshot: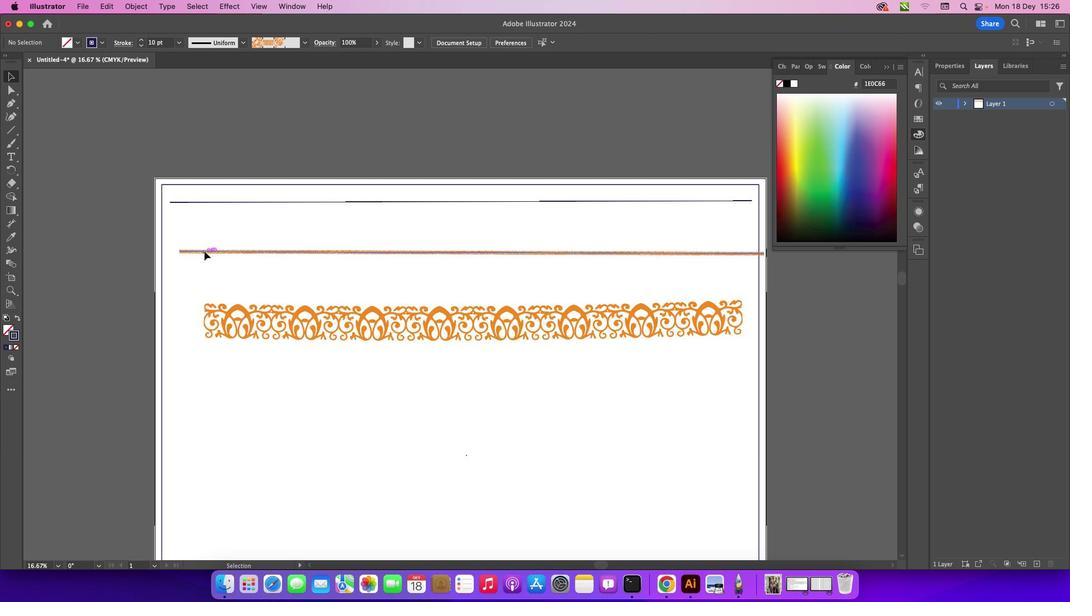 
Action: Mouse pressed left at (207, 253)
Screenshot: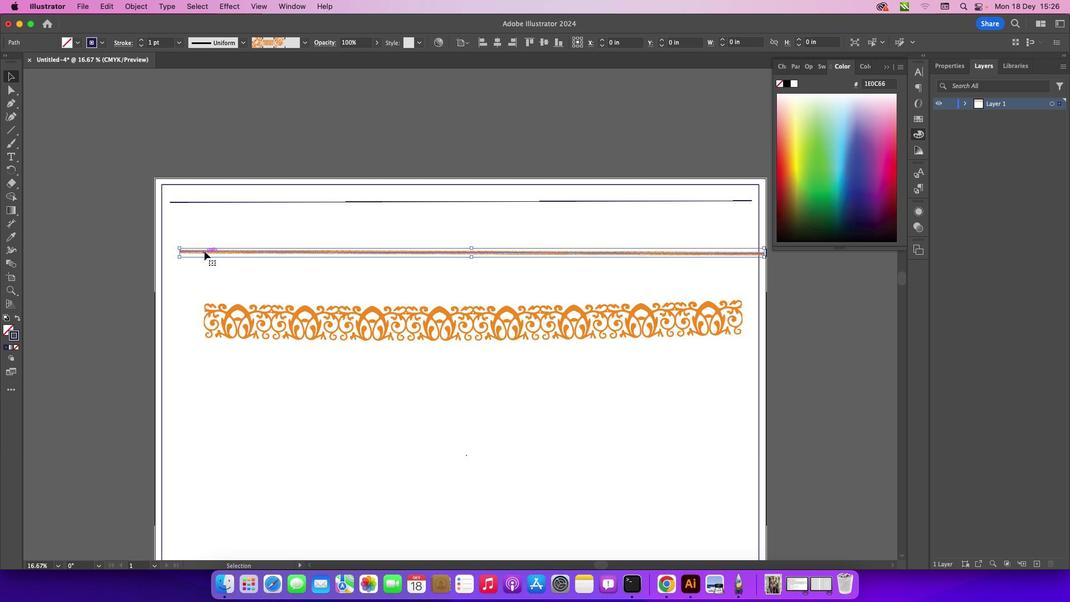 
Action: Mouse moved to (190, 257)
Screenshot: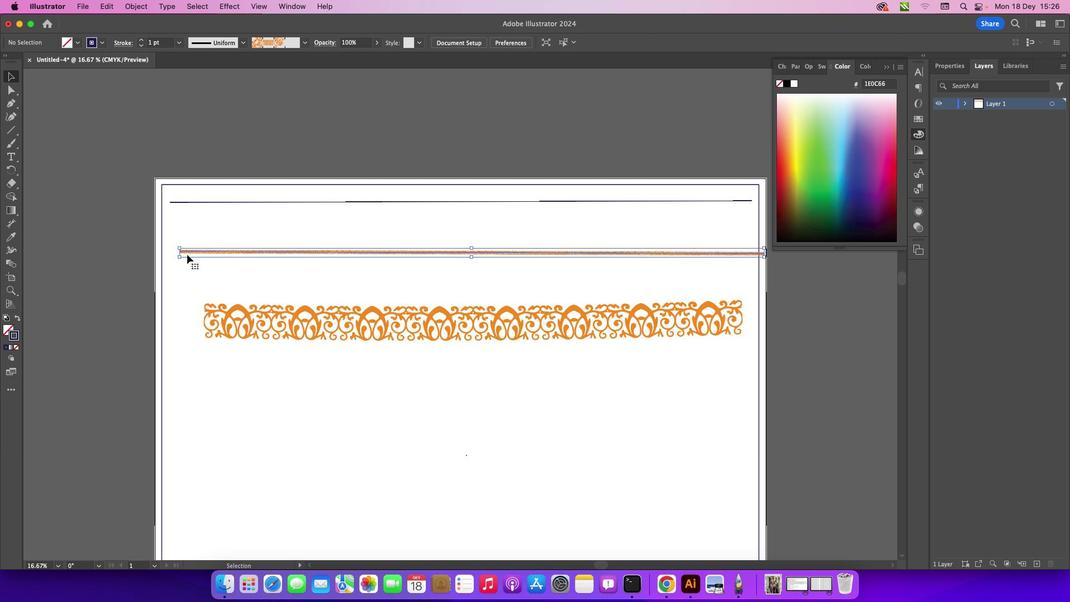 
Action: Key pressed Key.delete
Screenshot: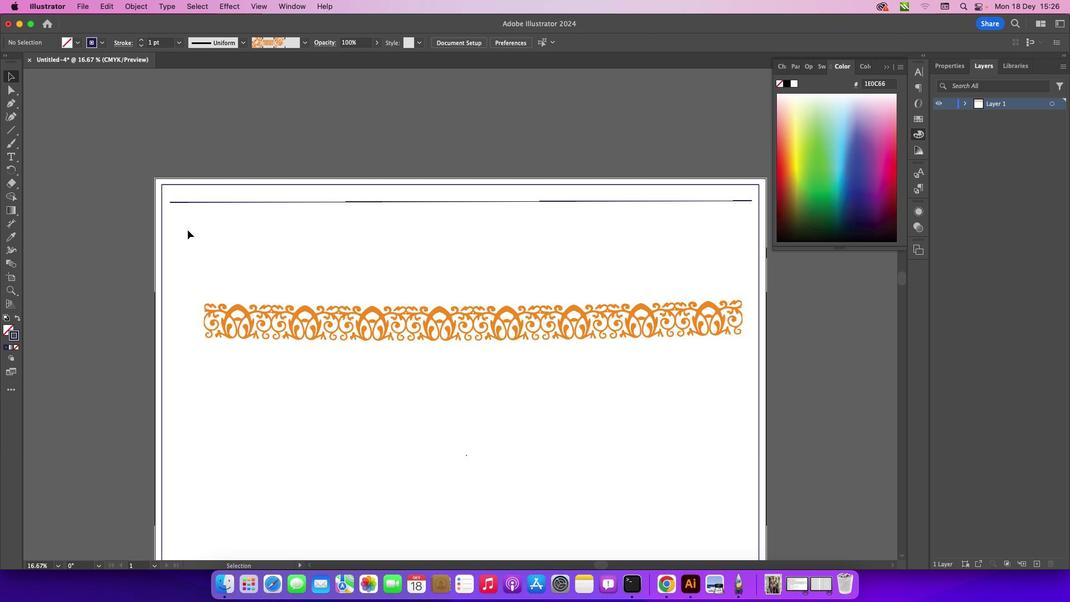 
Action: Mouse moved to (197, 206)
Screenshot: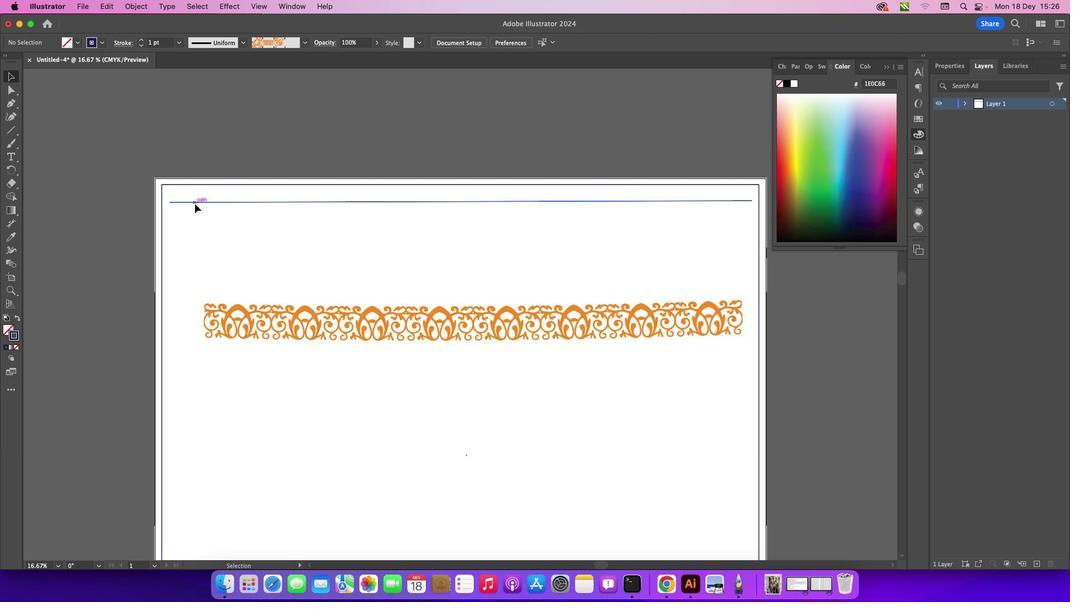 
Action: Mouse pressed left at (197, 206)
Screenshot: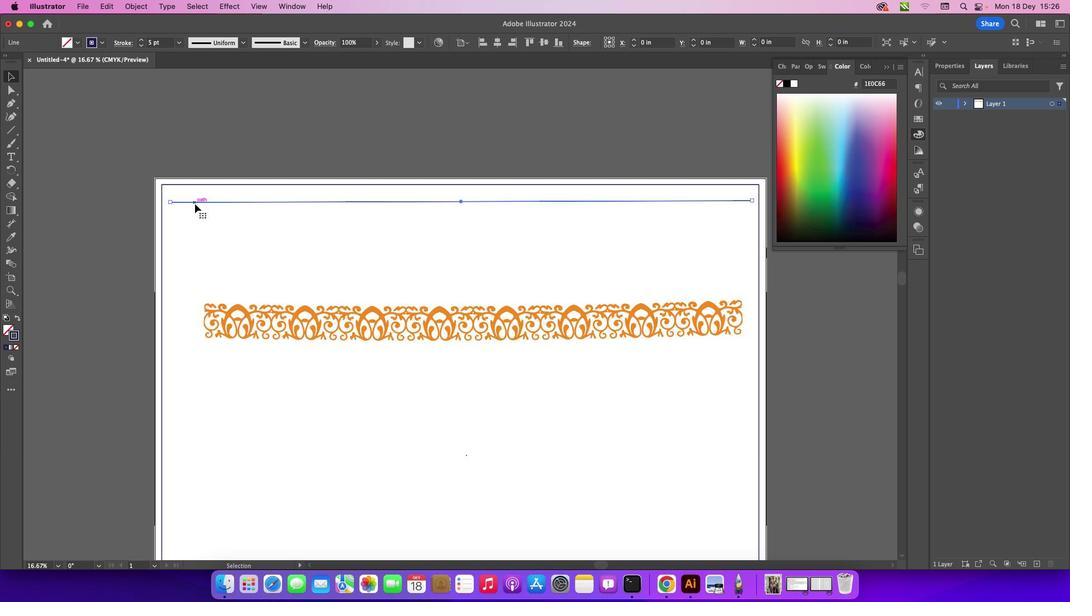 
Action: Key pressed Key.delete
Screenshot: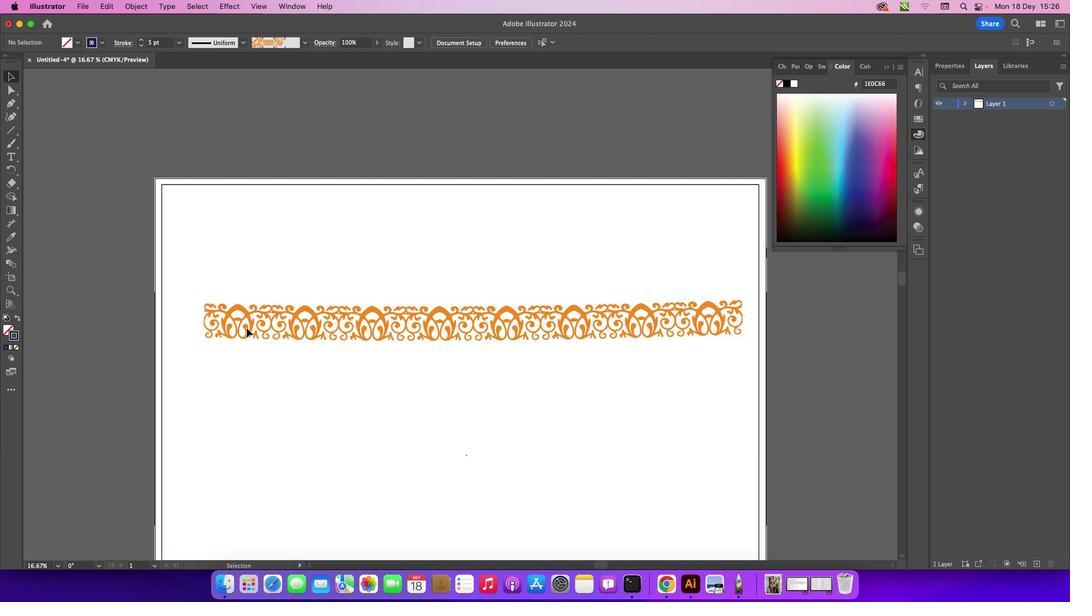 
Action: Mouse moved to (403, 329)
Screenshot: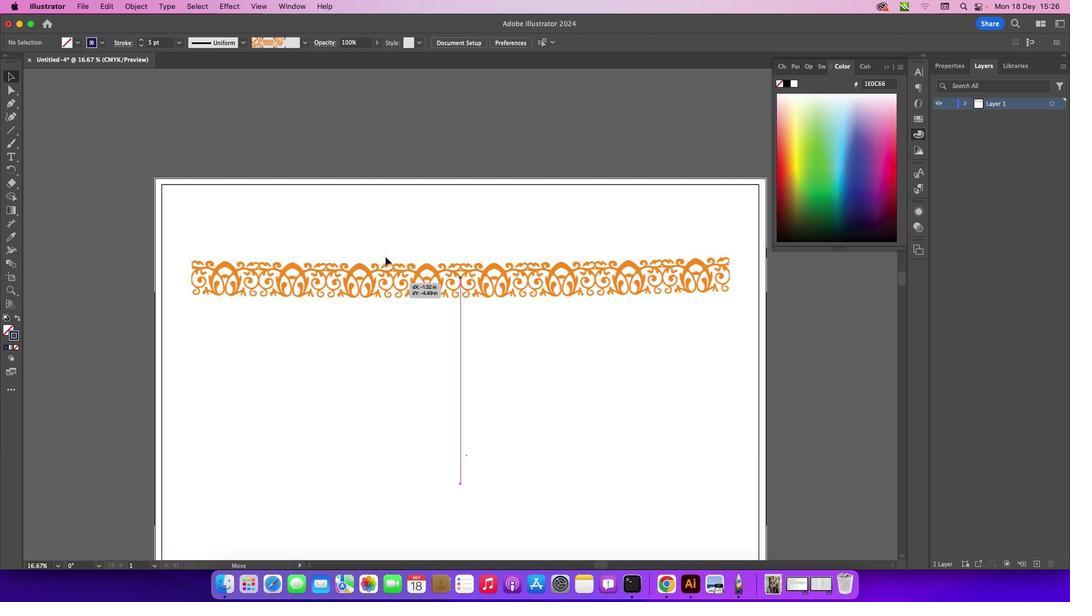 
Action: Mouse pressed left at (403, 329)
Screenshot: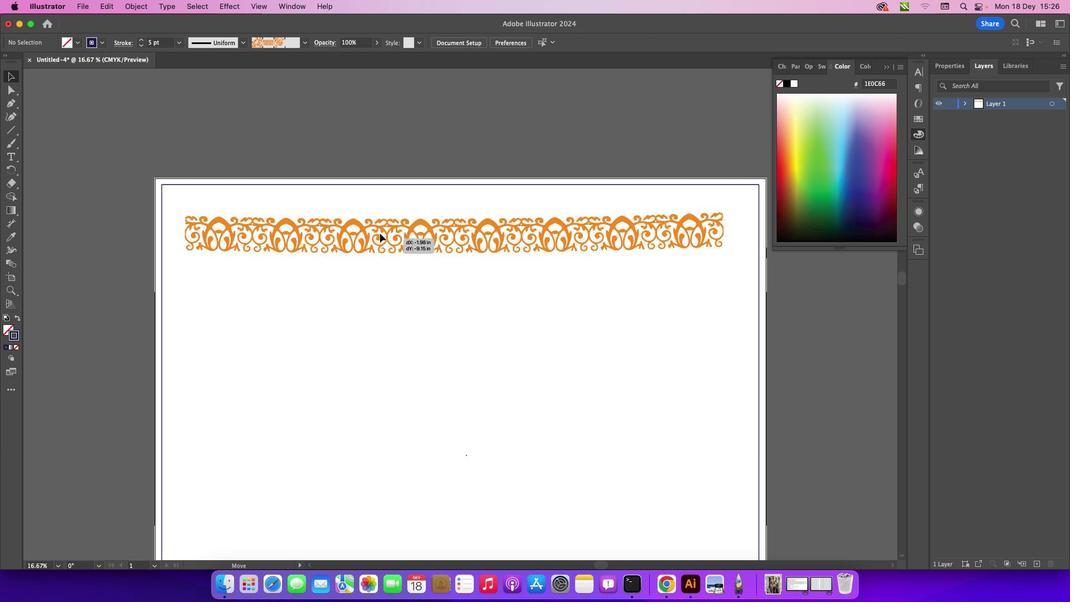 
Action: Mouse moved to (18, 160)
Screenshot: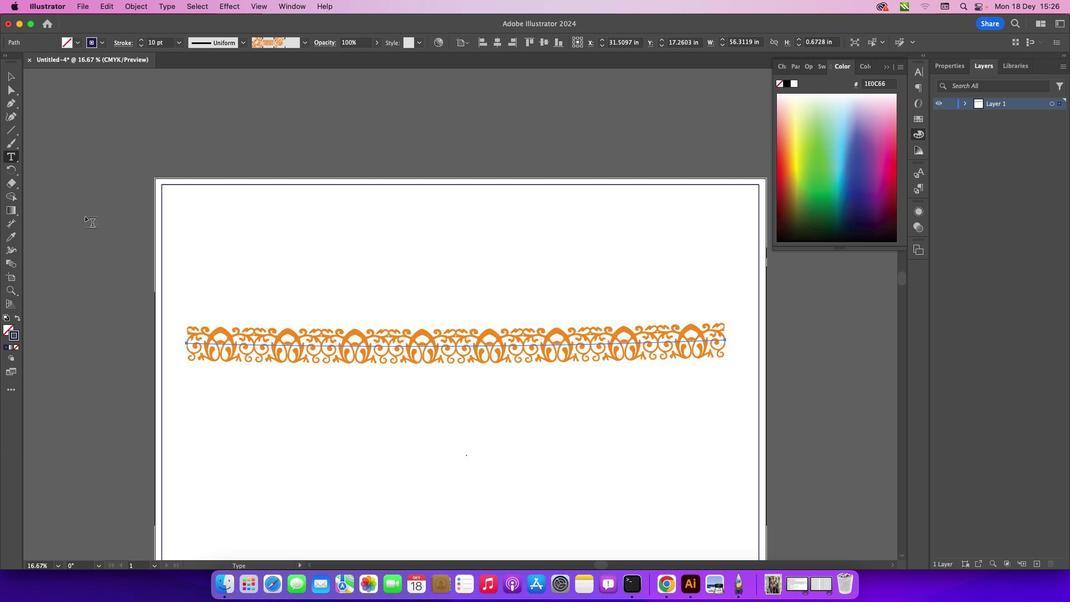 
Action: Mouse pressed left at (18, 160)
Screenshot: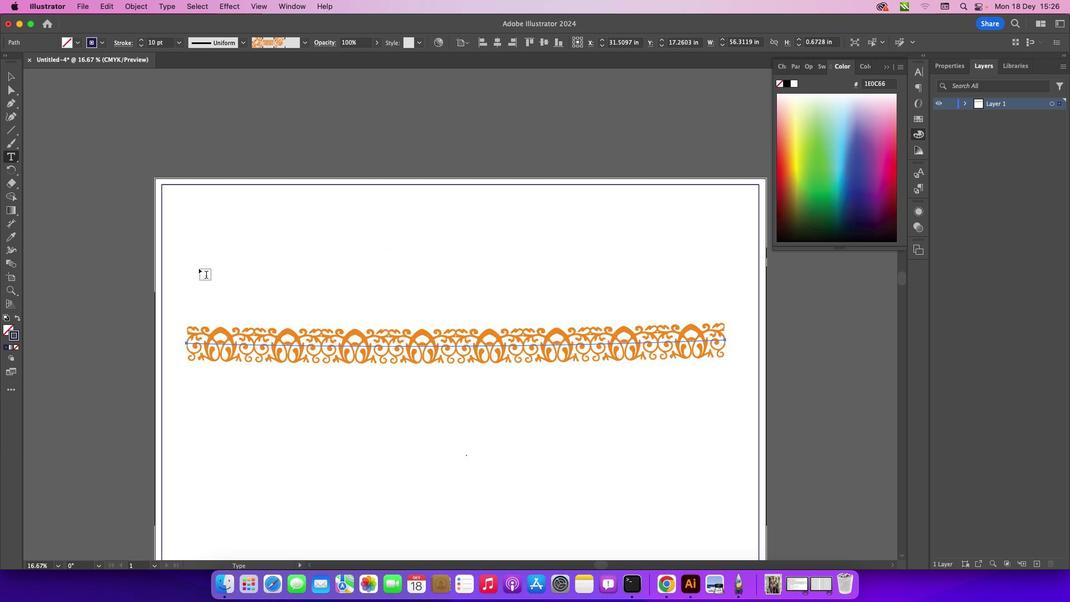 
Action: Mouse moved to (319, 281)
Screenshot: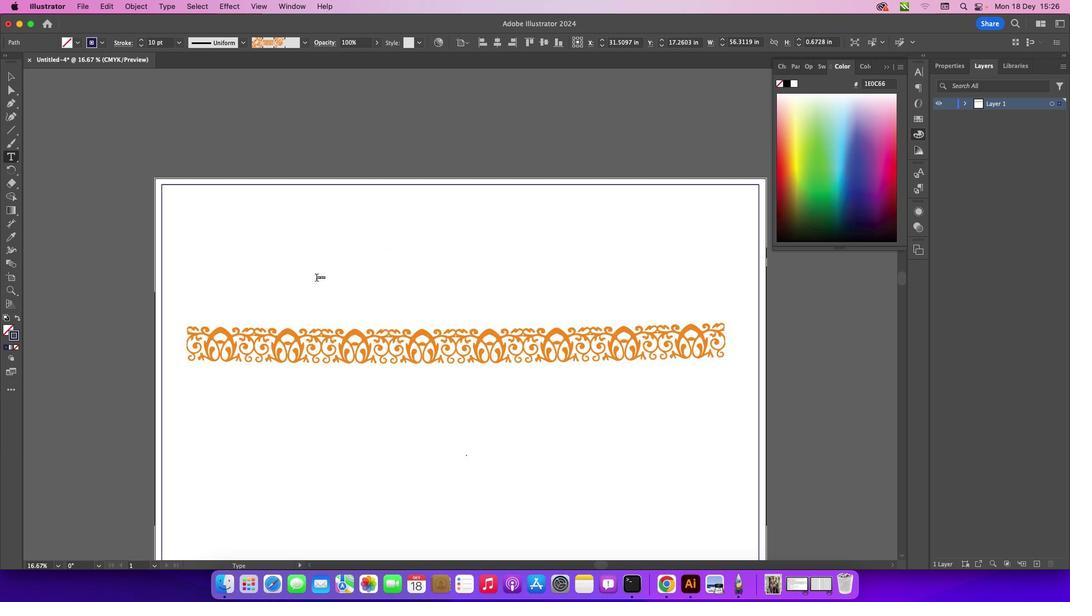 
Action: Mouse pressed left at (319, 281)
Screenshot: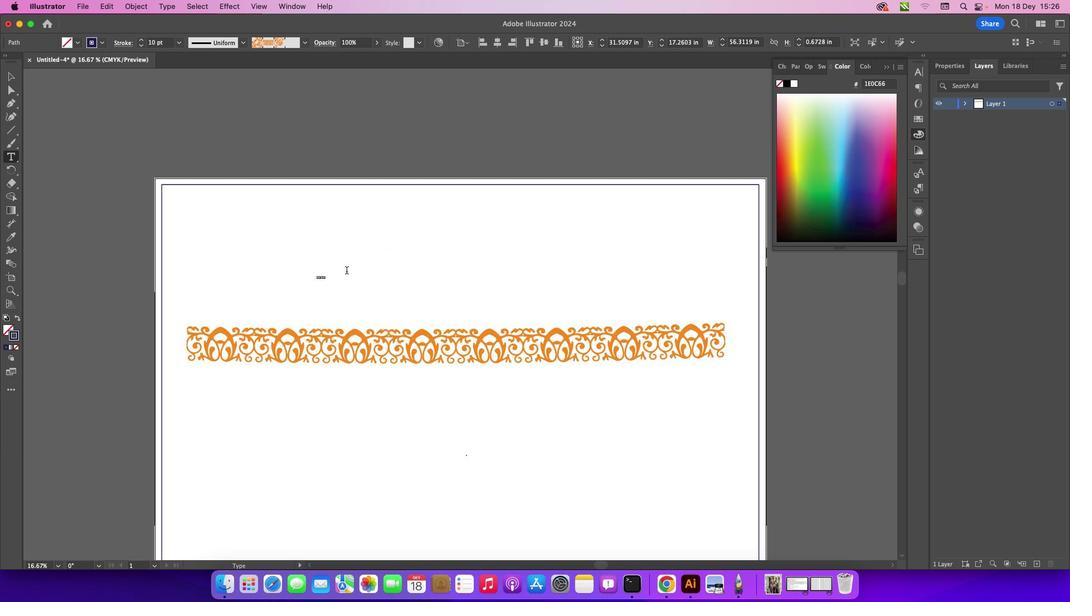 
Action: Mouse moved to (407, 270)
Screenshot: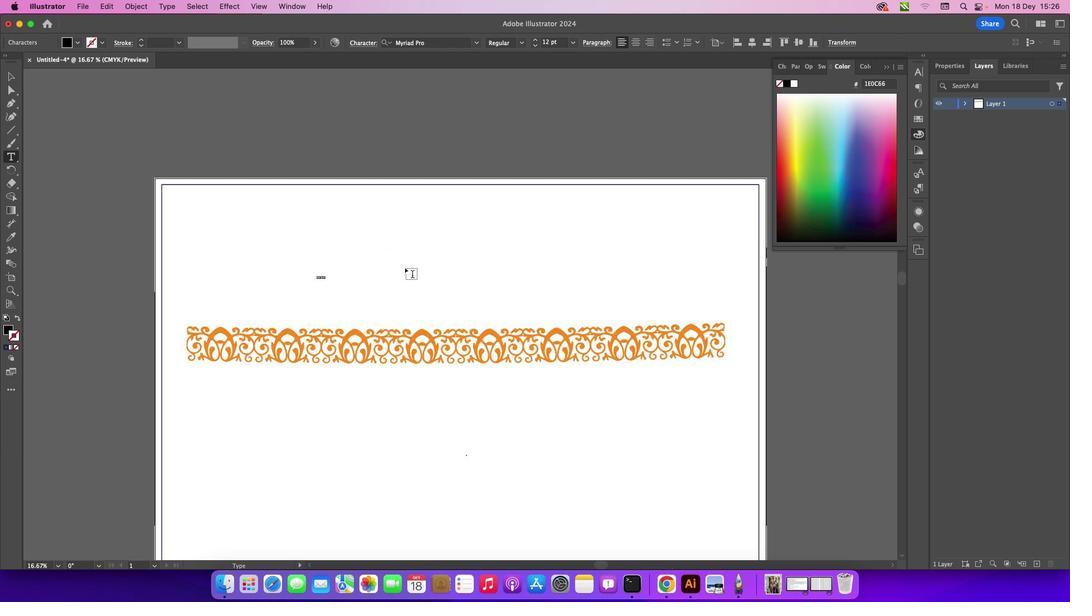 
Action: Key pressed Key.backspaceKey.caps_lock'T'
Screenshot: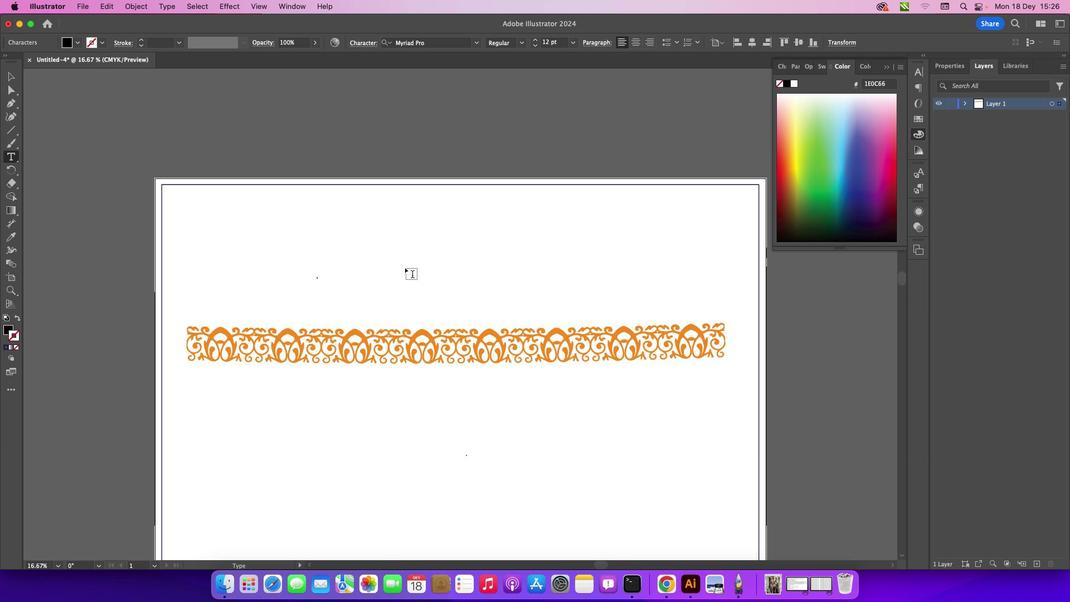
Action: Mouse moved to (17, 79)
Screenshot: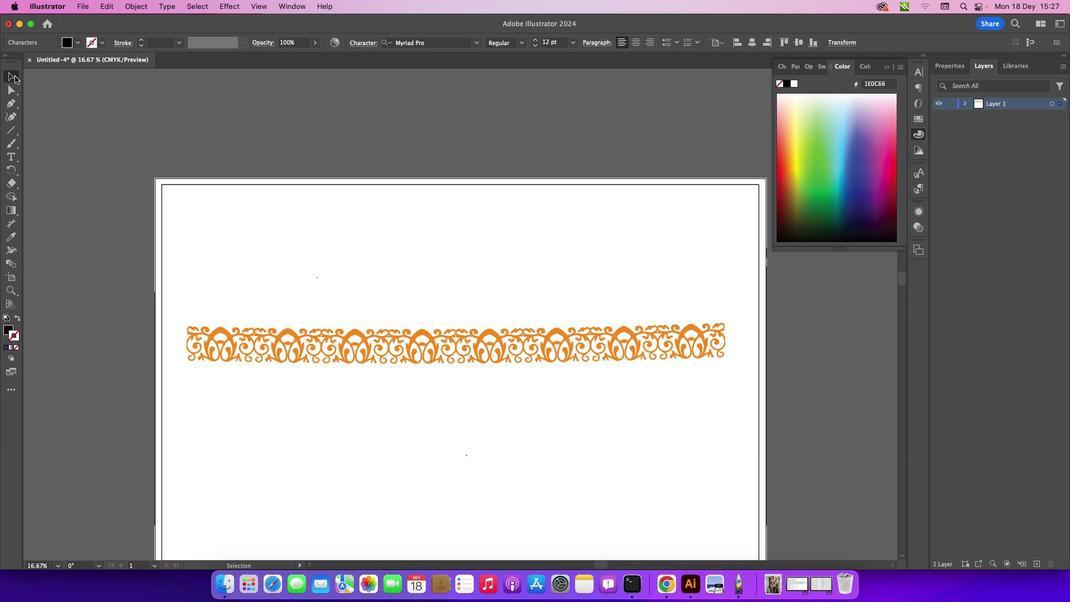 
Action: Mouse pressed left at (17, 79)
Screenshot: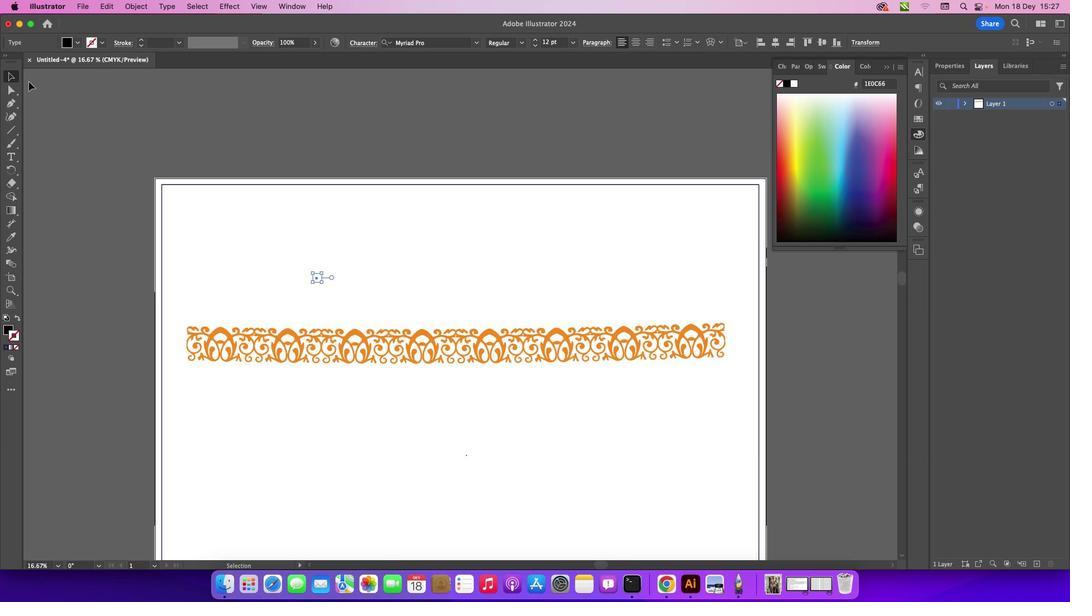 
Action: Mouse moved to (918, 76)
Screenshot: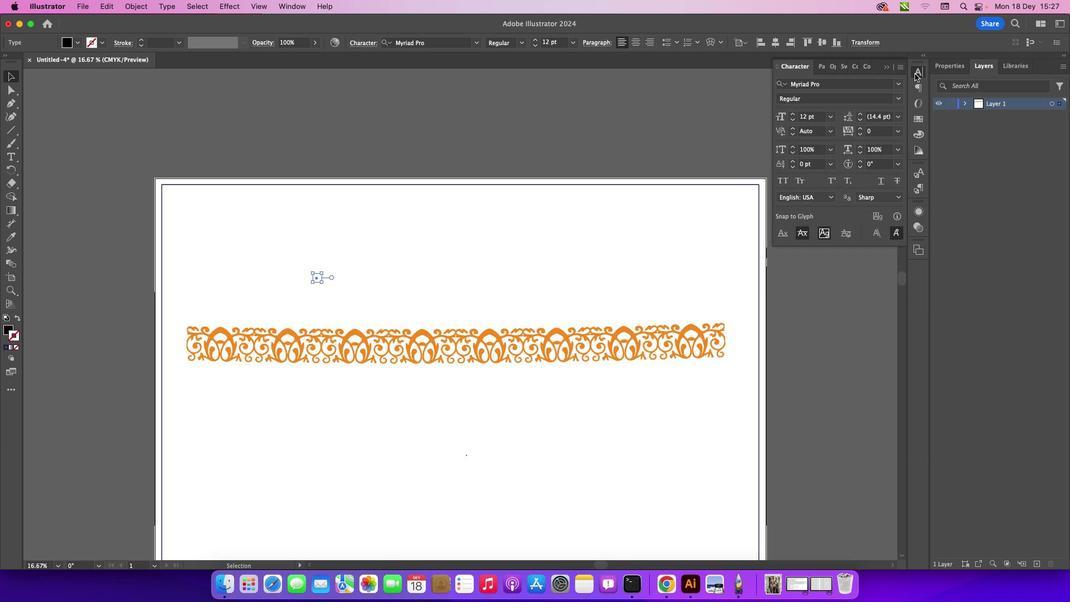 
Action: Mouse pressed left at (918, 76)
Screenshot: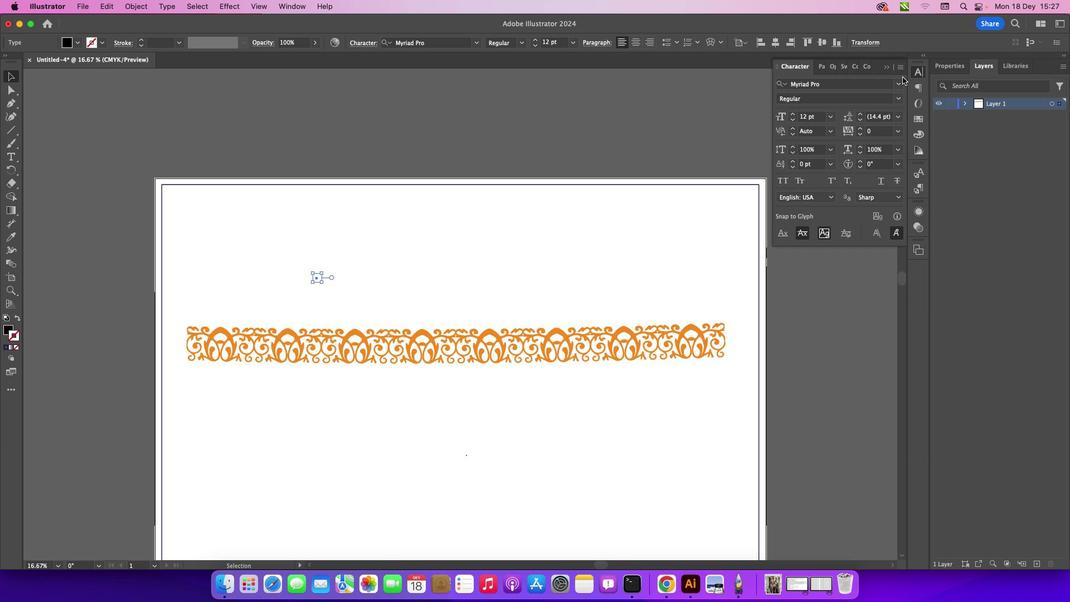 
Action: Mouse moved to (798, 115)
Screenshot: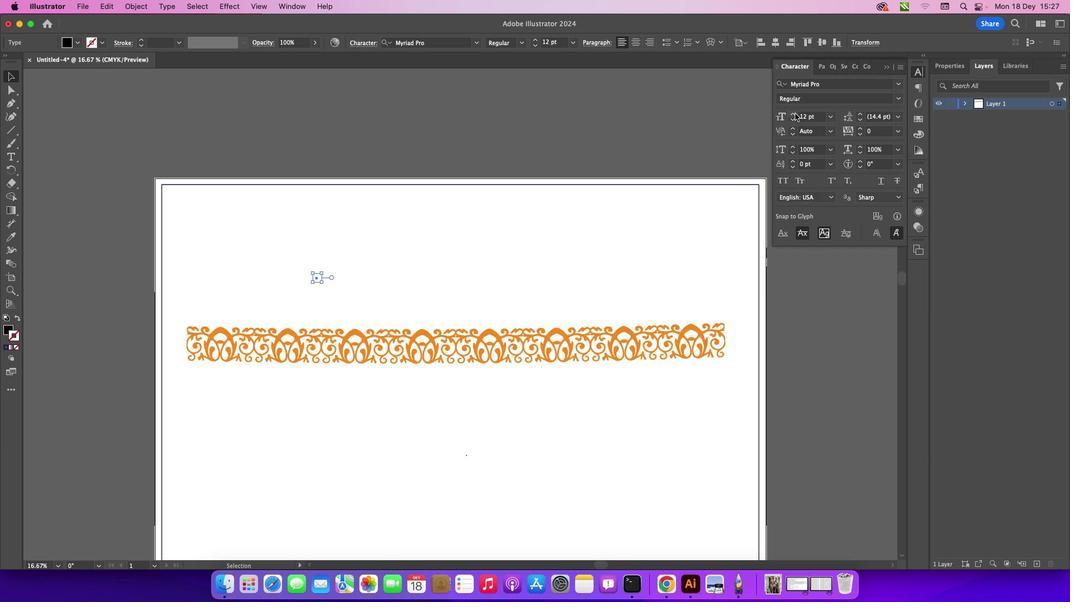 
Action: Mouse pressed left at (798, 115)
Screenshot: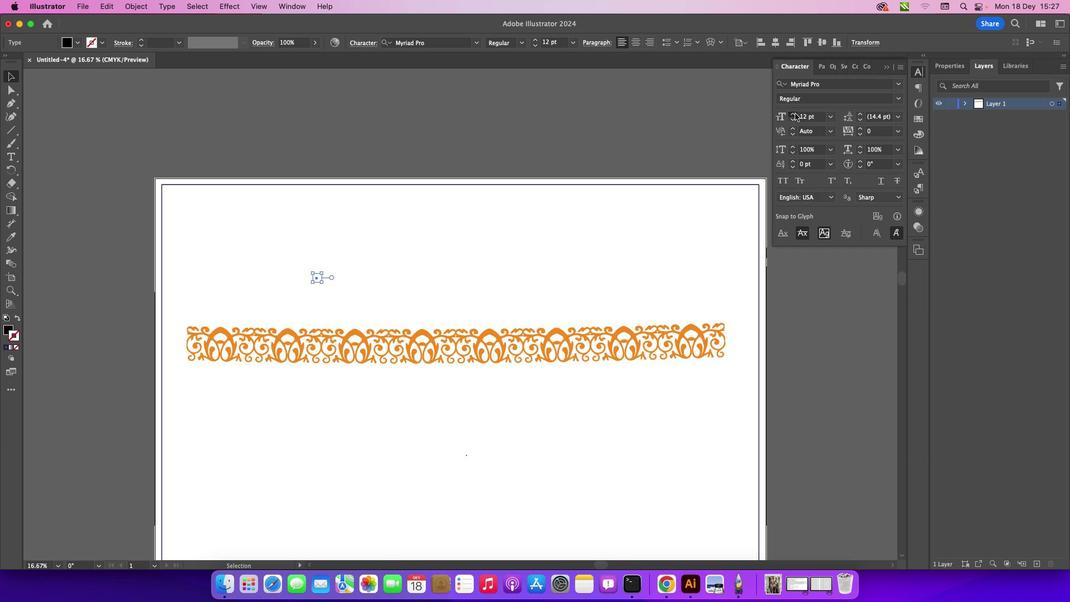 
Action: Mouse moved to (273, 145)
Screenshot: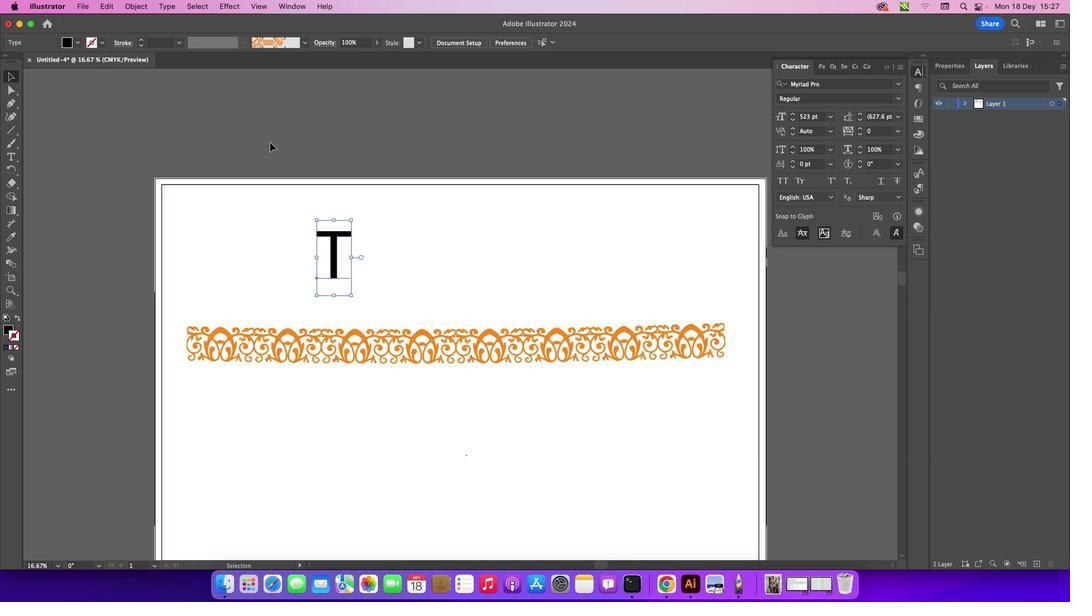 
Action: Mouse pressed left at (273, 145)
Screenshot: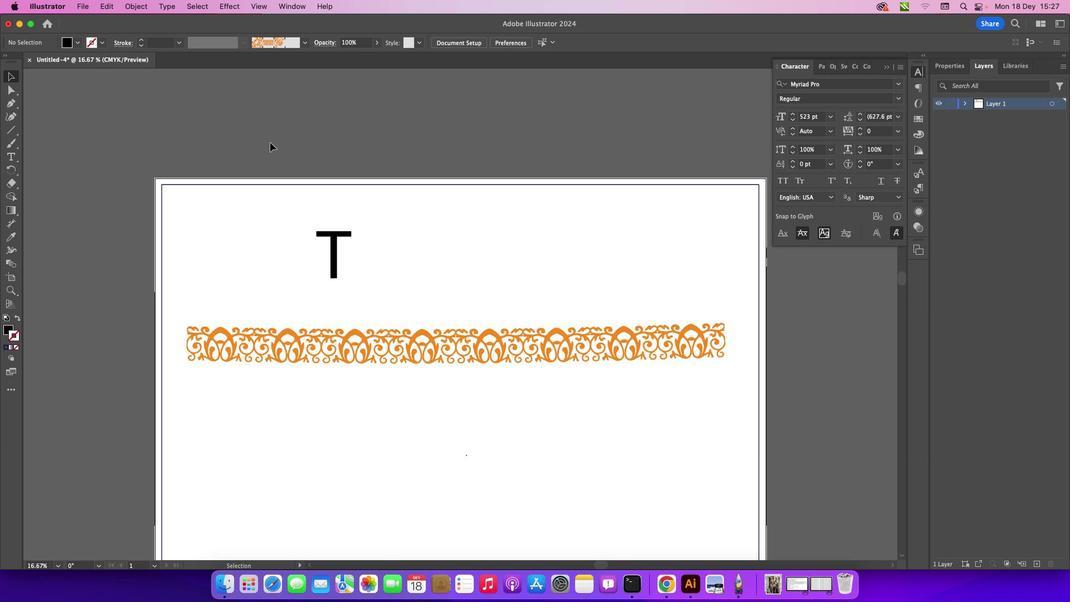 
Action: Mouse moved to (339, 271)
Screenshot: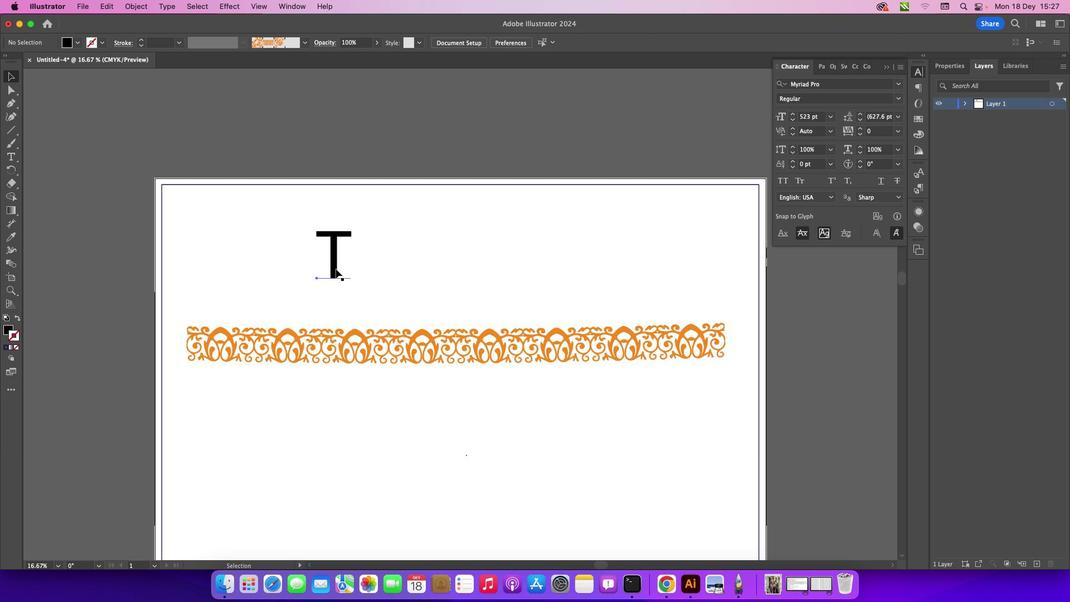 
Action: Mouse pressed left at (339, 271)
Screenshot: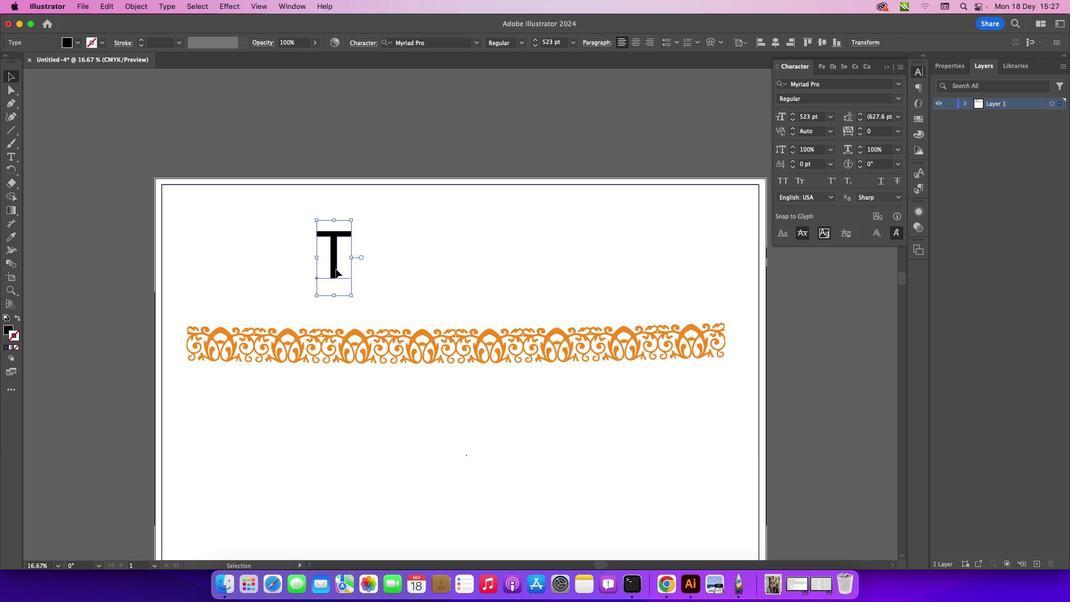 
Action: Mouse moved to (359, 303)
Screenshot: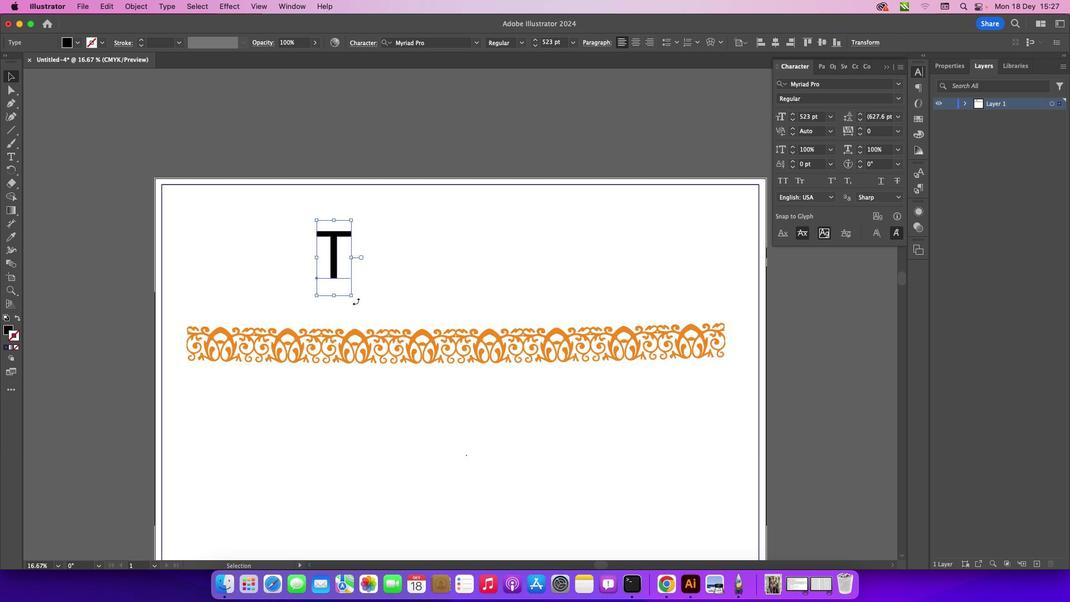 
Action: Mouse pressed left at (359, 303)
Screenshot: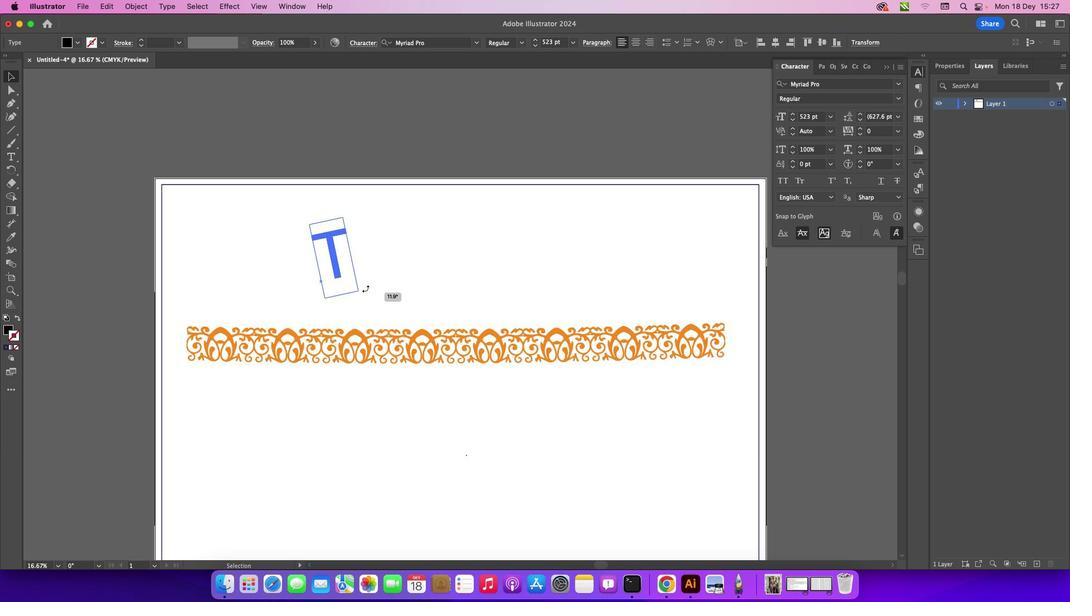 
Action: Mouse moved to (365, 286)
Screenshot: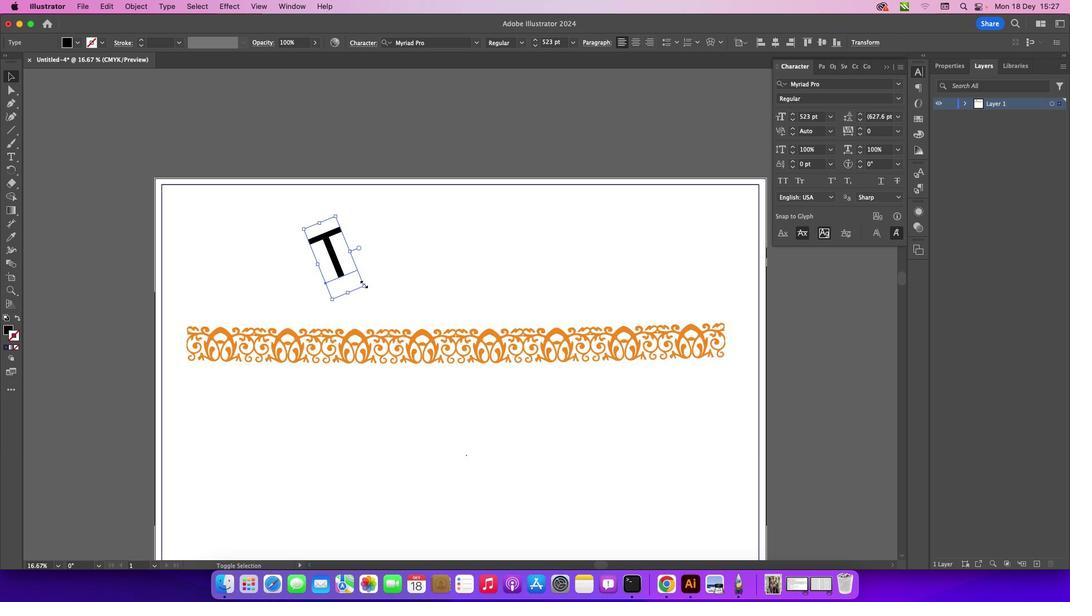 
Action: Key pressed Key.shift
Screenshot: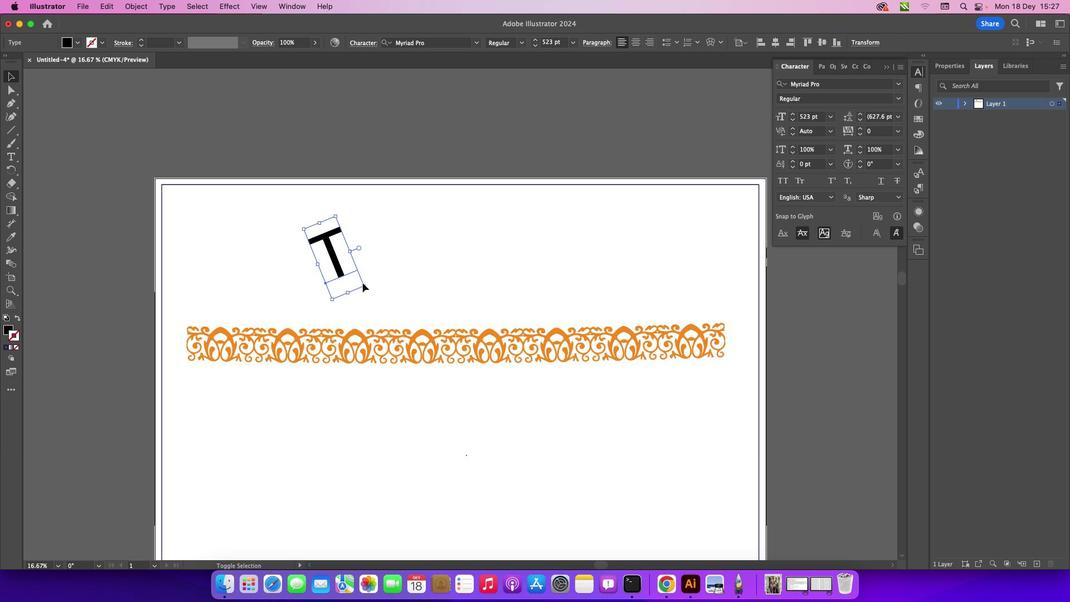 
Action: Mouse pressed left at (365, 286)
Screenshot: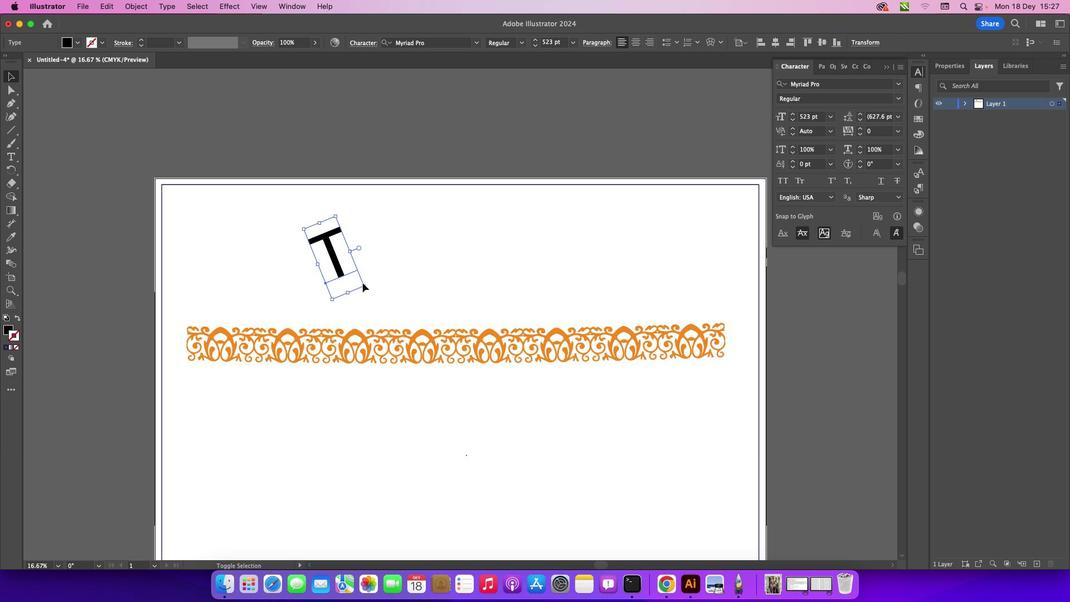 
Action: Mouse moved to (368, 289)
Screenshot: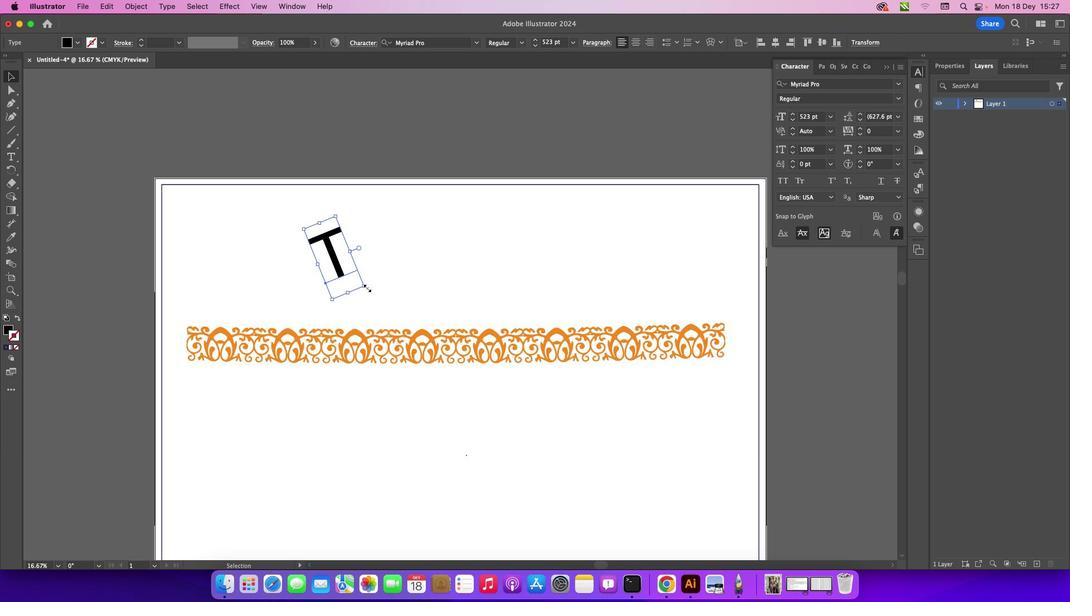 
Action: Key pressed Key.shift
Screenshot: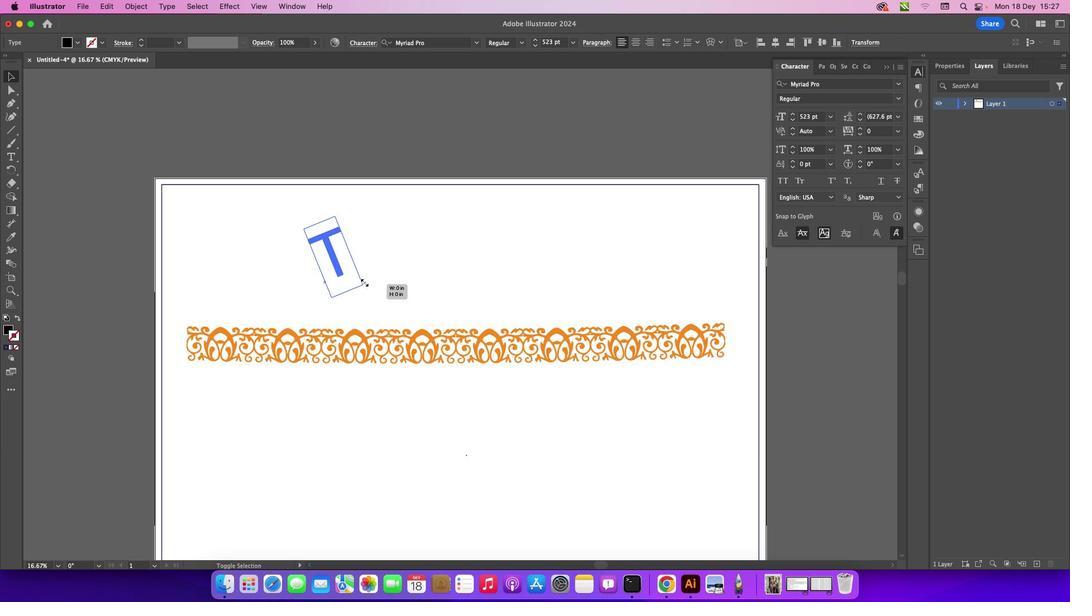
Action: Mouse pressed left at (368, 289)
Screenshot: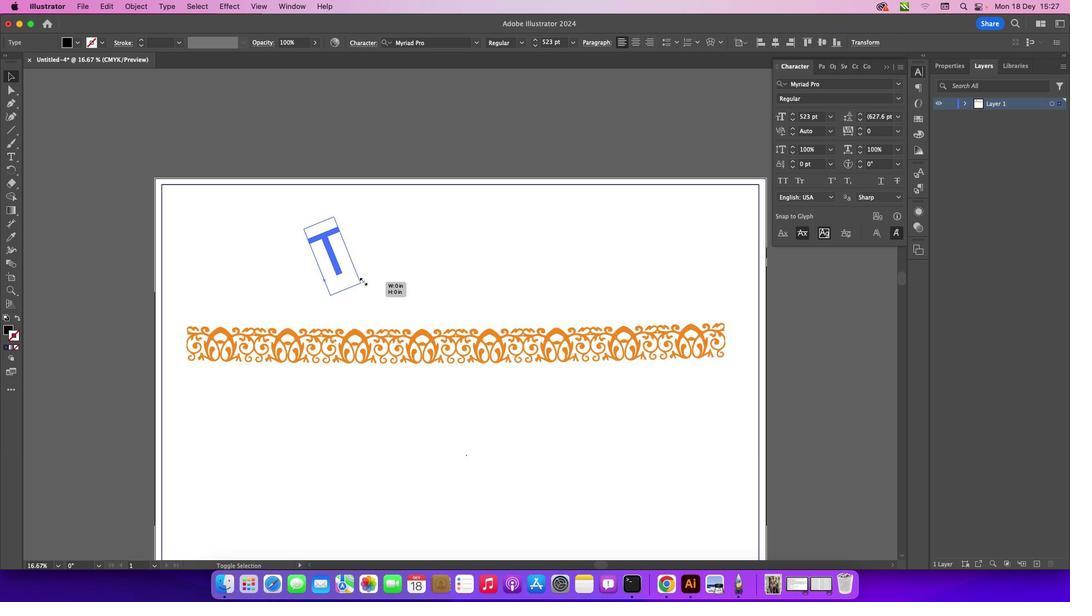 
Action: Mouse moved to (359, 211)
Screenshot: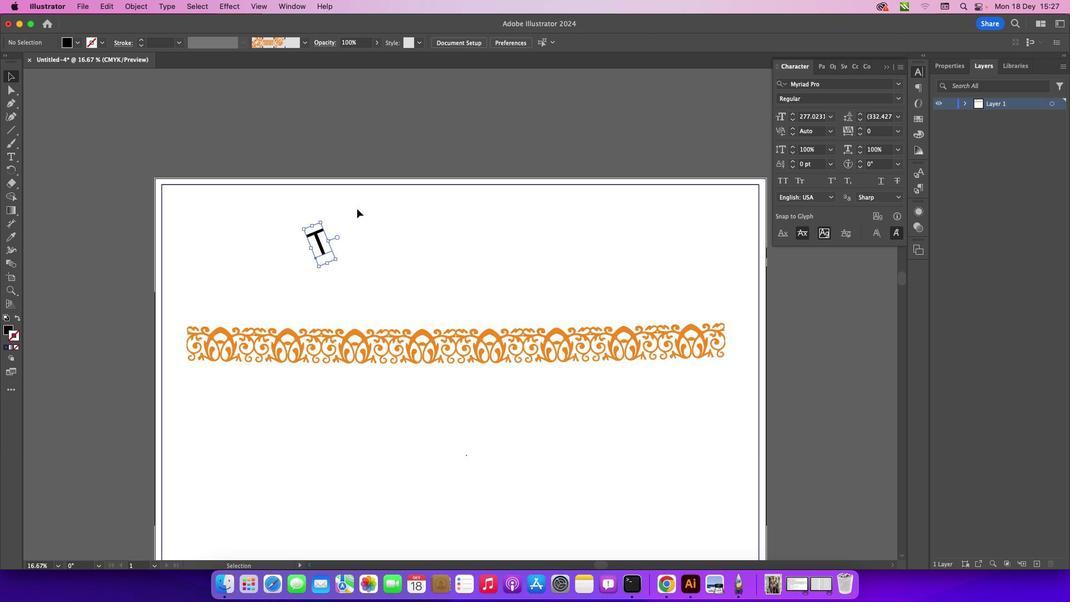 
Action: Mouse pressed left at (359, 211)
Screenshot: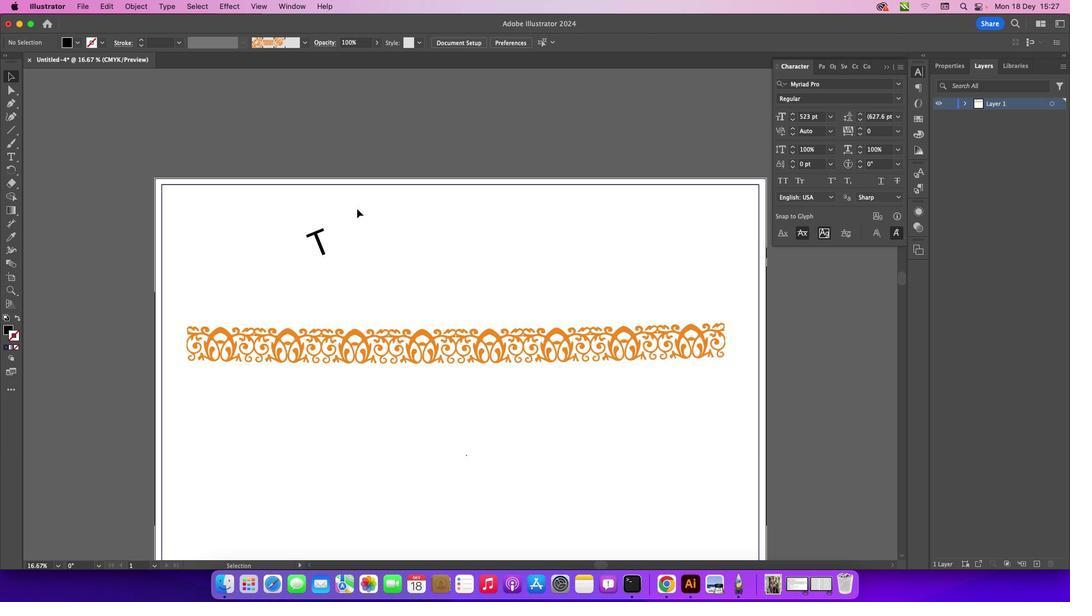 
Action: Mouse moved to (321, 239)
Screenshot: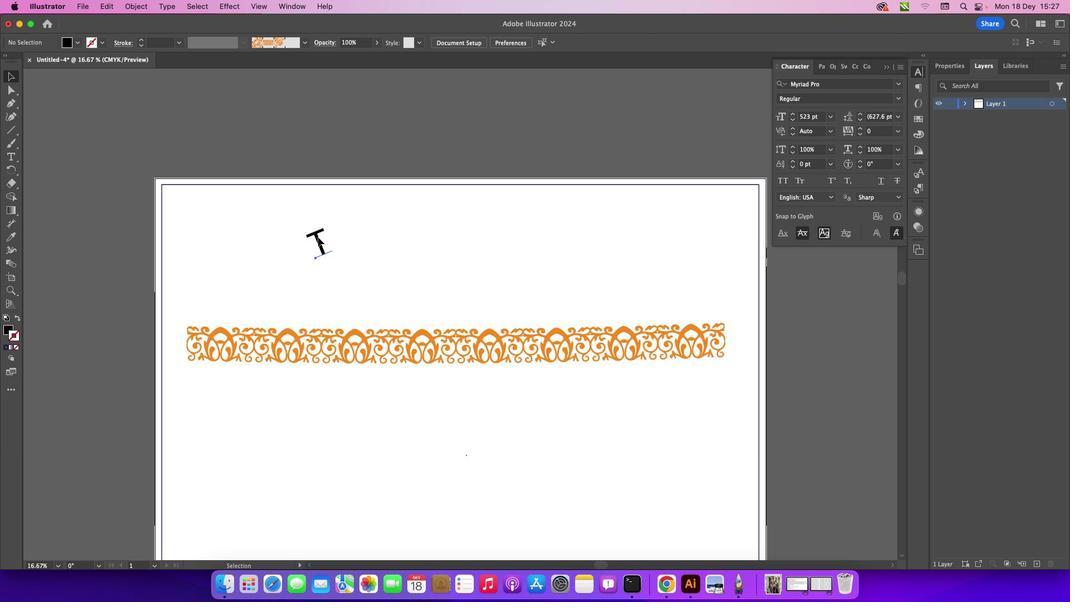 
Action: Mouse pressed left at (321, 239)
Screenshot: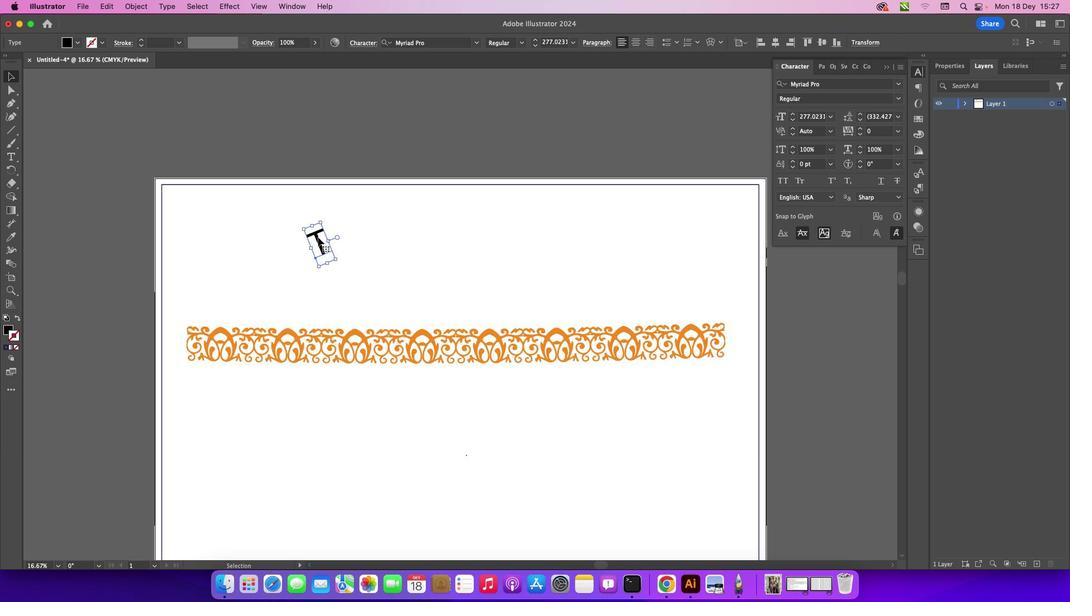 
Action: Mouse moved to (10, 329)
Screenshot: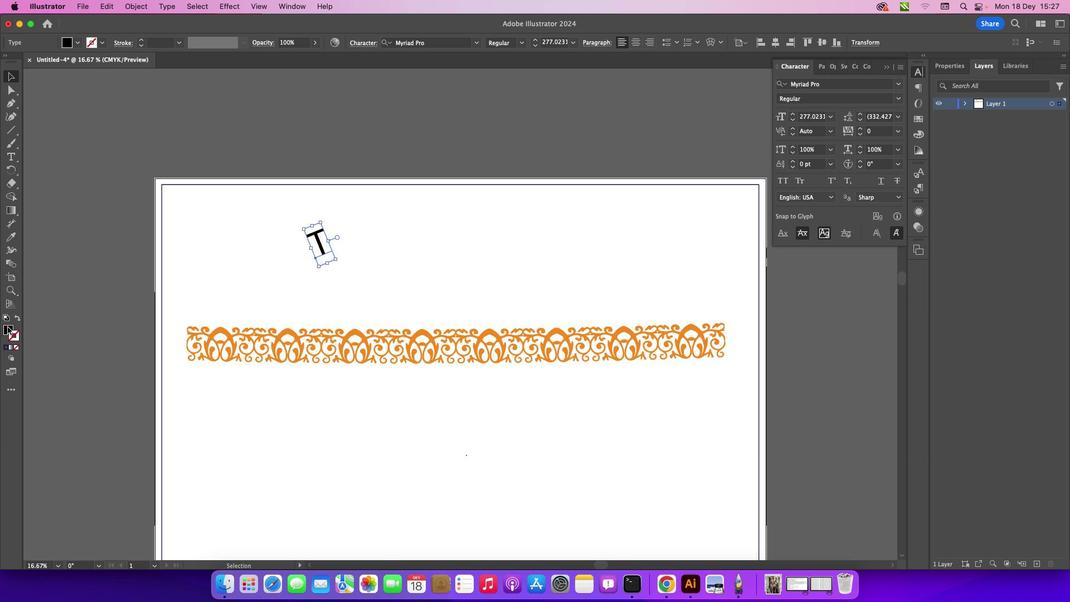 
Action: Mouse pressed left at (10, 329)
